 Task: Create a letterhead with orange abstract flowers.
Action: Mouse moved to (391, 114)
Screenshot: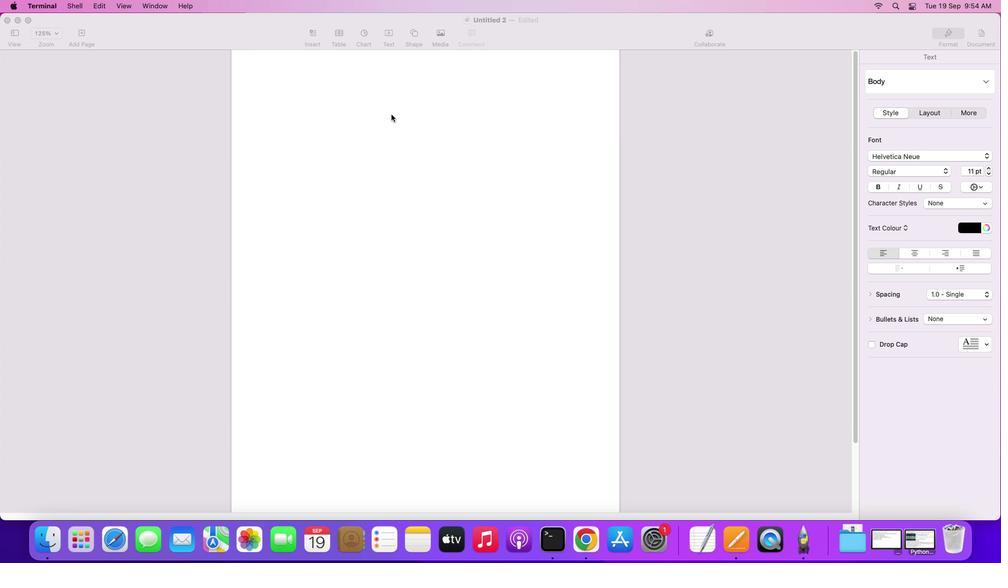 
Action: Mouse pressed left at (391, 114)
Screenshot: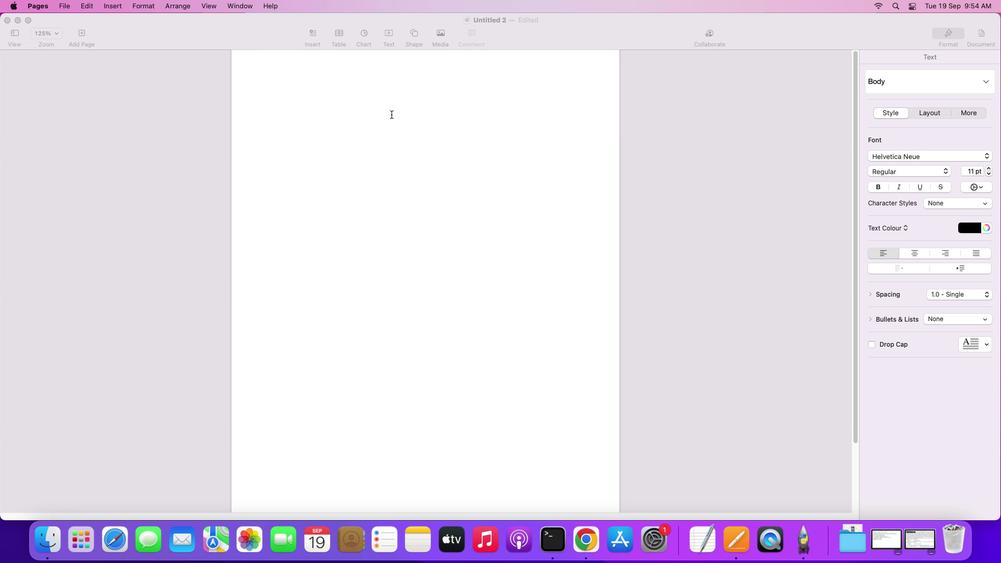 
Action: Mouse moved to (412, 34)
Screenshot: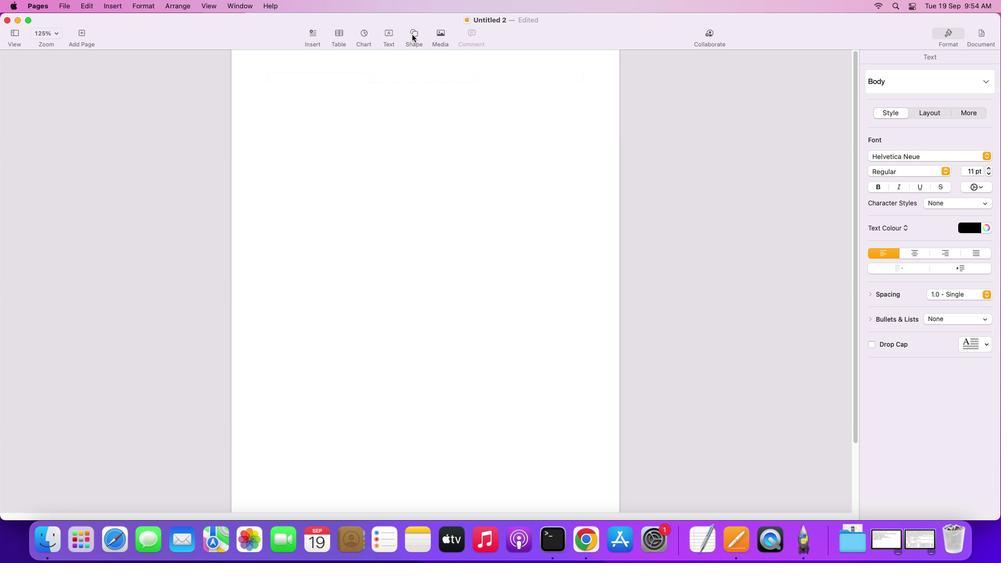 
Action: Mouse pressed left at (412, 34)
Screenshot: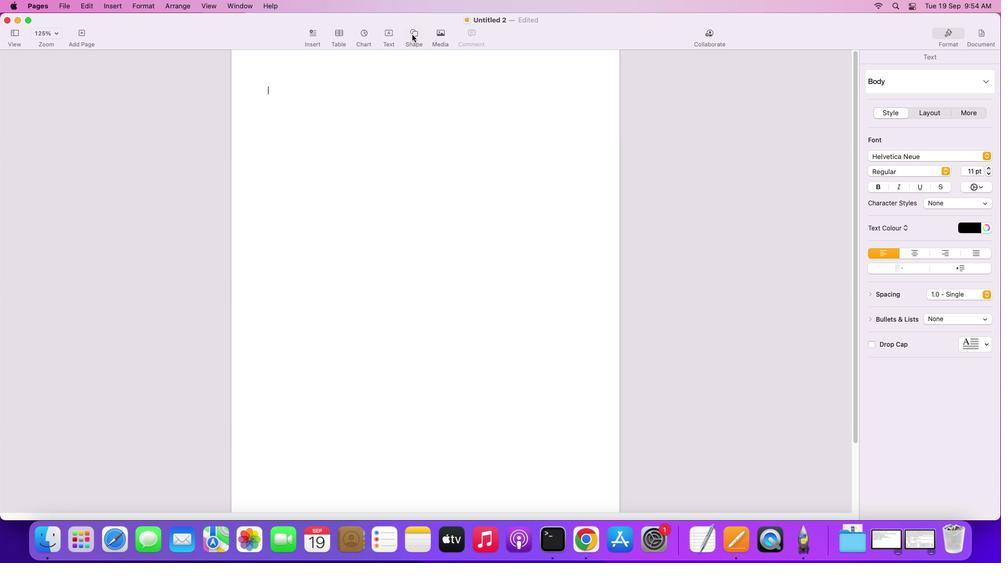 
Action: Mouse moved to (412, 115)
Screenshot: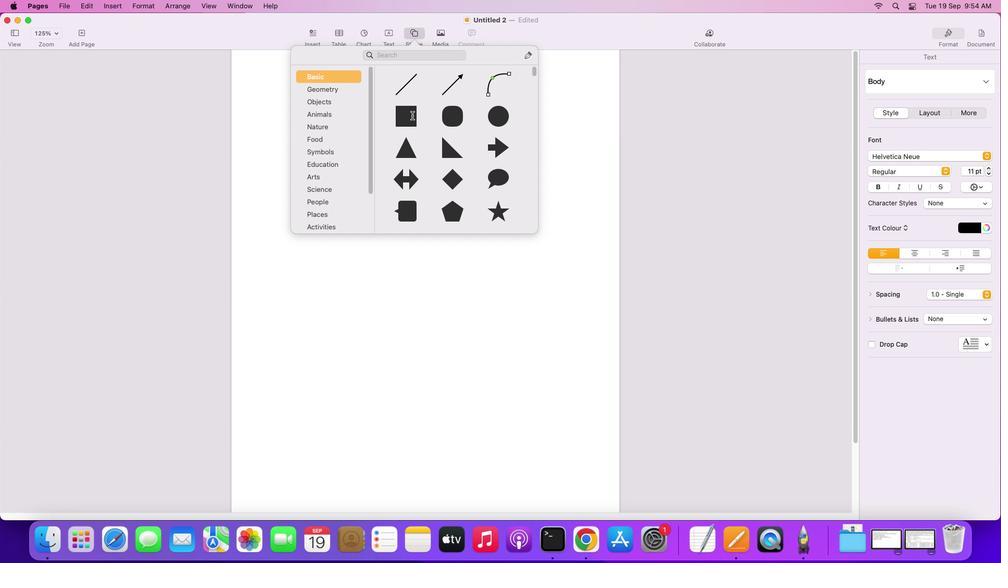 
Action: Mouse pressed left at (412, 115)
Screenshot: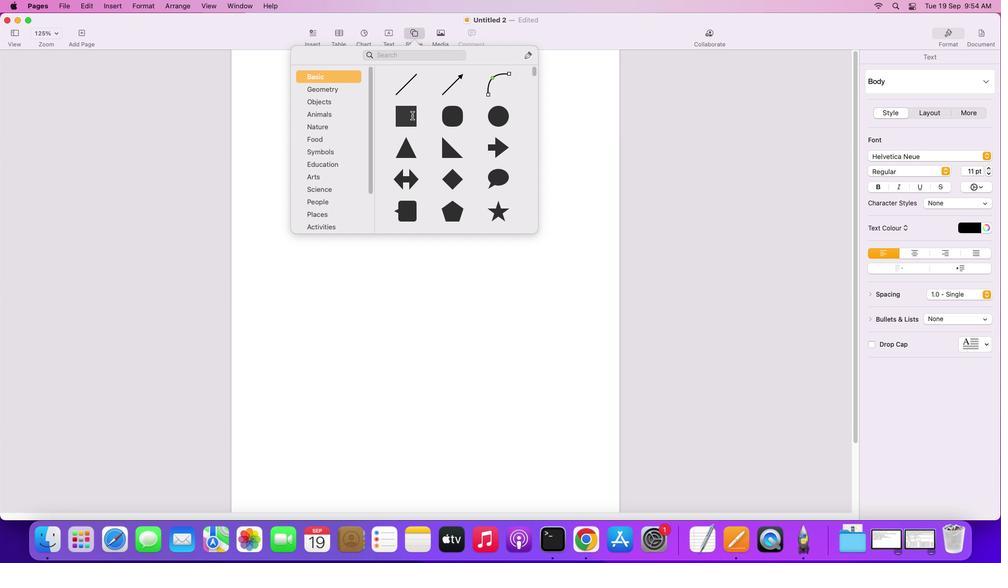 
Action: Mouse moved to (434, 134)
Screenshot: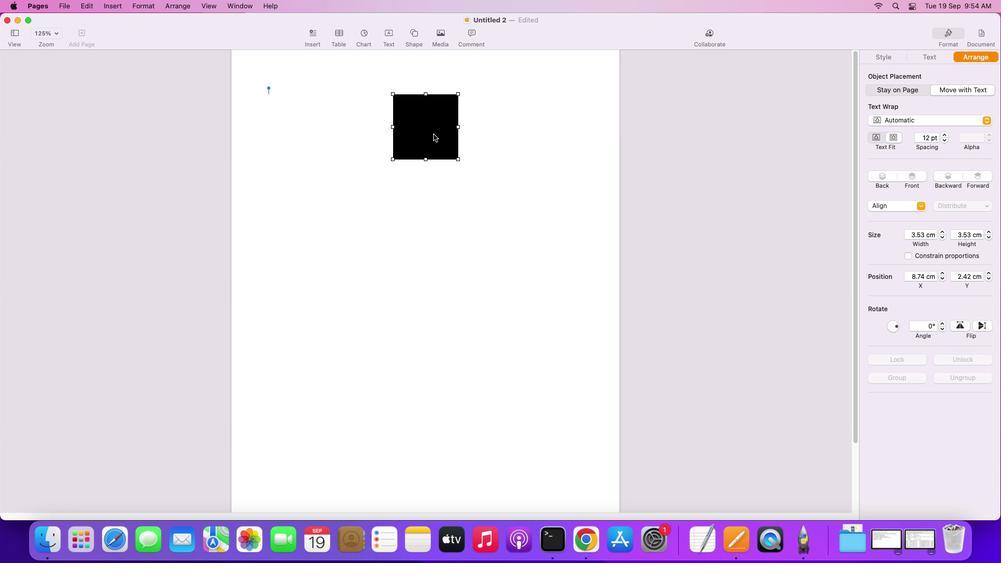
Action: Mouse pressed left at (434, 134)
Screenshot: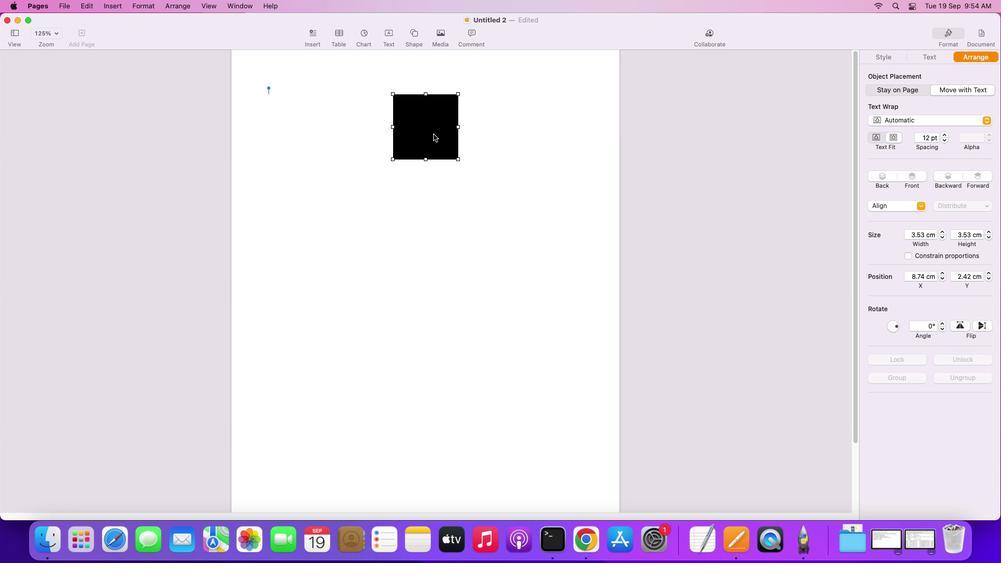 
Action: Mouse moved to (412, 350)
Screenshot: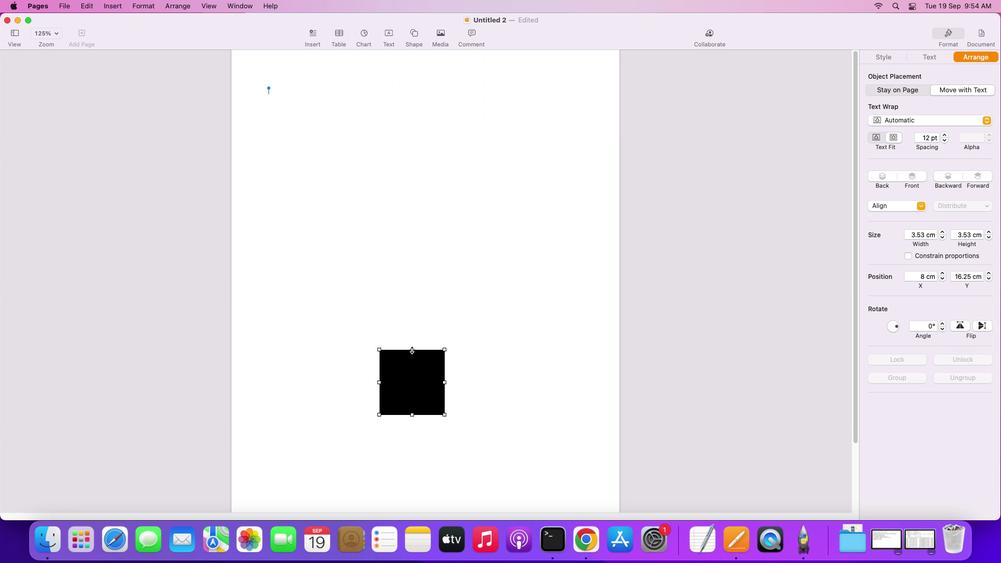 
Action: Mouse pressed left at (412, 350)
Screenshot: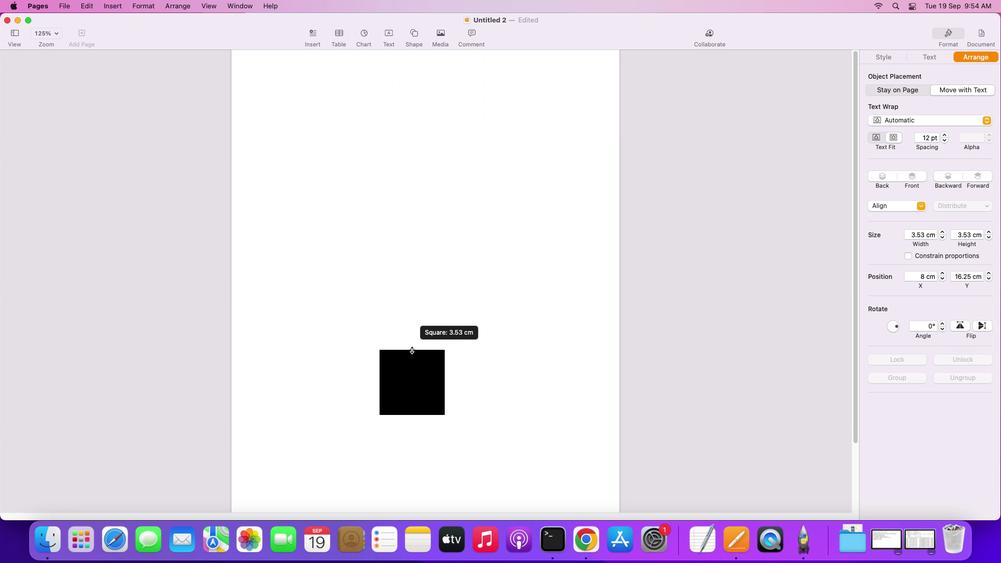 
Action: Mouse moved to (410, 369)
Screenshot: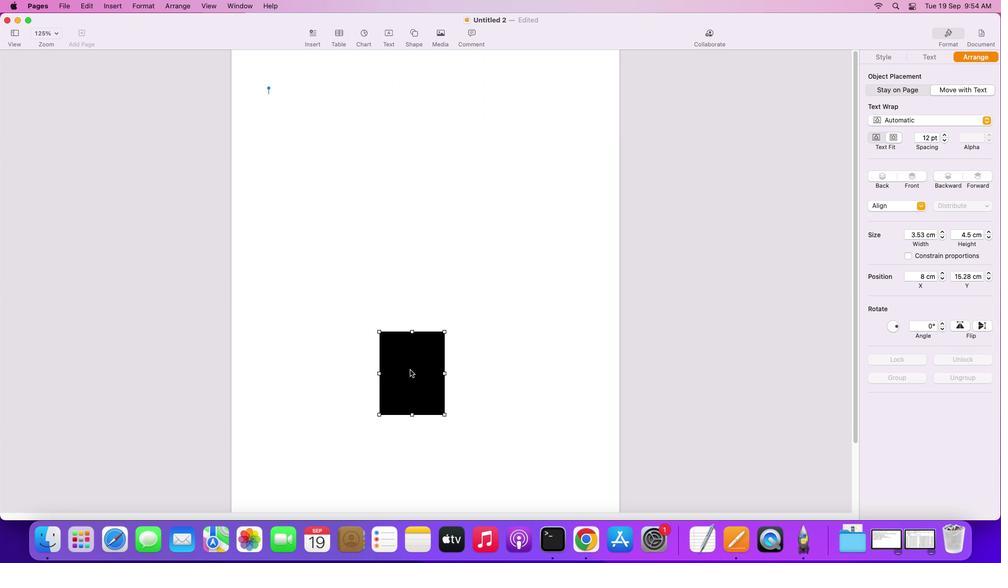 
Action: Mouse pressed right at (410, 369)
Screenshot: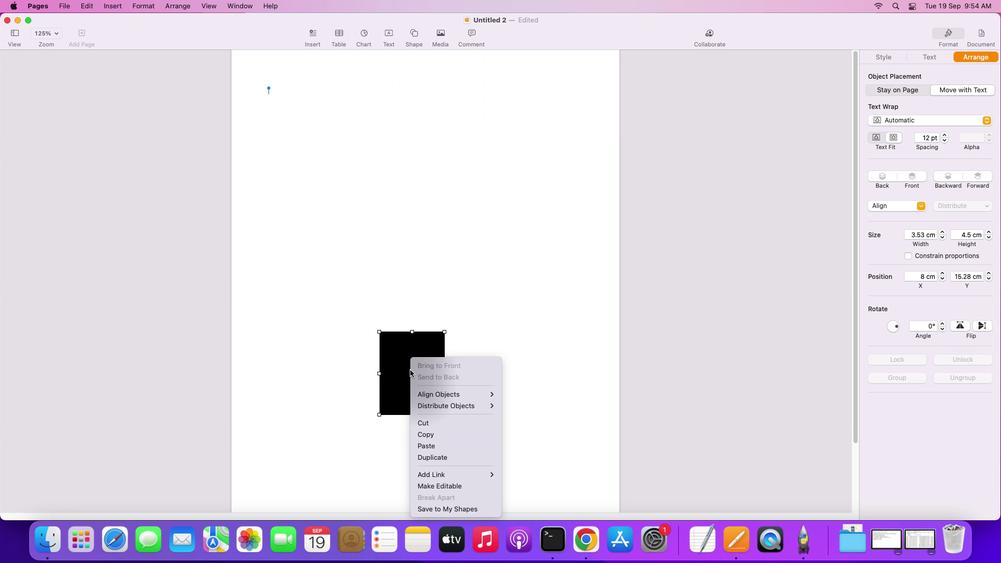 
Action: Mouse moved to (445, 487)
Screenshot: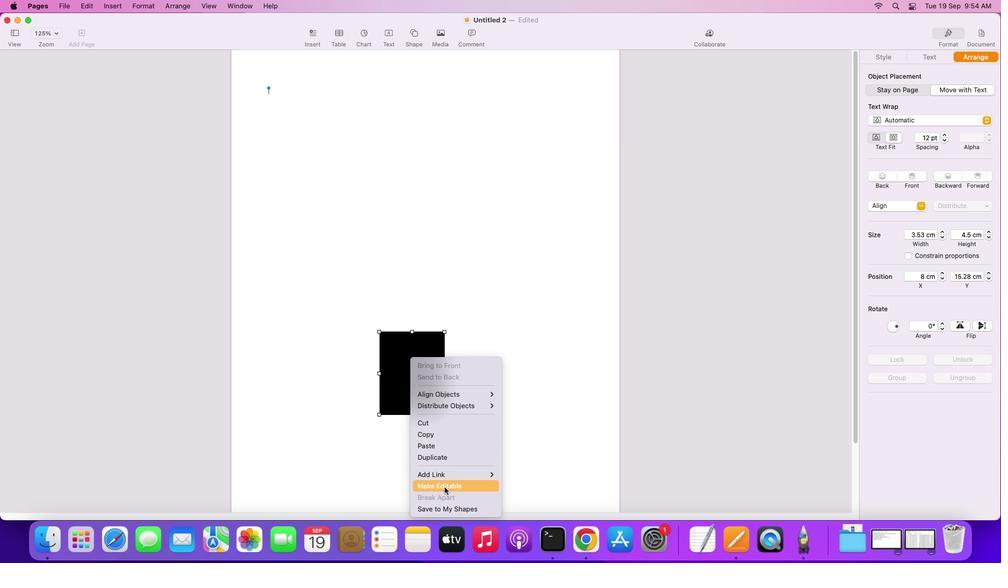 
Action: Mouse pressed left at (445, 487)
Screenshot: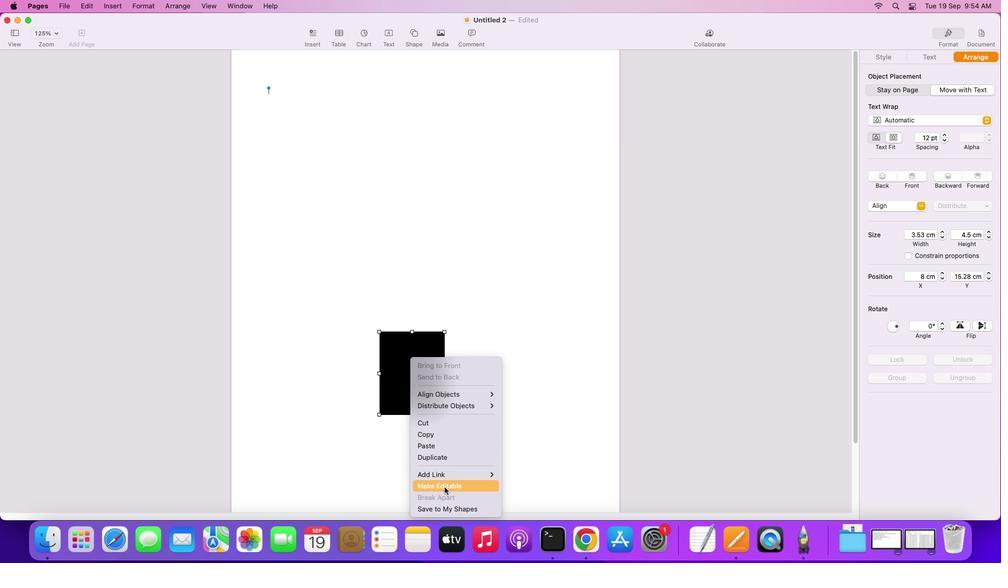 
Action: Mouse moved to (380, 331)
Screenshot: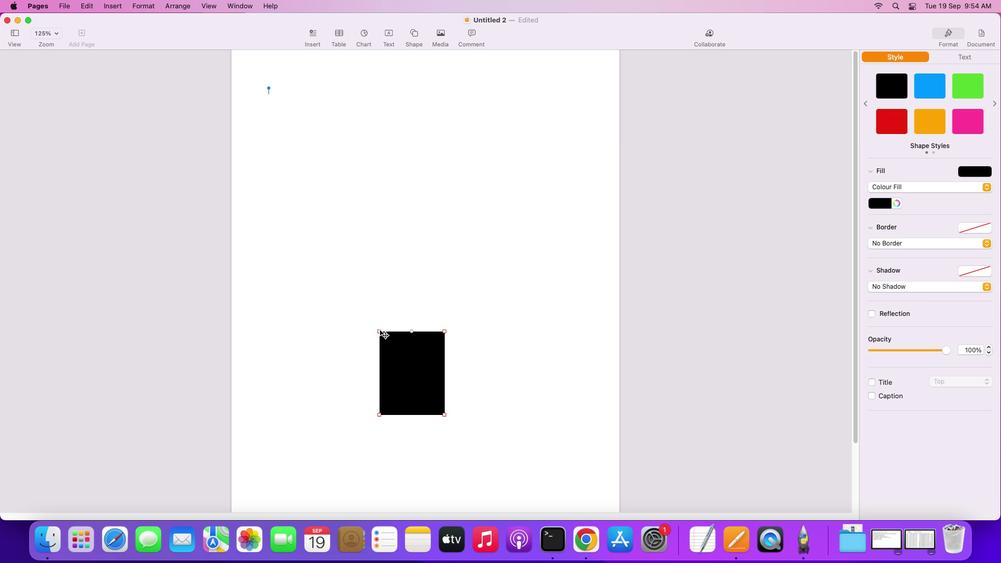 
Action: Mouse pressed left at (380, 331)
Screenshot: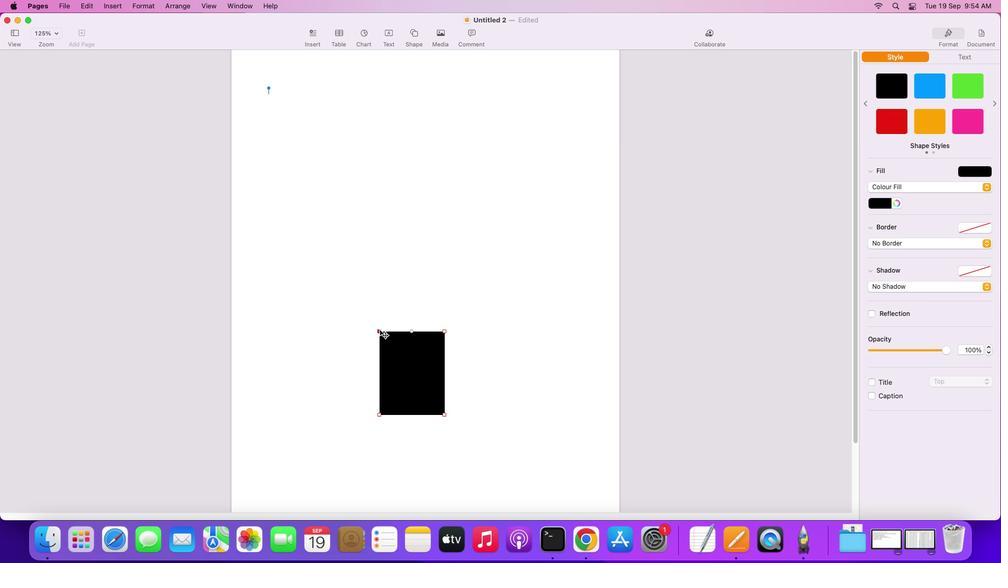 
Action: Mouse moved to (445, 332)
Screenshot: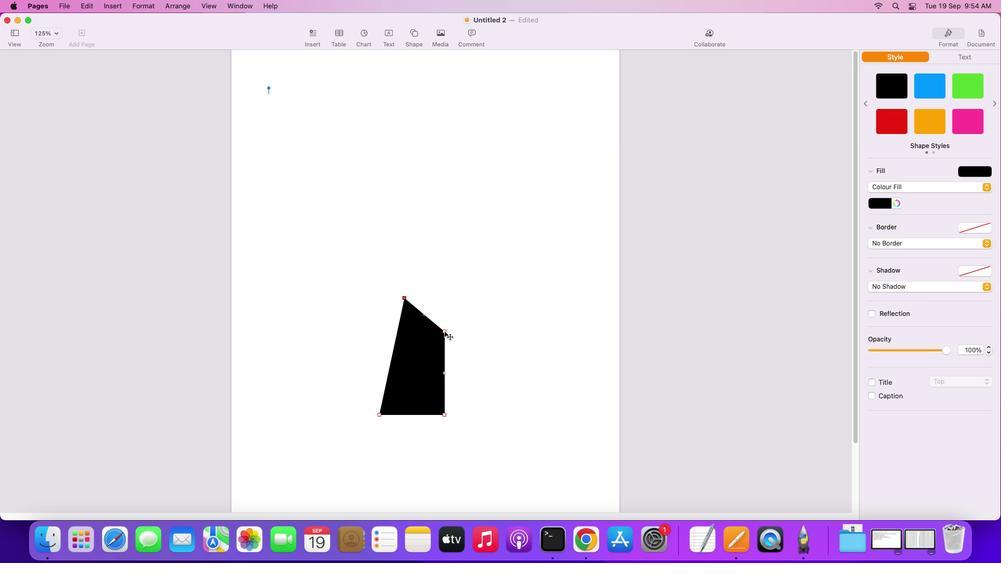 
Action: Mouse pressed left at (445, 332)
Screenshot: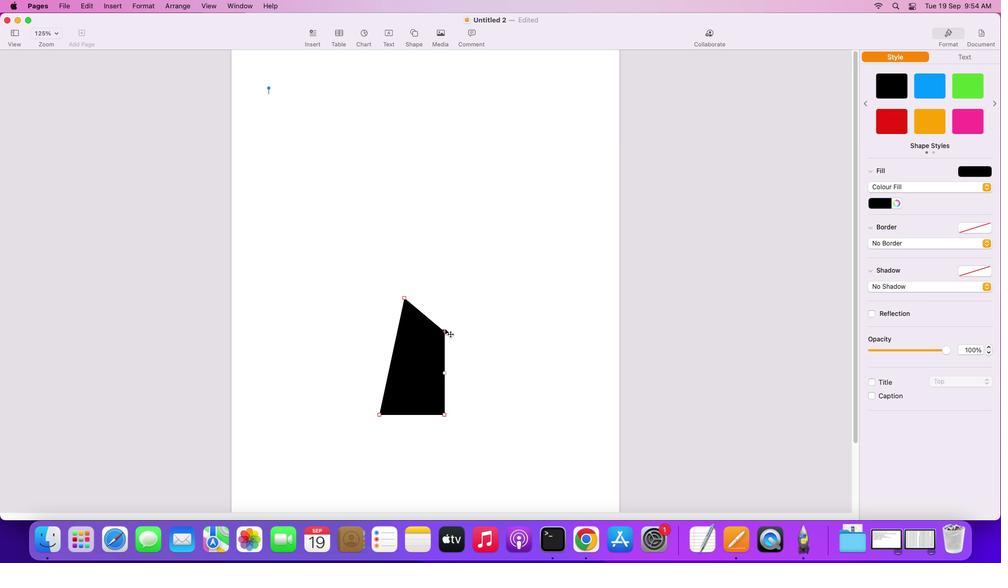 
Action: Mouse moved to (425, 357)
Screenshot: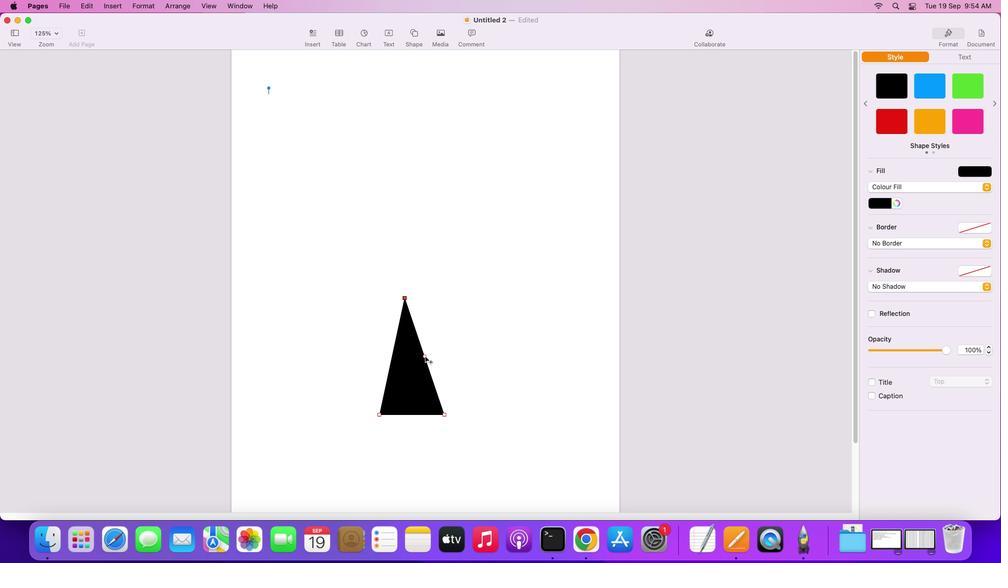 
Action: Mouse pressed left at (425, 357)
Screenshot: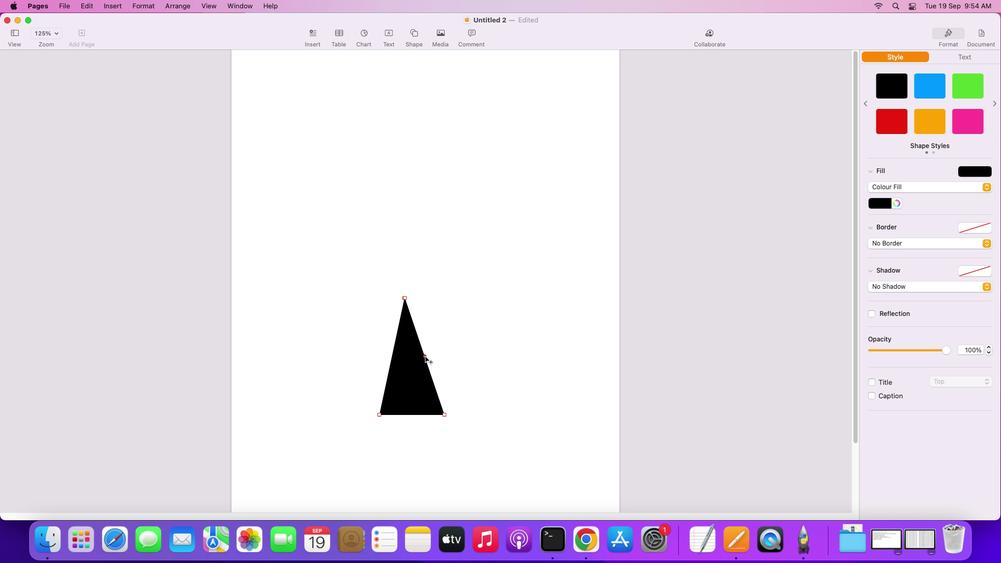 
Action: Mouse moved to (392, 357)
Screenshot: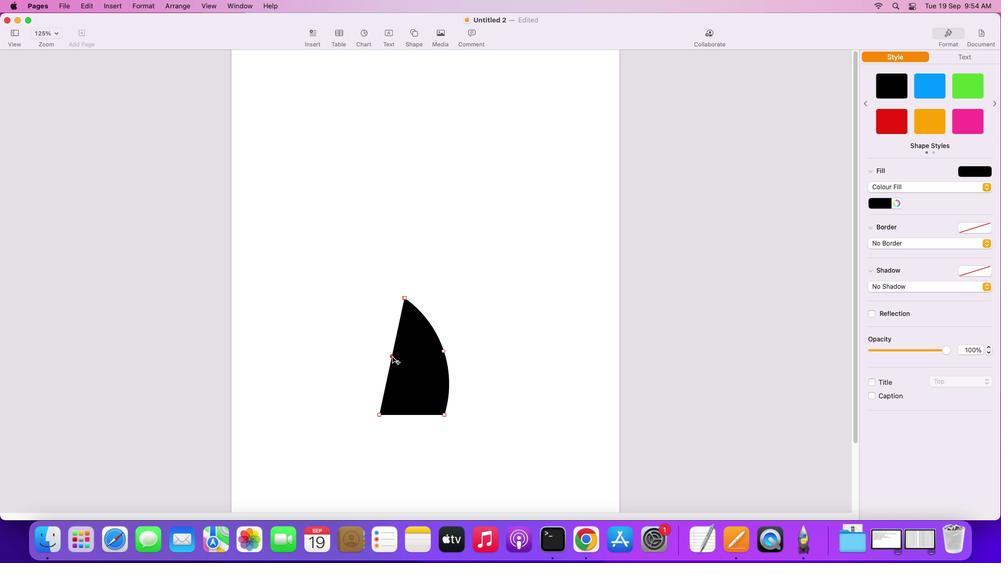 
Action: Mouse pressed left at (392, 357)
Screenshot: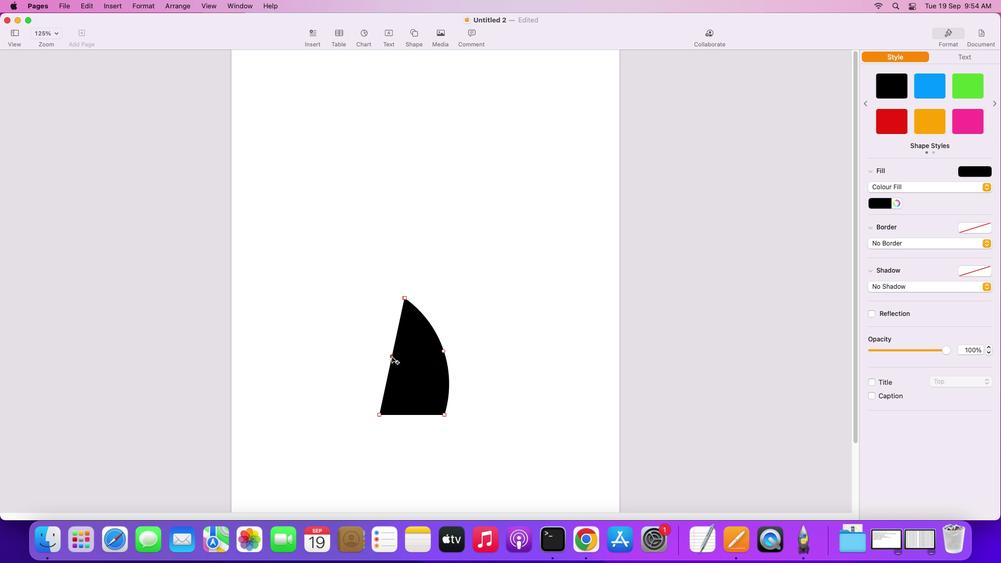 
Action: Mouse moved to (442, 352)
Screenshot: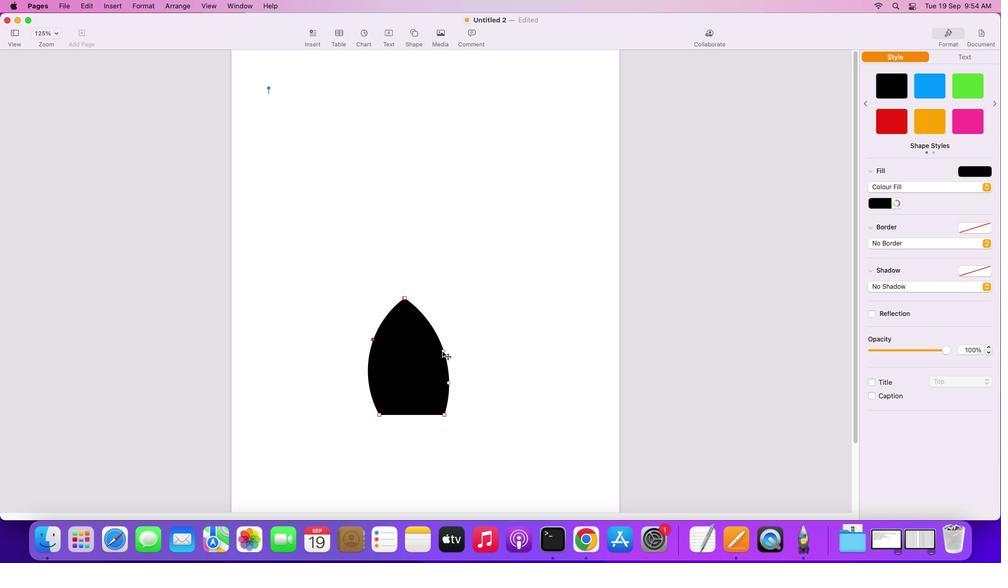 
Action: Mouse pressed left at (442, 352)
Screenshot: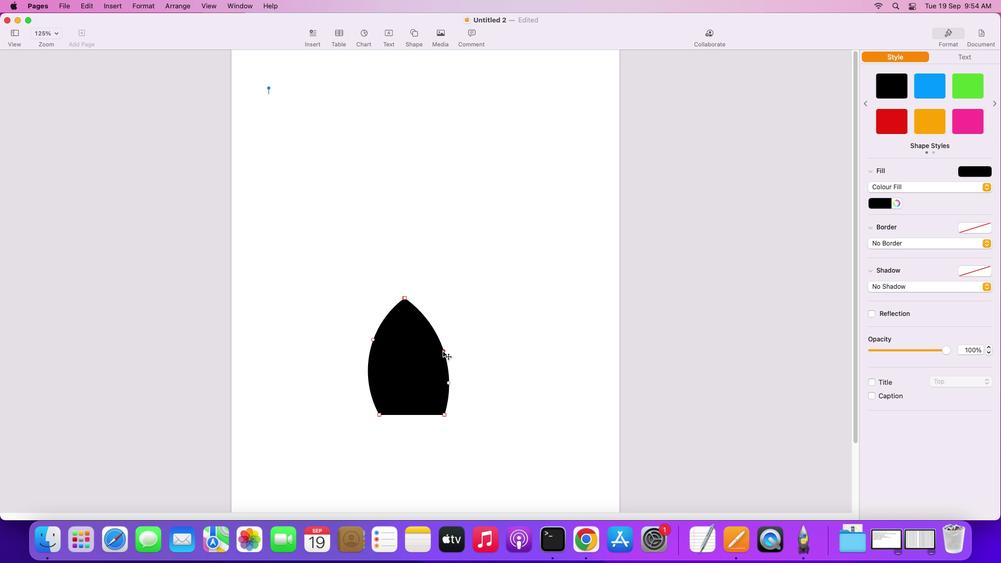 
Action: Mouse moved to (480, 339)
Screenshot: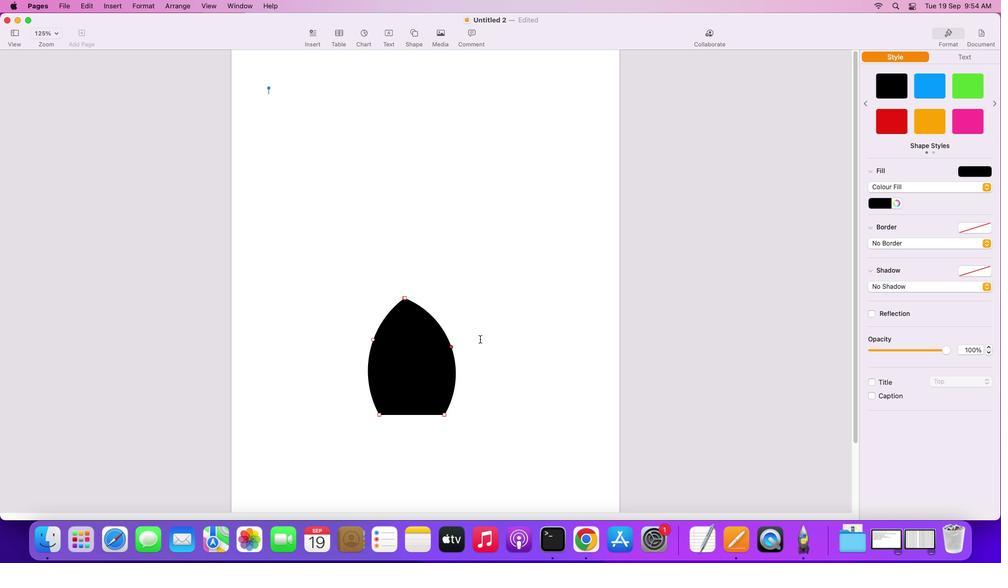 
Action: Mouse pressed left at (480, 339)
Screenshot: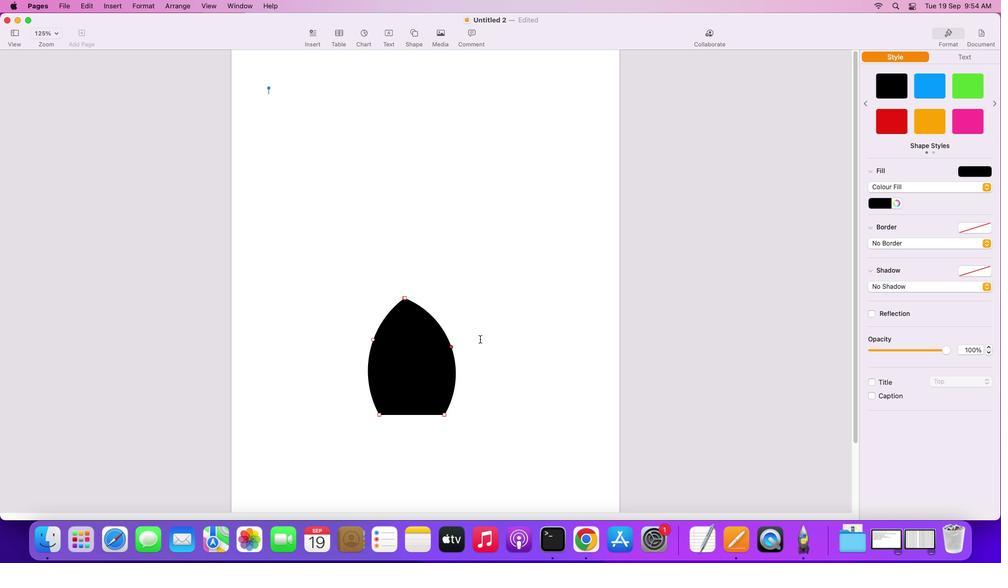 
Action: Mouse moved to (424, 340)
Screenshot: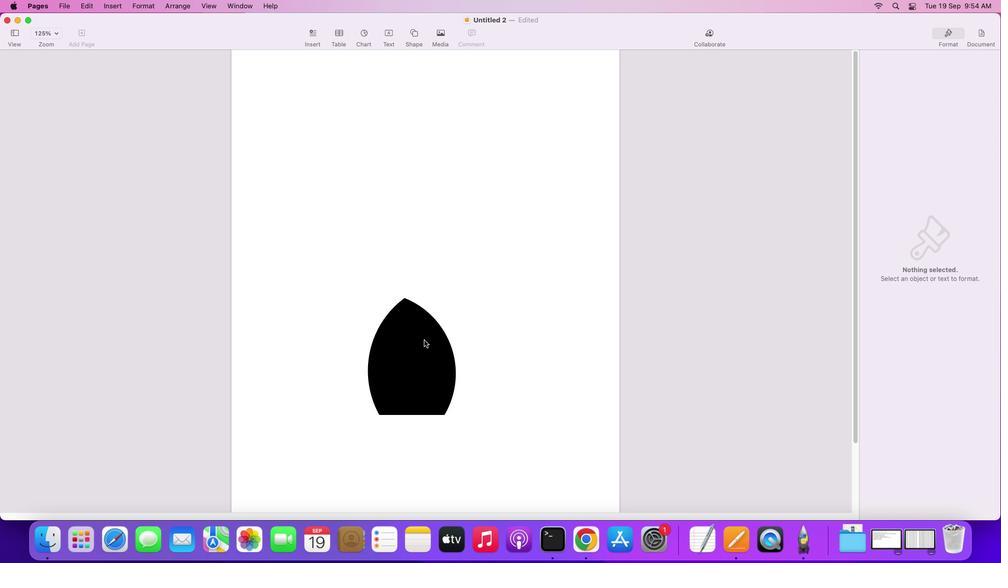 
Action: Mouse pressed left at (424, 340)
Screenshot: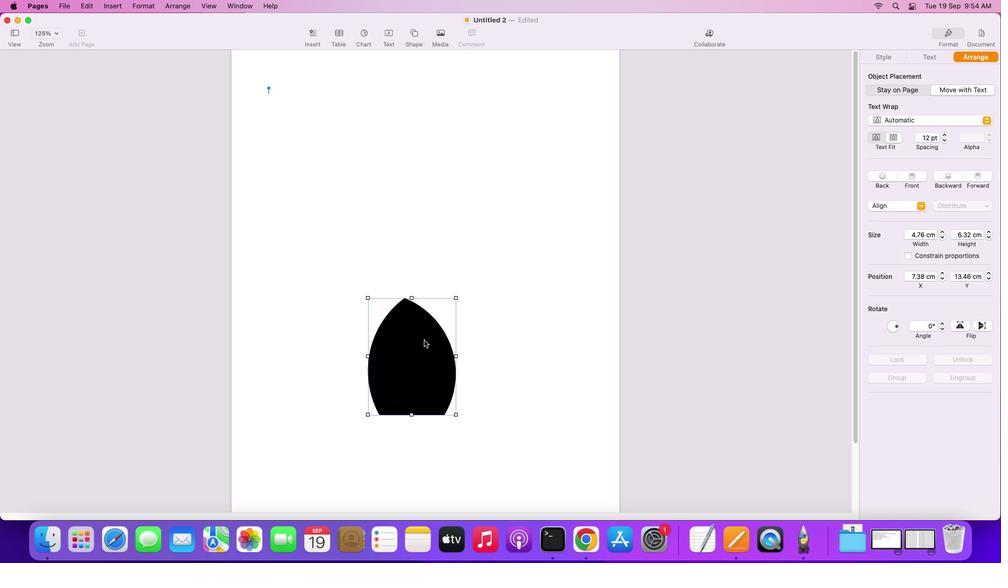 
Action: Mouse moved to (407, 344)
Screenshot: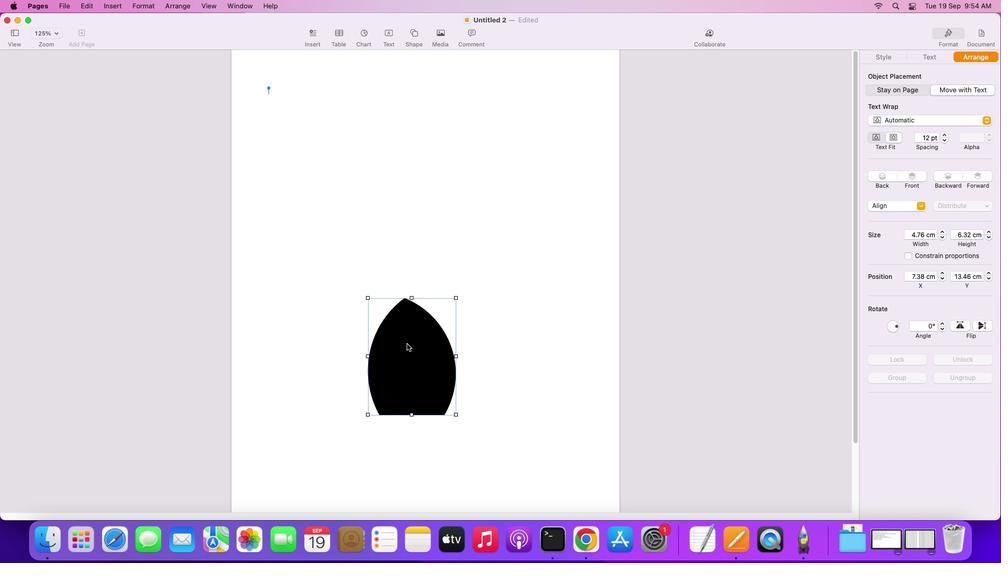 
Action: Mouse pressed right at (407, 344)
Screenshot: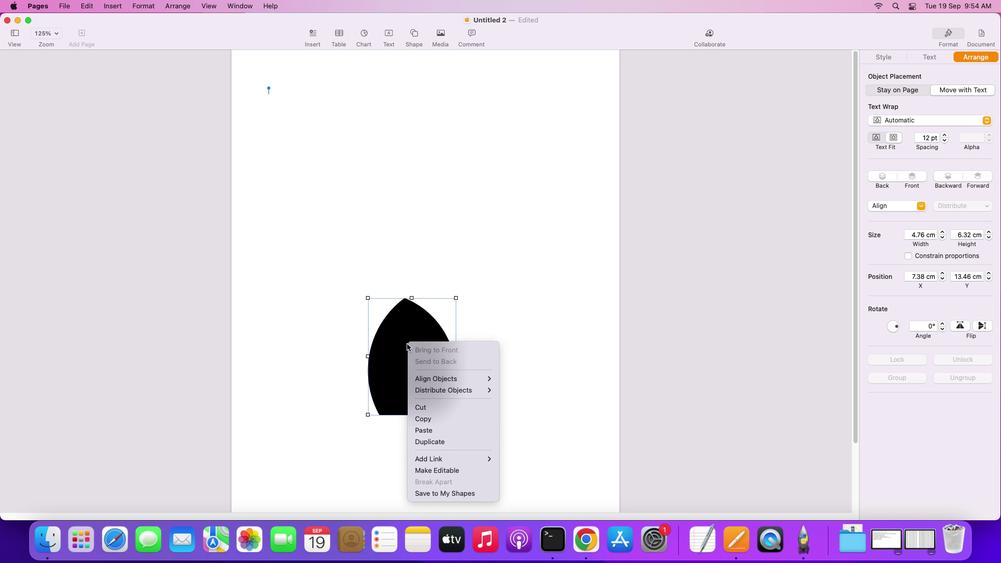 
Action: Mouse moved to (436, 469)
Screenshot: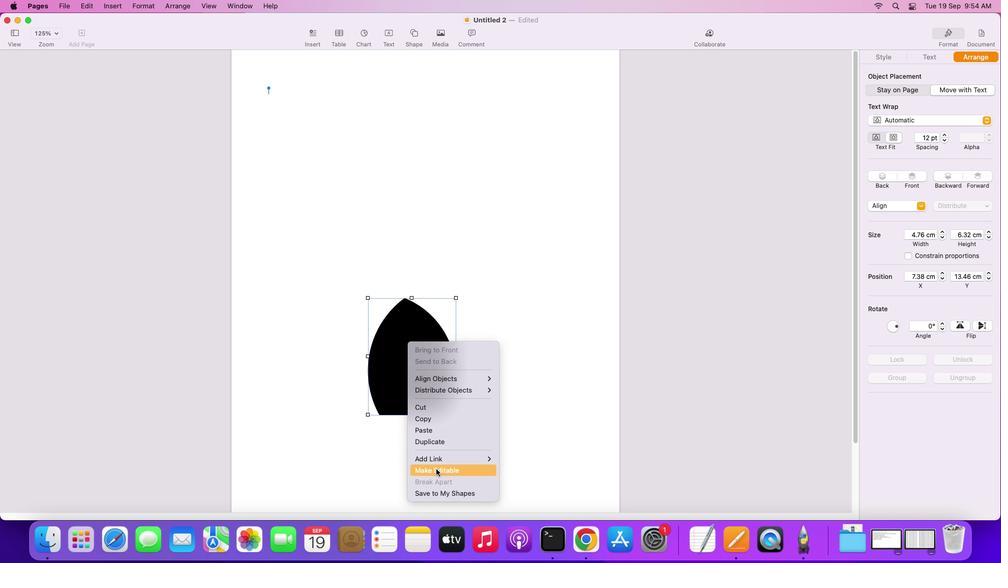 
Action: Mouse pressed left at (436, 469)
Screenshot: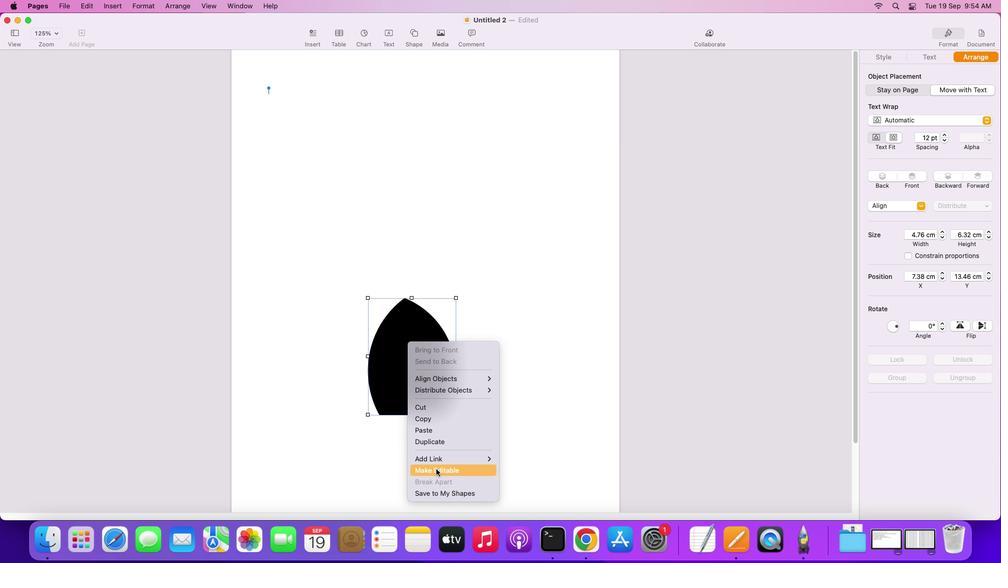 
Action: Mouse moved to (406, 299)
Screenshot: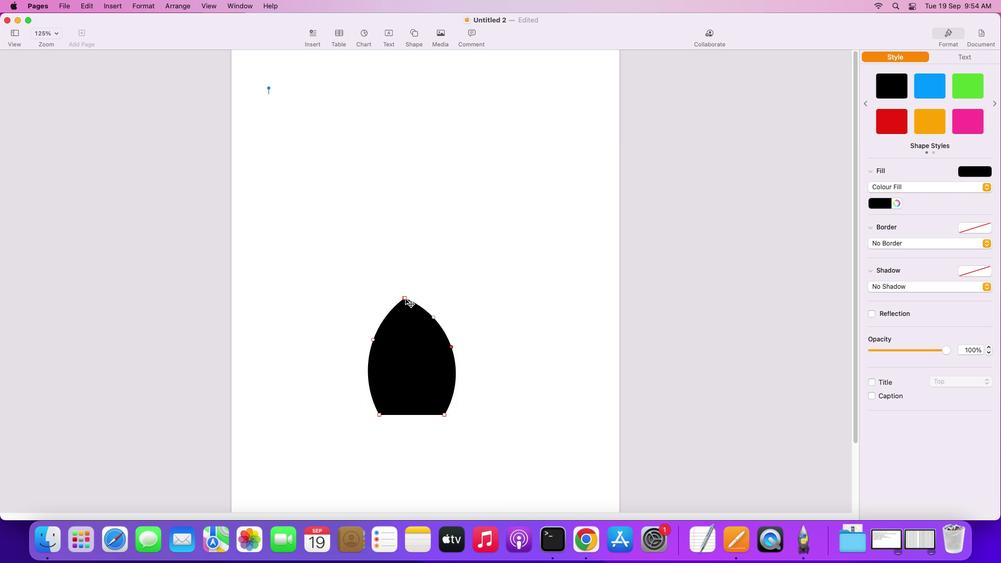 
Action: Mouse pressed left at (406, 299)
Screenshot: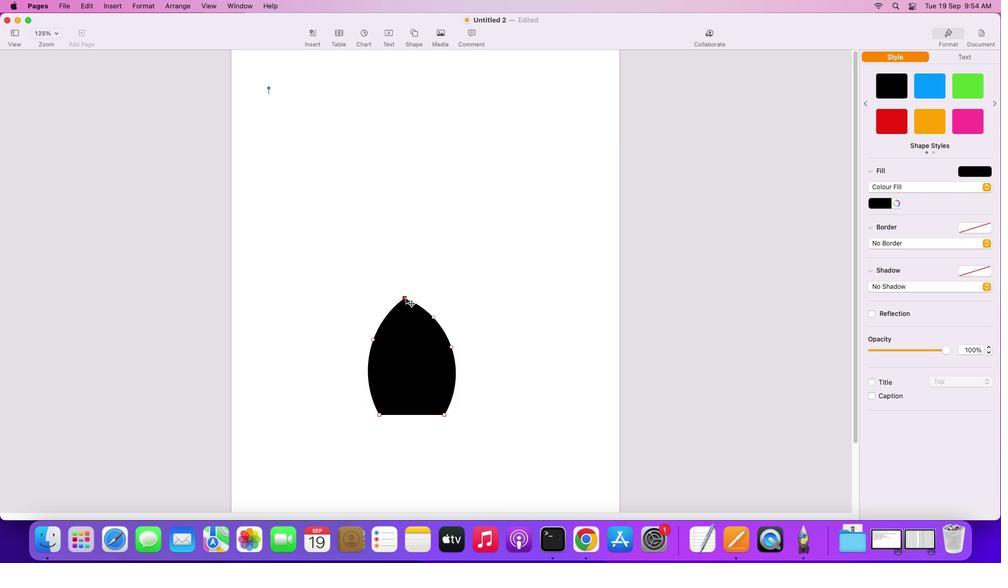 
Action: Mouse moved to (405, 299)
Screenshot: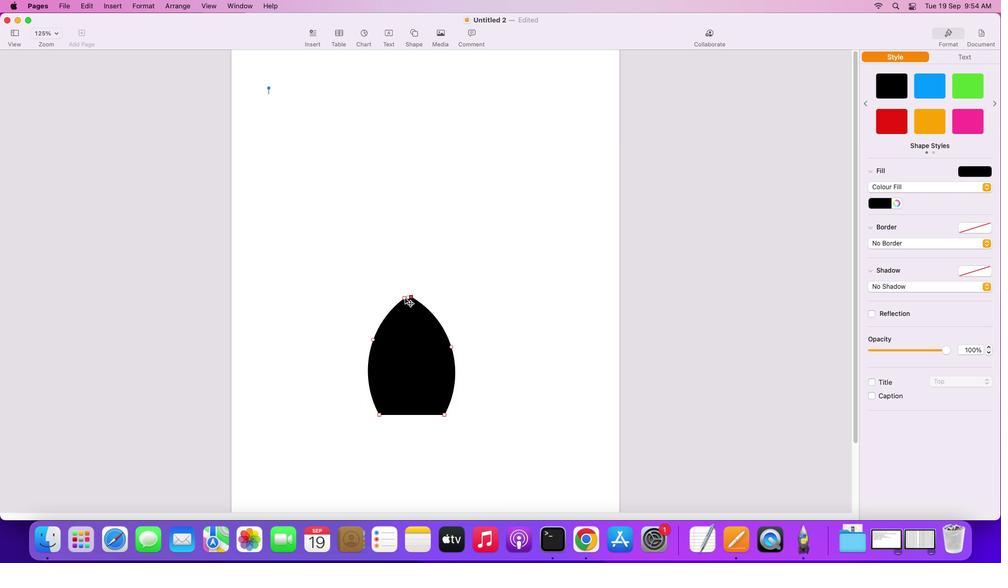 
Action: Mouse pressed left at (405, 299)
Screenshot: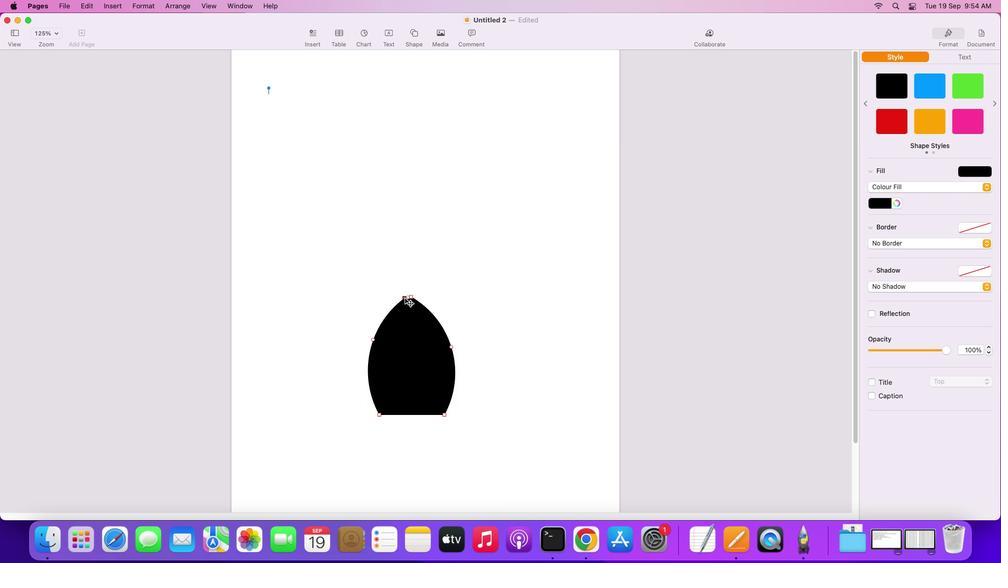 
Action: Mouse moved to (485, 301)
Screenshot: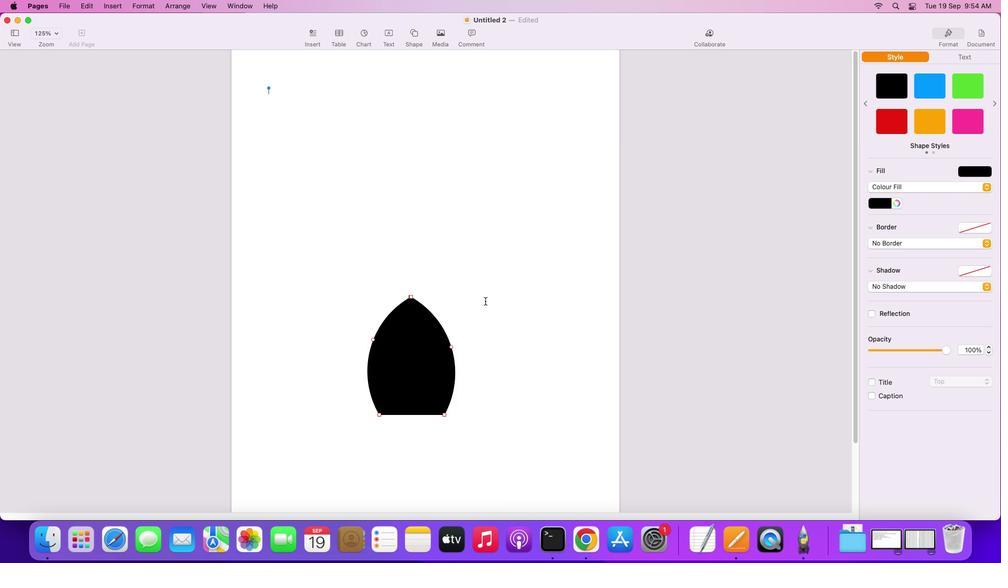 
Action: Mouse pressed left at (485, 301)
Screenshot: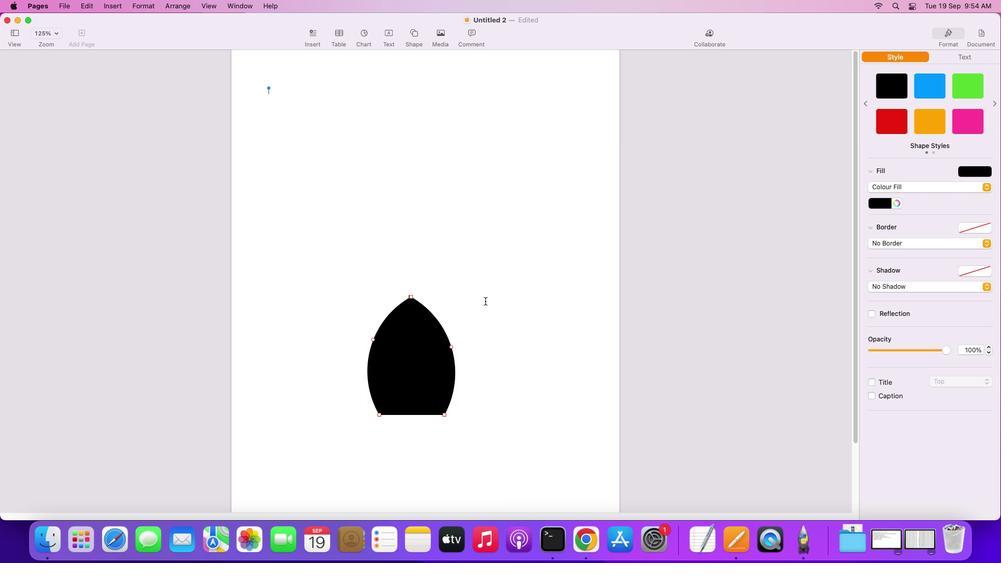 
Action: Mouse moved to (420, 361)
Screenshot: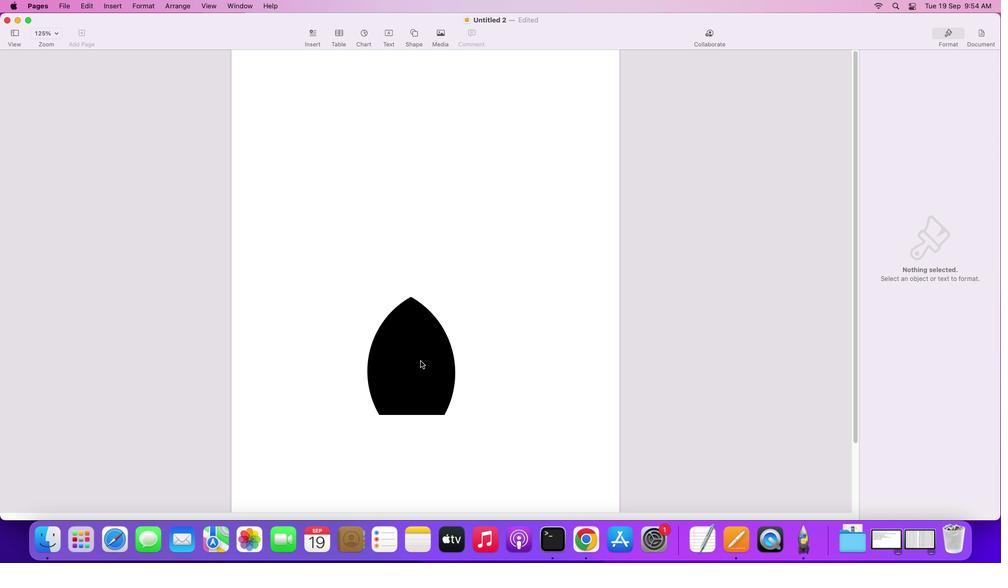 
Action: Mouse pressed left at (420, 361)
Screenshot: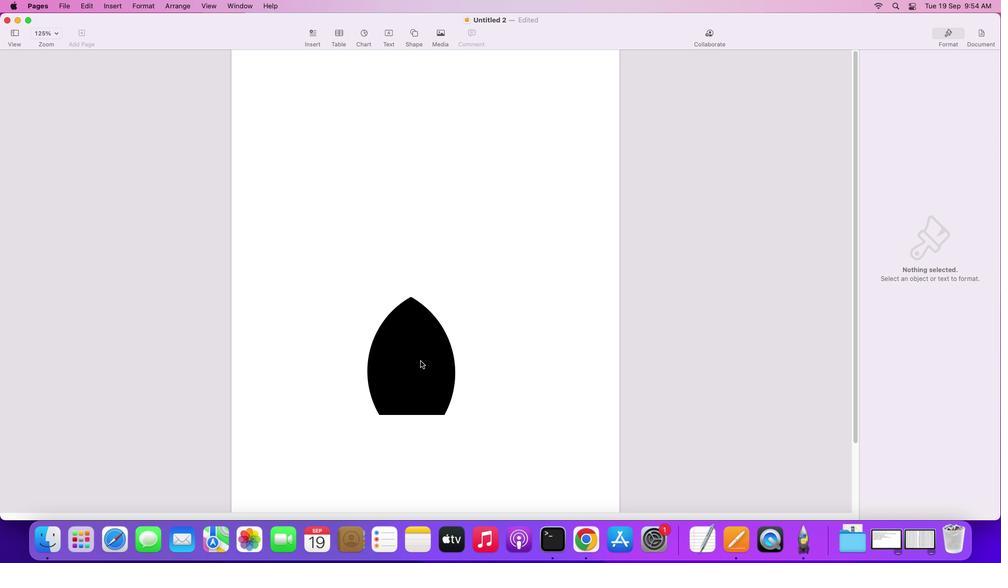 
Action: Key pressed Key.alt
Screenshot: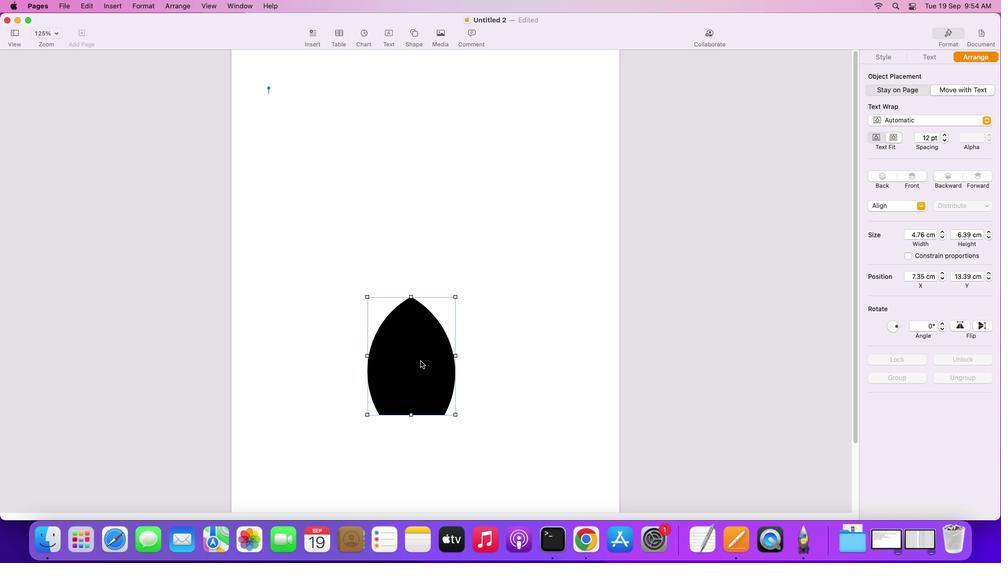
Action: Mouse pressed left at (420, 361)
Screenshot: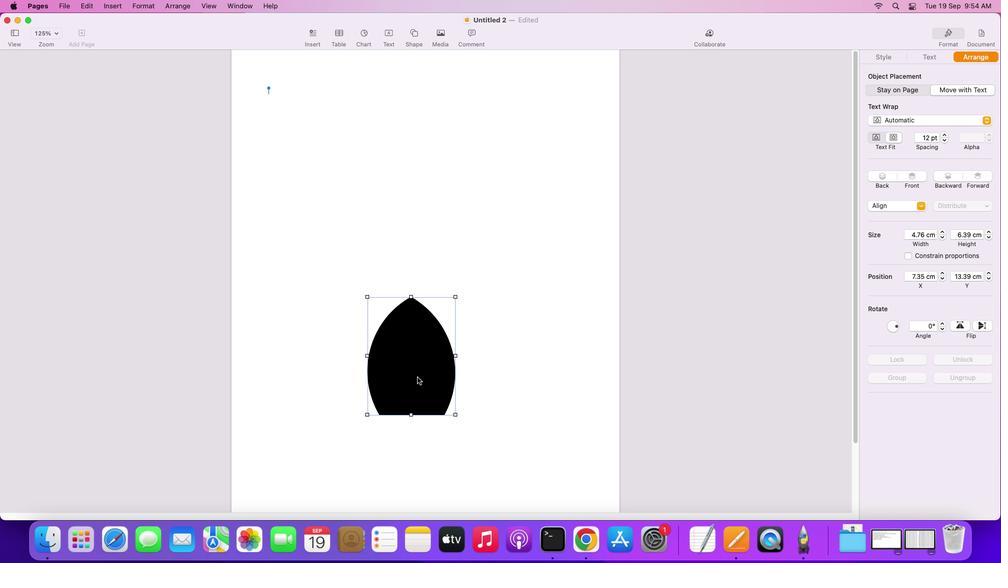 
Action: Mouse moved to (979, 324)
Screenshot: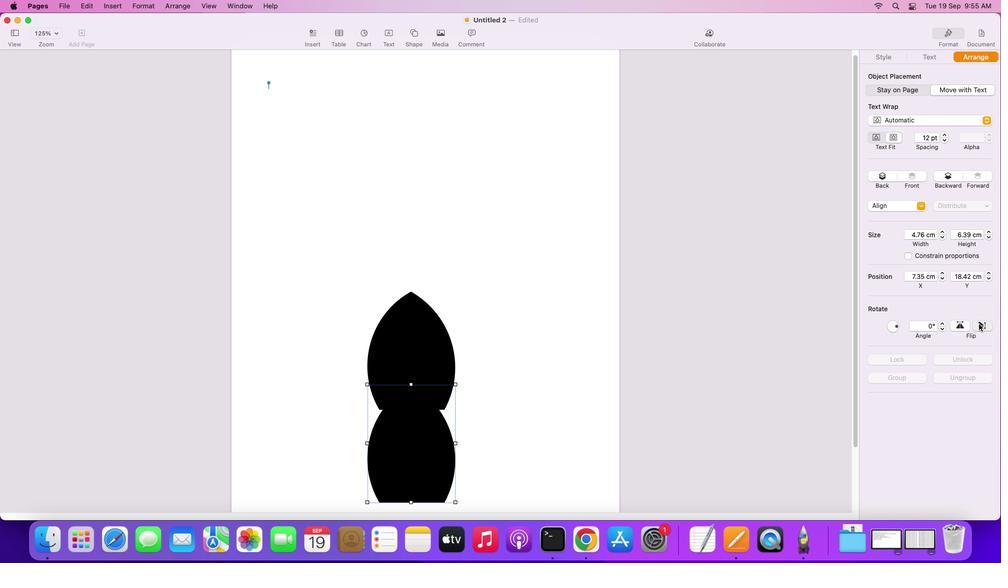 
Action: Mouse pressed left at (979, 324)
Screenshot: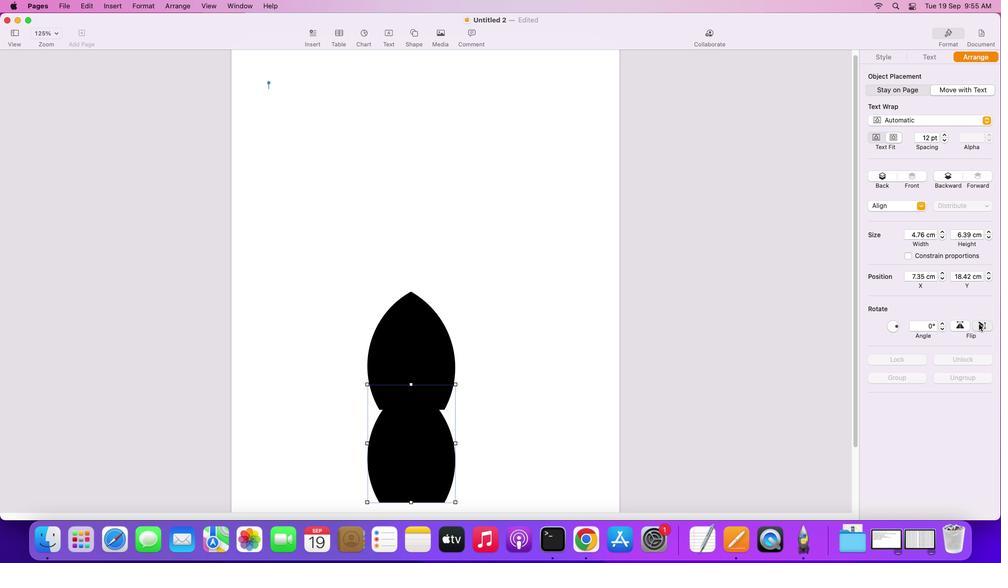 
Action: Mouse moved to (406, 435)
Screenshot: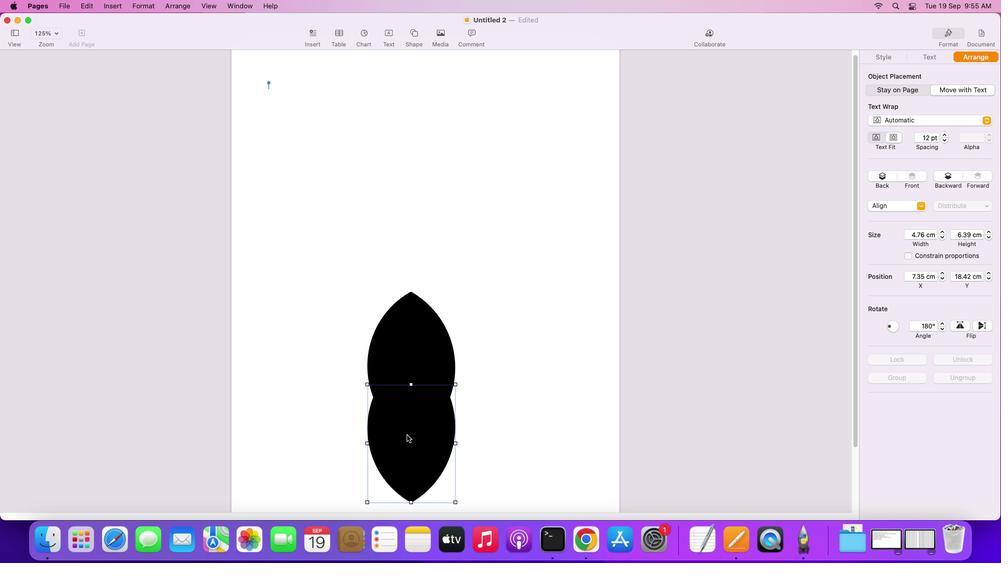
Action: Mouse pressed left at (406, 435)
Screenshot: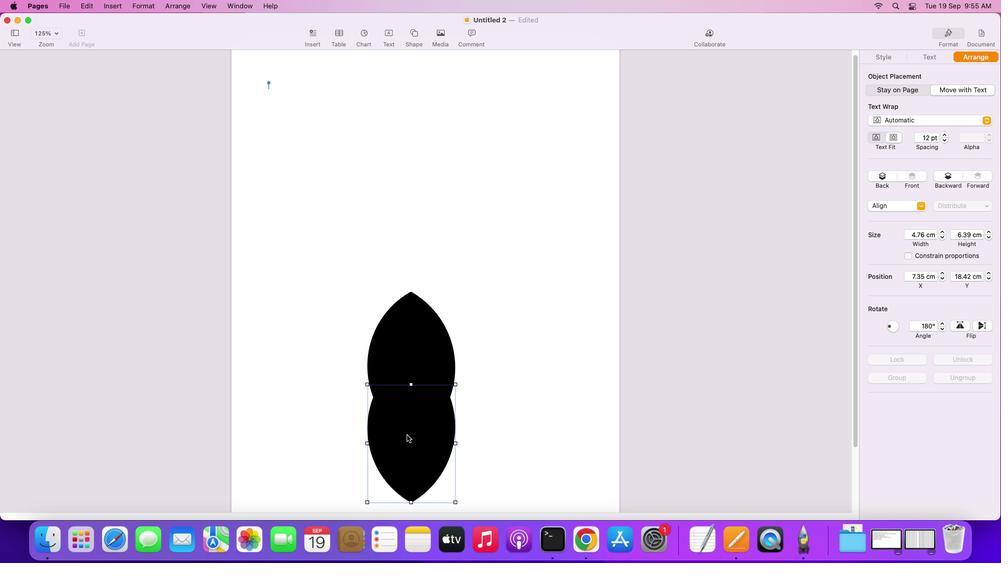
Action: Mouse moved to (417, 368)
Screenshot: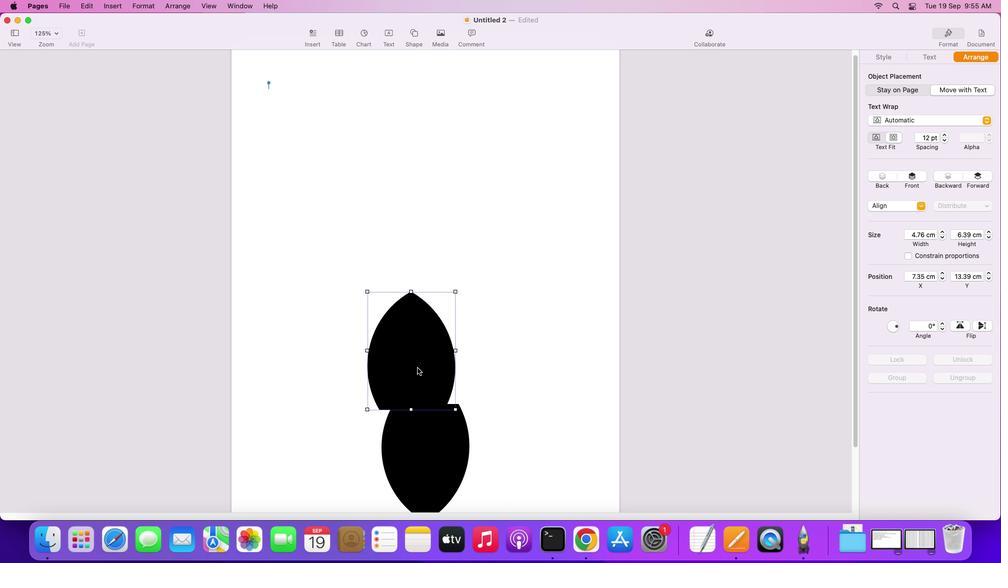 
Action: Mouse pressed left at (417, 368)
Screenshot: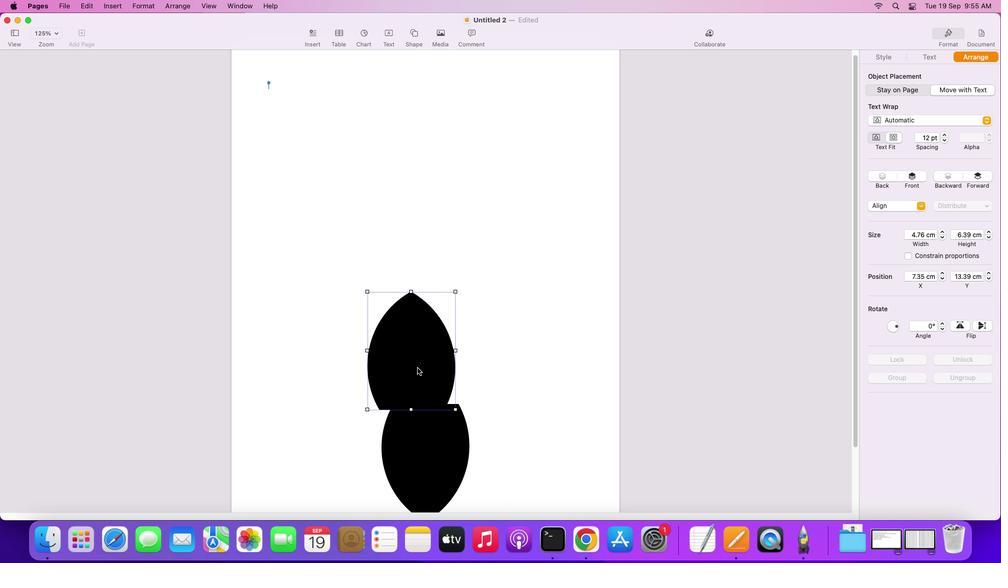 
Action: Mouse moved to (414, 175)
Screenshot: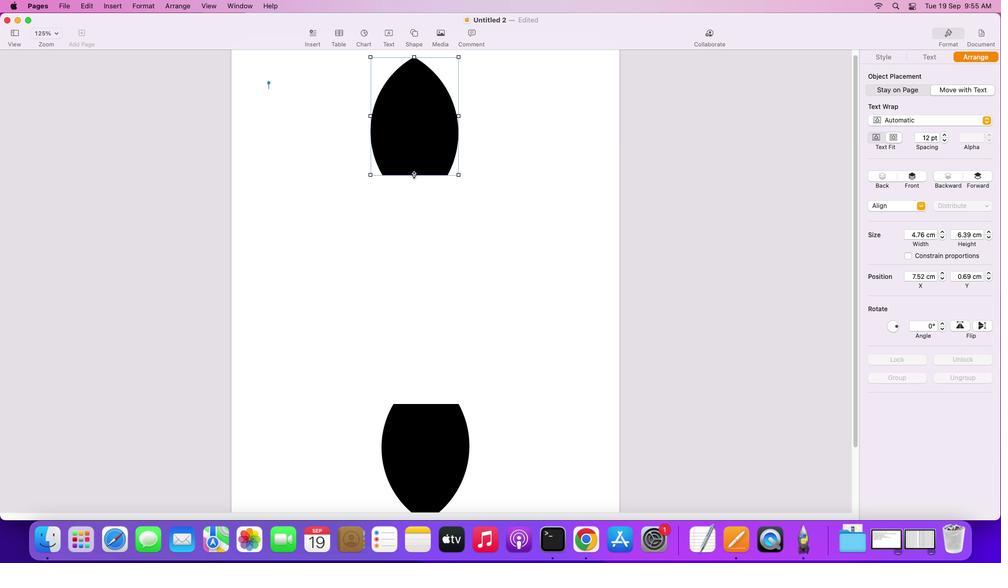 
Action: Mouse pressed left at (414, 175)
Screenshot: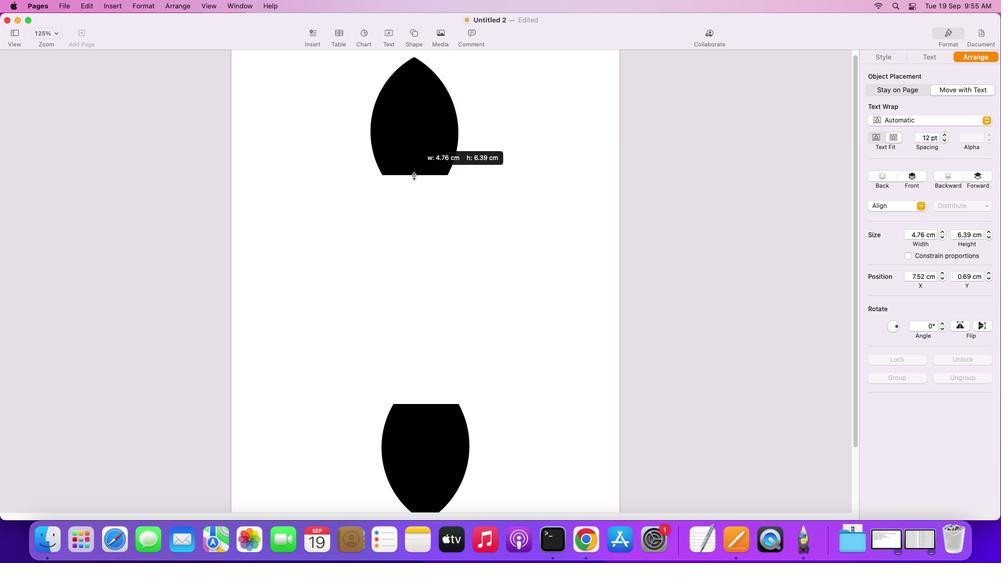 
Action: Mouse moved to (454, 438)
Screenshot: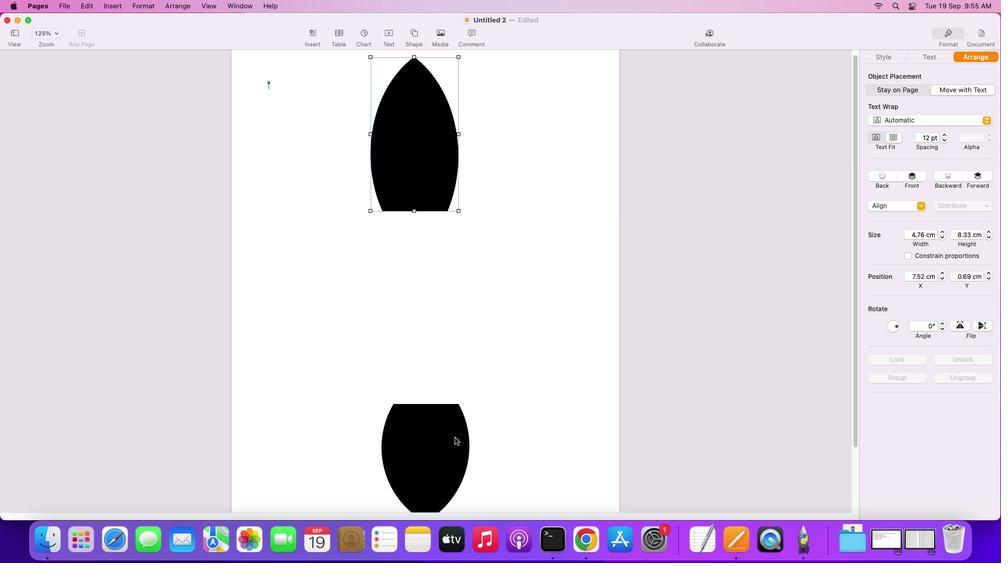 
Action: Mouse pressed left at (454, 438)
Screenshot: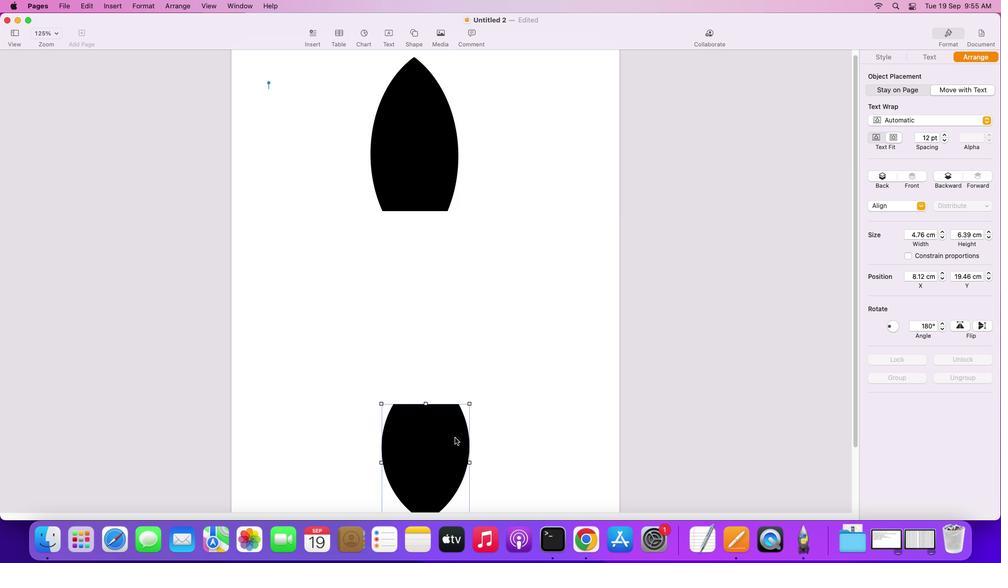 
Action: Mouse moved to (449, 435)
Screenshot: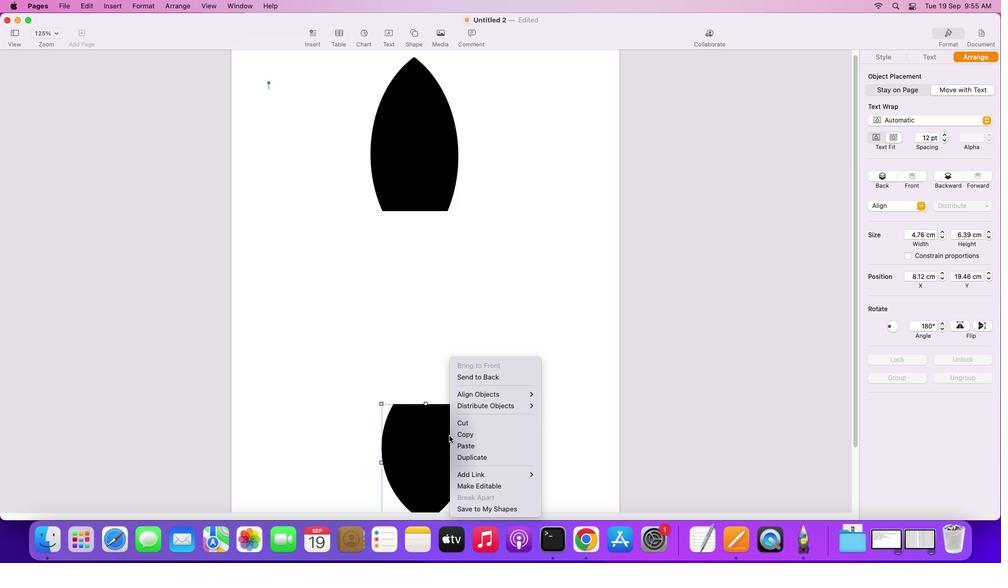 
Action: Mouse pressed right at (449, 435)
Screenshot: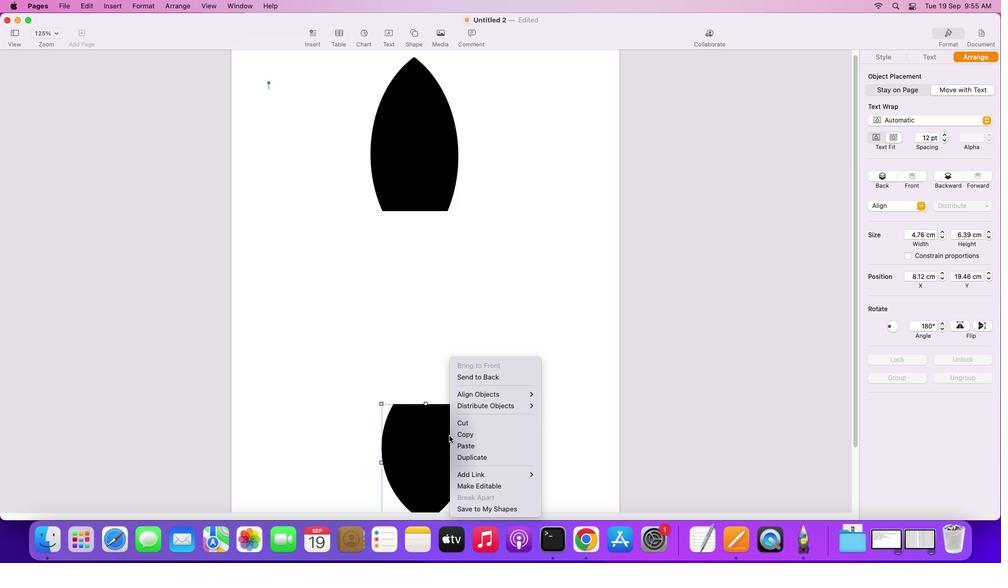 
Action: Mouse moved to (493, 421)
Screenshot: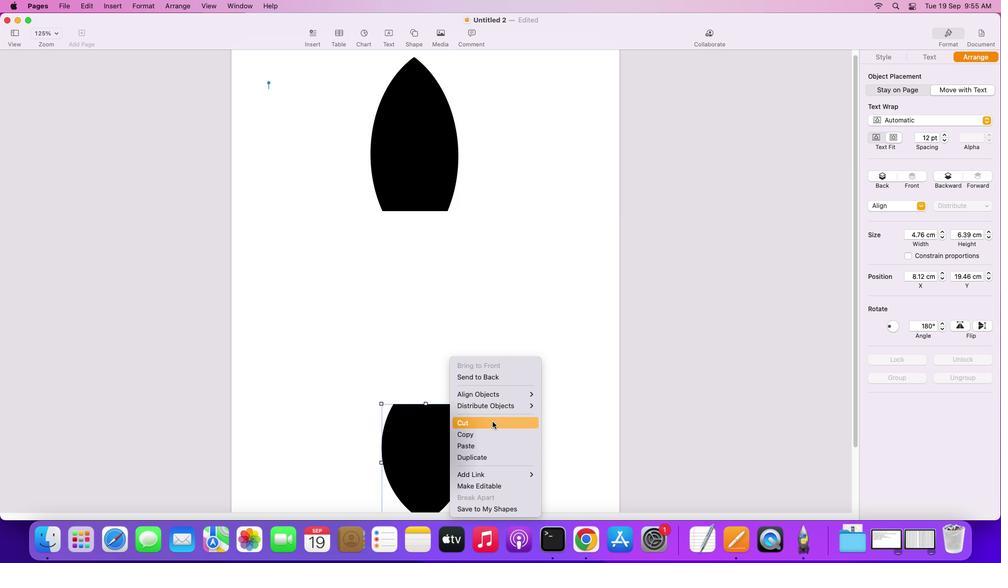 
Action: Mouse pressed left at (493, 421)
Screenshot: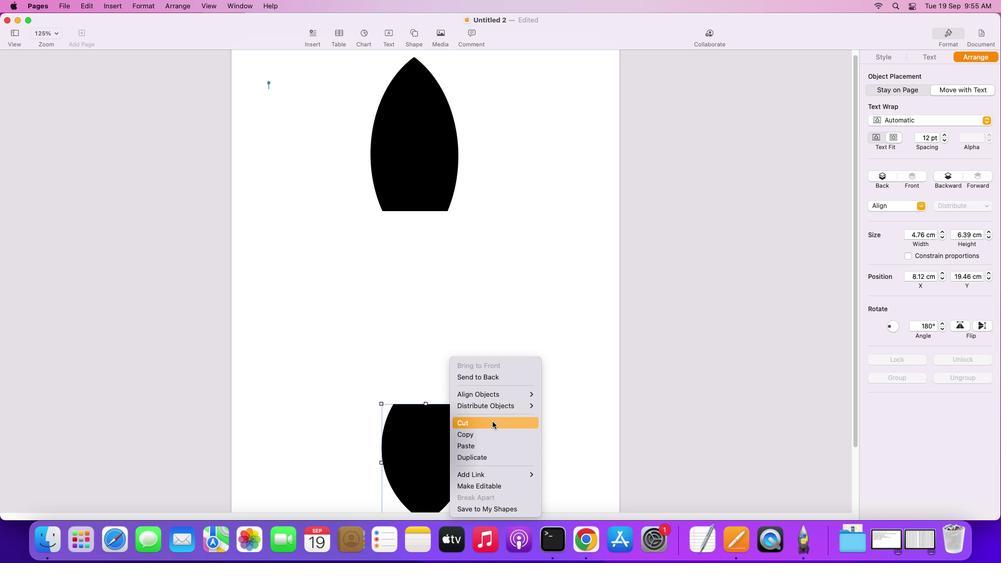 
Action: Mouse moved to (430, 165)
Screenshot: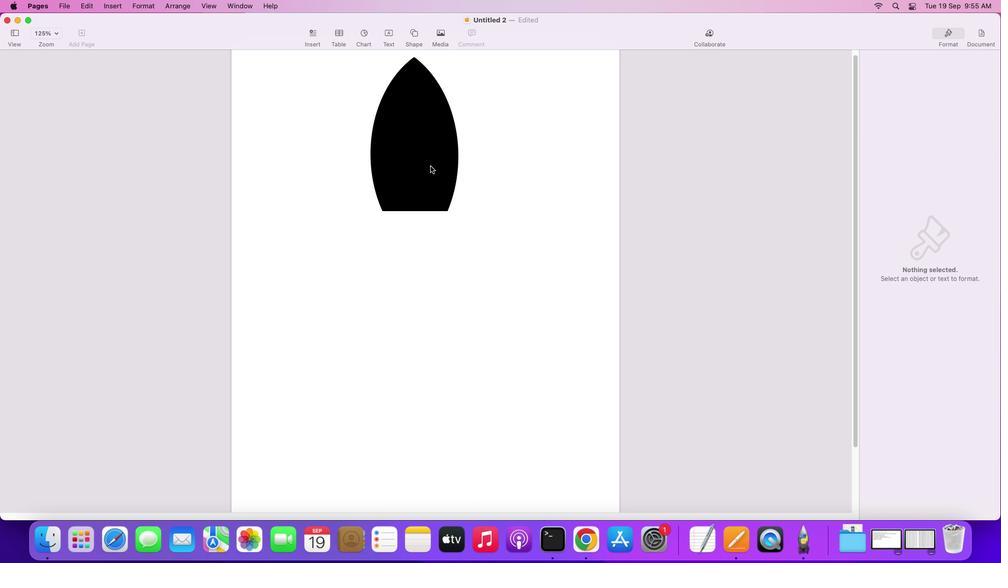 
Action: Mouse pressed left at (430, 165)
Screenshot: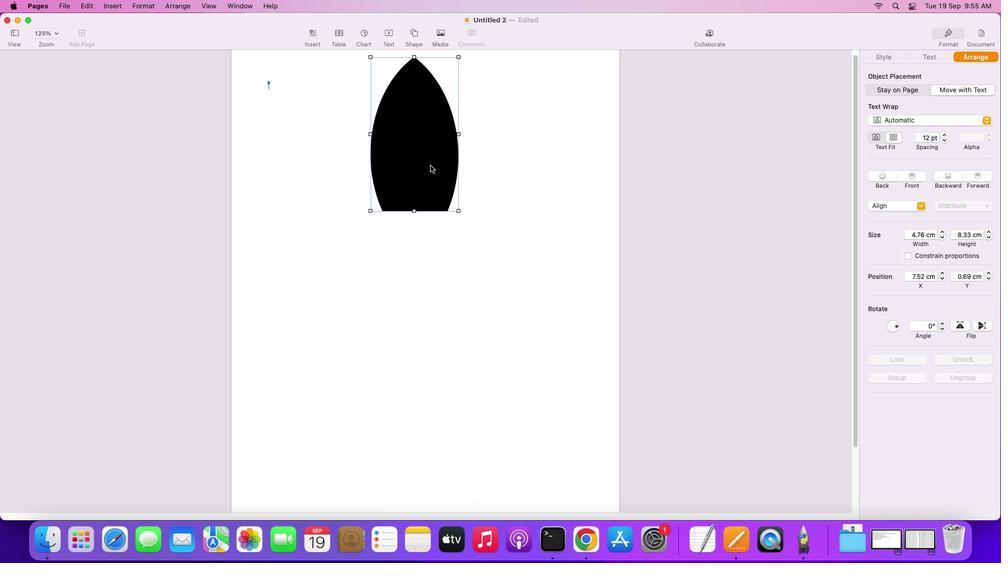 
Action: Mouse moved to (430, 165)
Screenshot: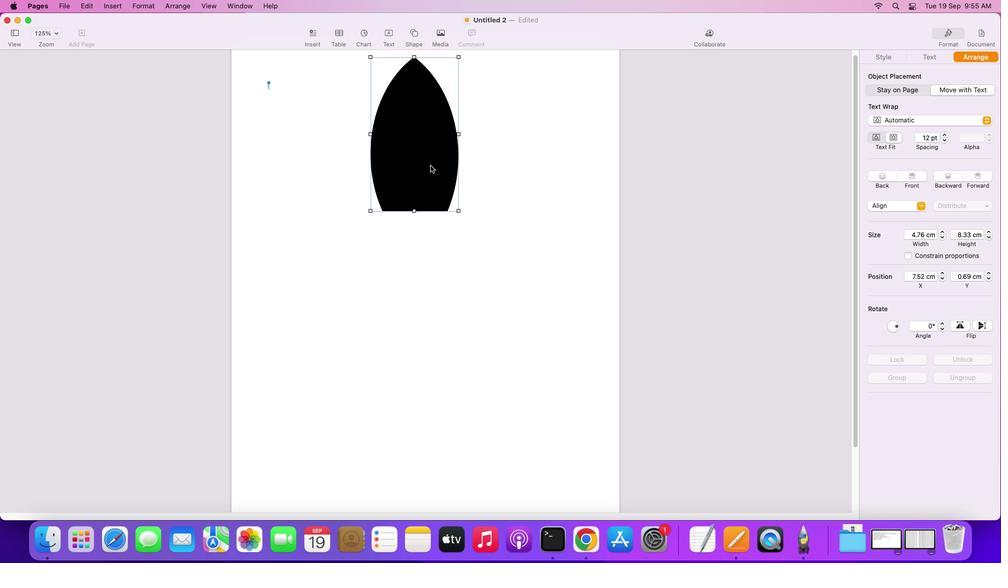 
Action: Key pressed Key.alt
Screenshot: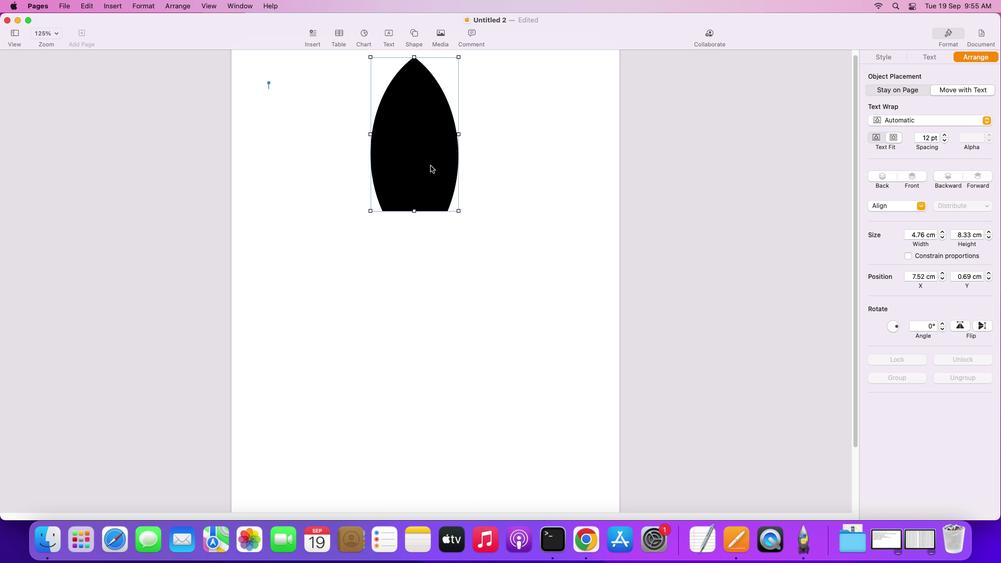 
Action: Mouse moved to (430, 165)
Screenshot: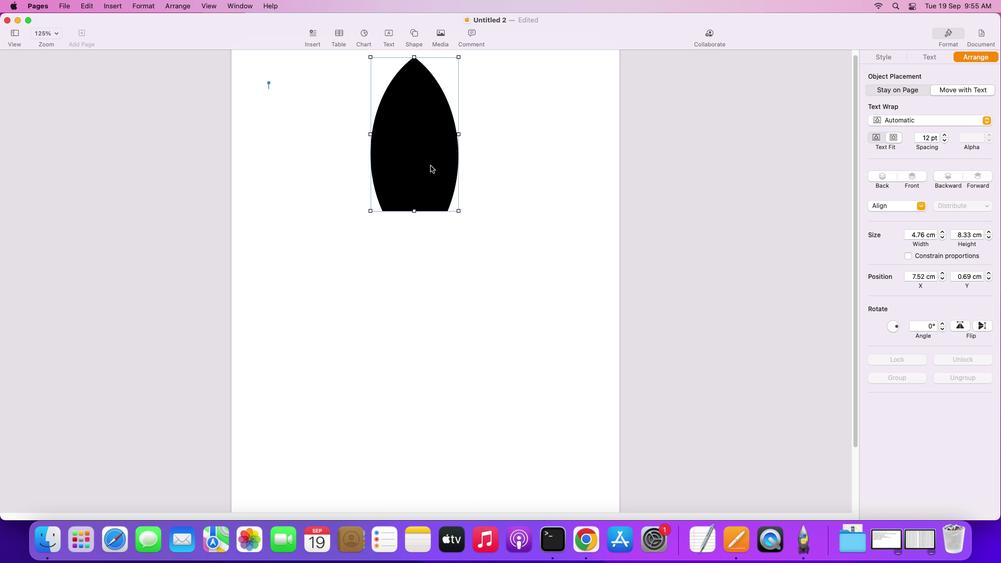 
Action: Mouse pressed left at (430, 165)
Screenshot: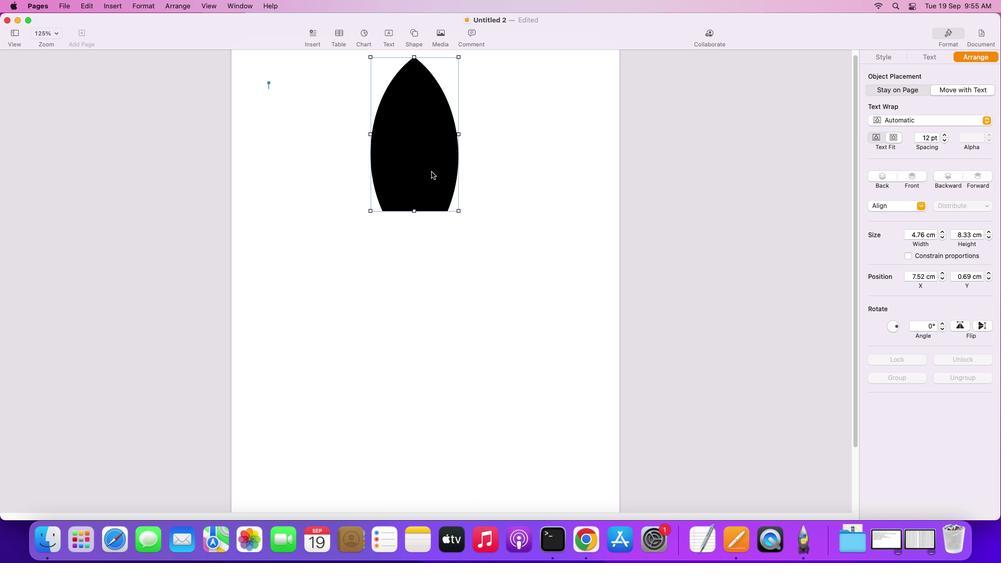 
Action: Mouse moved to (977, 322)
Screenshot: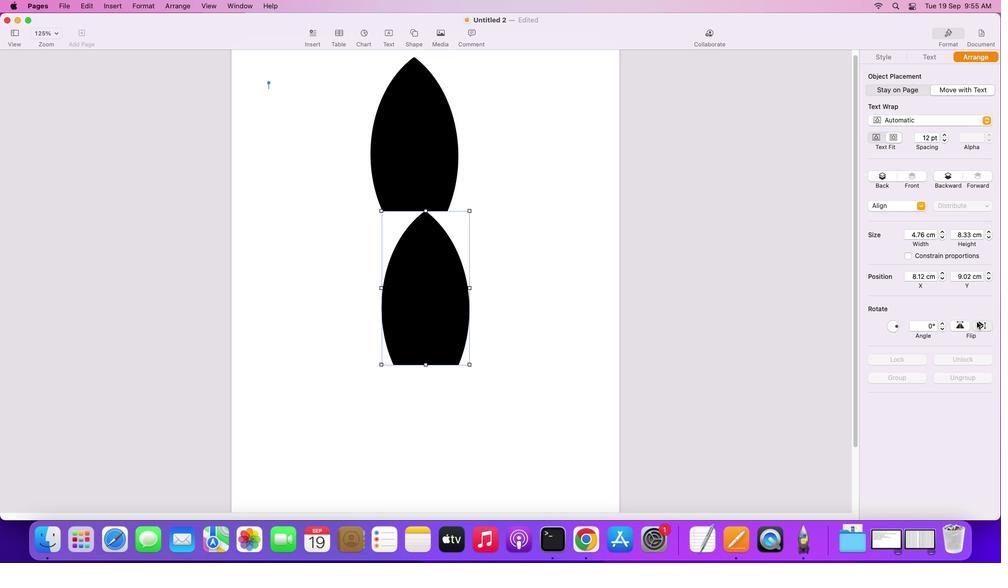 
Action: Mouse pressed left at (977, 322)
Screenshot: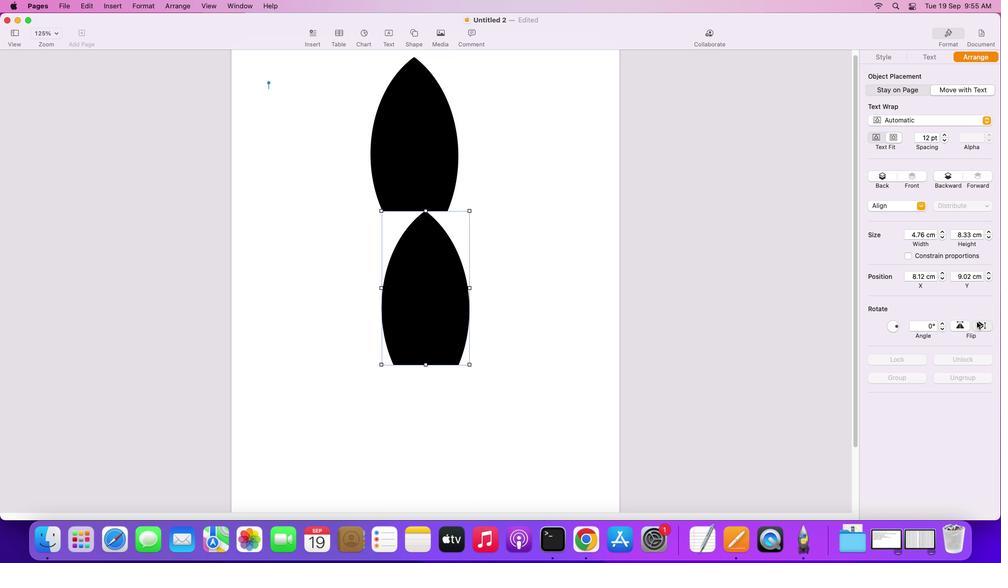 
Action: Mouse moved to (437, 273)
Screenshot: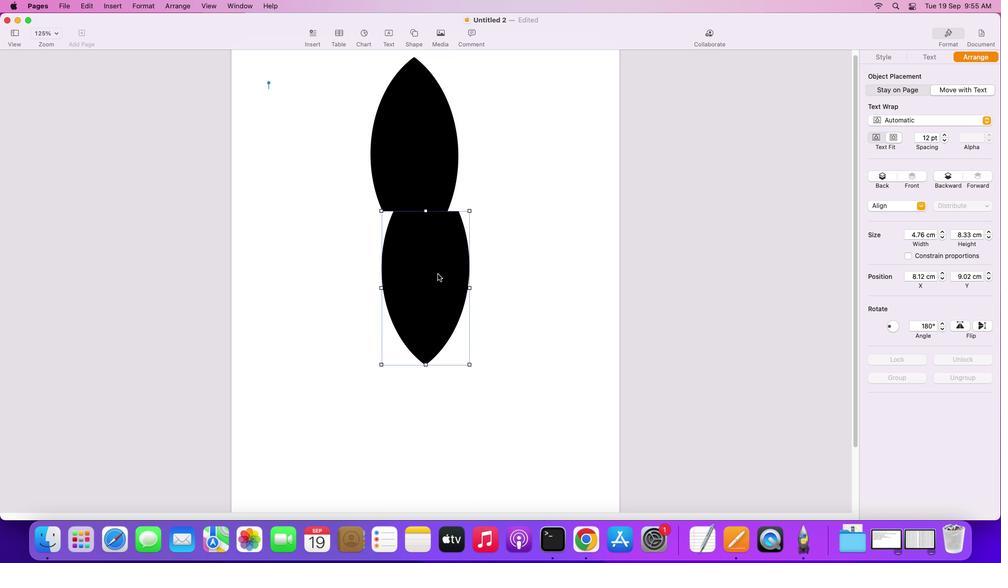 
Action: Mouse pressed left at (437, 273)
Screenshot: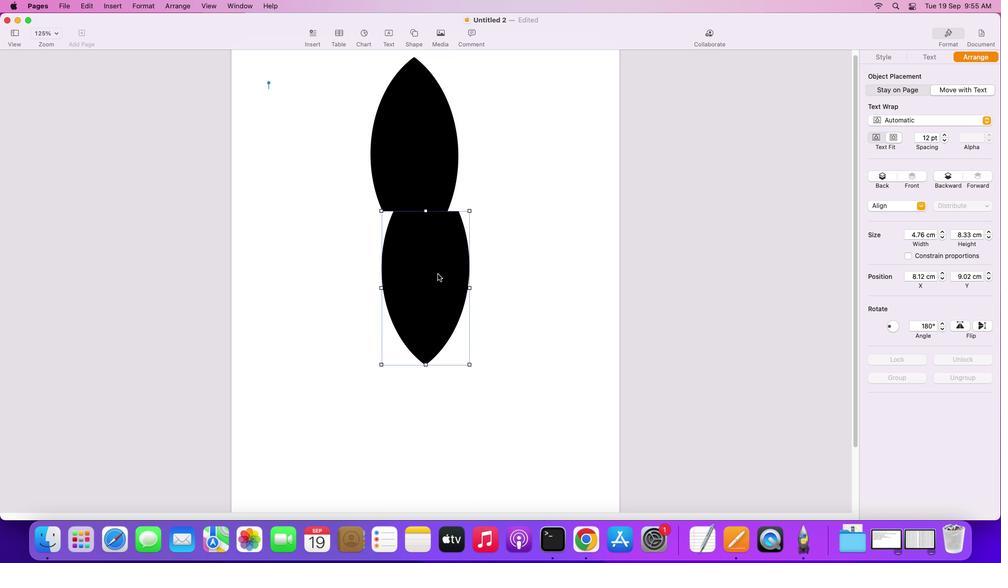 
Action: Mouse moved to (548, 144)
Screenshot: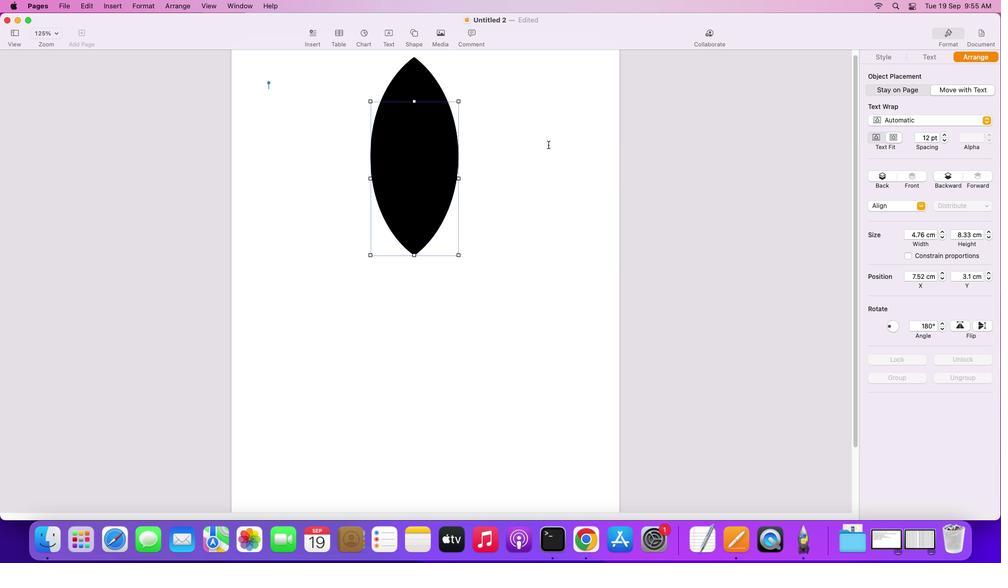 
Action: Mouse pressed left at (548, 144)
Screenshot: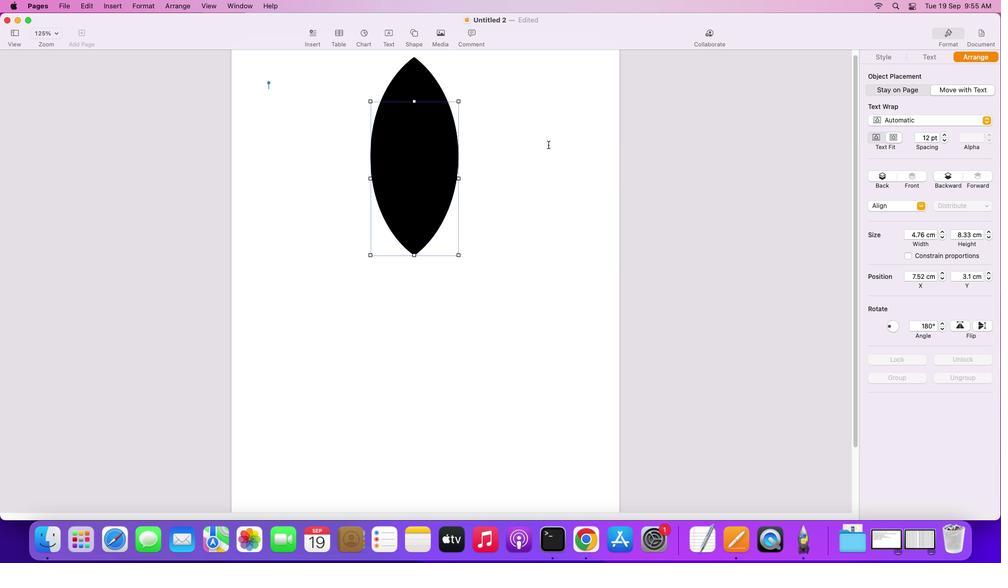 
Action: Mouse moved to (420, 159)
Screenshot: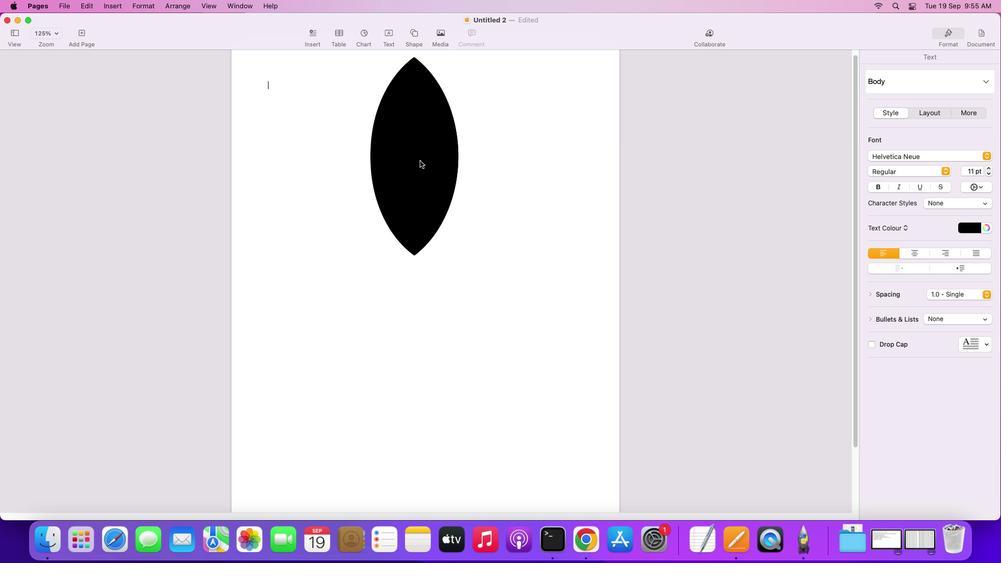 
Action: Key pressed Key.shift
Screenshot: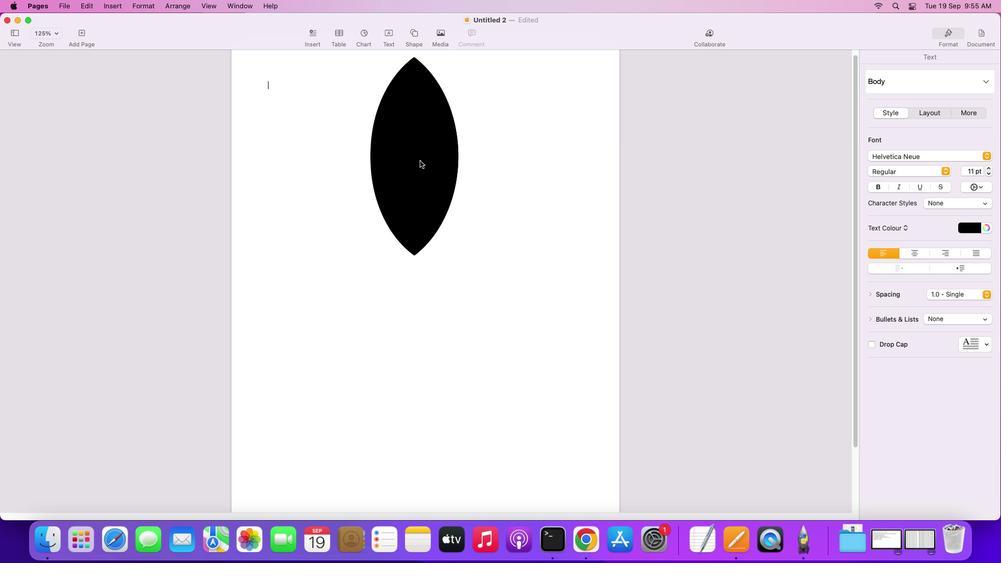 
Action: Mouse moved to (428, 187)
Screenshot: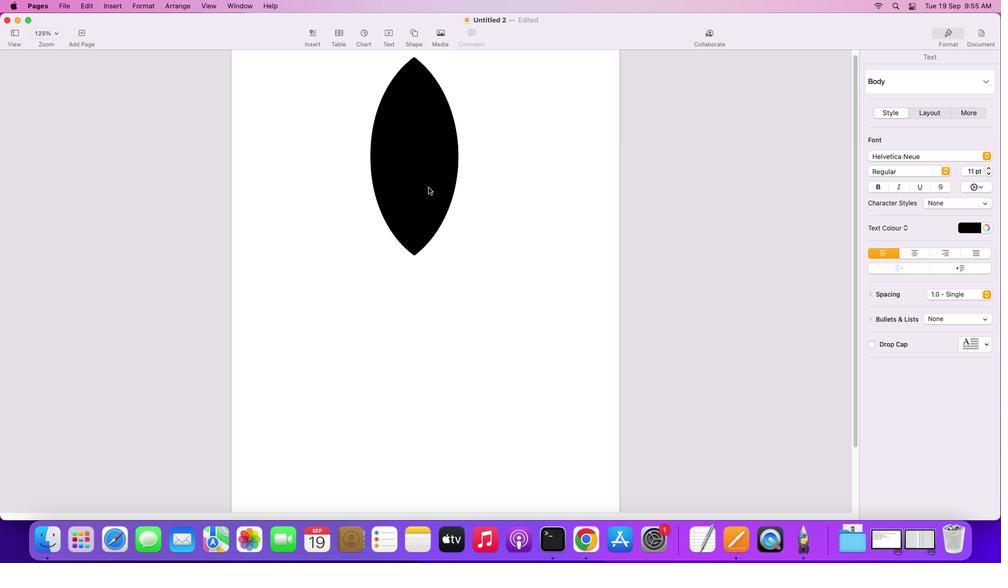 
Action: Key pressed Key.shift
Screenshot: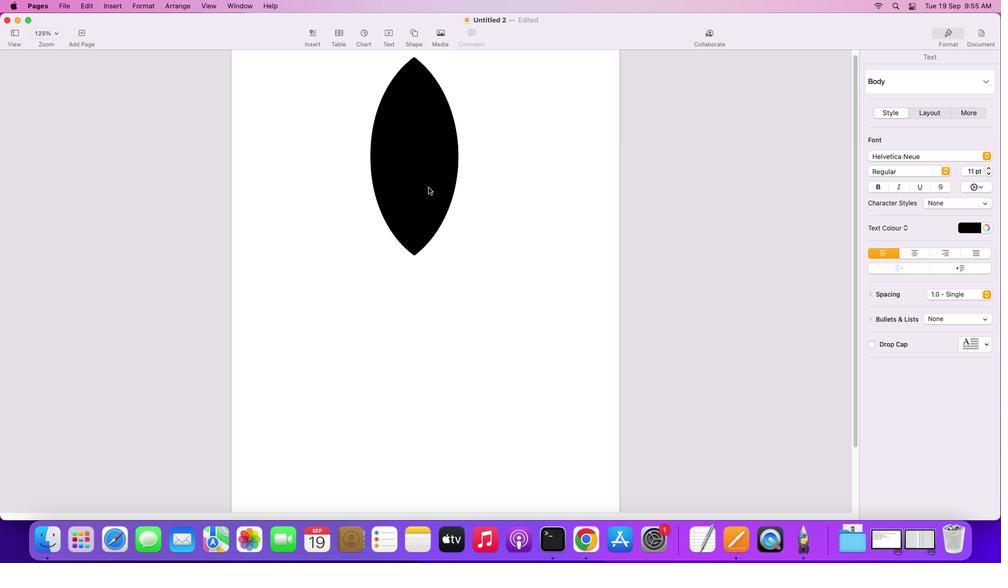 
Action: Mouse moved to (428, 187)
Screenshot: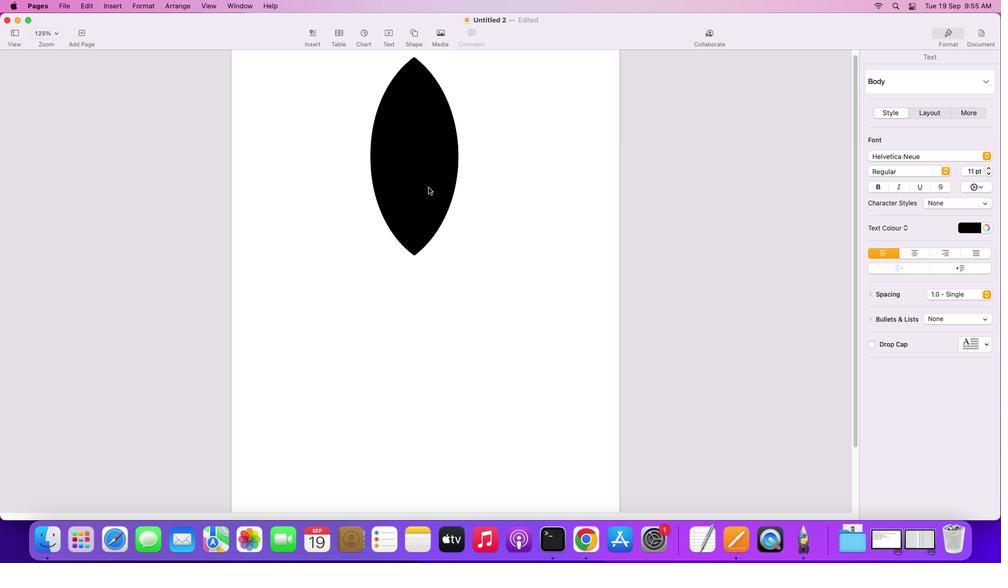 
Action: Mouse pressed left at (428, 187)
Screenshot: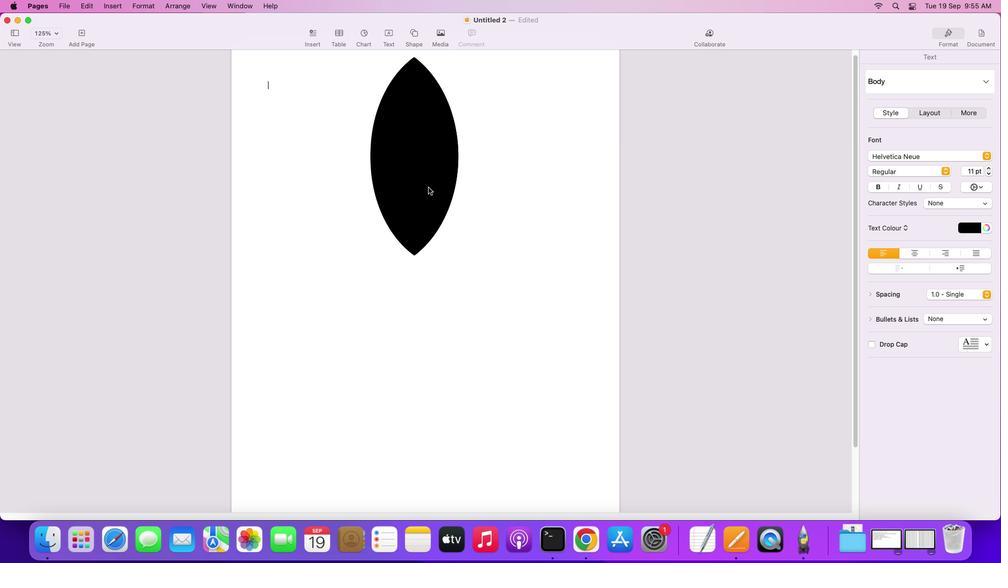 
Action: Mouse moved to (416, 77)
Screenshot: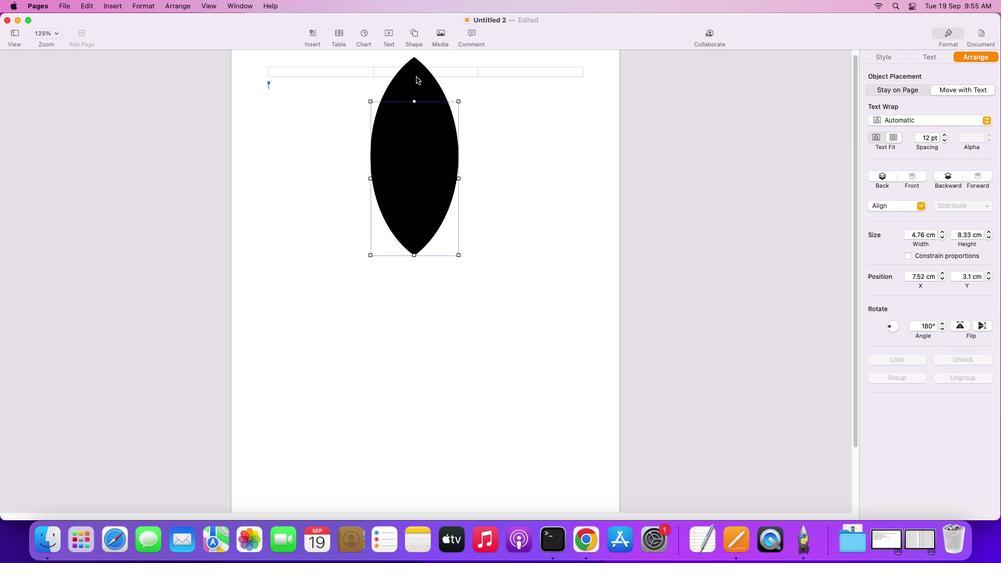 
Action: Mouse pressed left at (416, 77)
Screenshot: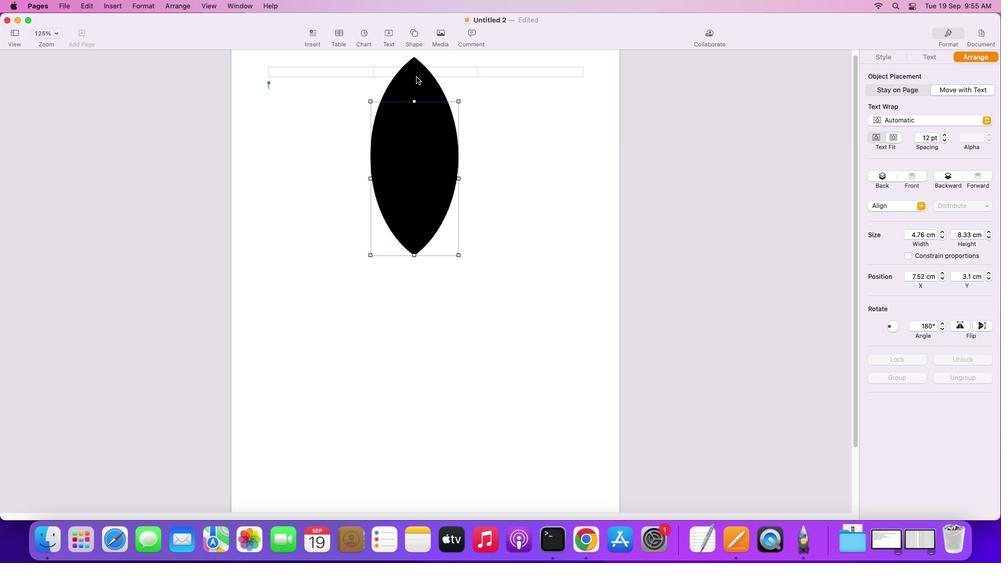
Action: Mouse moved to (913, 89)
Screenshot: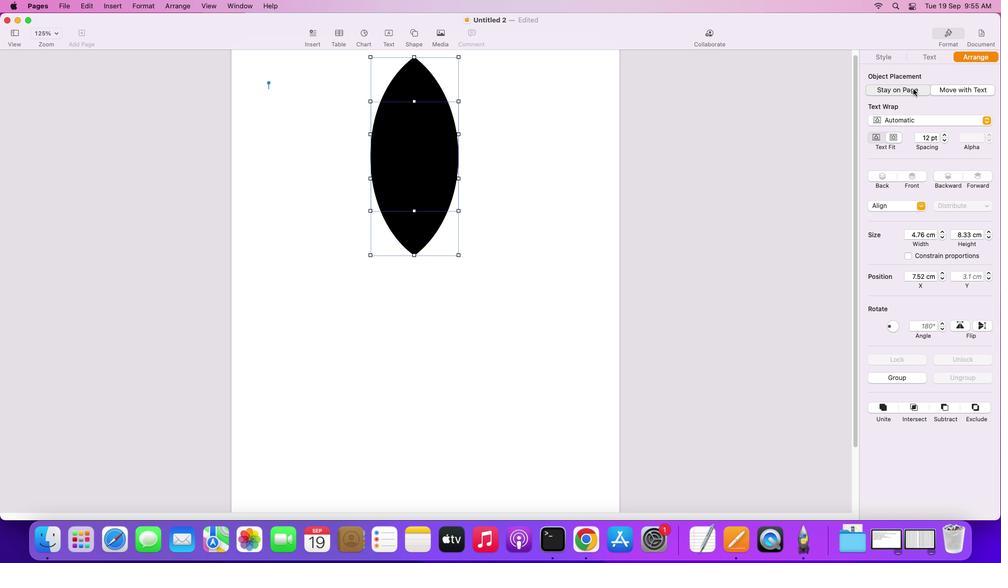
Action: Mouse pressed left at (913, 89)
Screenshot: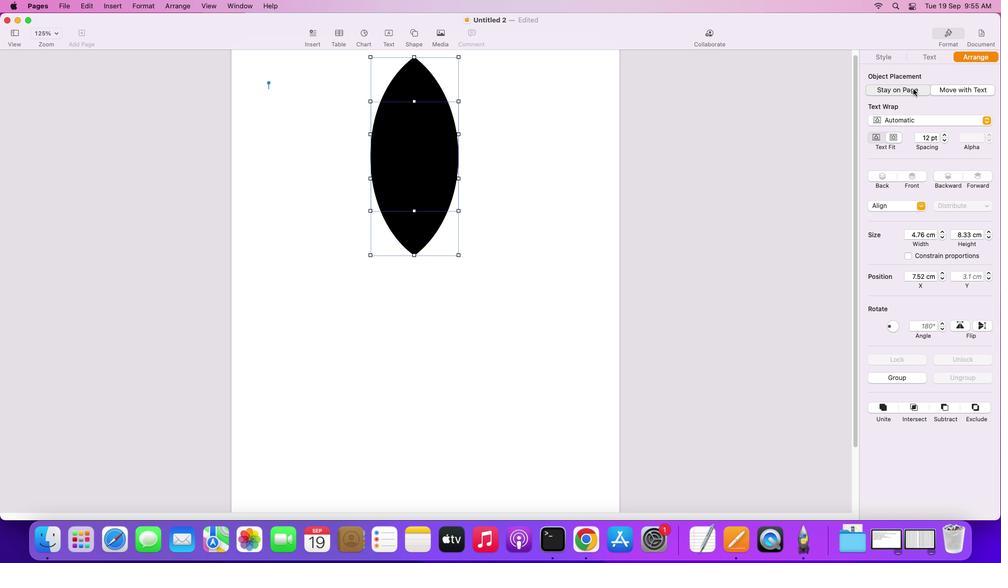 
Action: Mouse moved to (882, 55)
Screenshot: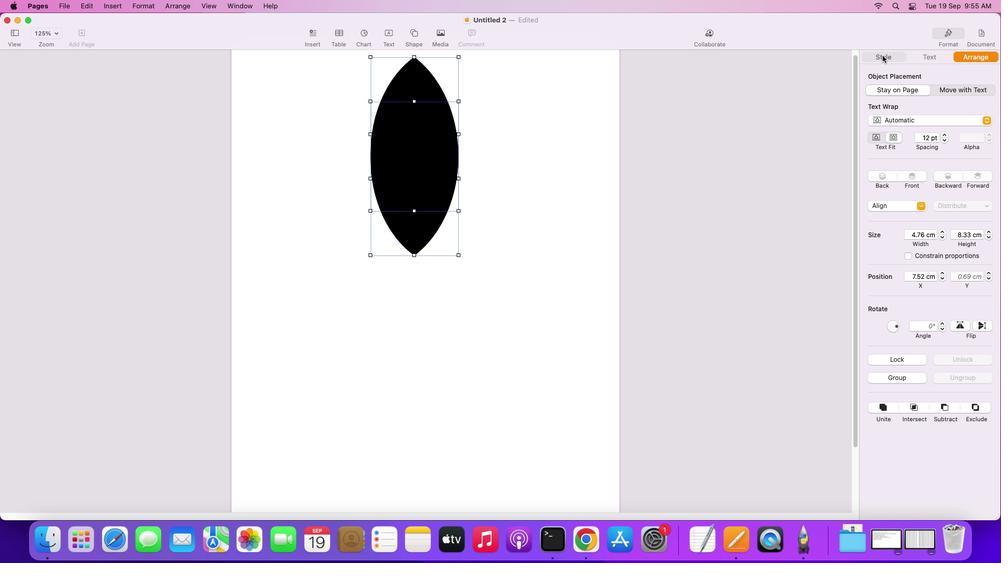 
Action: Mouse pressed left at (882, 55)
Screenshot: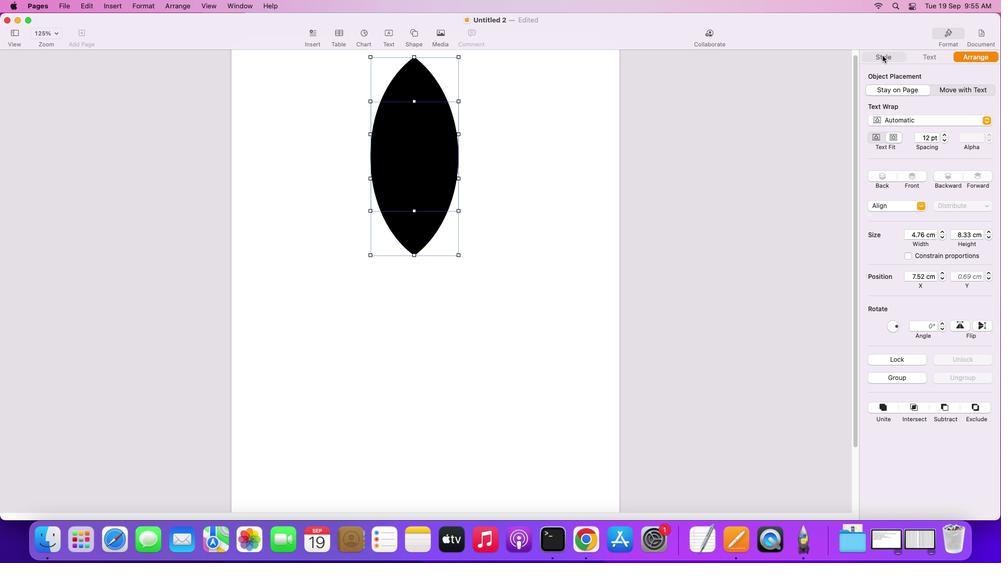 
Action: Mouse moved to (932, 120)
Screenshot: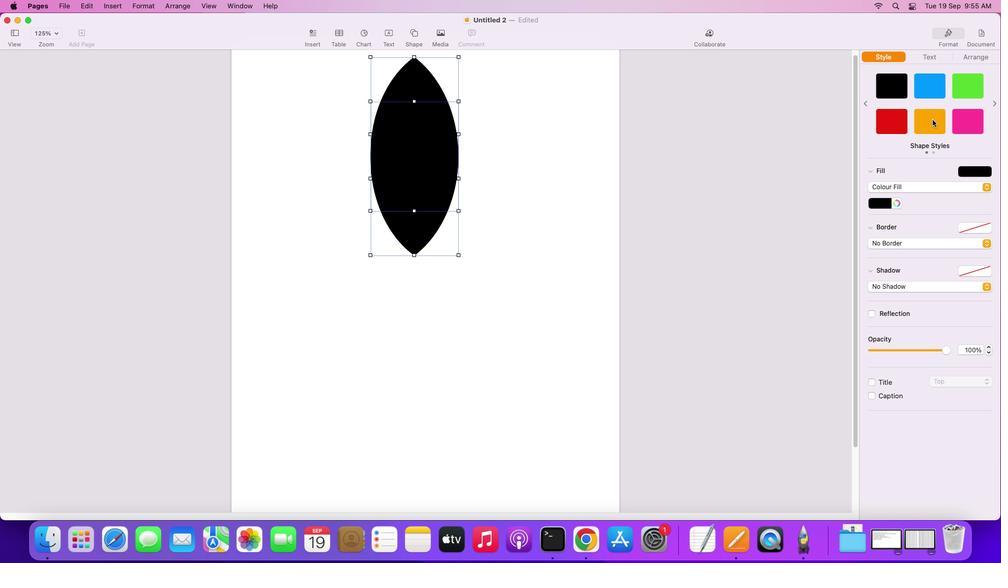 
Action: Mouse pressed left at (932, 120)
Screenshot: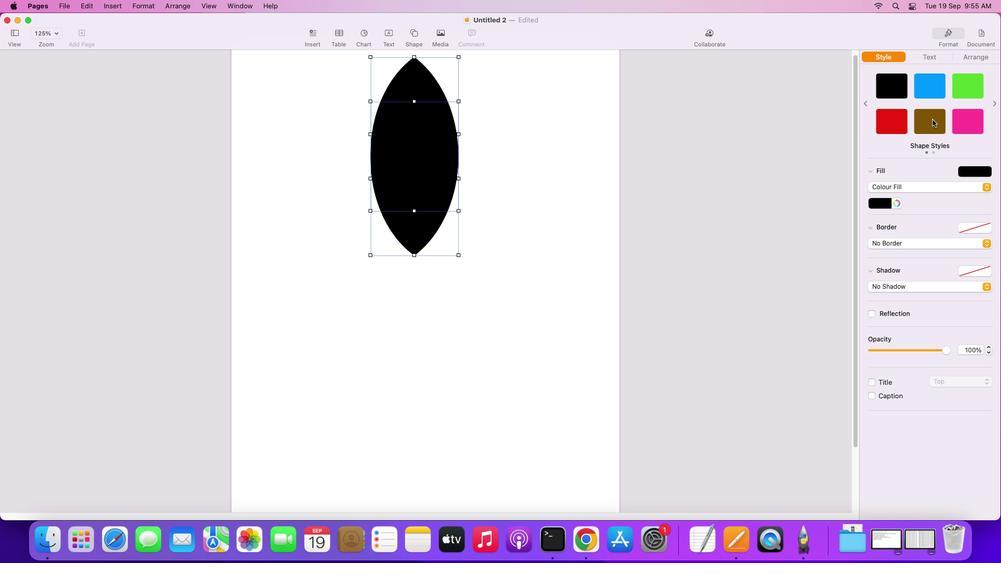
Action: Mouse moved to (414, 164)
Screenshot: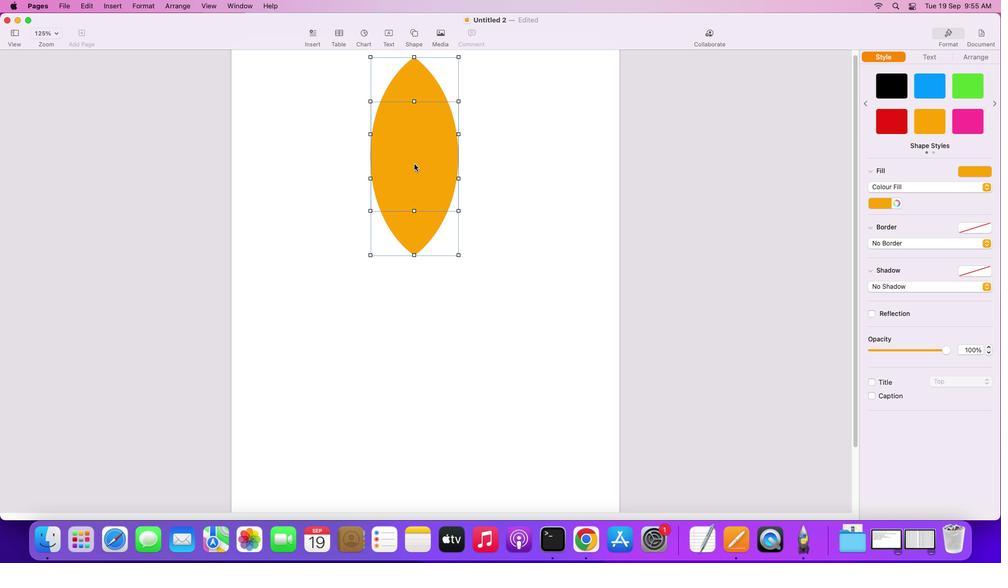 
Action: Mouse pressed right at (414, 164)
Screenshot: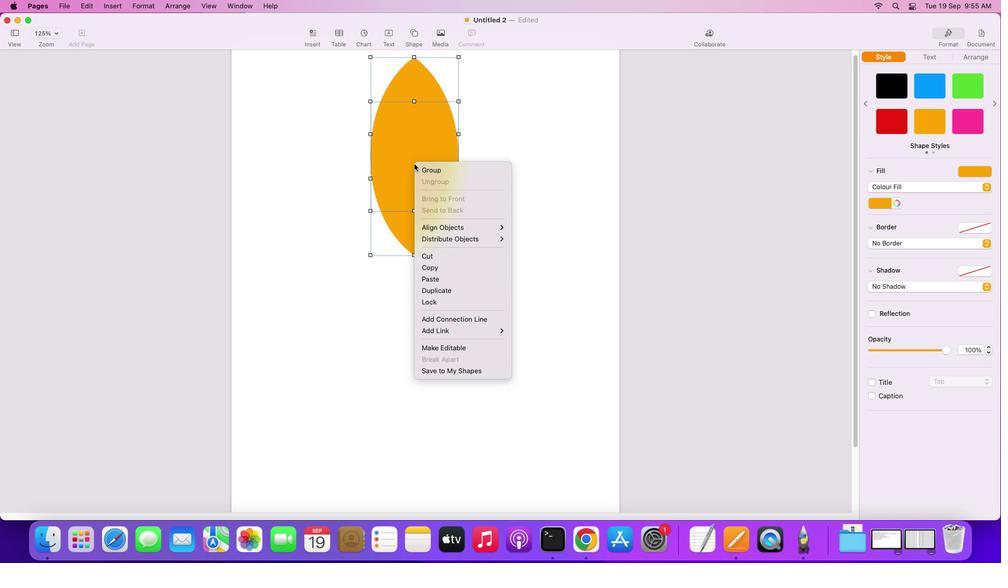 
Action: Mouse moved to (473, 170)
Screenshot: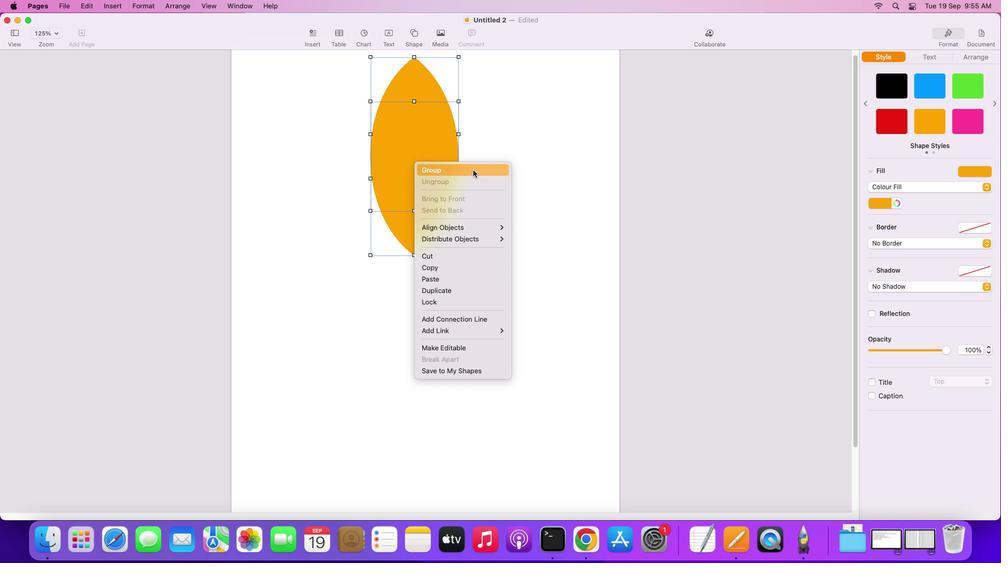 
Action: Mouse pressed left at (473, 170)
Screenshot: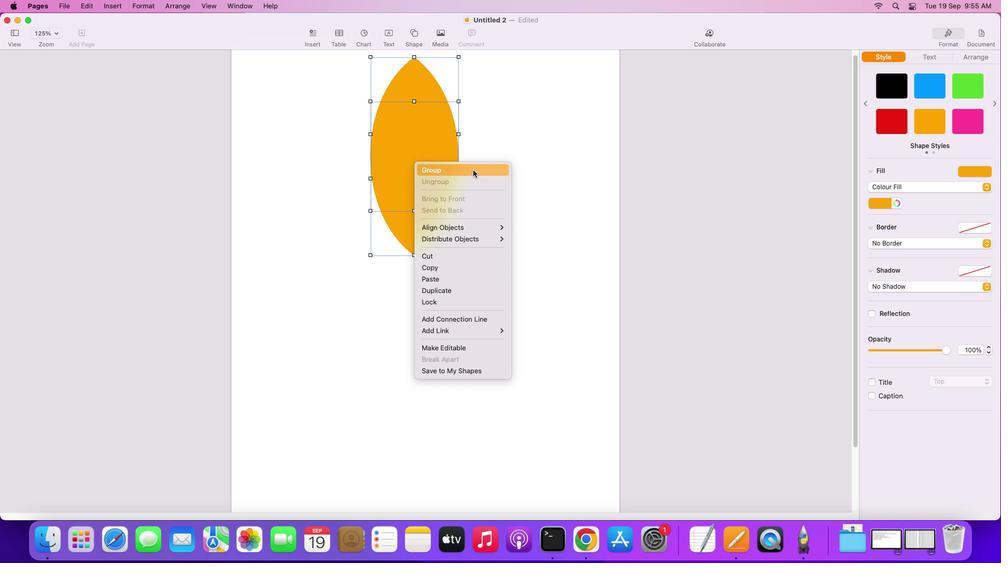 
Action: Mouse moved to (501, 171)
Screenshot: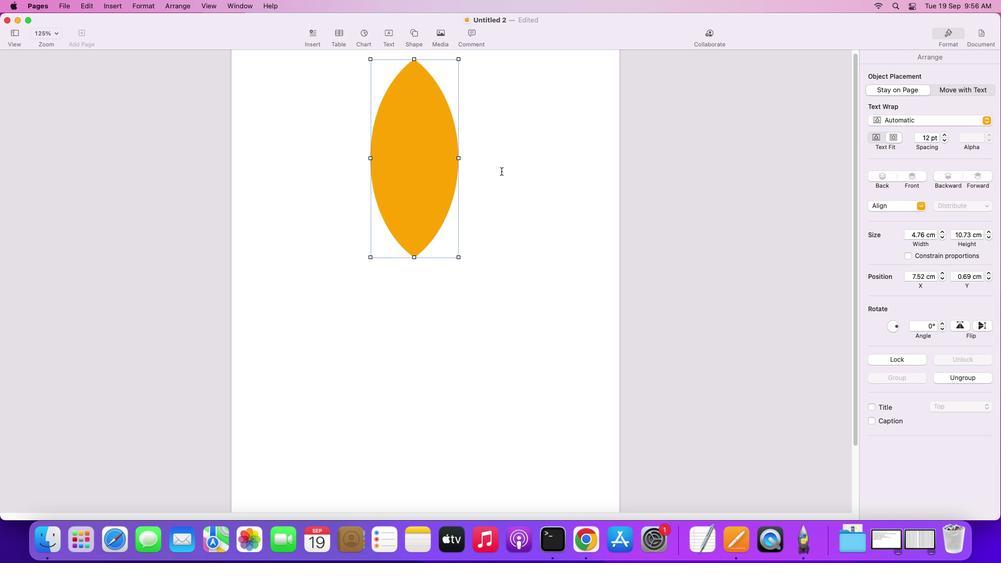
Action: Mouse pressed left at (501, 171)
Screenshot: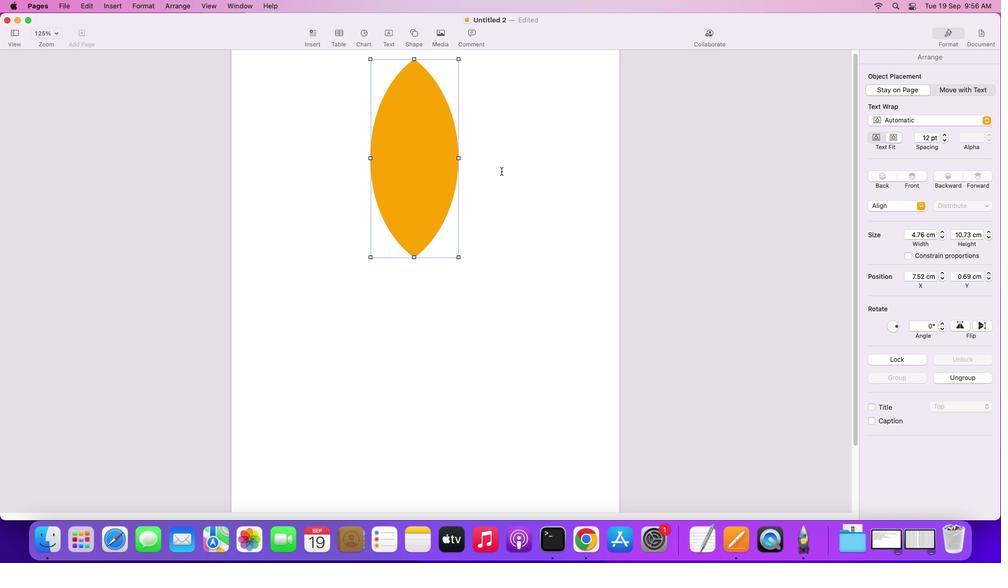 
Action: Mouse moved to (411, 173)
Screenshot: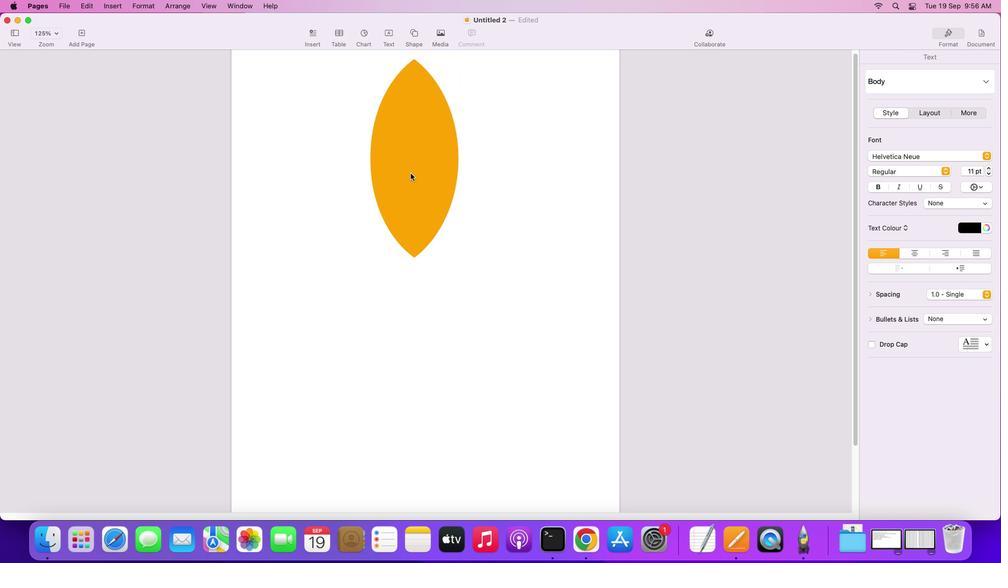
Action: Mouse pressed left at (411, 173)
Screenshot: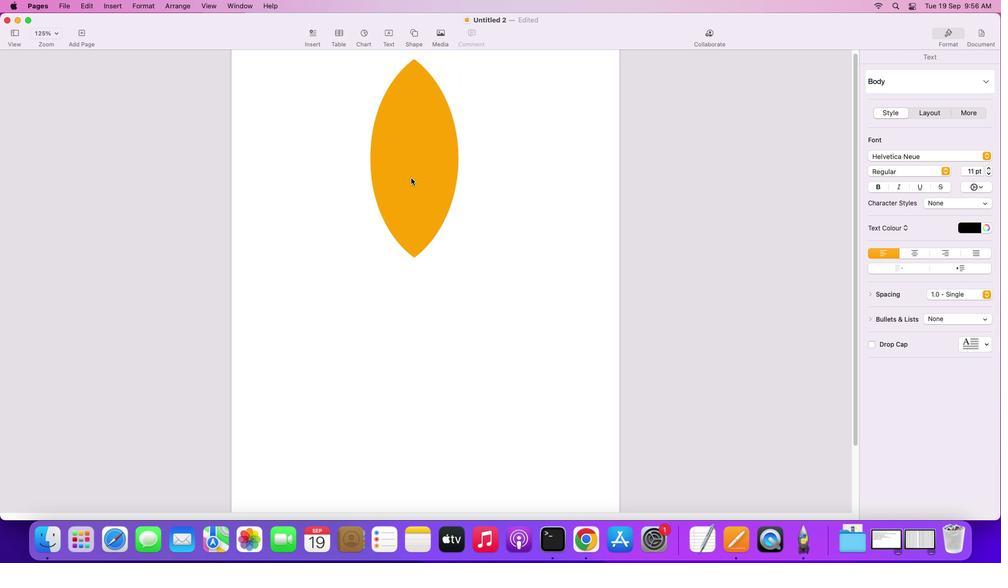 
Action: Mouse moved to (511, 400)
Screenshot: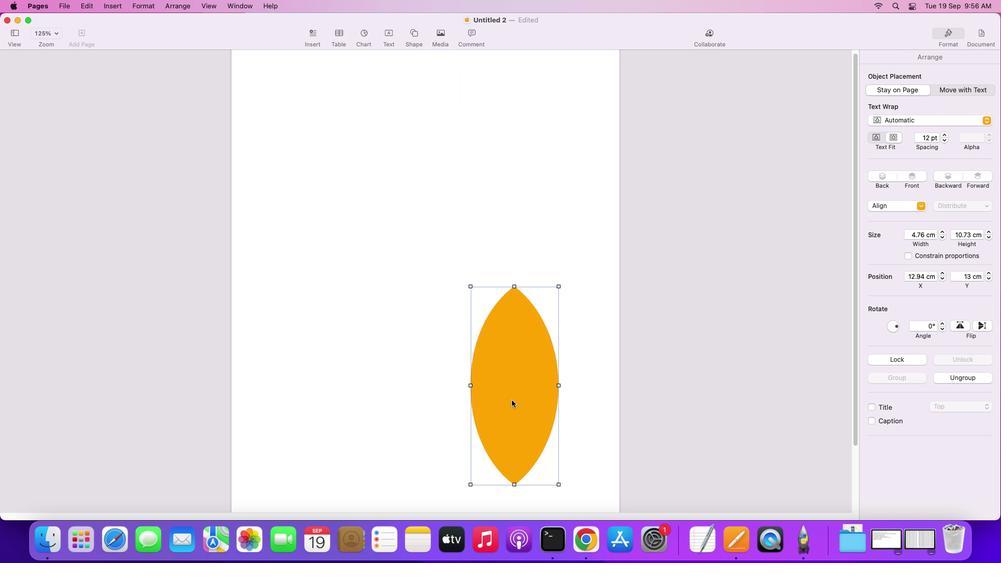 
Action: Mouse scrolled (511, 400) with delta (0, 0)
Screenshot: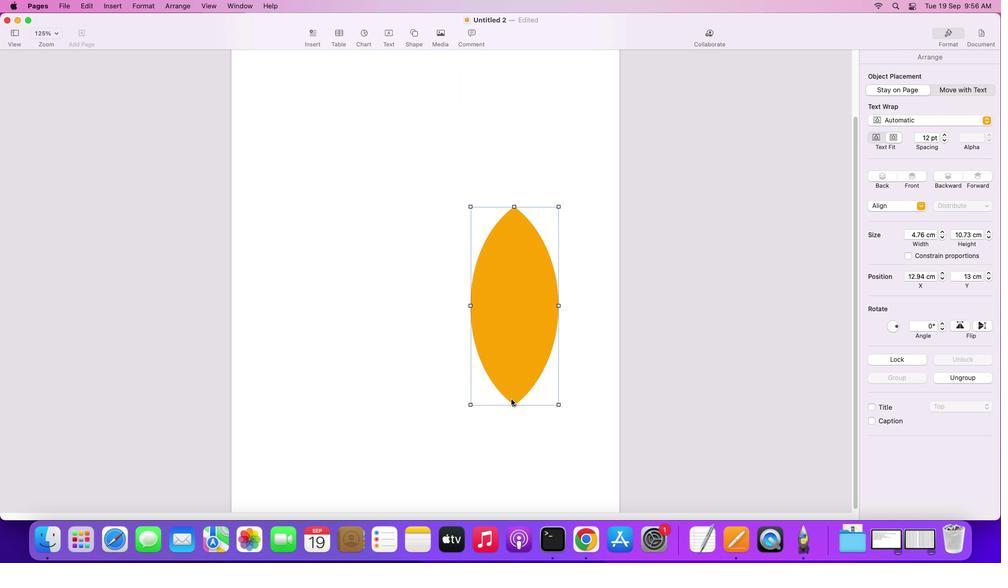 
Action: Mouse scrolled (511, 400) with delta (0, 0)
Screenshot: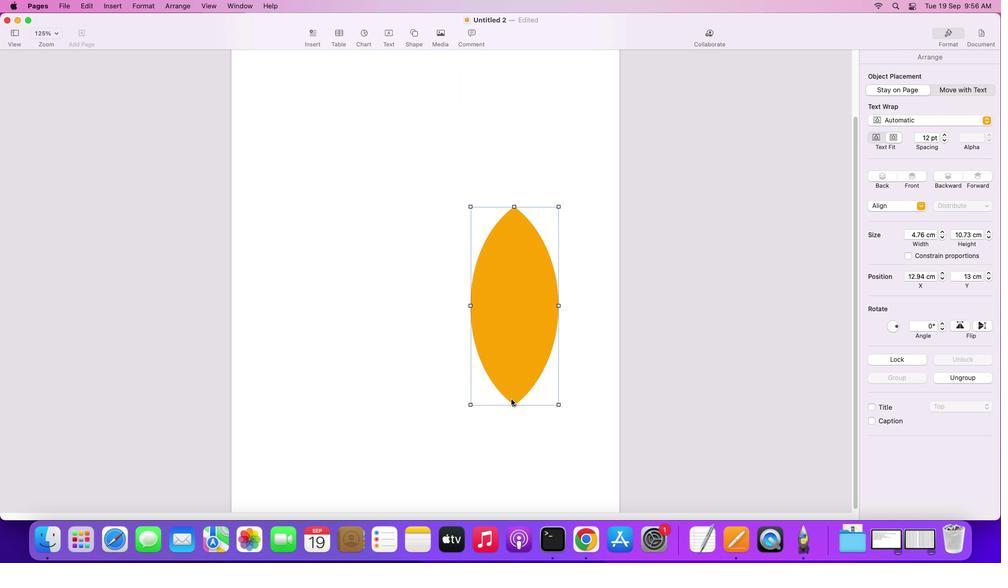 
Action: Mouse scrolled (511, 400) with delta (0, -2)
Screenshot: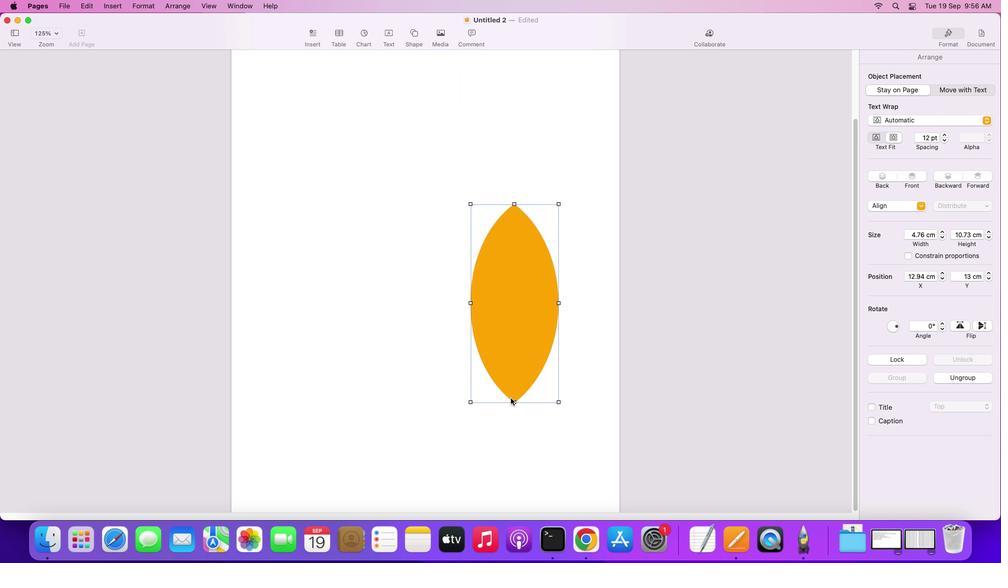
Action: Mouse scrolled (511, 400) with delta (0, -2)
Screenshot: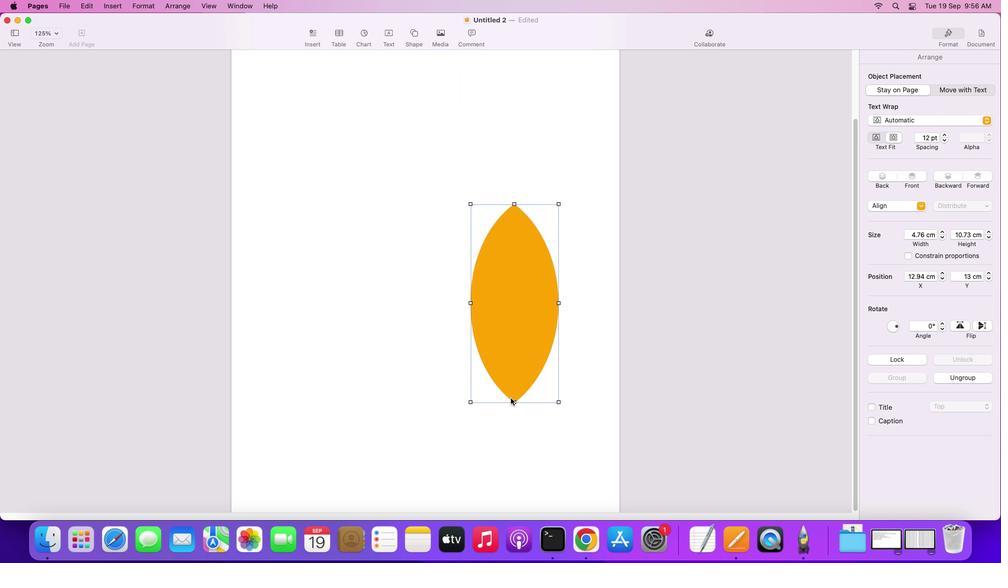 
Action: Mouse scrolled (511, 400) with delta (0, -3)
Screenshot: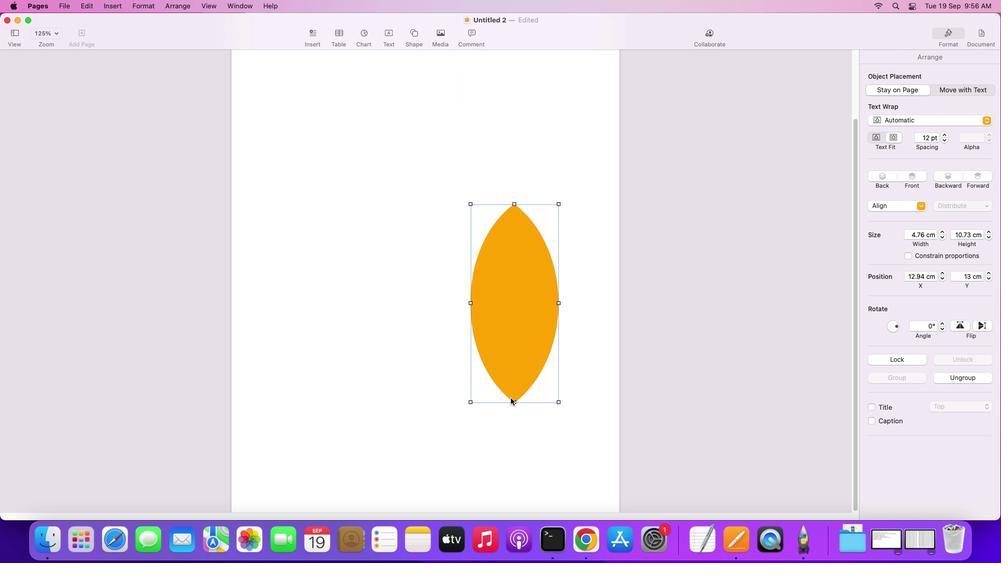 
Action: Mouse scrolled (511, 400) with delta (0, -3)
Screenshot: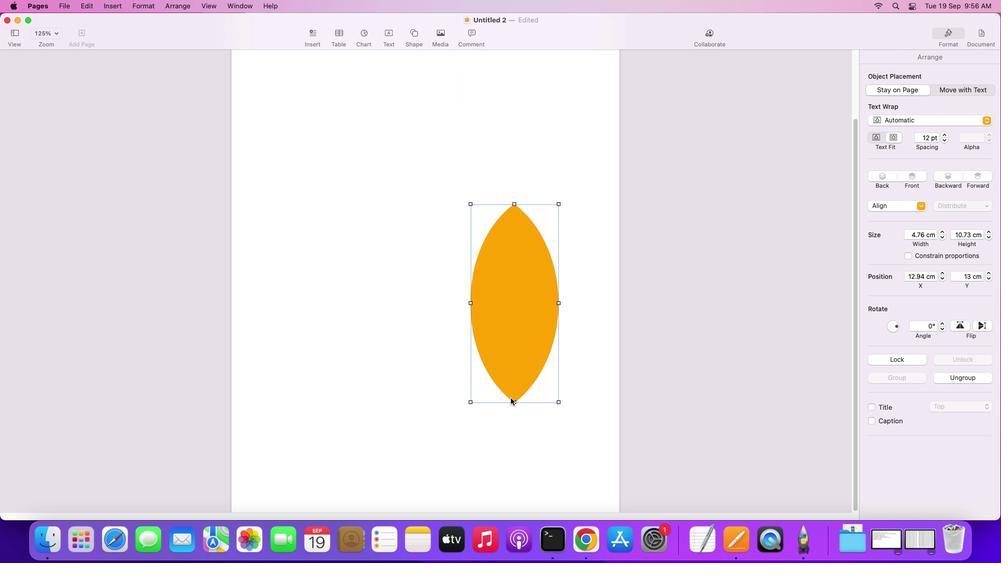 
Action: Mouse moved to (511, 398)
Screenshot: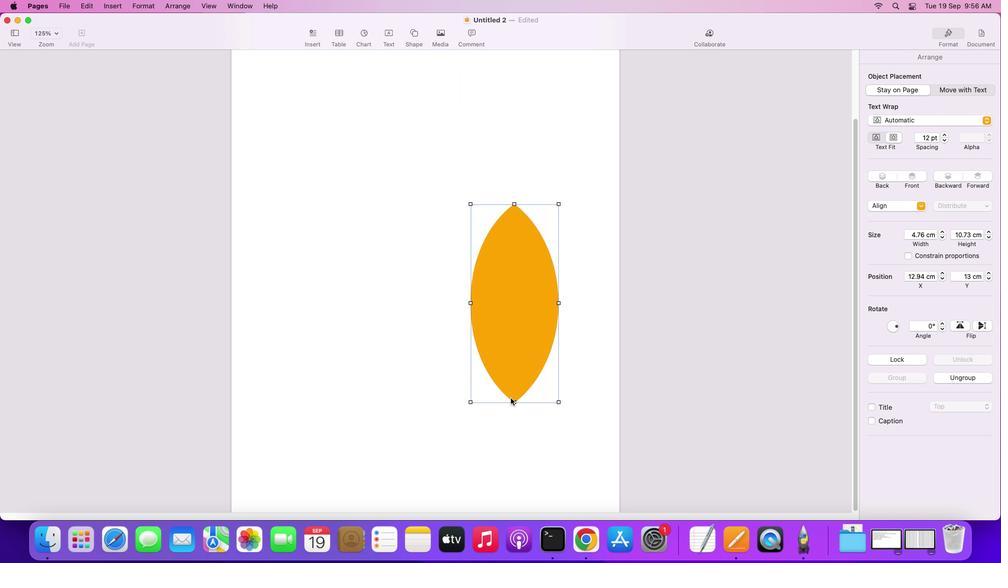
Action: Mouse scrolled (511, 398) with delta (0, -3)
Screenshot: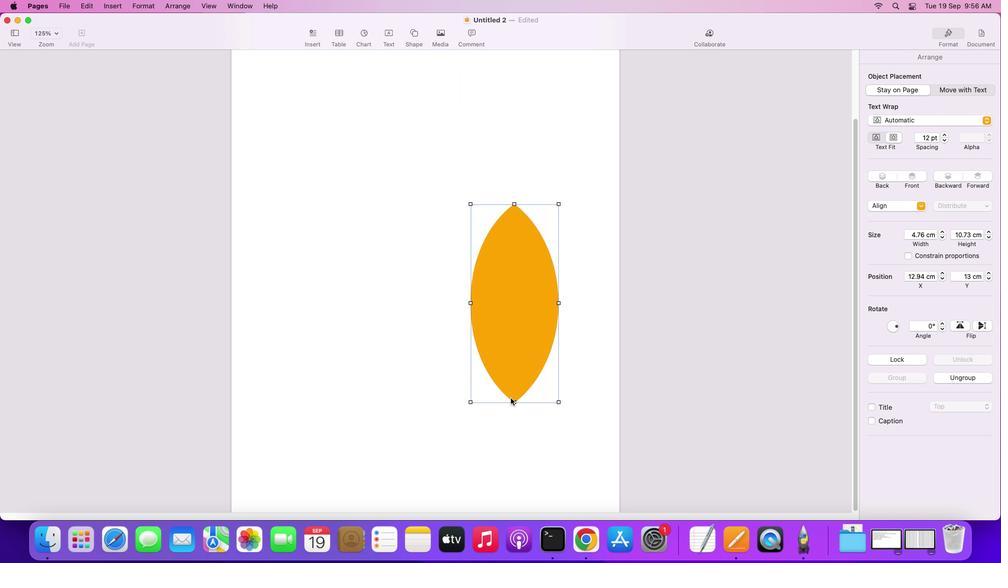 
Action: Mouse moved to (522, 417)
Screenshot: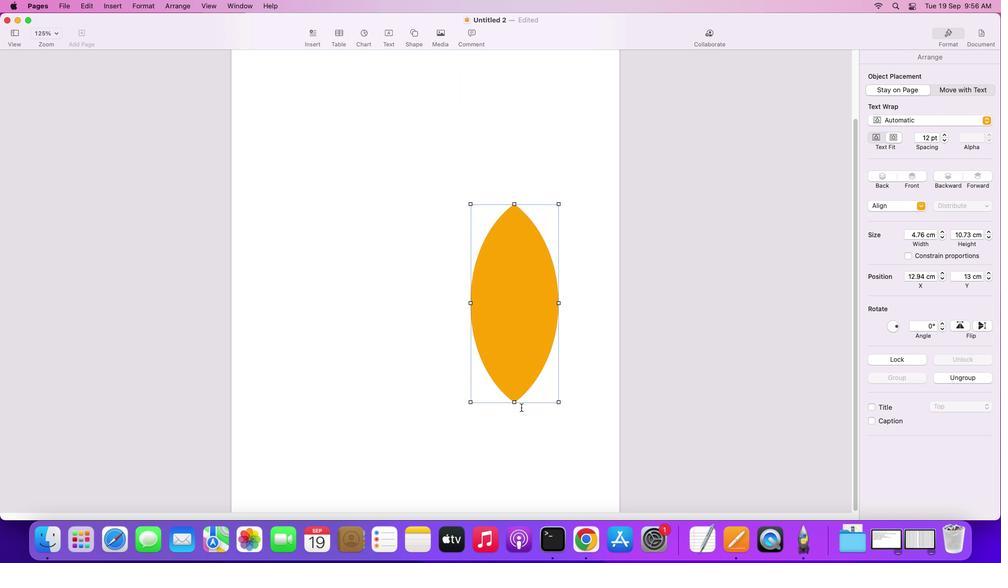 
Action: Mouse scrolled (522, 417) with delta (0, 0)
Screenshot: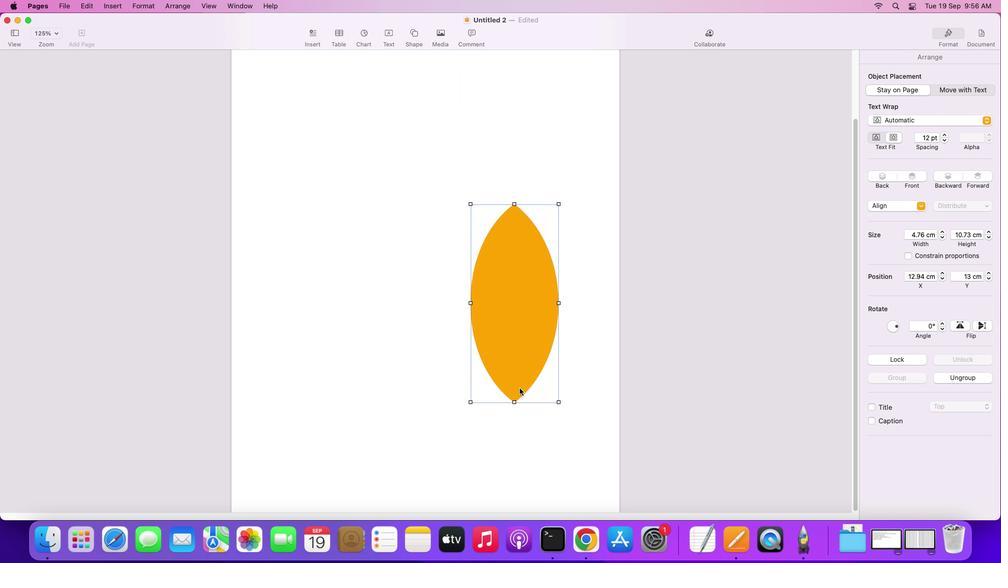 
Action: Mouse scrolled (522, 417) with delta (0, 0)
Screenshot: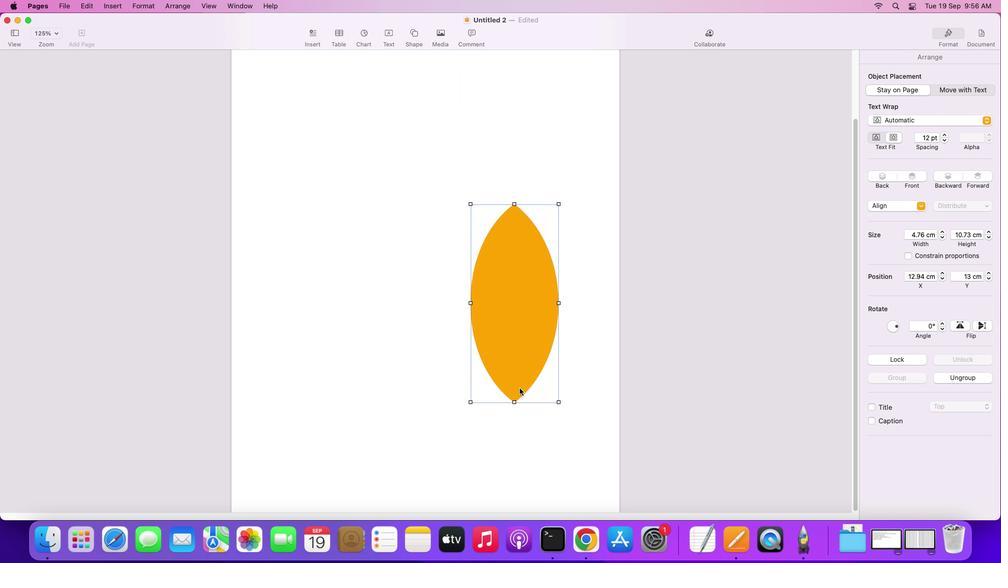 
Action: Mouse scrolled (522, 417) with delta (0, -2)
Screenshot: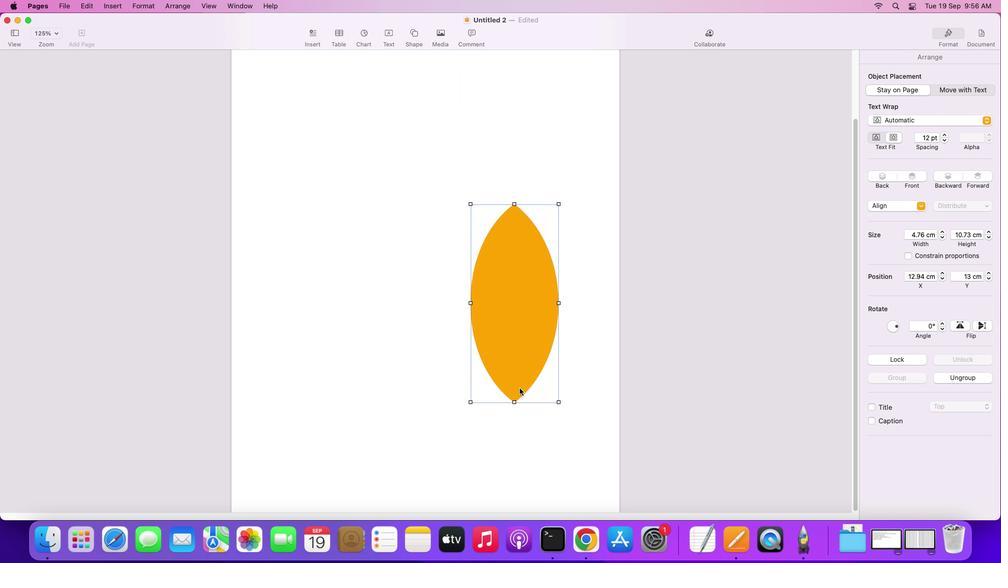 
Action: Mouse scrolled (522, 417) with delta (0, -2)
Screenshot: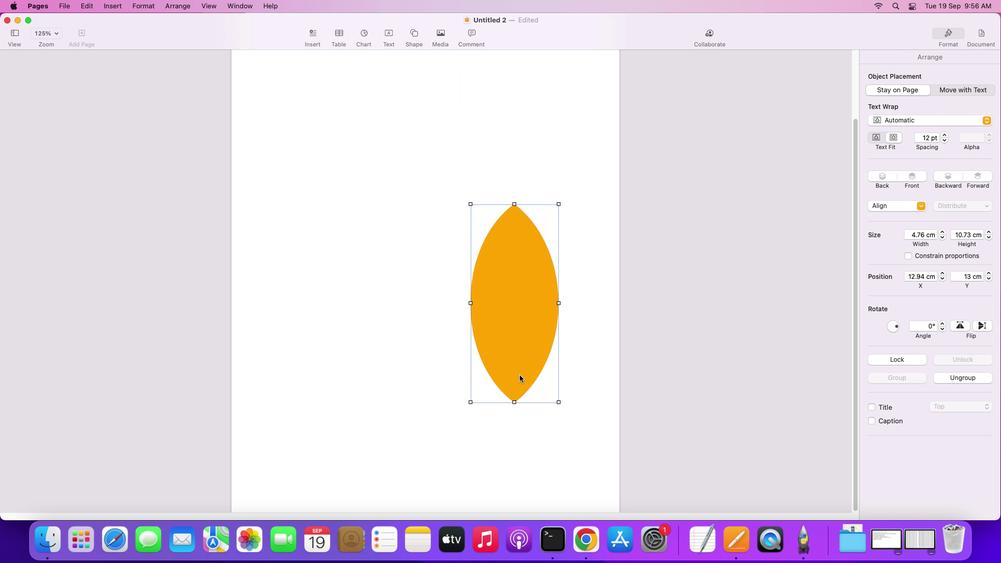 
Action: Mouse scrolled (522, 417) with delta (0, -3)
Screenshot: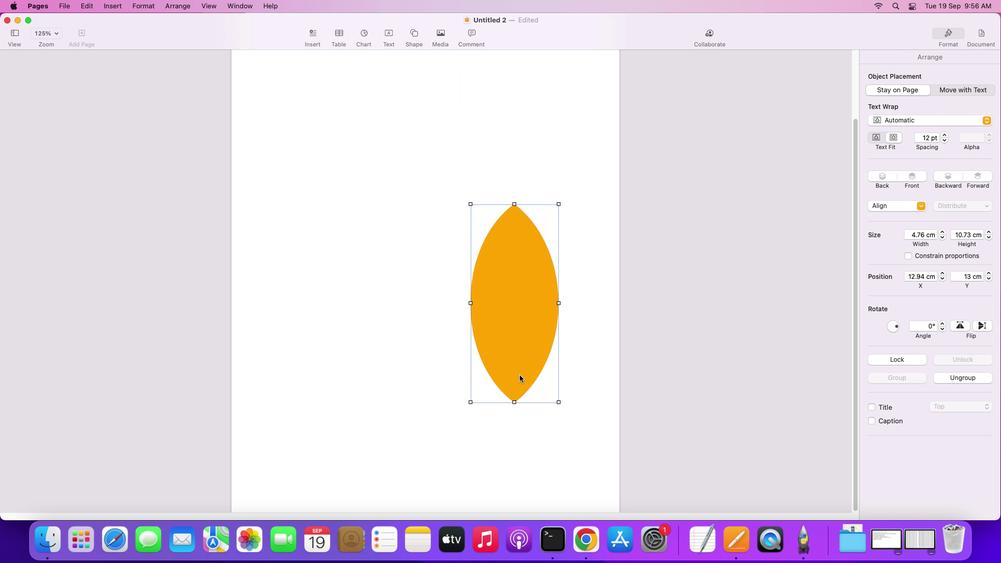 
Action: Mouse moved to (515, 341)
Screenshot: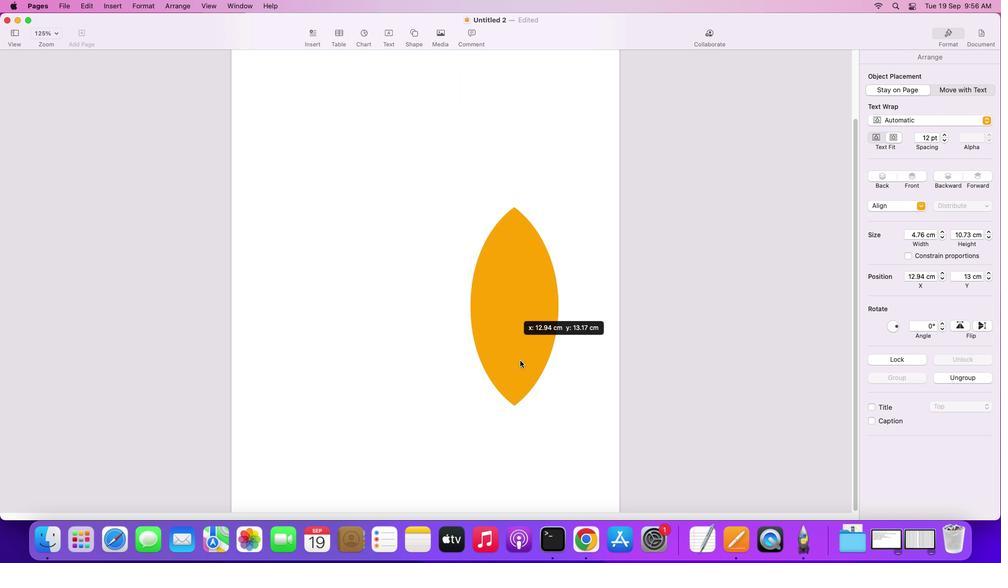 
Action: Mouse pressed left at (515, 341)
Screenshot: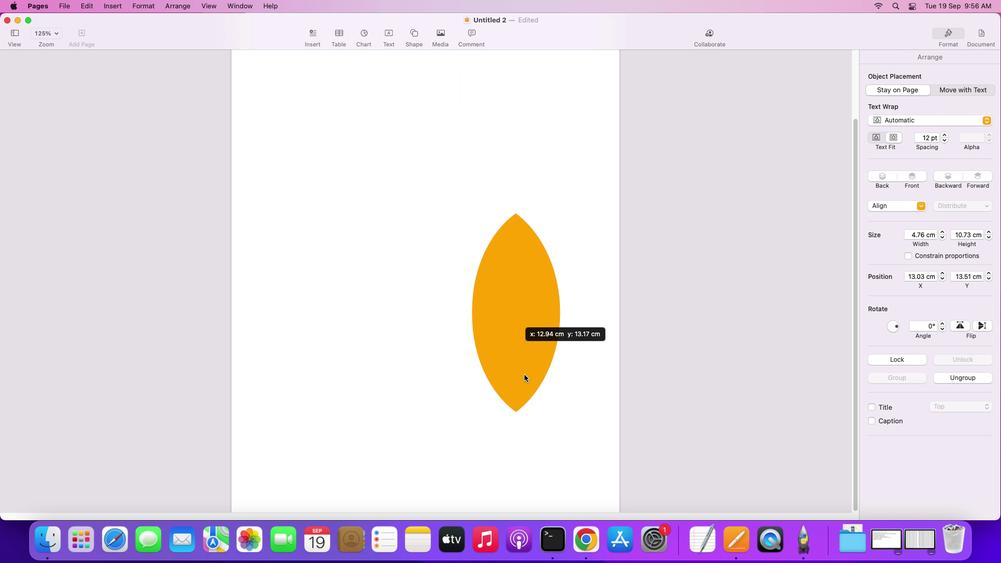 
Action: Mouse moved to (984, 323)
Screenshot: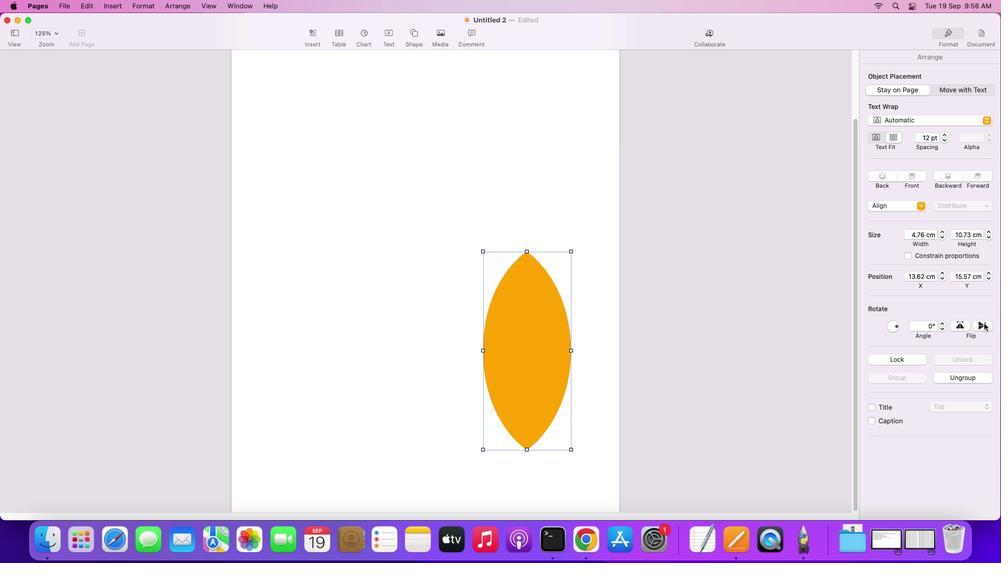 
Action: Mouse pressed left at (984, 323)
Screenshot: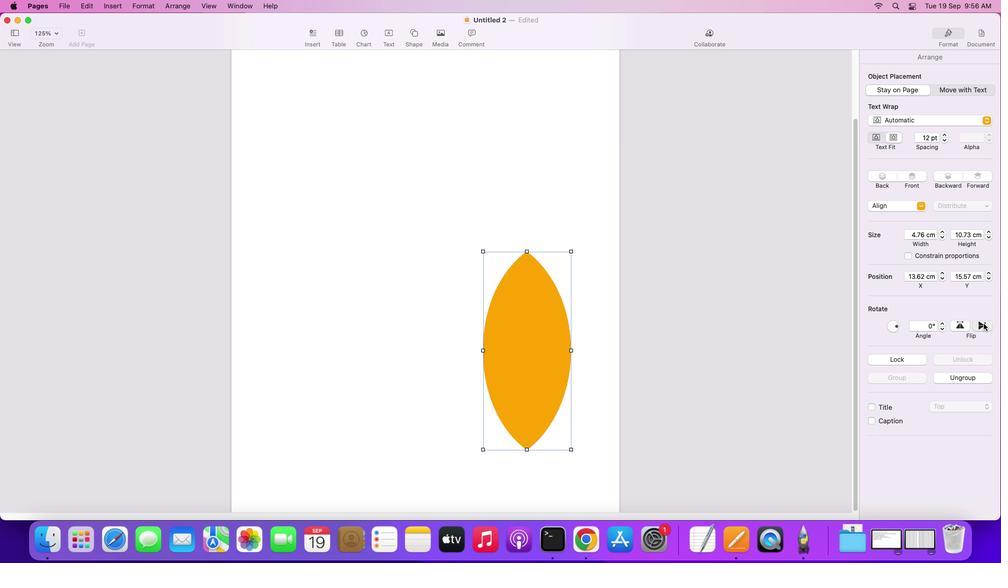 
Action: Mouse moved to (933, 325)
Screenshot: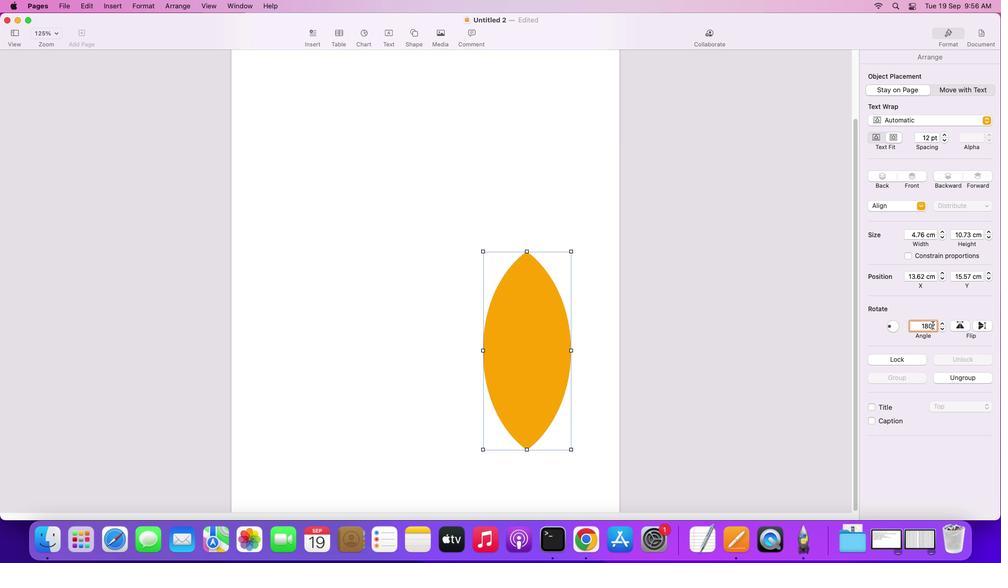 
Action: Mouse pressed left at (933, 325)
Screenshot: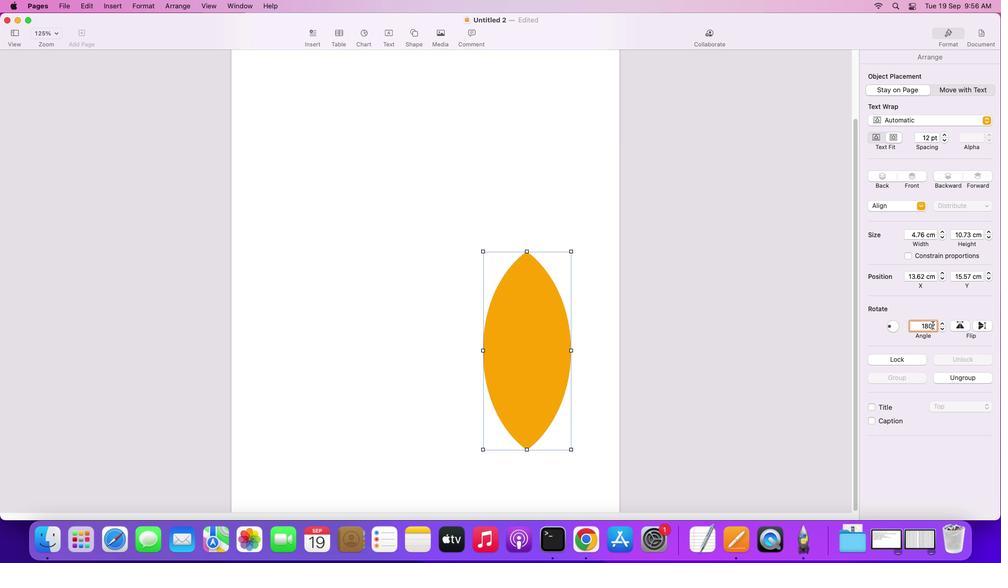 
Action: Mouse pressed left at (933, 325)
Screenshot: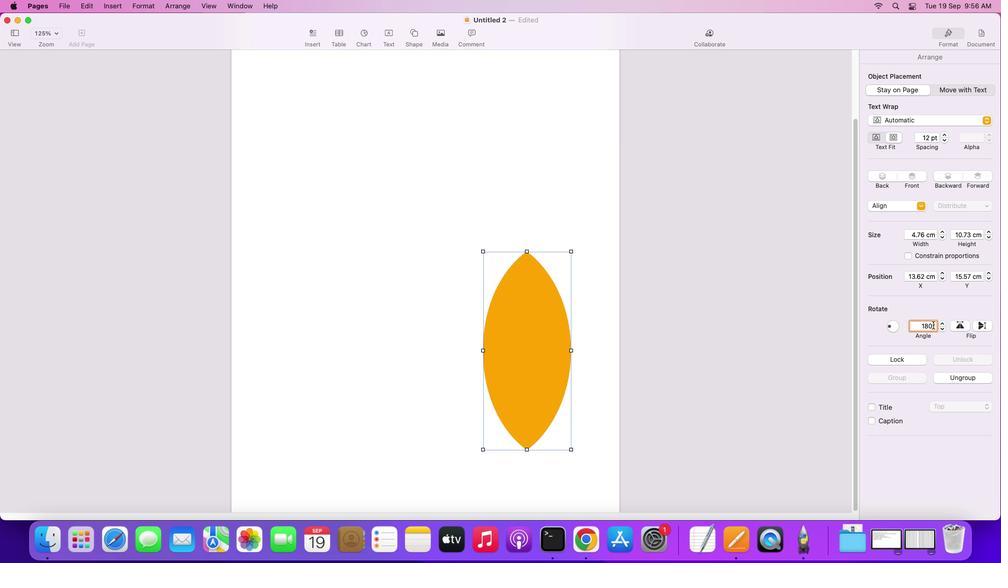 
Action: Mouse moved to (933, 325)
Screenshot: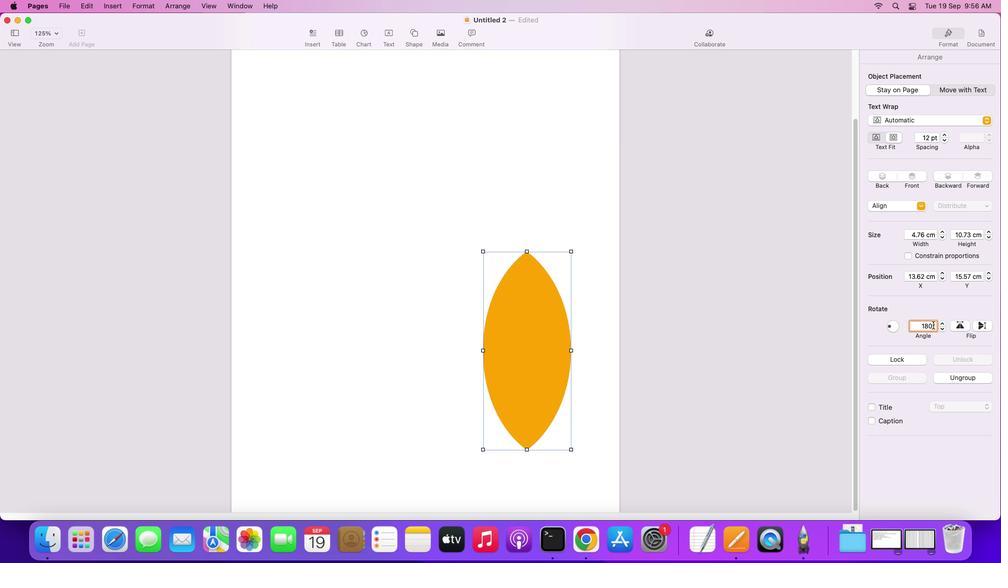 
Action: Key pressed Key.backspaceKey.backspaceKey.backspaceKey.backspaceKey.backspaceKey.backspace'4''5''\x03'
Screenshot: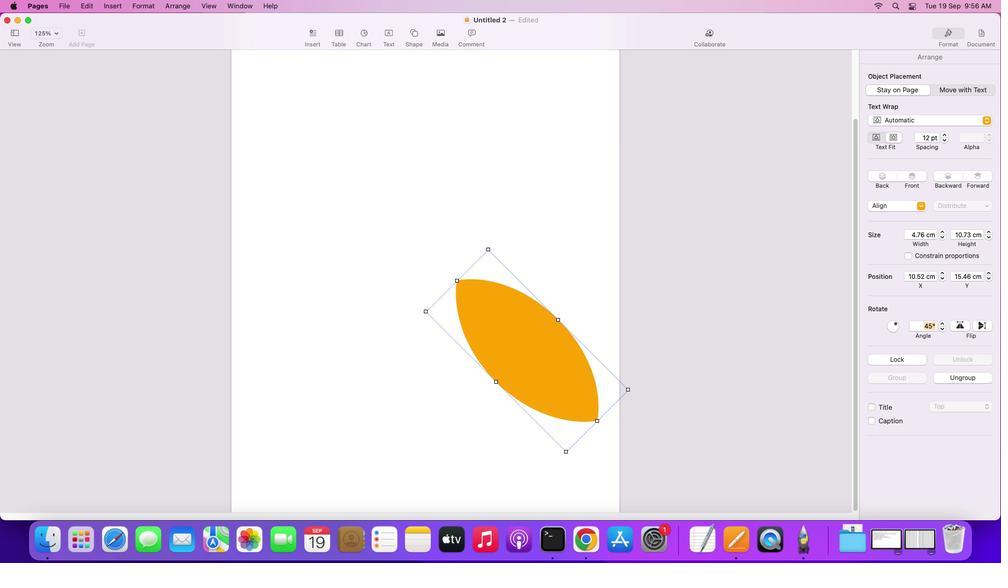 
Action: Mouse moved to (942, 321)
Screenshot: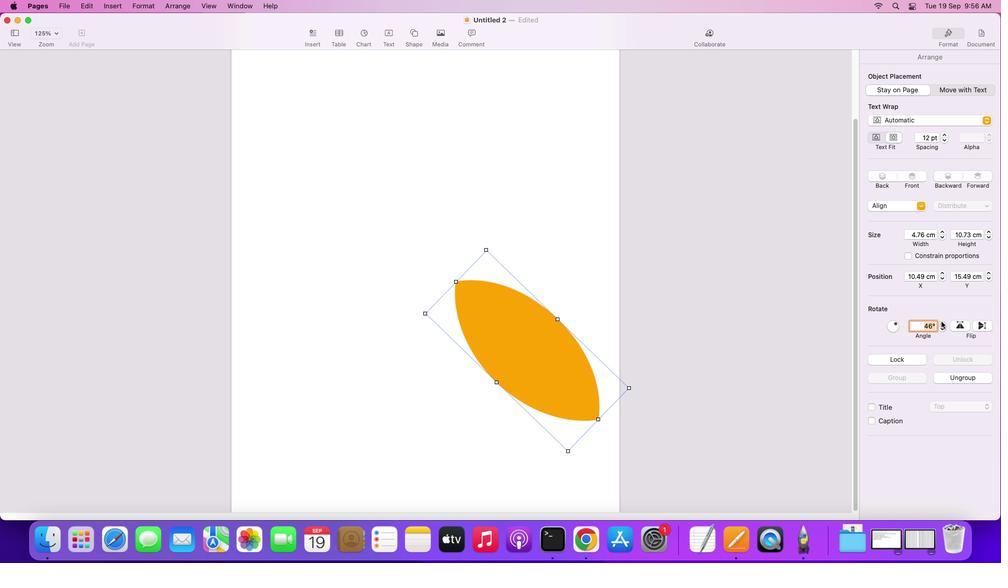 
Action: Mouse pressed left at (942, 321)
Screenshot: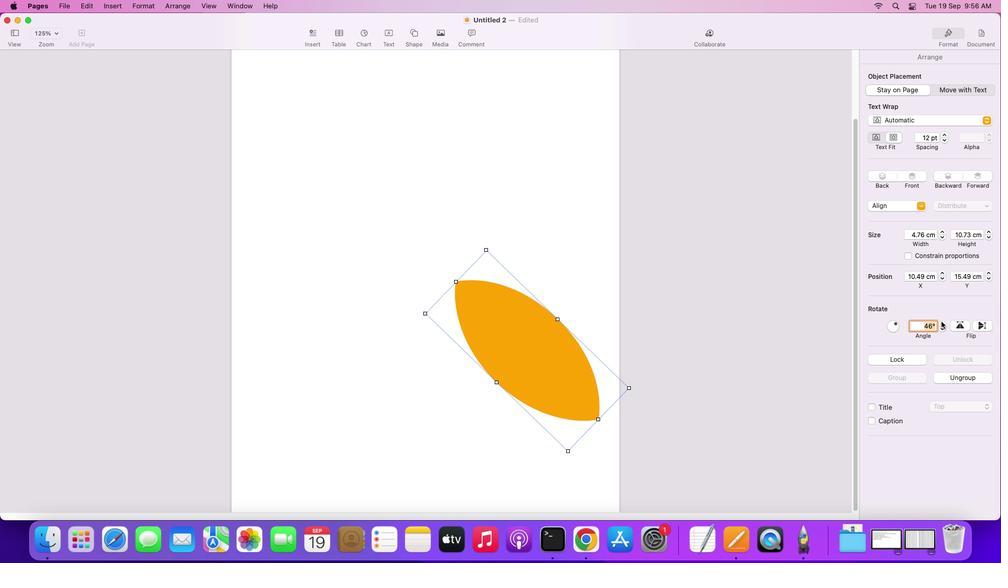 
Action: Mouse pressed left at (942, 321)
Screenshot: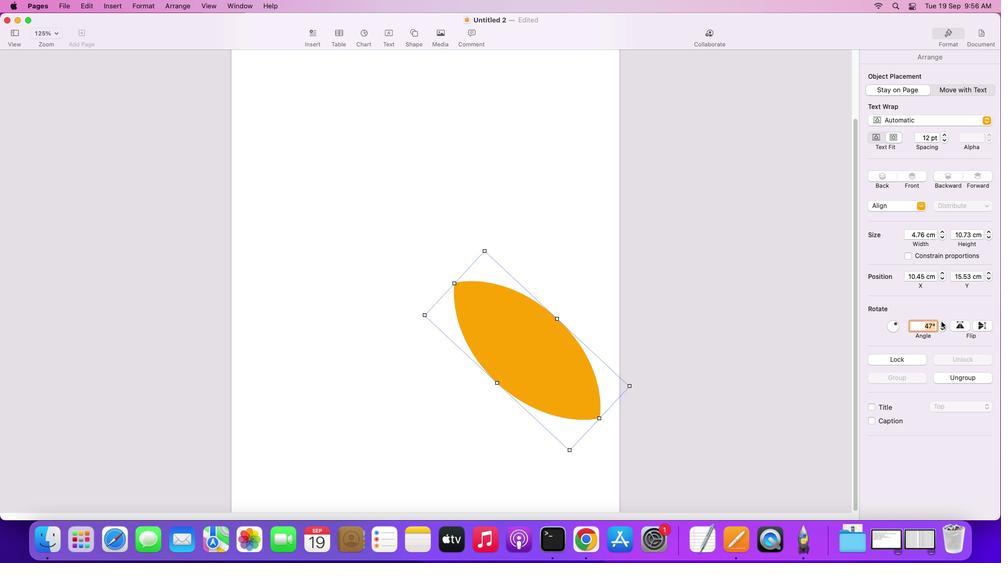 
Action: Mouse pressed left at (942, 321)
Screenshot: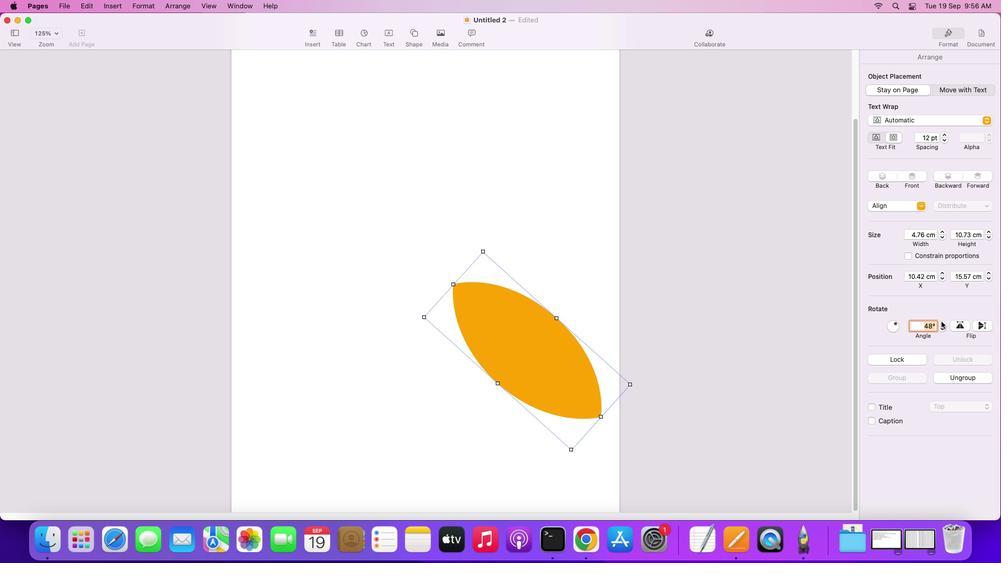 
Action: Mouse moved to (569, 270)
Screenshot: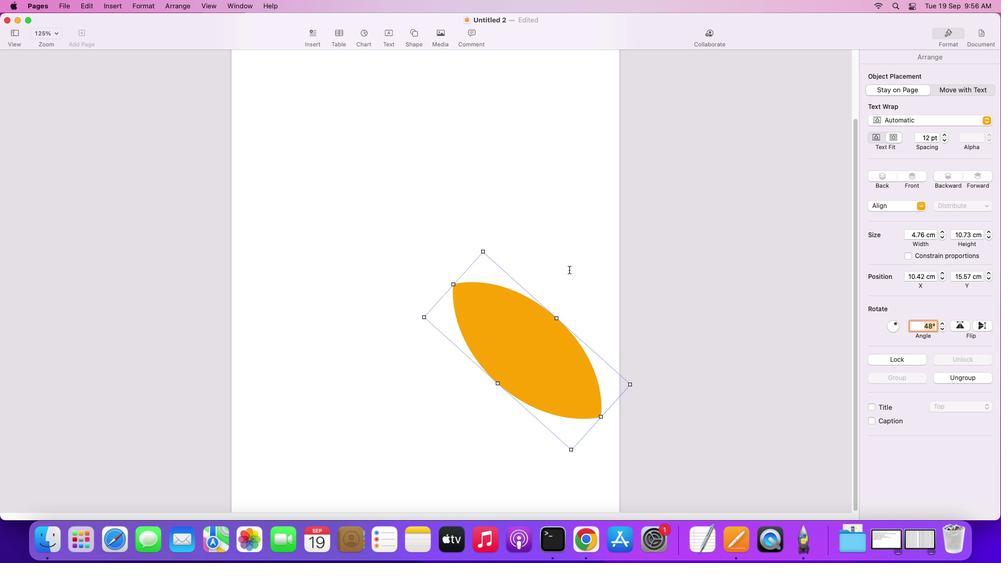 
Action: Mouse pressed left at (569, 270)
Screenshot: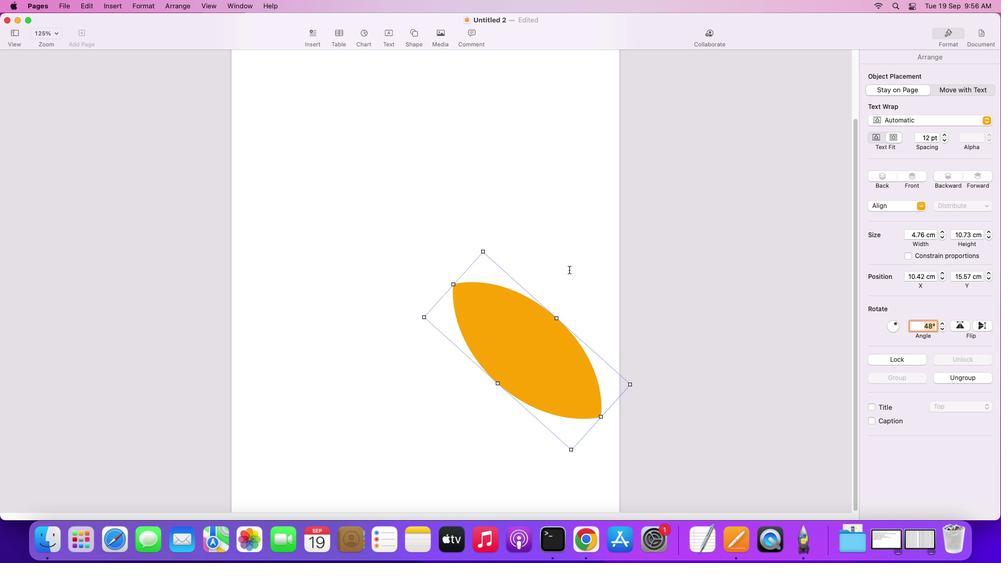 
Action: Mouse moved to (544, 358)
Screenshot: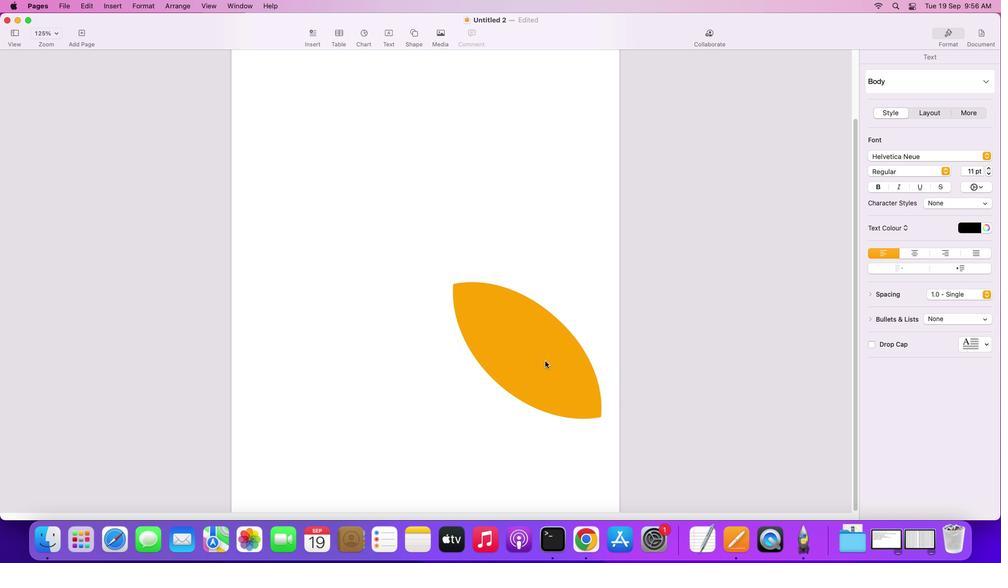 
Action: Mouse pressed left at (544, 358)
Screenshot: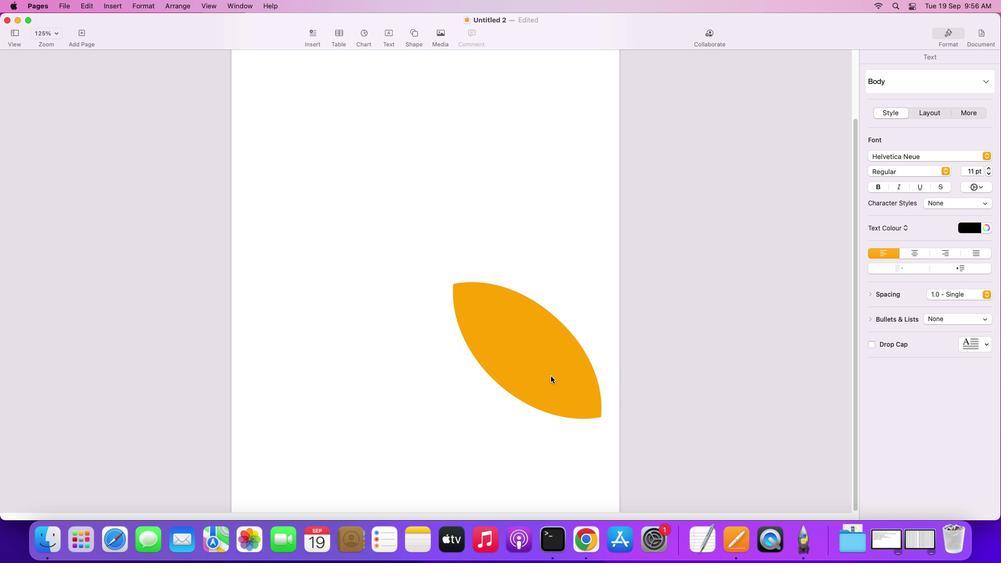
Action: Mouse moved to (583, 458)
Screenshot: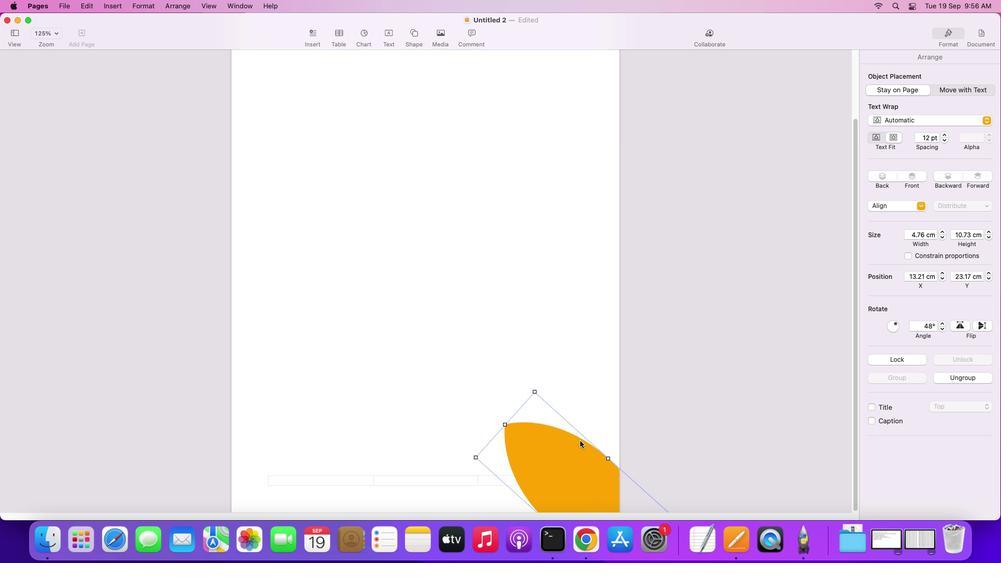 
Action: Mouse scrolled (583, 458) with delta (0, 0)
Screenshot: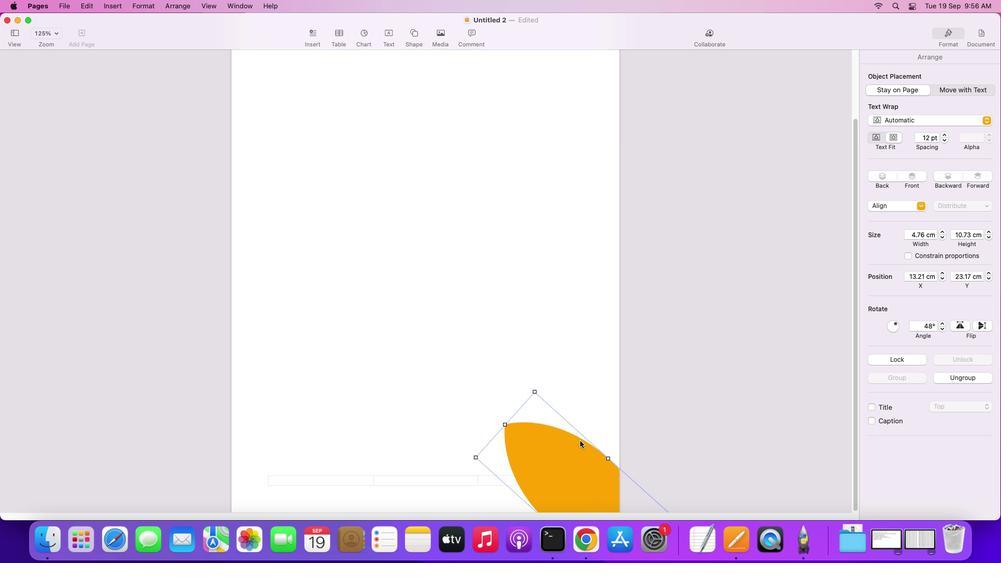 
Action: Mouse moved to (583, 452)
Screenshot: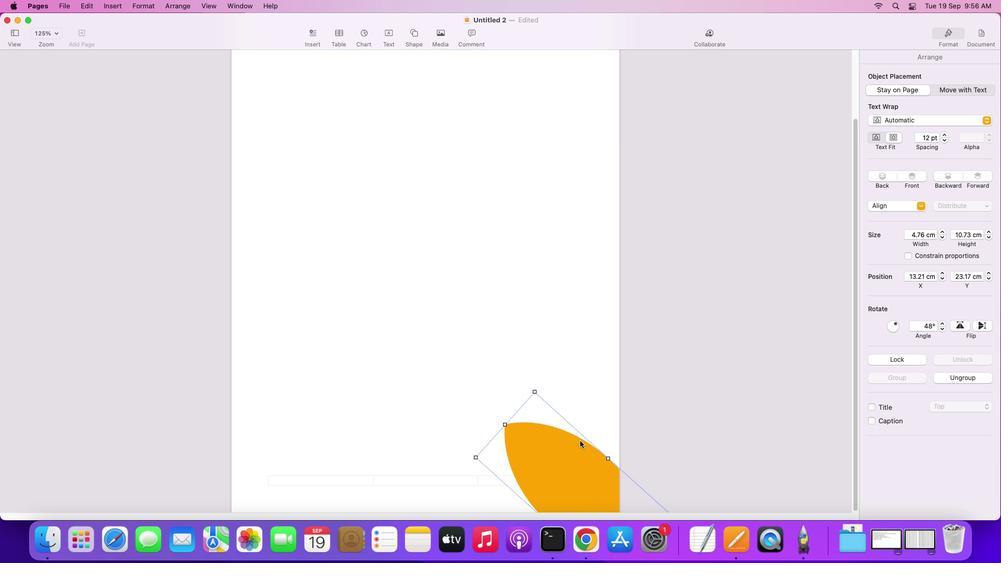 
Action: Mouse scrolled (583, 452) with delta (0, 0)
Screenshot: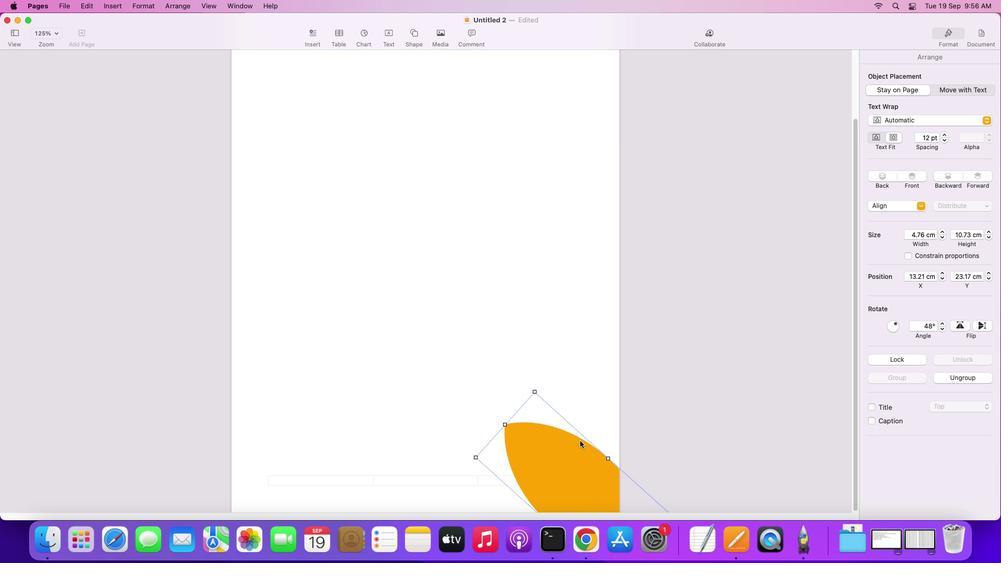 
Action: Mouse moved to (582, 450)
Screenshot: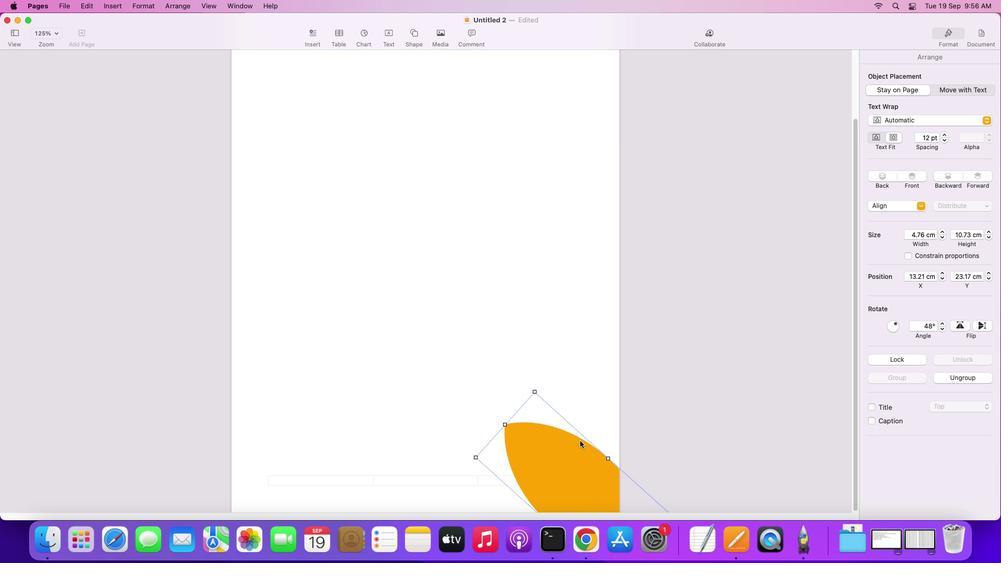 
Action: Mouse scrolled (582, 450) with delta (0, -2)
Screenshot: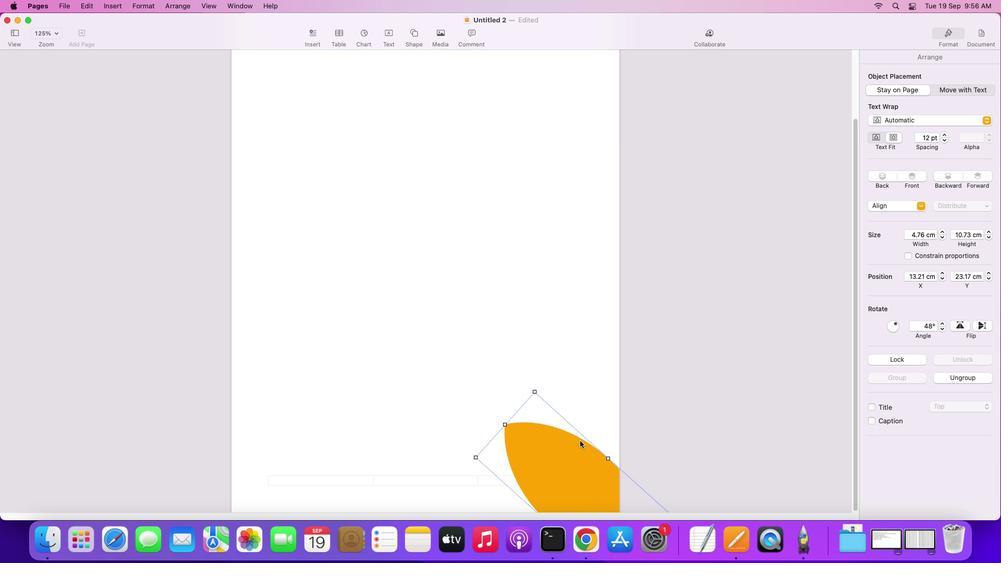 
Action: Mouse moved to (581, 446)
Screenshot: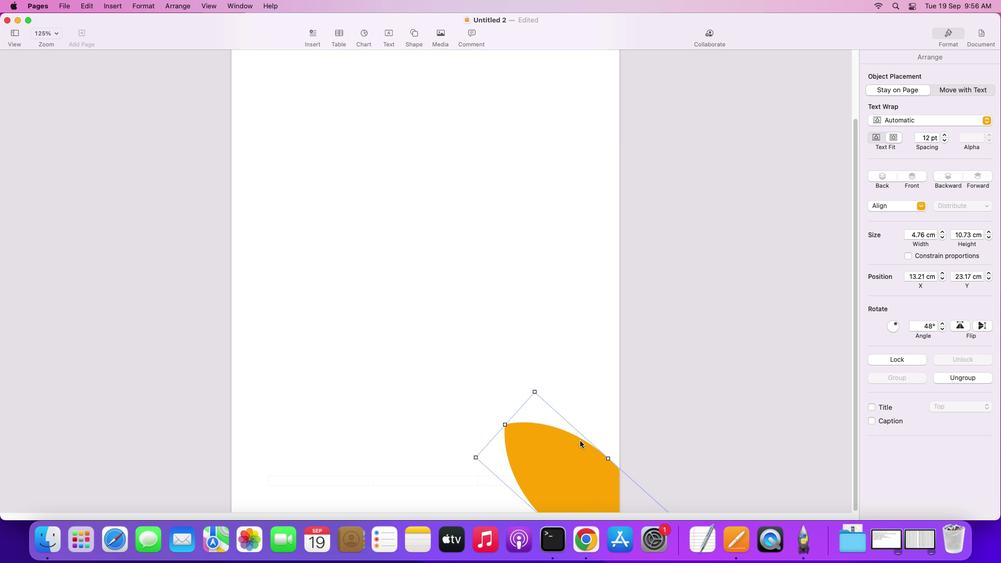
Action: Mouse scrolled (581, 446) with delta (0, -2)
Screenshot: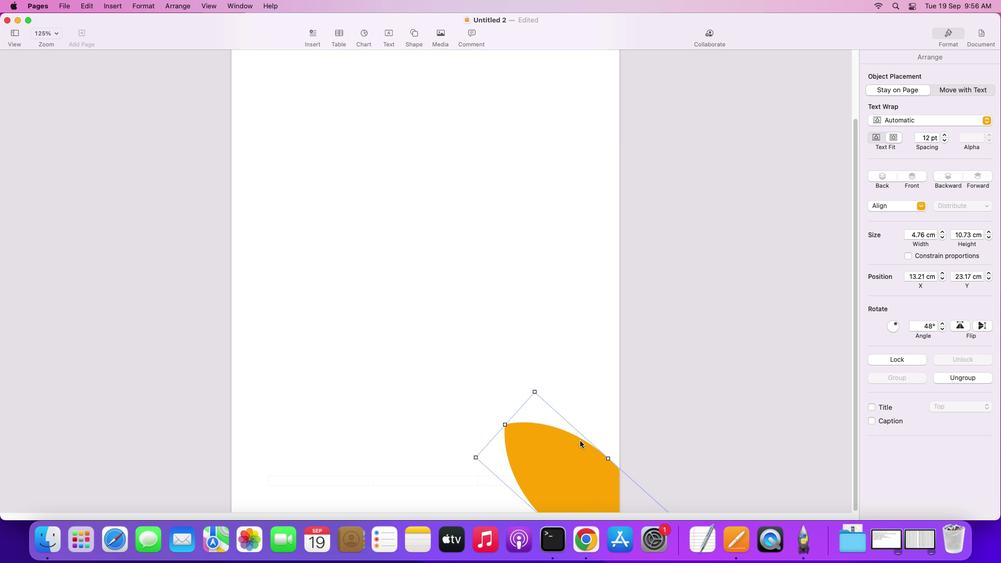 
Action: Mouse moved to (580, 444)
Screenshot: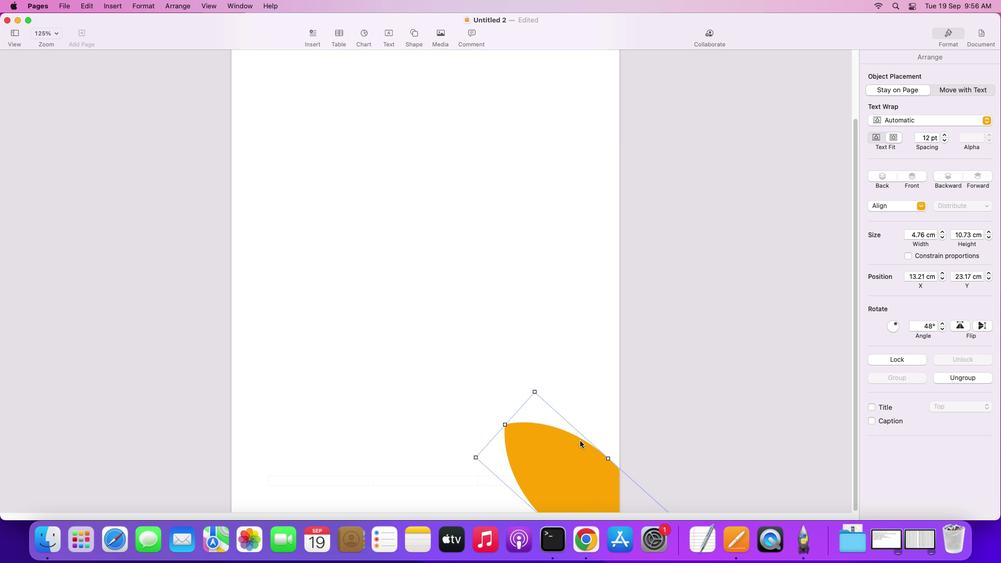 
Action: Mouse scrolled (580, 444) with delta (0, -3)
Screenshot: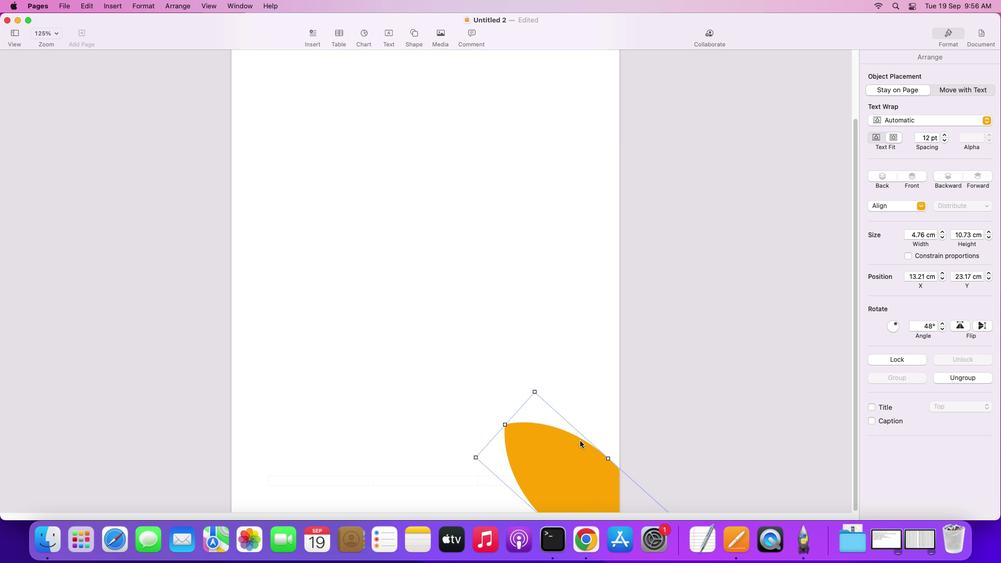 
Action: Mouse moved to (580, 442)
Screenshot: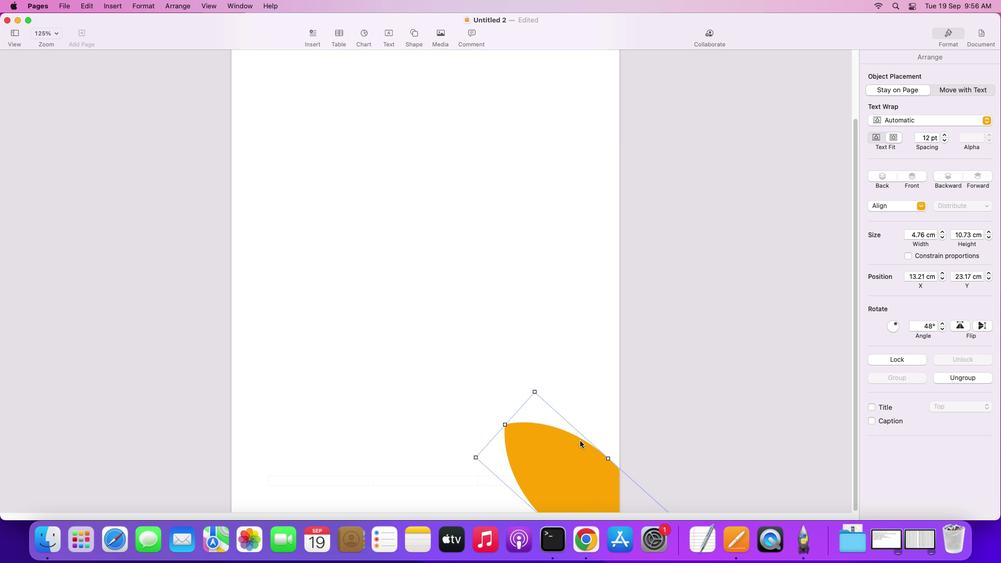 
Action: Mouse scrolled (580, 442) with delta (0, -3)
Screenshot: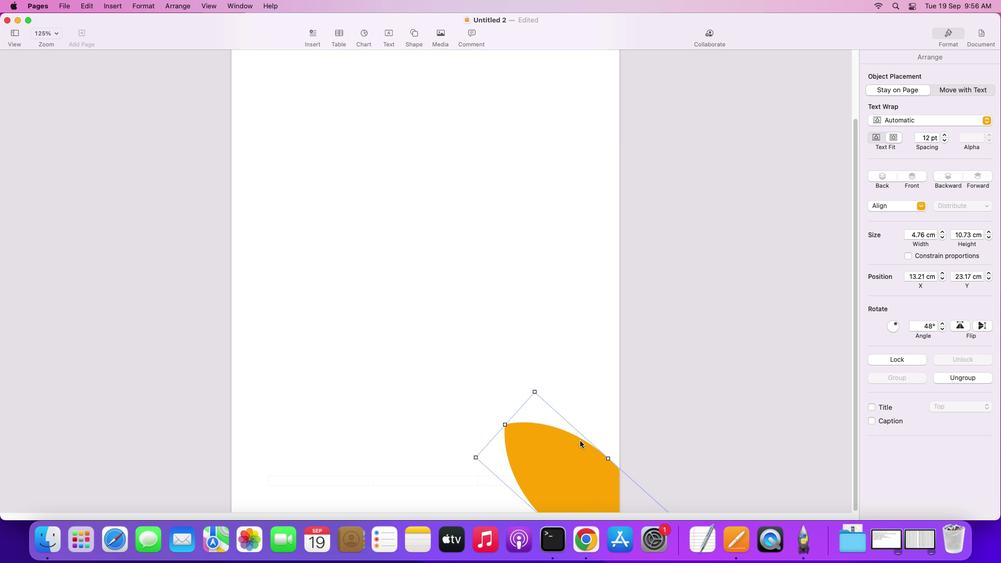 
Action: Mouse moved to (580, 440)
Screenshot: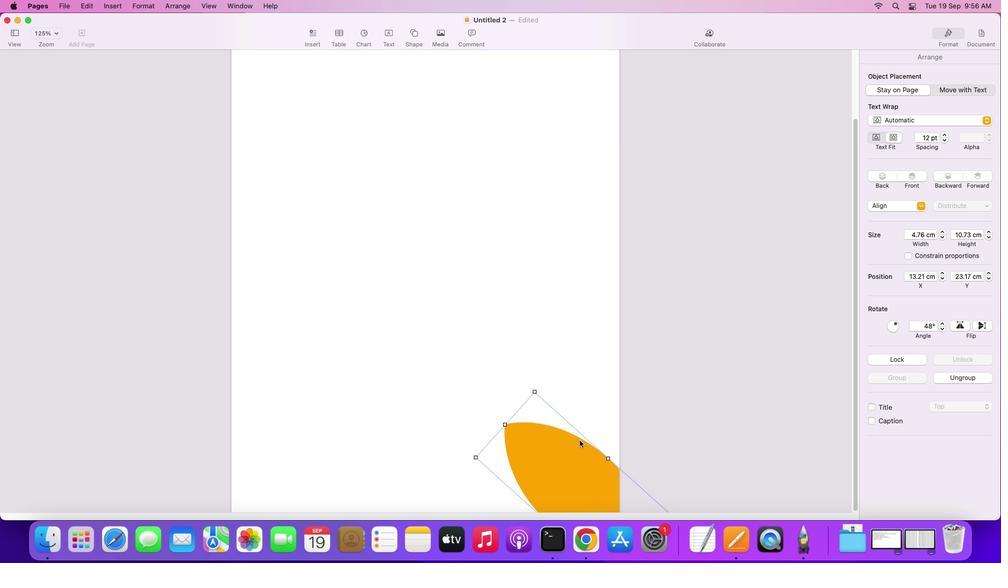 
Action: Mouse scrolled (580, 440) with delta (0, 0)
Screenshot: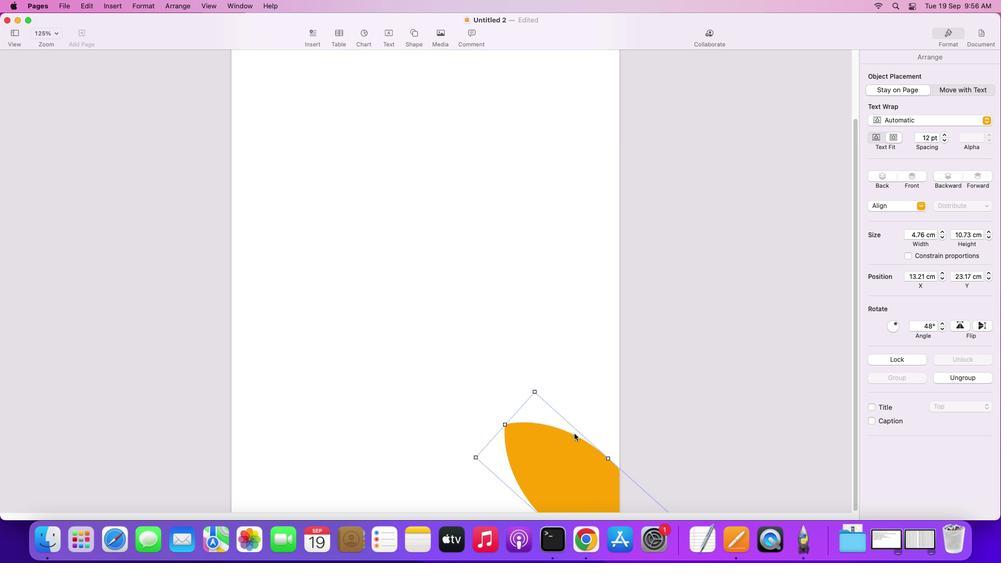 
Action: Mouse scrolled (580, 440) with delta (0, 0)
Screenshot: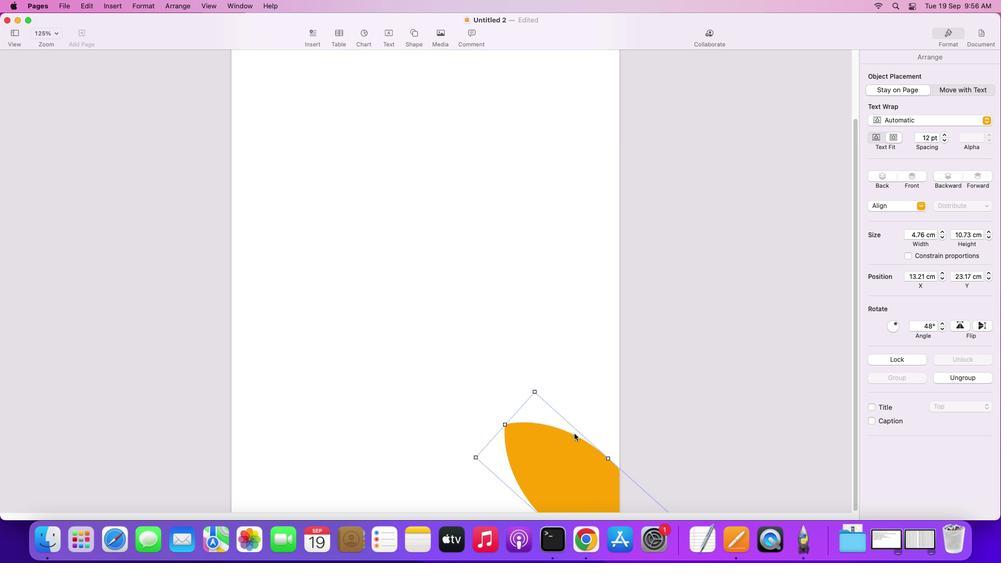 
Action: Mouse scrolled (580, 440) with delta (0, -1)
Screenshot: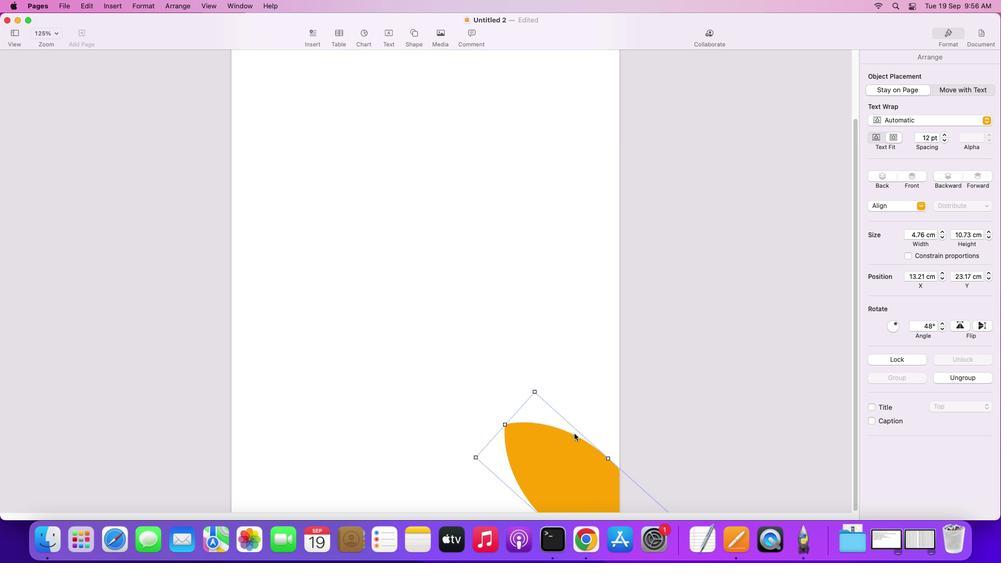 
Action: Mouse scrolled (580, 440) with delta (0, -2)
Screenshot: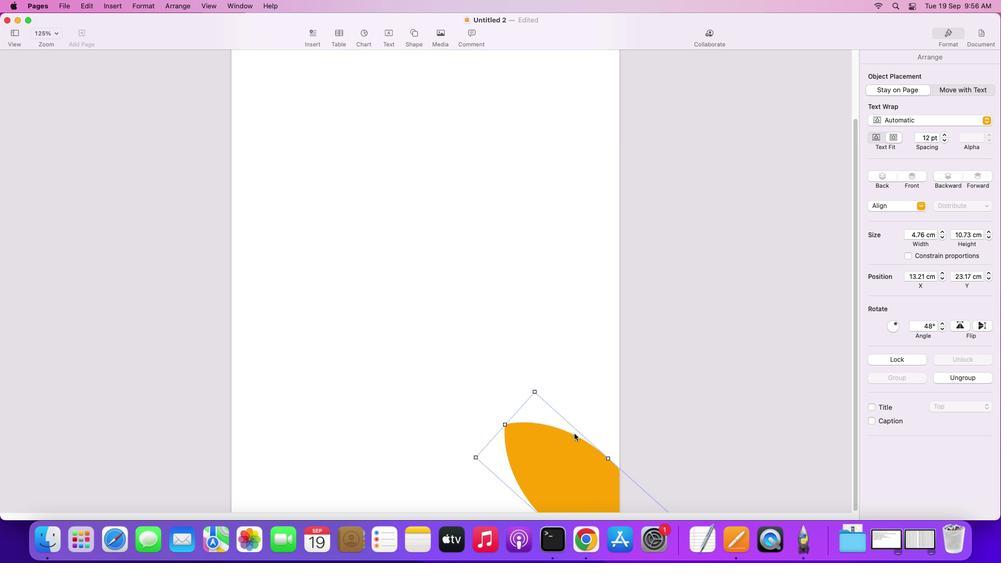 
Action: Mouse scrolled (580, 440) with delta (0, -3)
Screenshot: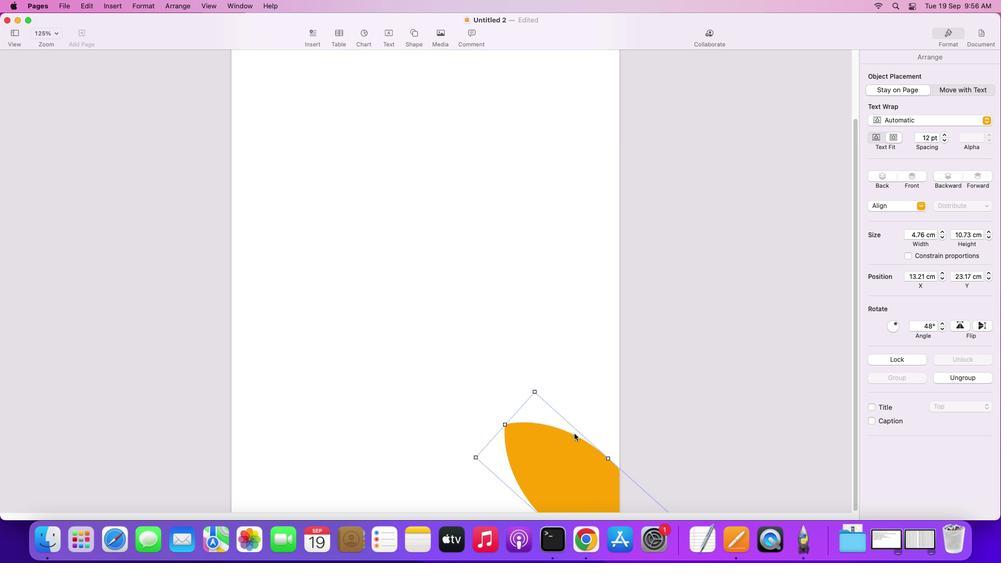 
Action: Mouse moved to (568, 470)
Screenshot: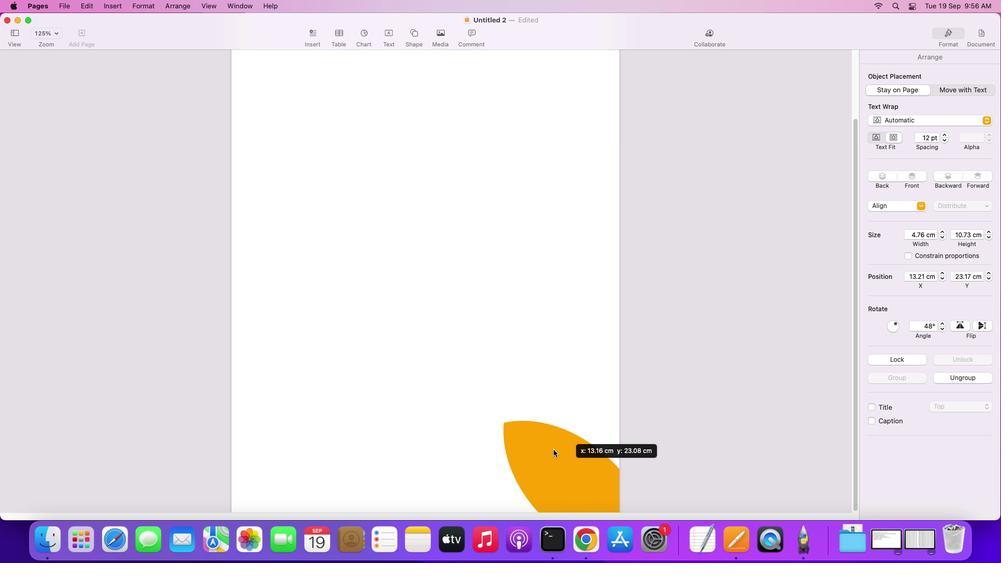 
Action: Mouse pressed left at (568, 470)
Screenshot: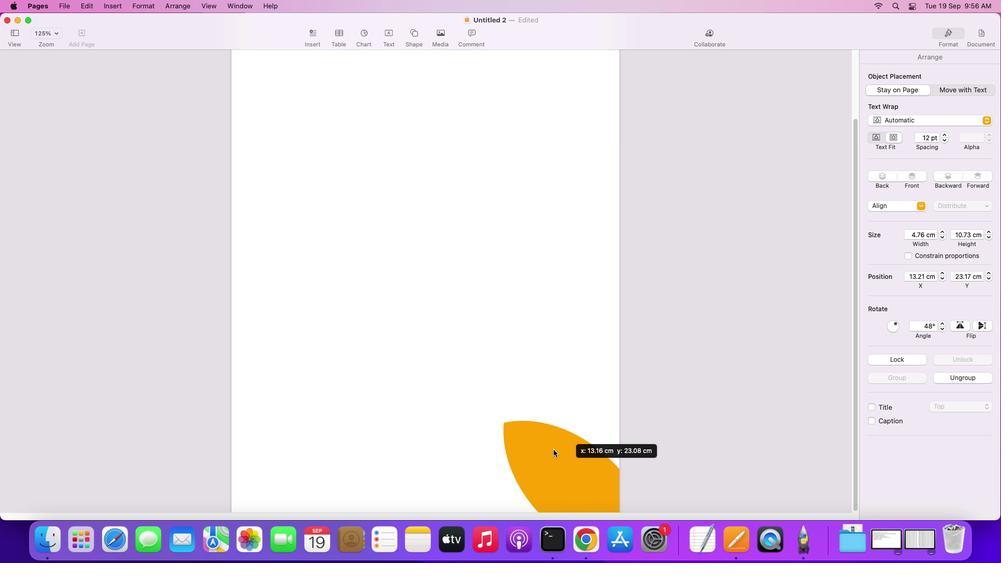 
Action: Mouse moved to (566, 320)
Screenshot: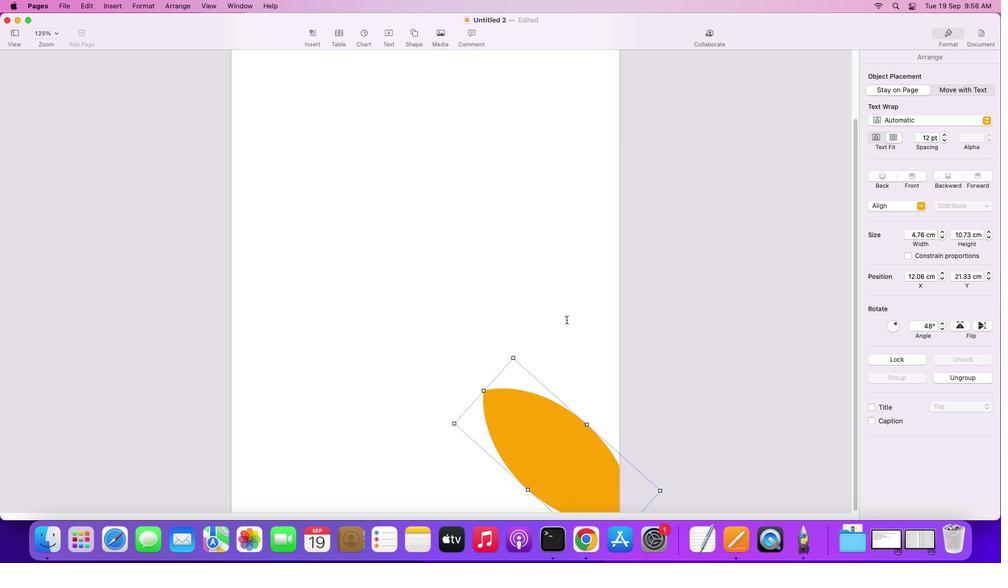 
Action: Mouse pressed left at (566, 320)
Screenshot: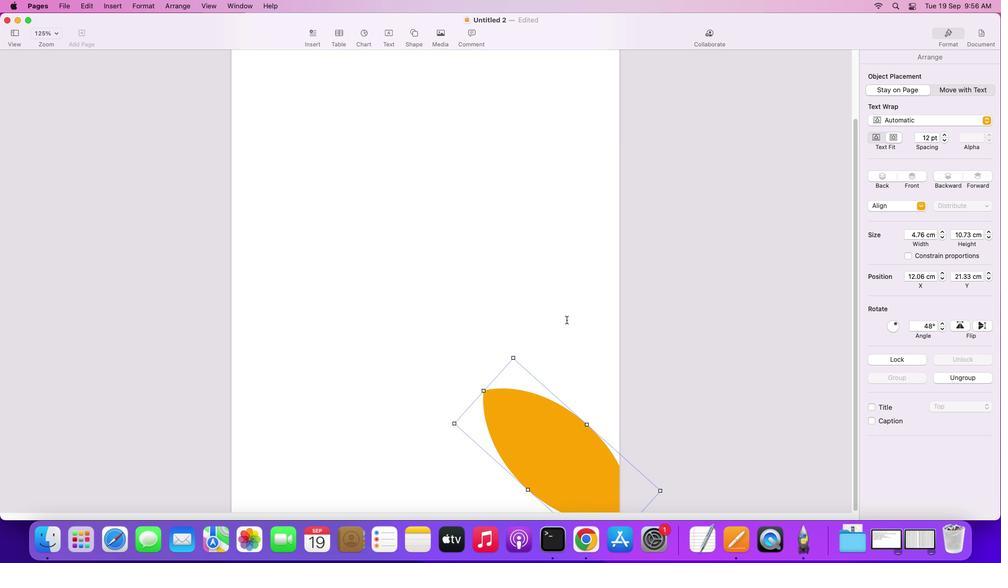 
Action: Mouse moved to (549, 446)
Screenshot: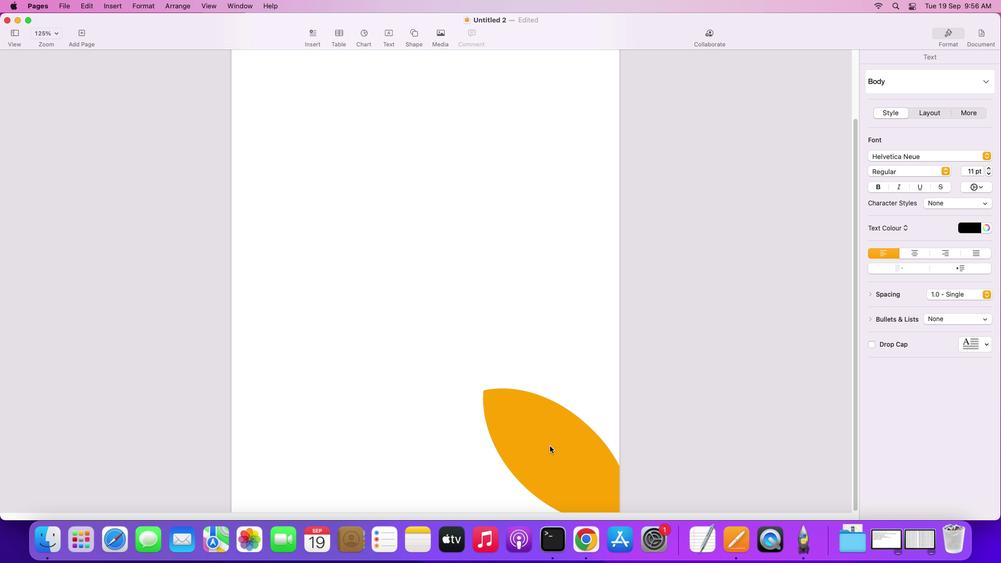 
Action: Mouse pressed left at (549, 446)
Screenshot: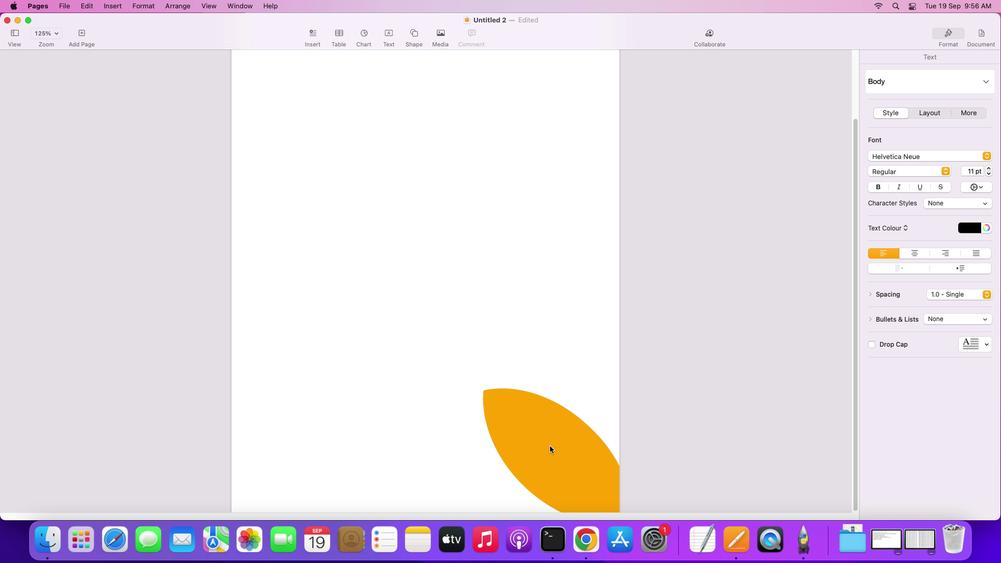 
Action: Key pressed Key.alt
Screenshot: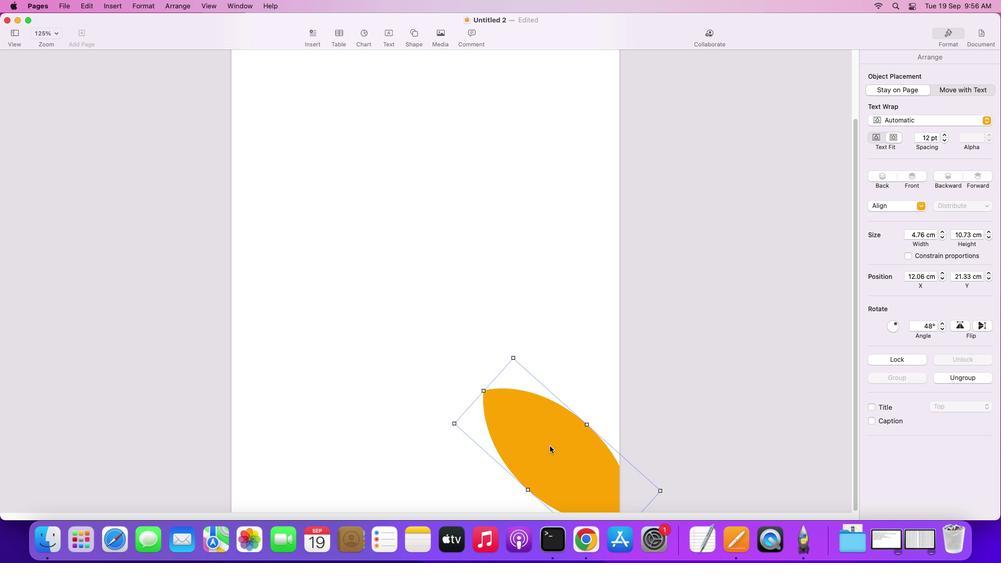 
Action: Mouse pressed left at (549, 446)
Screenshot: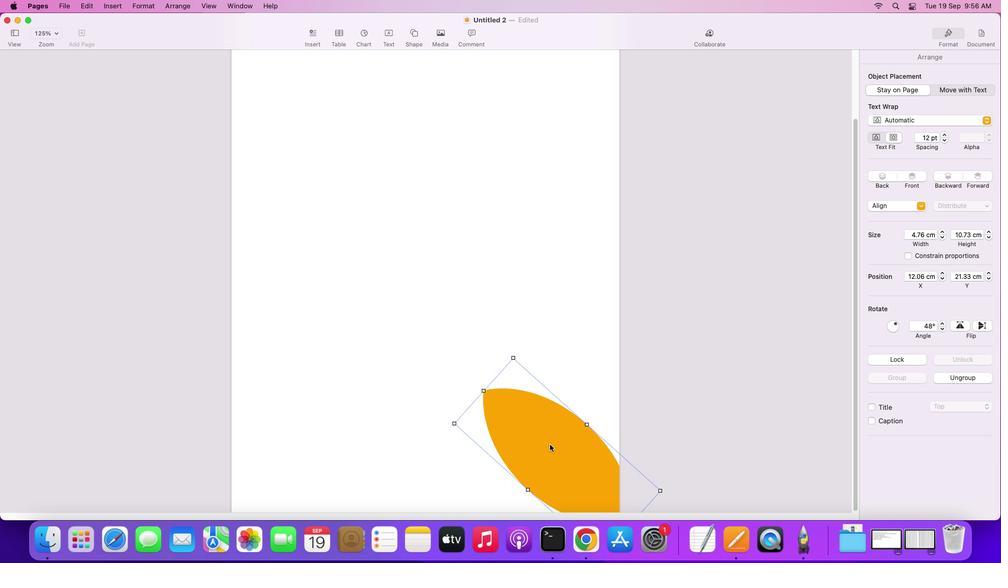 
Action: Mouse moved to (554, 470)
Screenshot: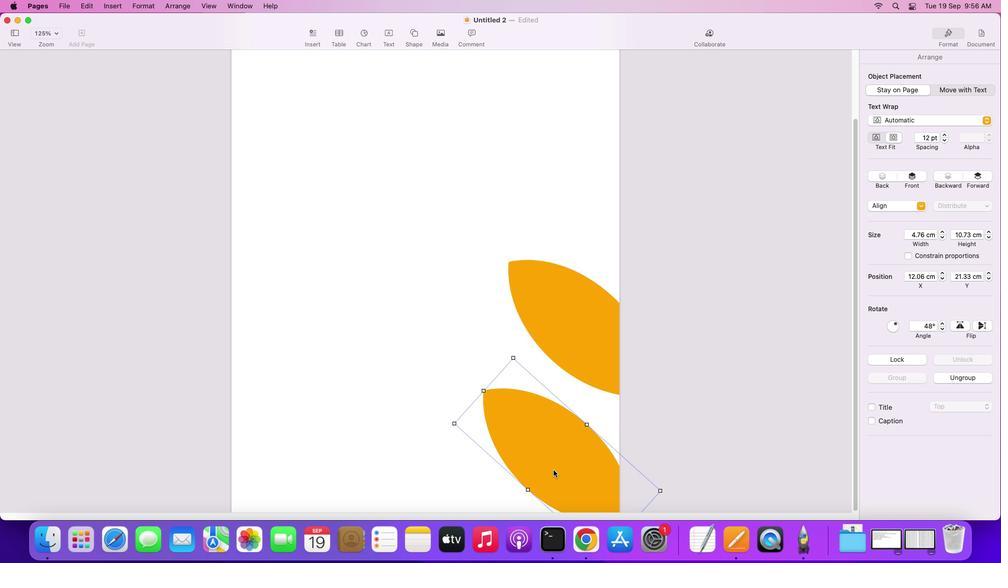 
Action: Key pressed Key.alt
Screenshot: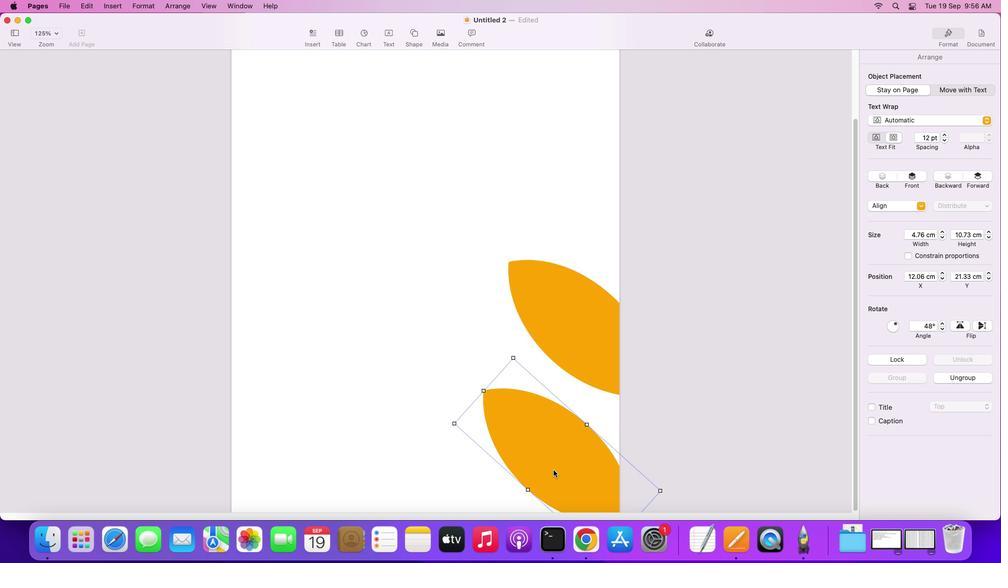
Action: Mouse pressed left at (554, 470)
Screenshot: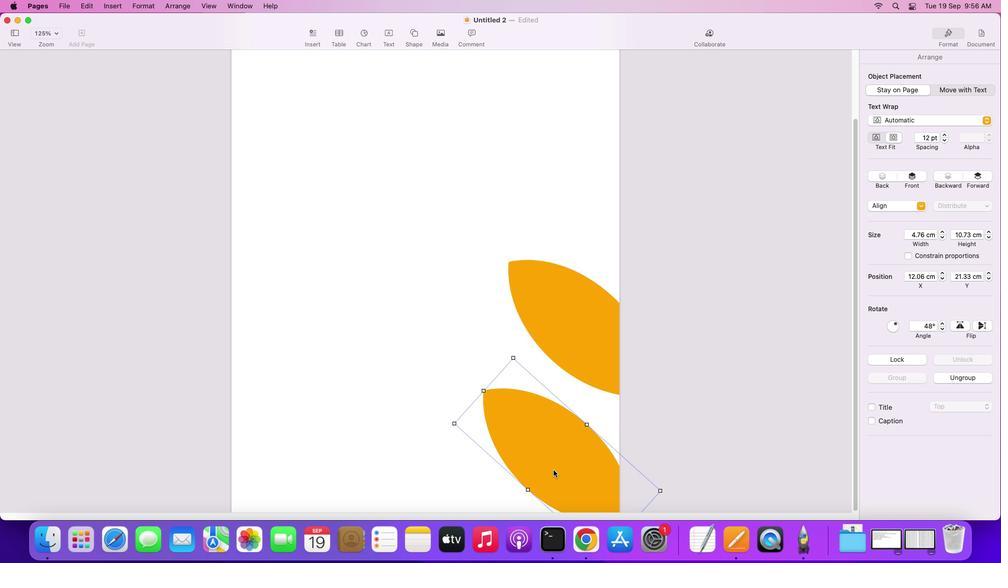 
Action: Mouse moved to (570, 465)
Screenshot: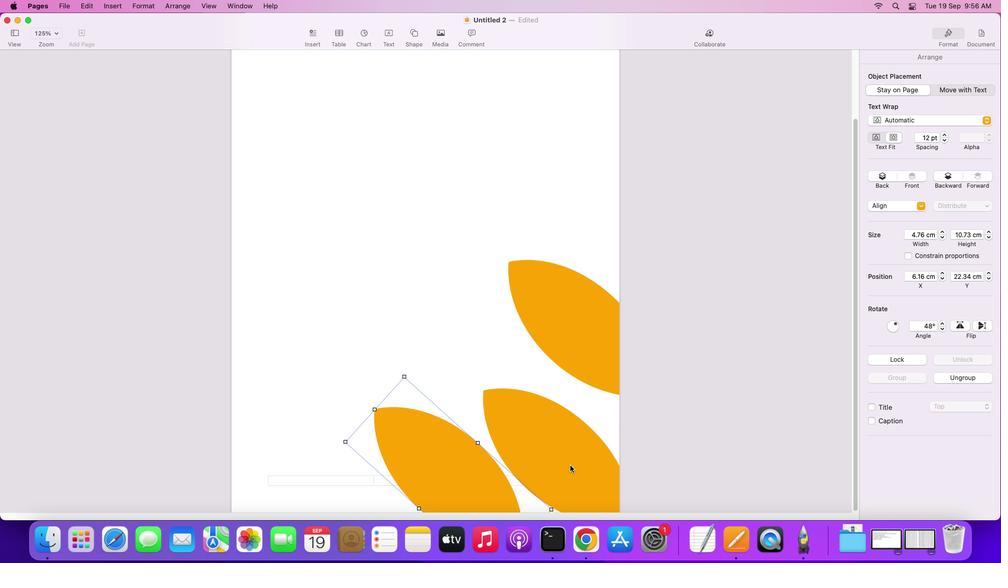 
Action: Mouse pressed left at (570, 465)
Screenshot: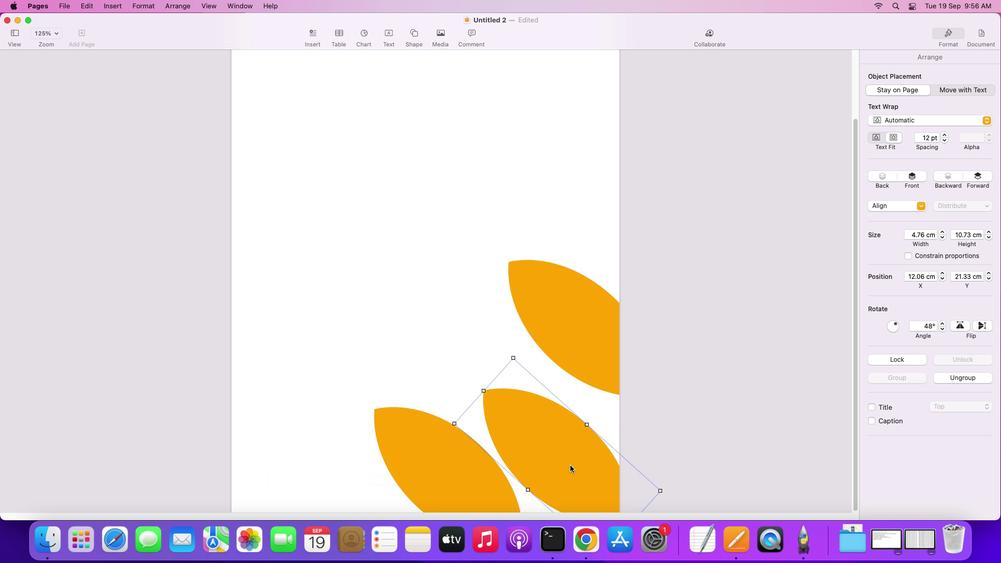 
Action: Mouse moved to (484, 496)
Screenshot: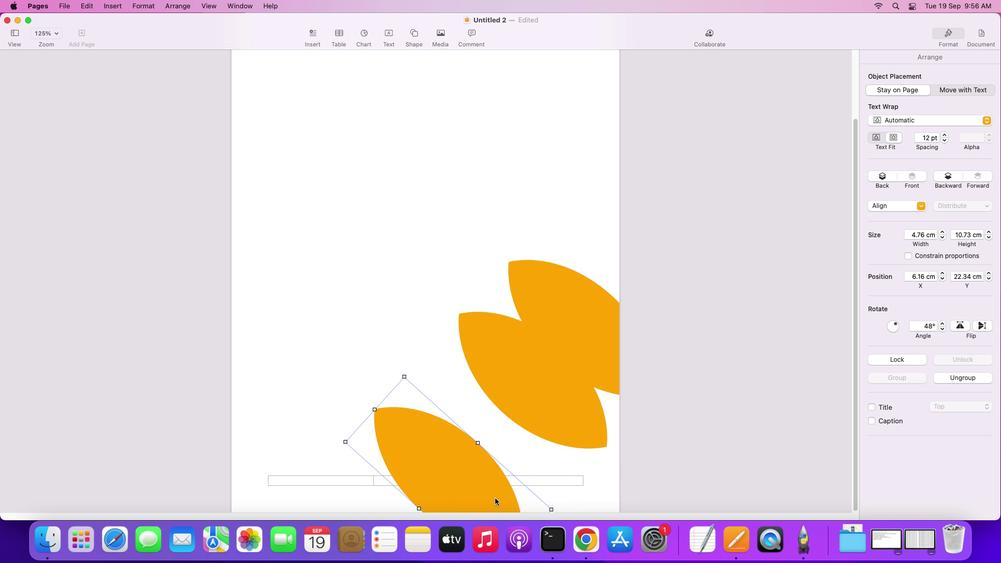 
Action: Mouse pressed left at (484, 496)
Screenshot: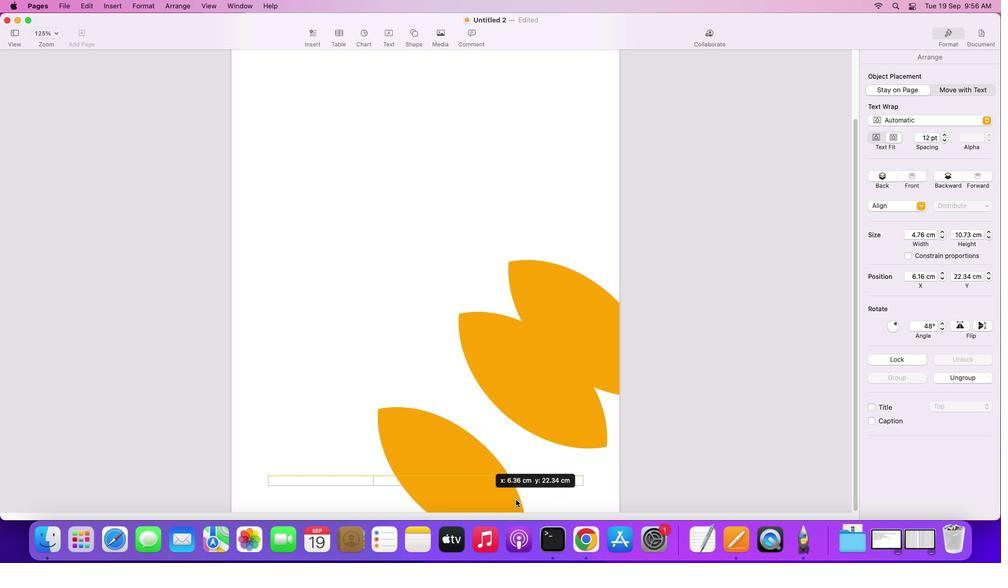 
Action: Mouse moved to (943, 322)
Screenshot: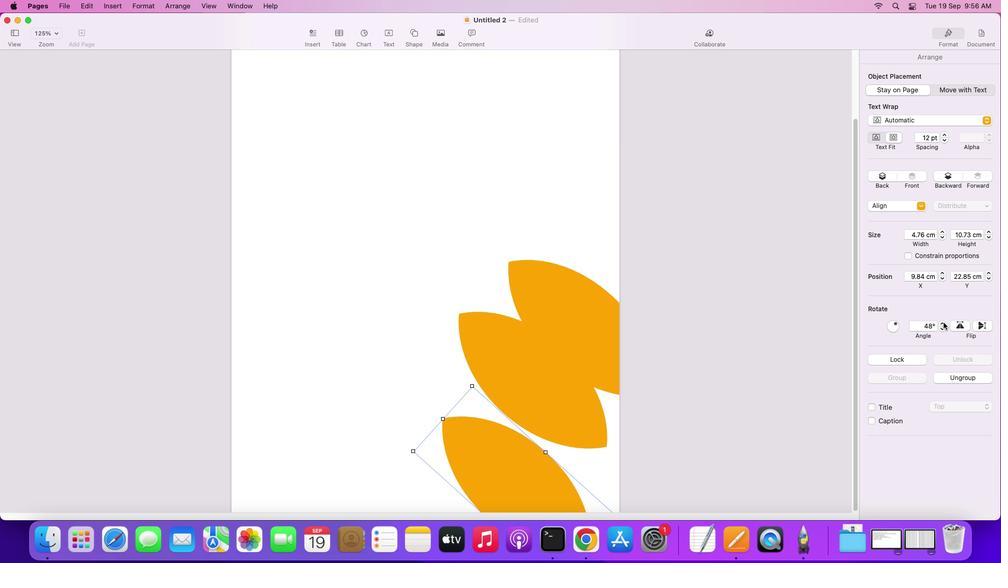 
Action: Mouse pressed left at (943, 322)
Screenshot: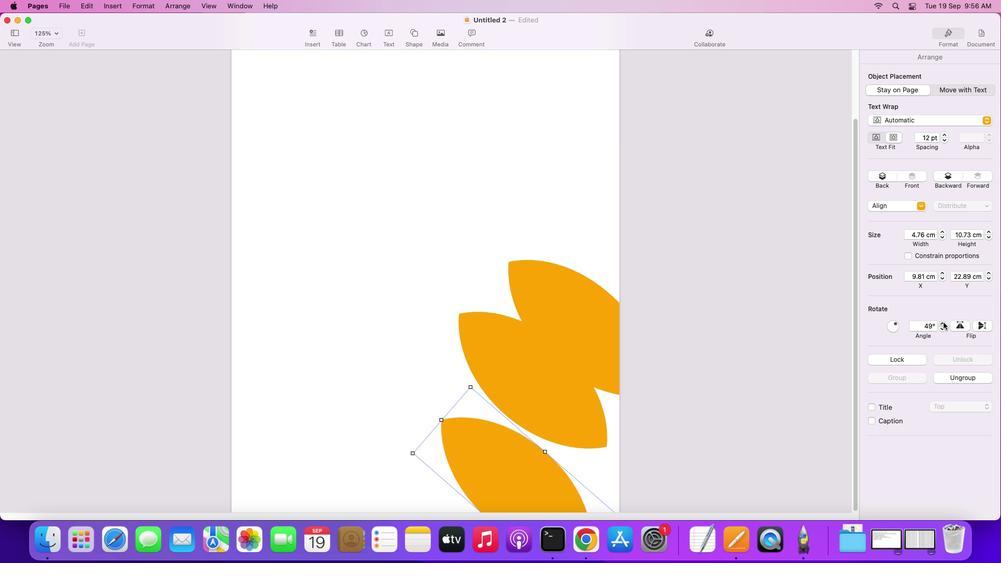
Action: Mouse pressed left at (943, 322)
Screenshot: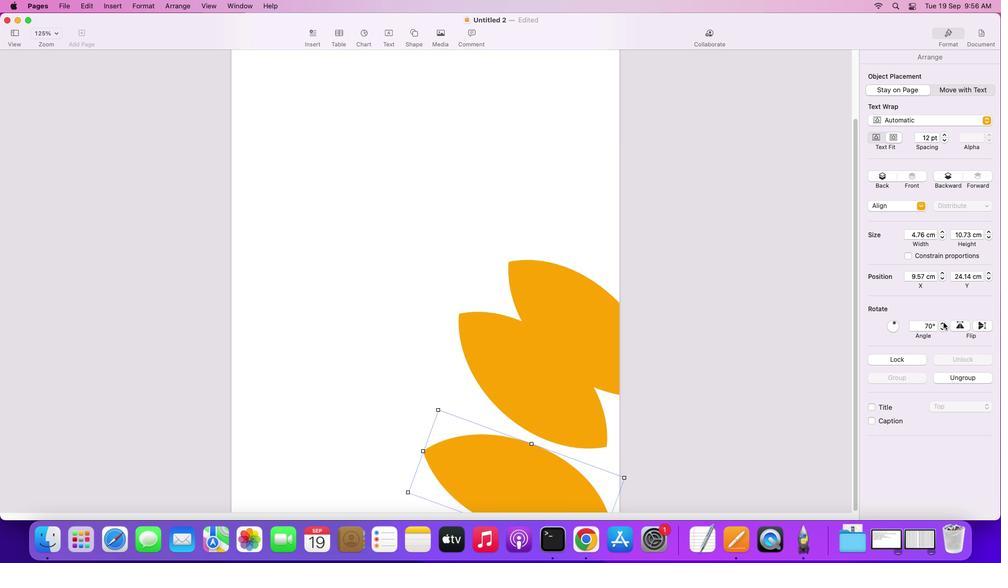 
Action: Mouse pressed left at (943, 322)
Screenshot: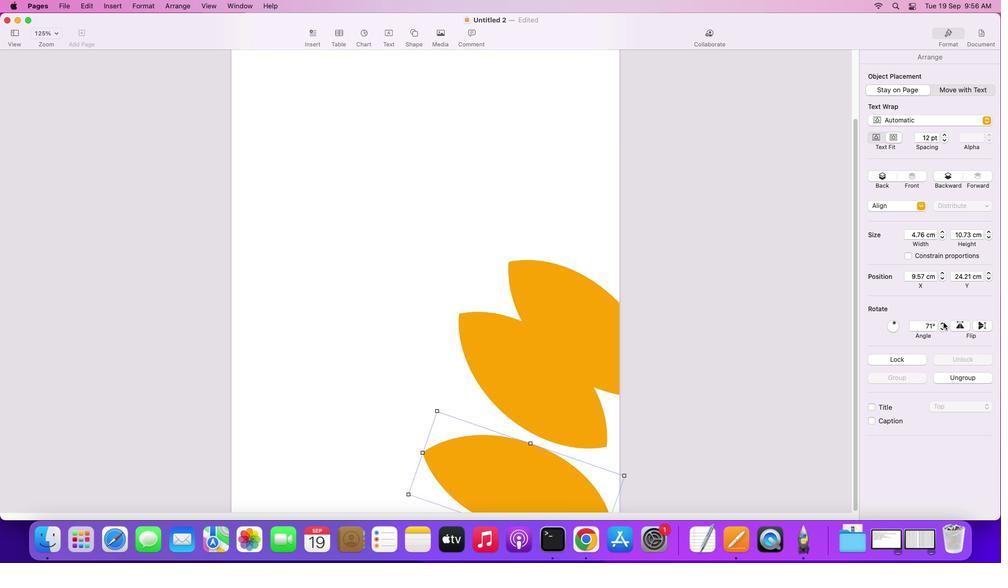 
Action: Mouse pressed left at (943, 322)
Screenshot: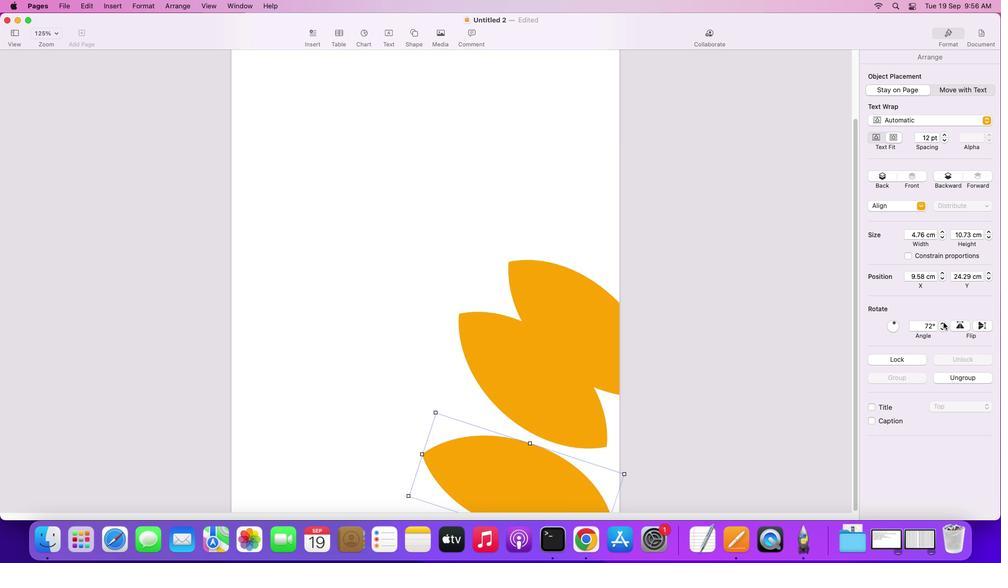 
Action: Mouse pressed left at (943, 322)
Screenshot: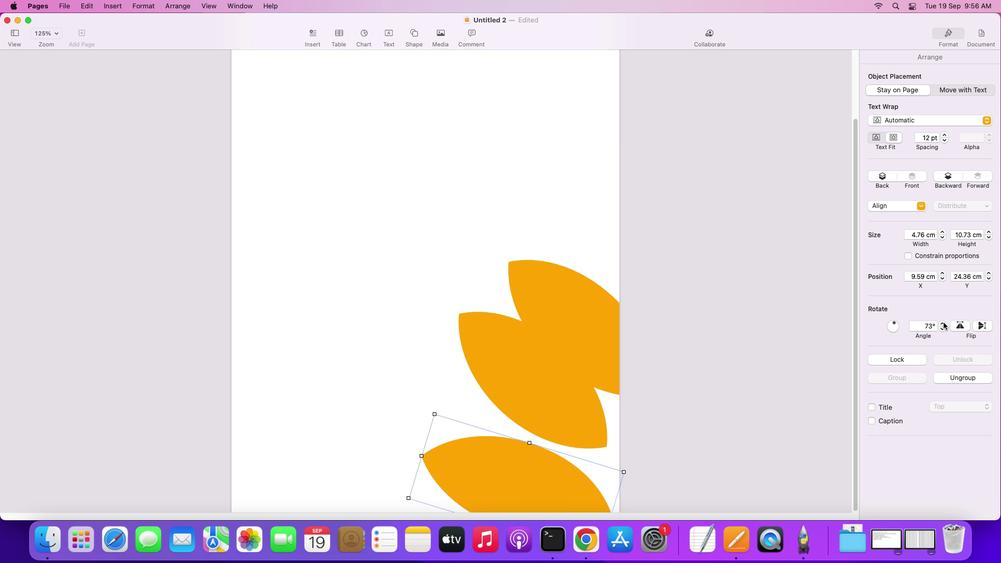
Action: Mouse pressed left at (943, 322)
Screenshot: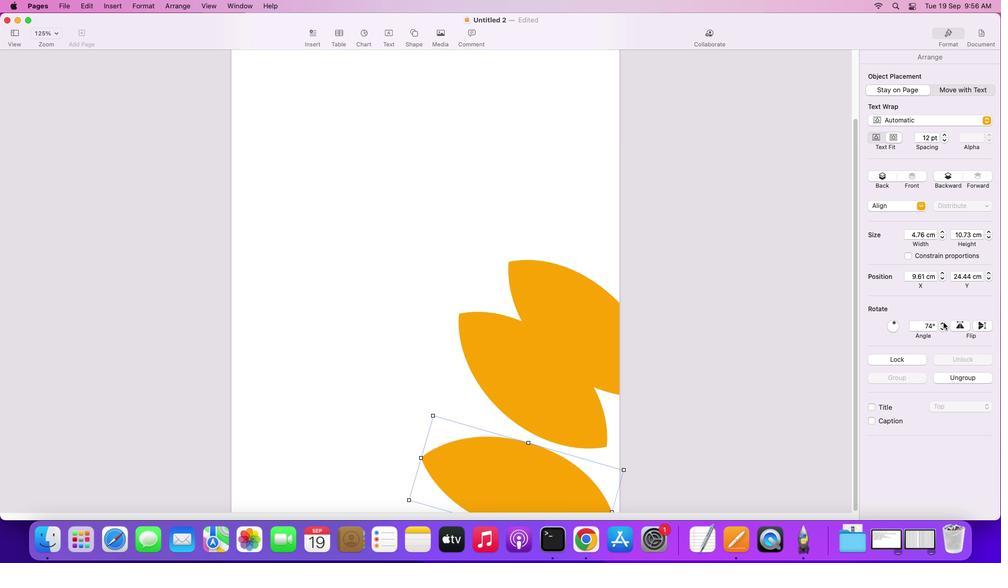 
Action: Mouse pressed left at (943, 322)
Screenshot: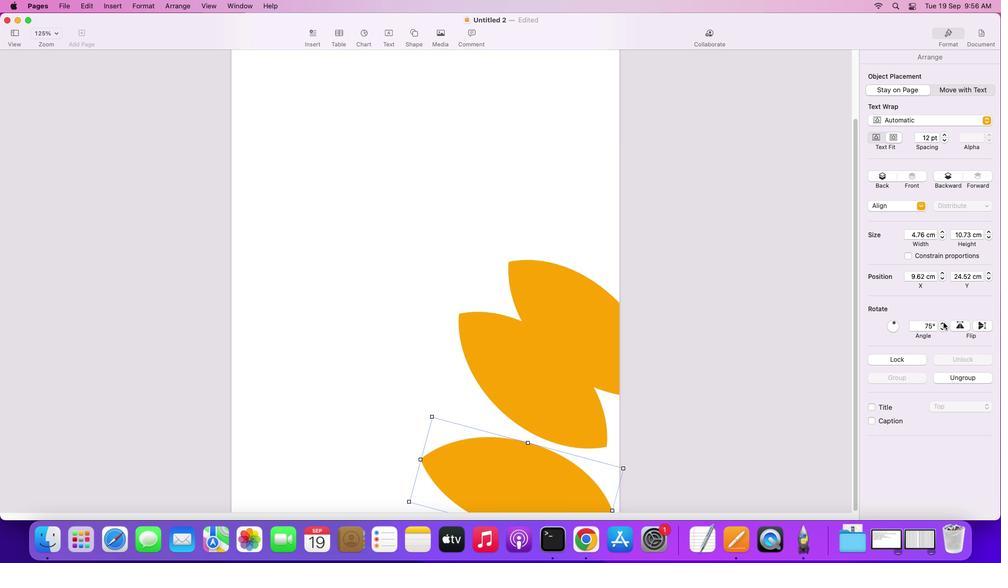 
Action: Mouse pressed left at (943, 322)
Screenshot: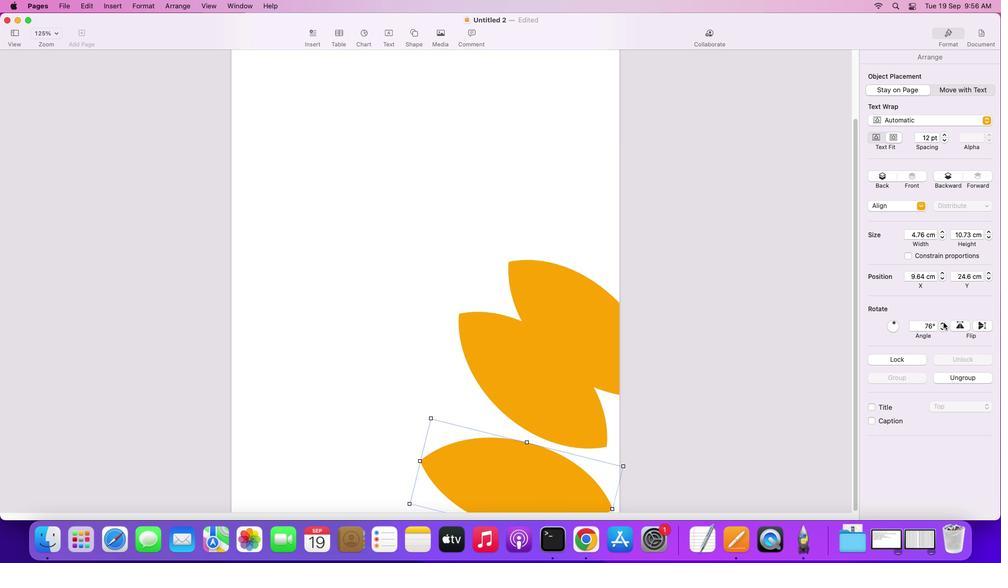 
Action: Mouse pressed left at (943, 322)
Screenshot: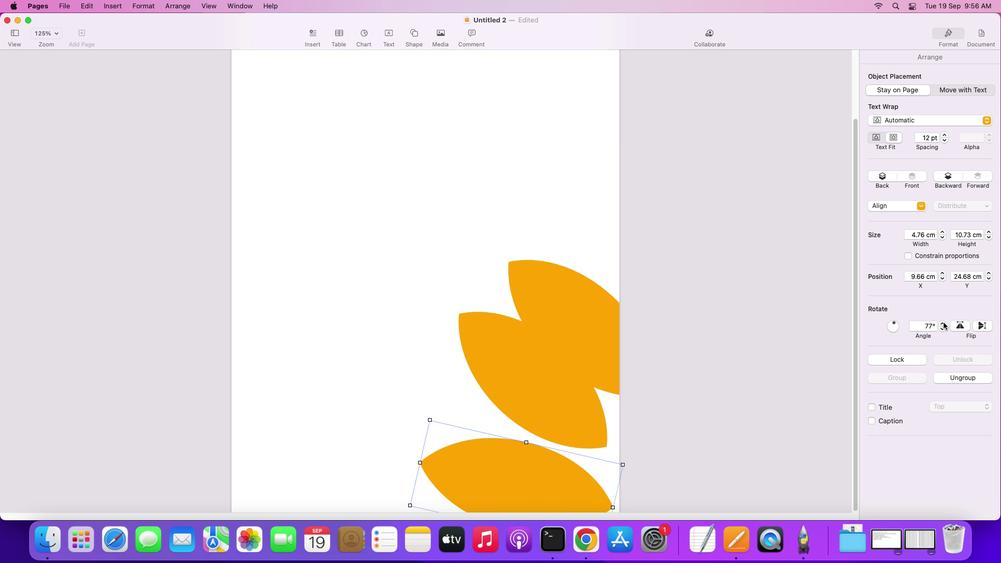 
Action: Mouse pressed left at (943, 322)
Screenshot: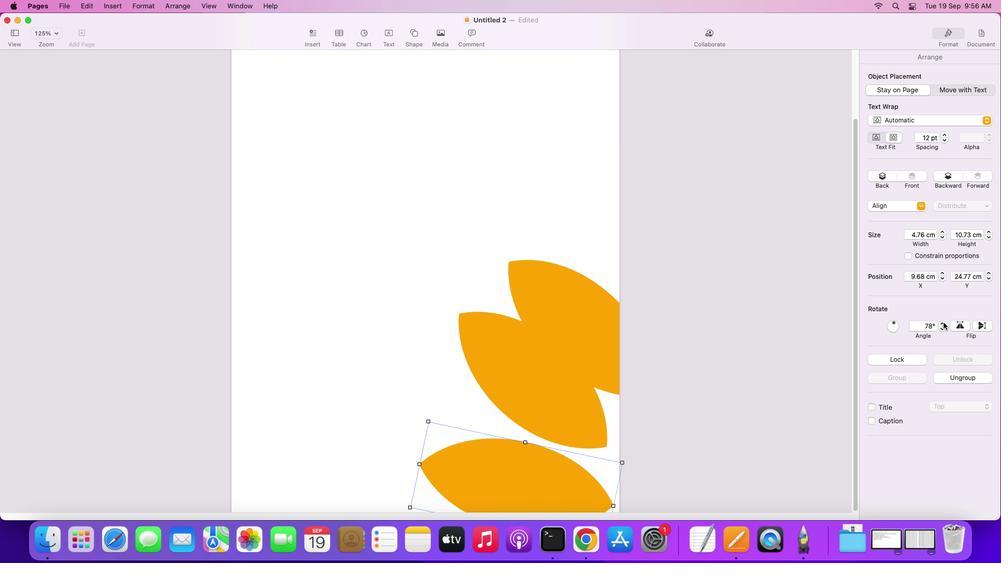 
Action: Mouse pressed left at (943, 322)
Screenshot: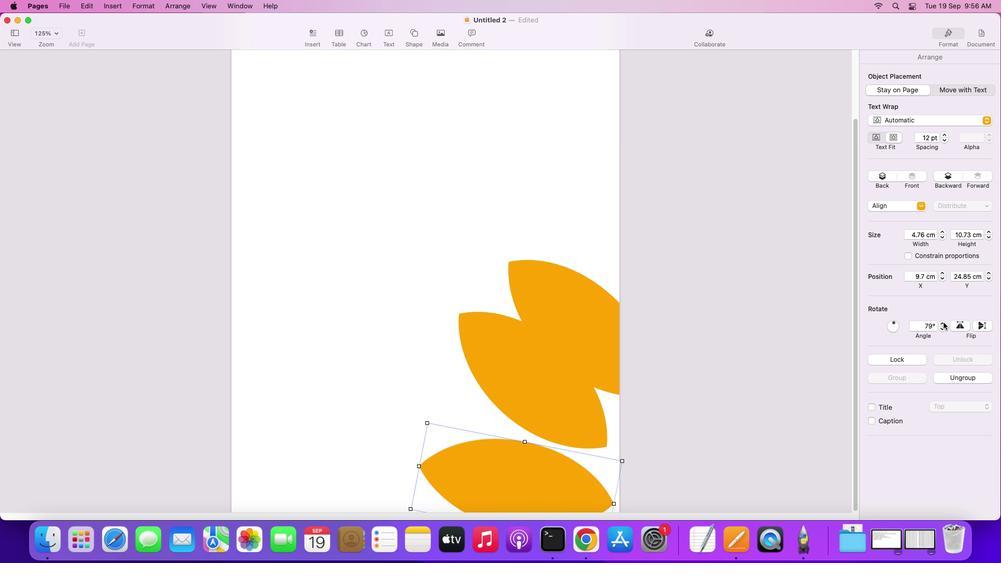 
Action: Mouse moved to (543, 505)
Screenshot: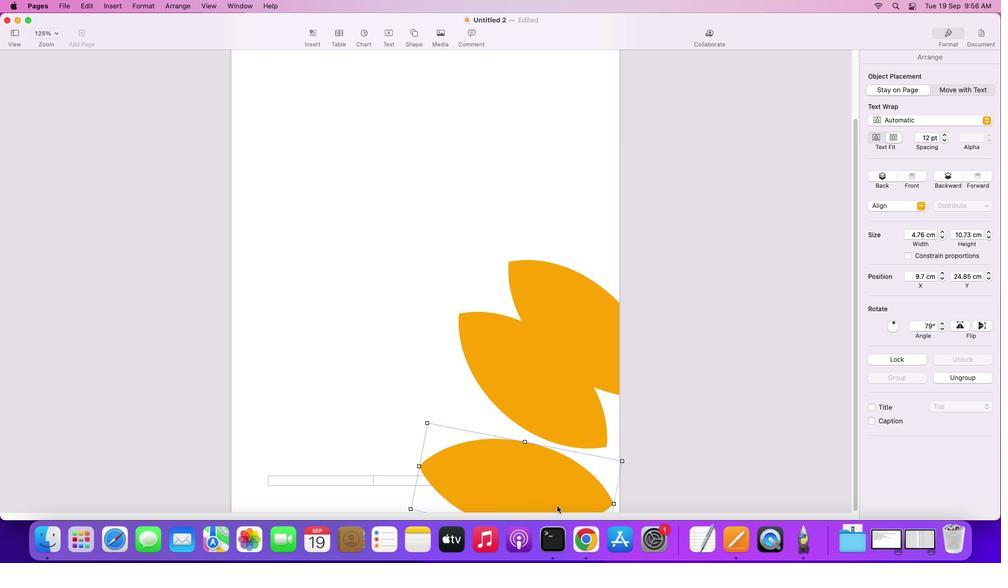 
Action: Mouse pressed left at (543, 505)
Screenshot: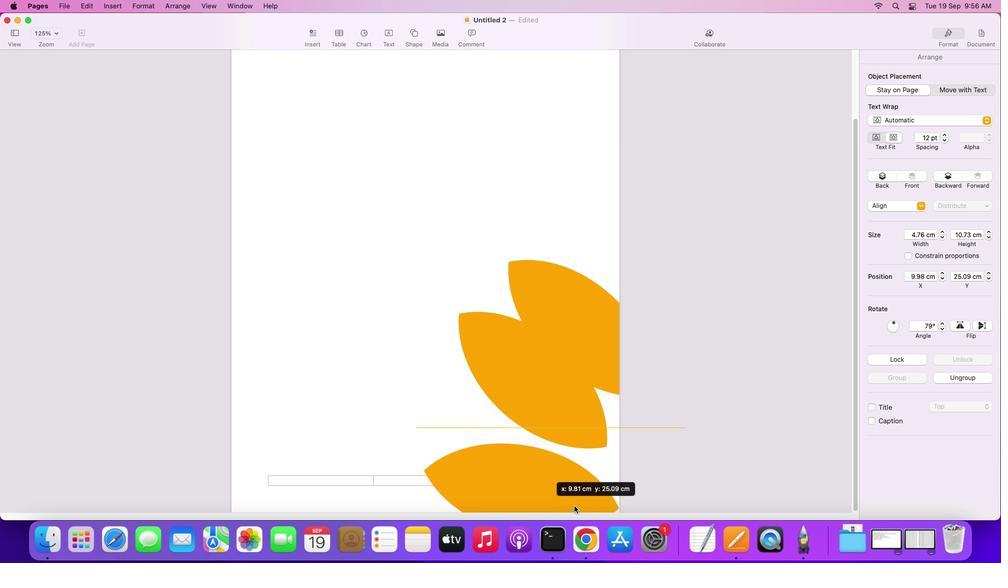 
Action: Mouse moved to (941, 323)
Screenshot: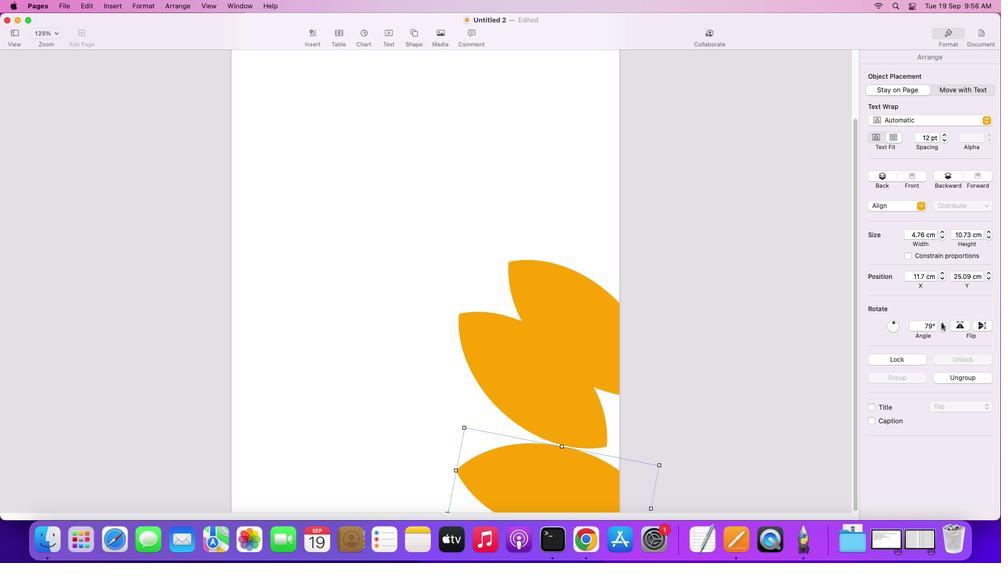 
Action: Mouse pressed left at (941, 323)
Screenshot: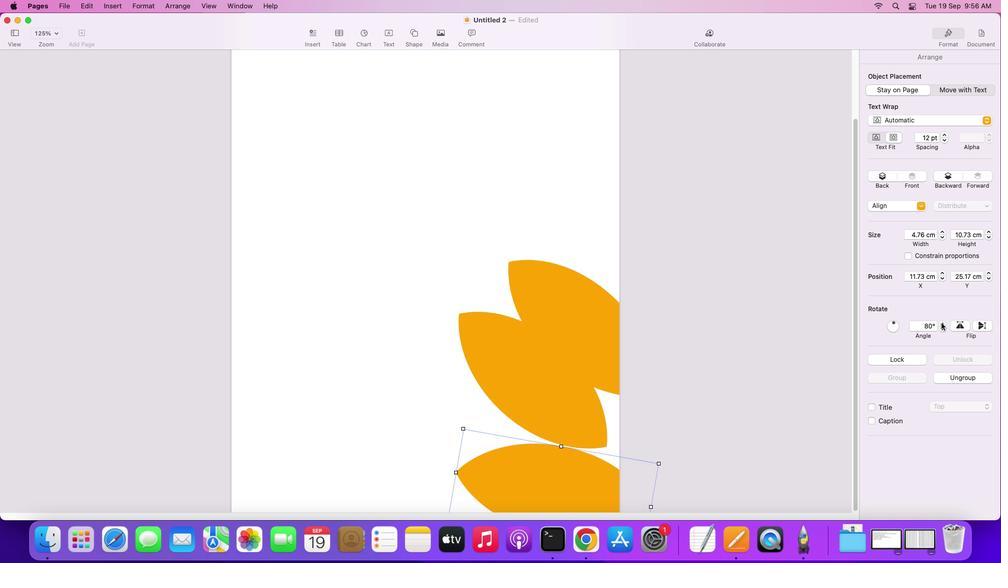 
Action: Mouse pressed left at (941, 323)
Screenshot: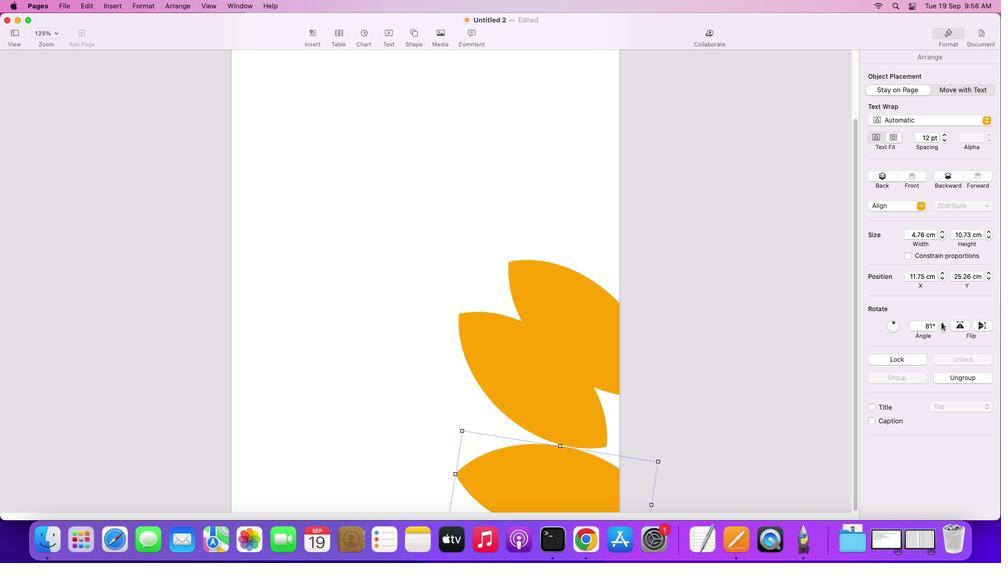 
Action: Mouse pressed left at (941, 323)
Screenshot: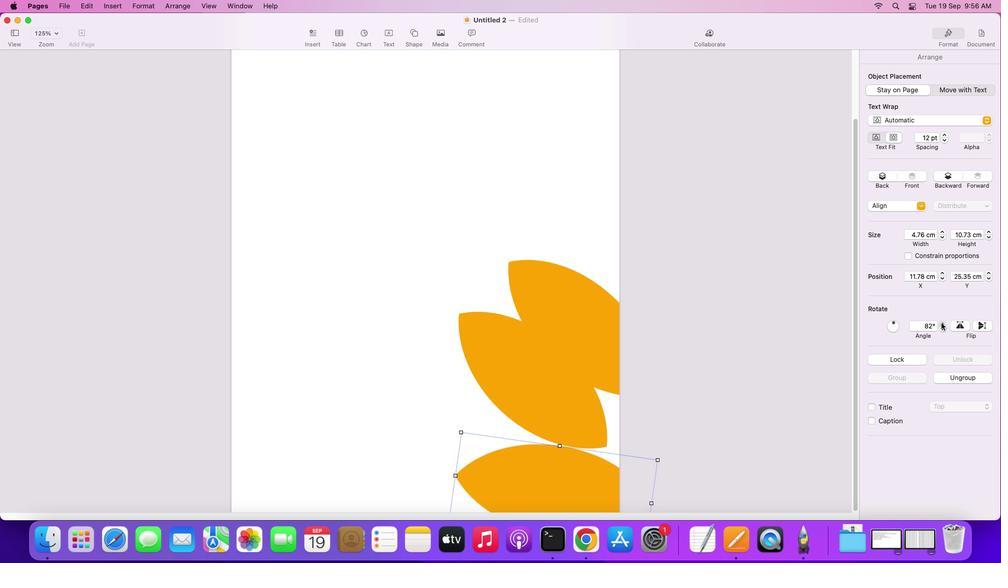 
Action: Mouse pressed left at (941, 323)
Screenshot: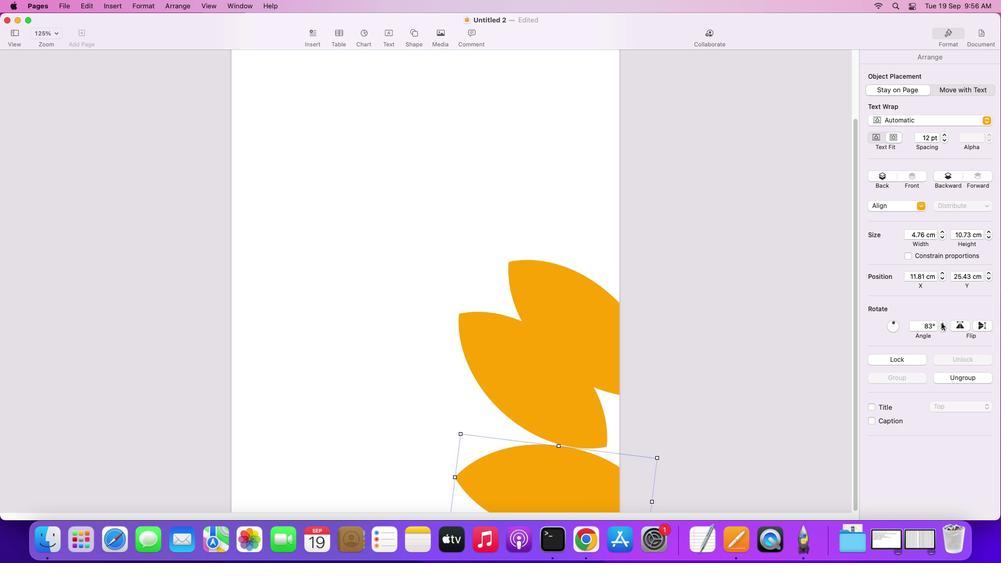
Action: Mouse pressed left at (941, 323)
Screenshot: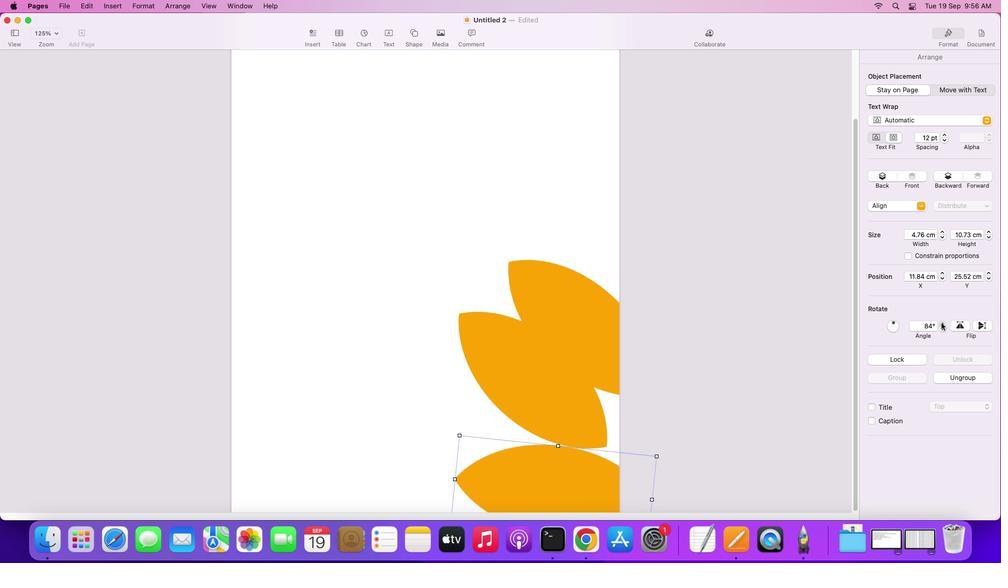 
Action: Mouse pressed left at (941, 323)
Screenshot: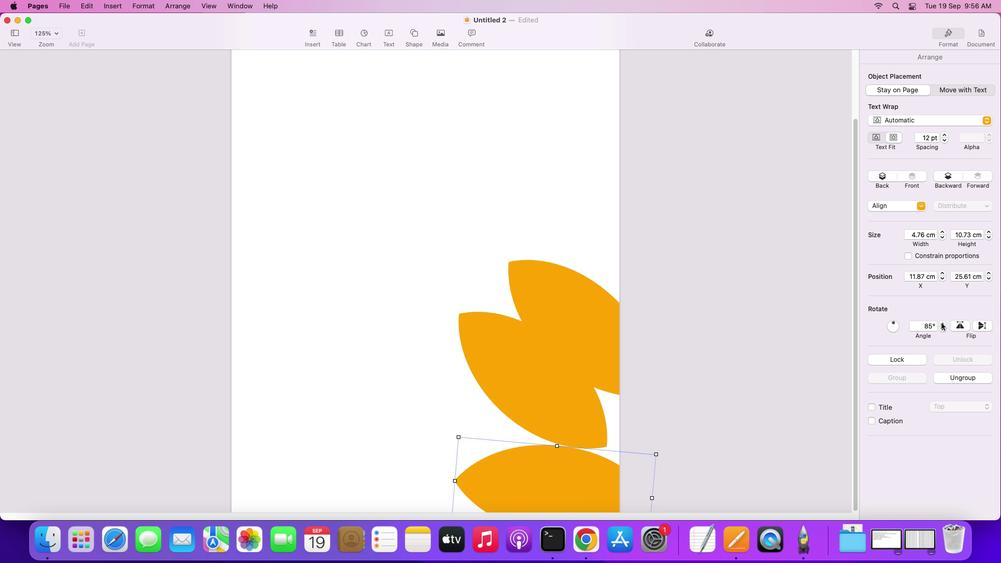 
Action: Mouse pressed left at (941, 323)
Screenshot: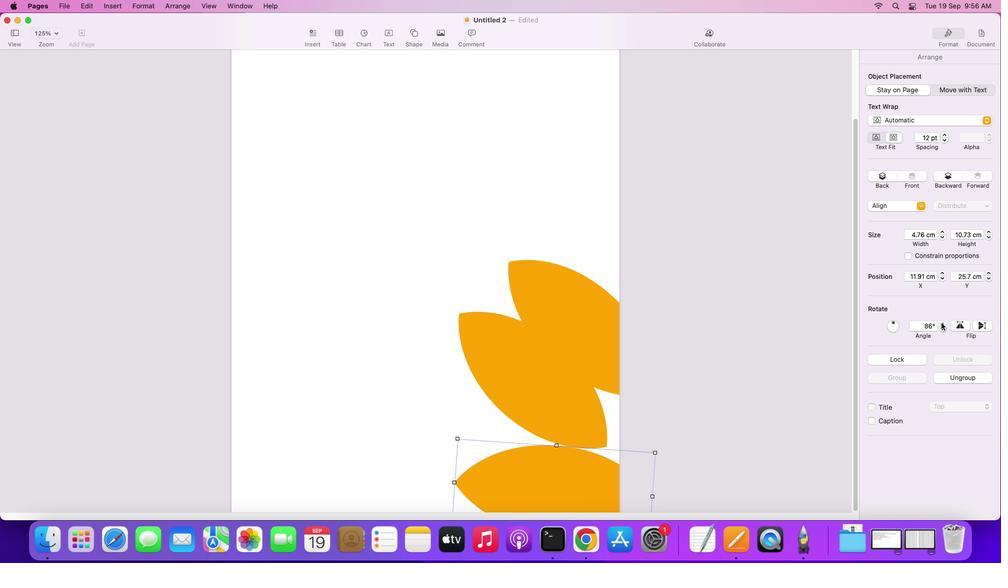 
Action: Mouse pressed left at (941, 323)
Screenshot: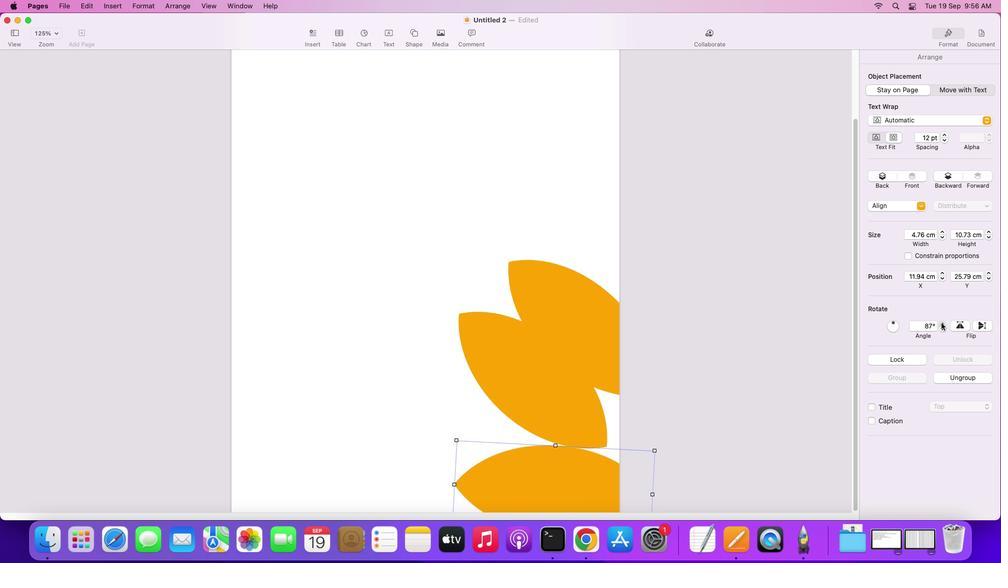 
Action: Mouse pressed left at (941, 323)
Screenshot: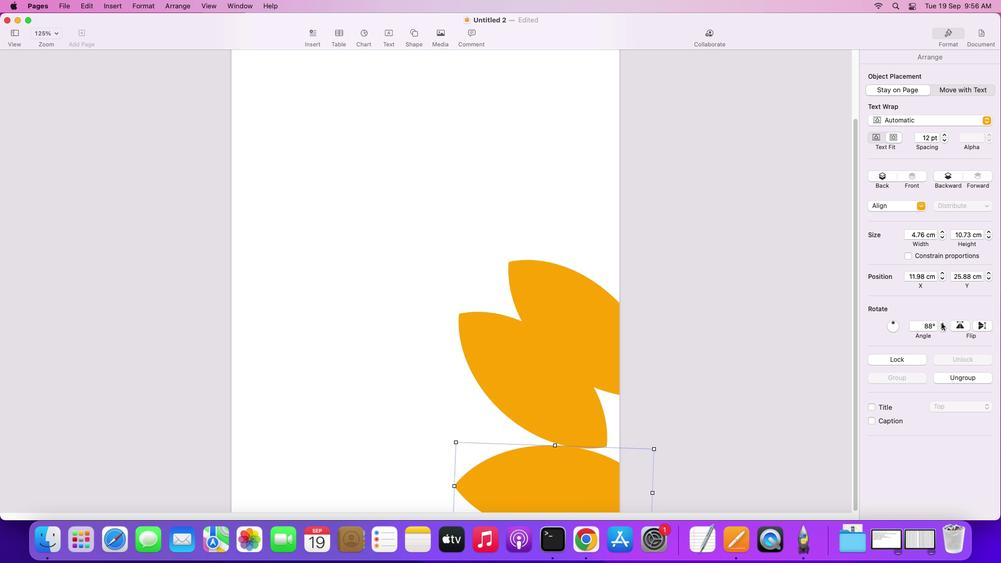 
Action: Mouse pressed left at (941, 323)
Screenshot: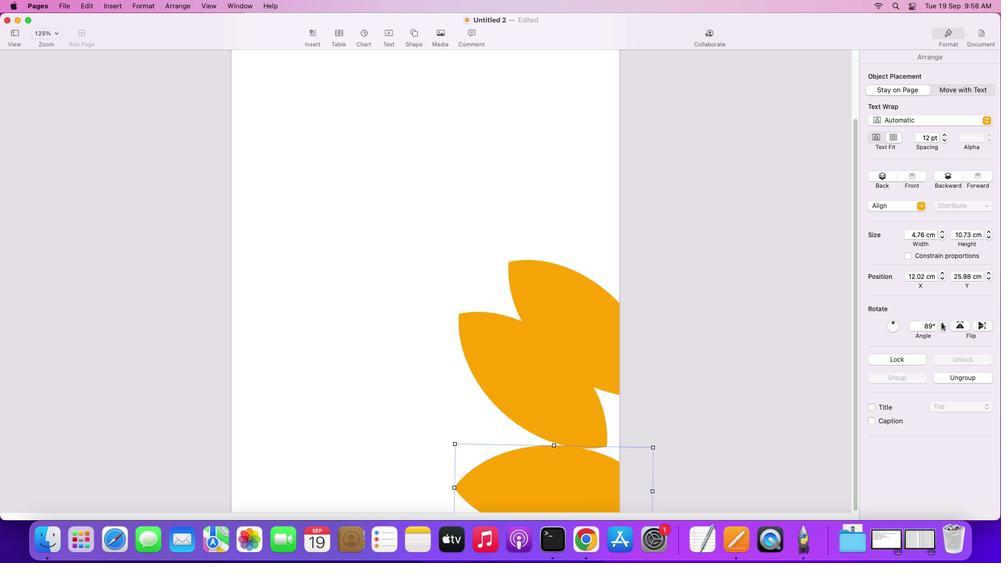 
Action: Mouse pressed left at (941, 323)
Screenshot: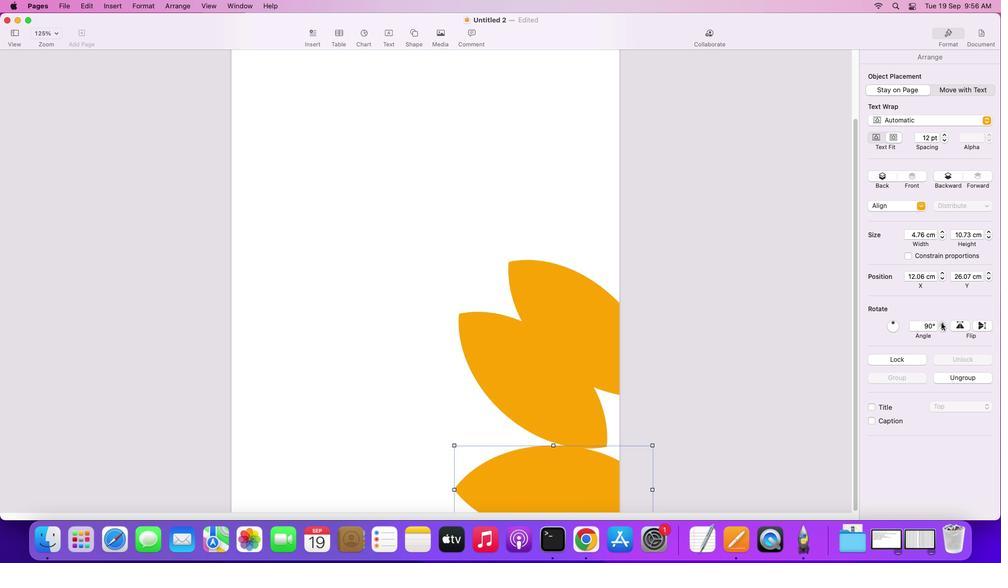 
Action: Mouse moved to (558, 491)
Screenshot: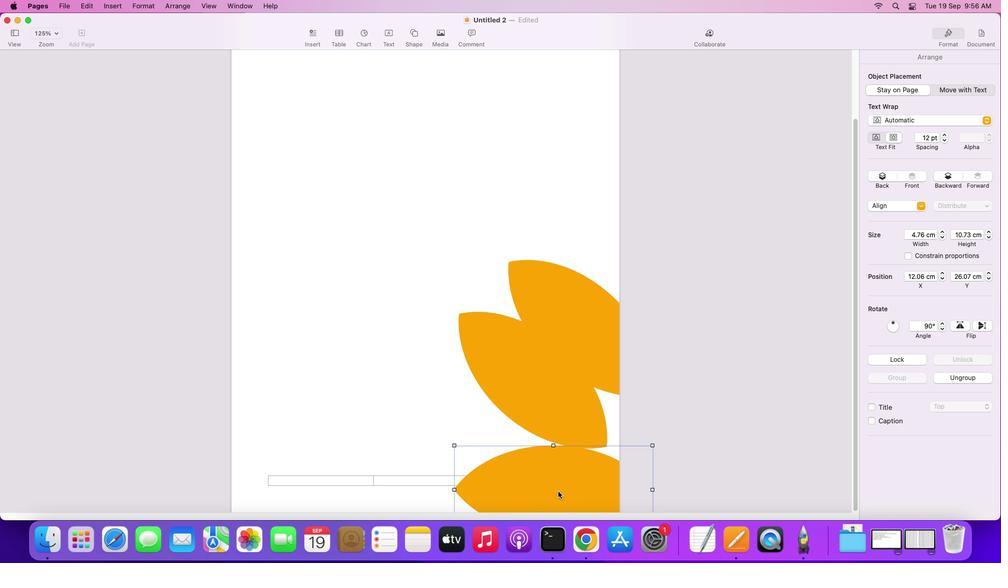 
Action: Mouse pressed left at (558, 491)
Screenshot: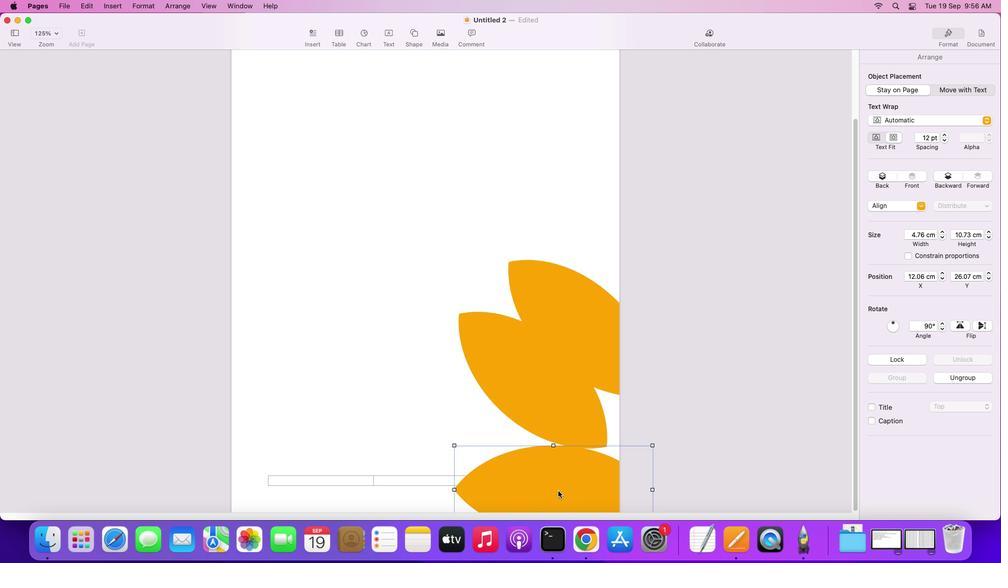 
Action: Mouse moved to (573, 401)
Screenshot: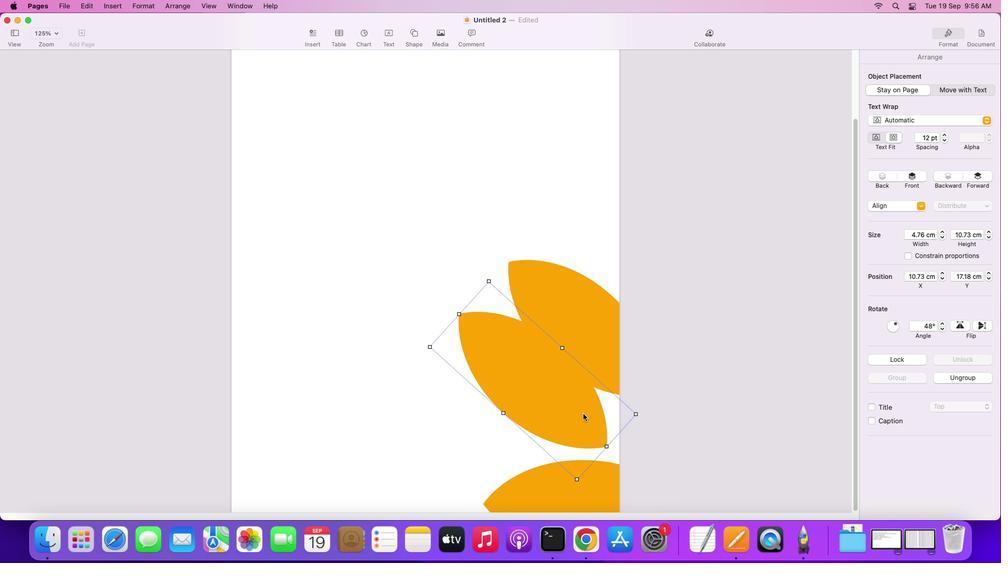 
Action: Mouse pressed left at (573, 401)
Screenshot: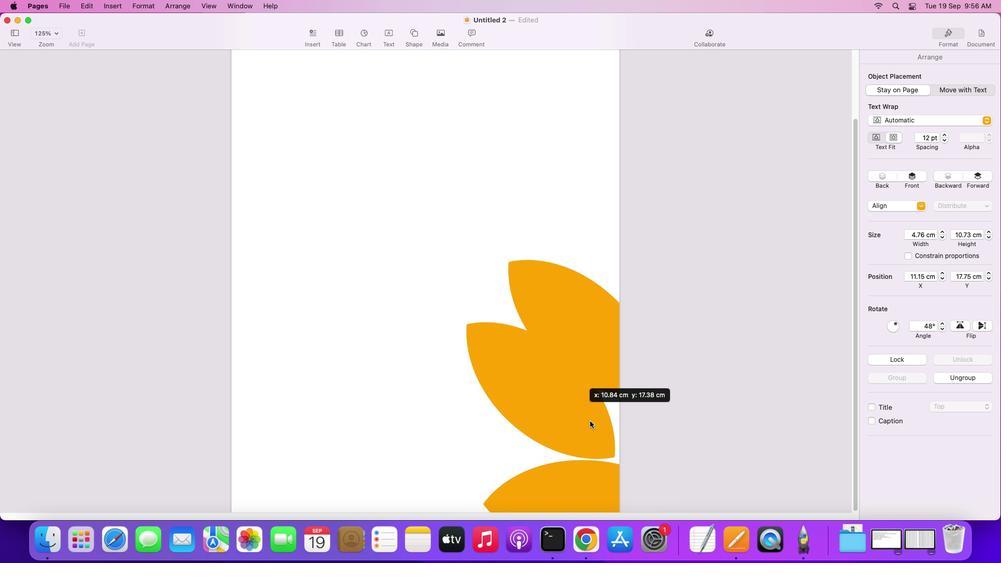 
Action: Mouse moved to (613, 331)
Screenshot: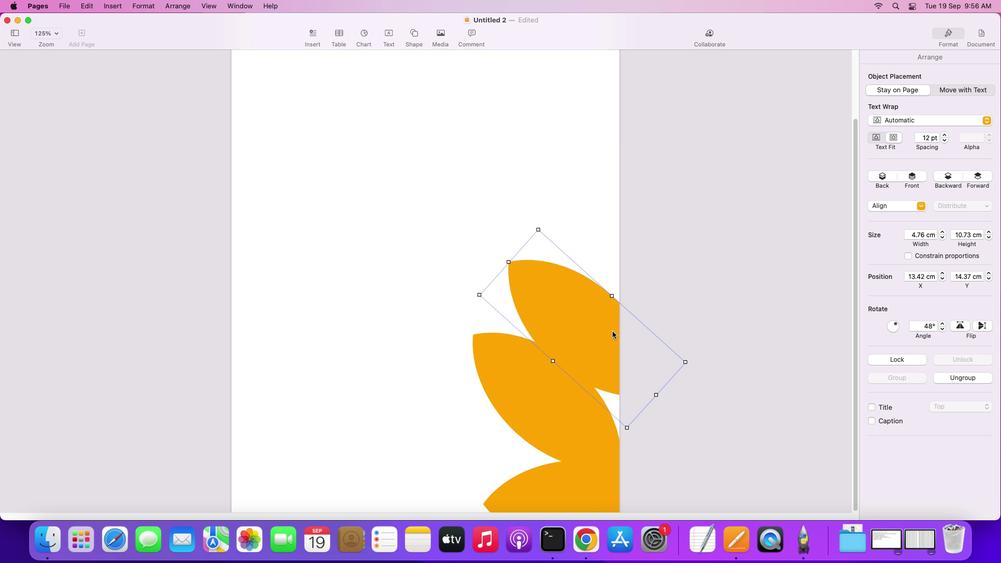 
Action: Mouse pressed left at (613, 331)
Screenshot: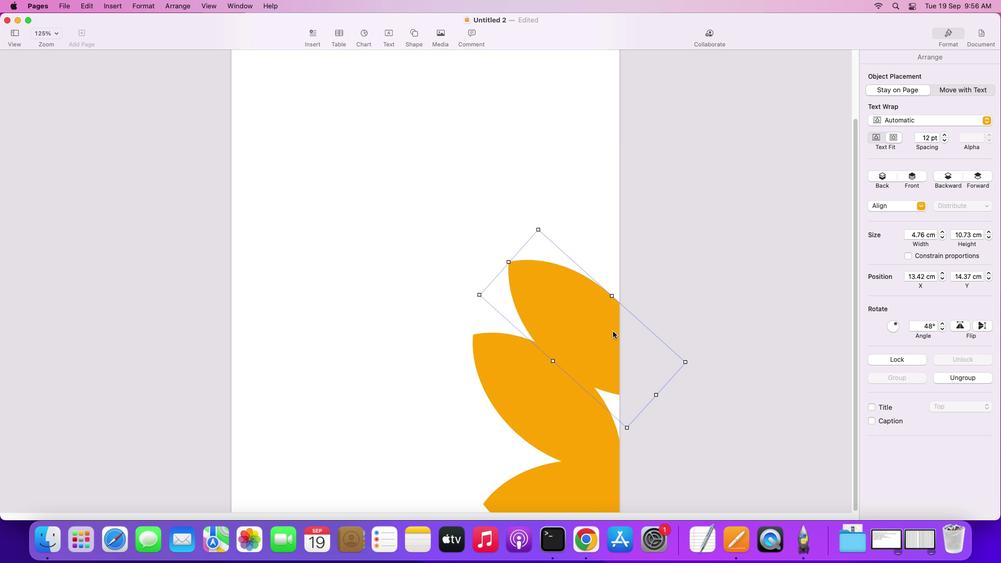 
Action: Mouse moved to (944, 324)
Screenshot: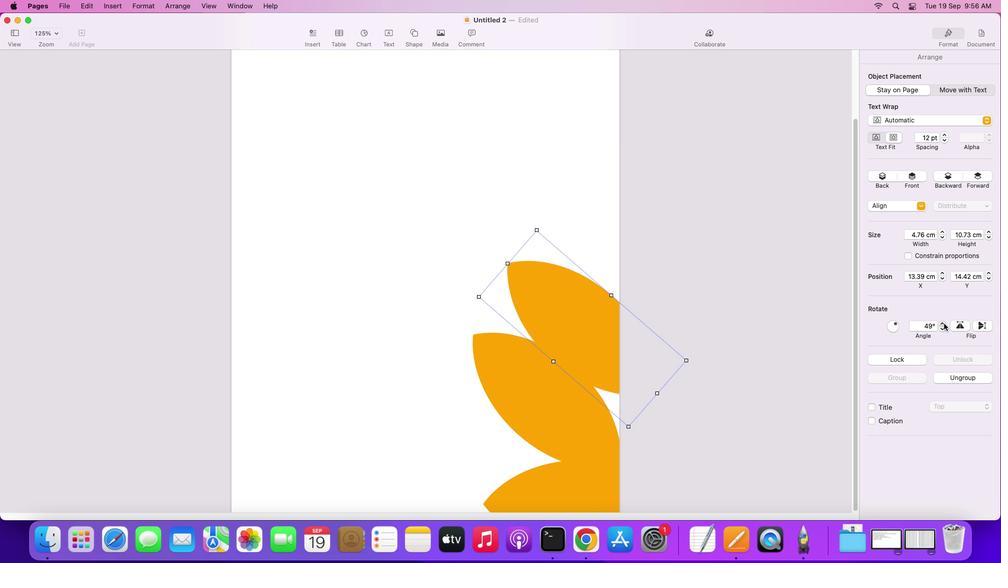 
Action: Mouse pressed left at (944, 324)
Screenshot: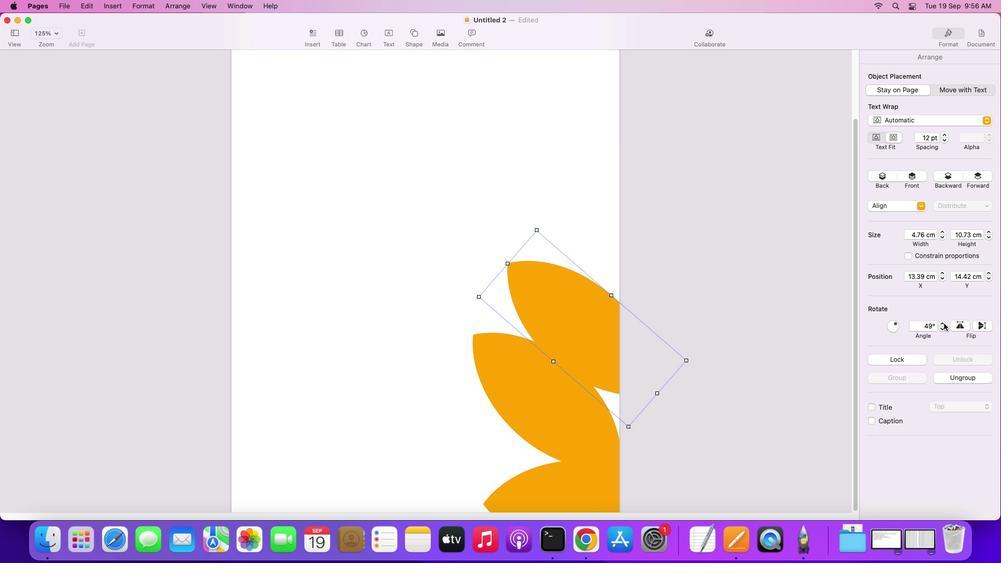 
Action: Mouse moved to (944, 328)
Screenshot: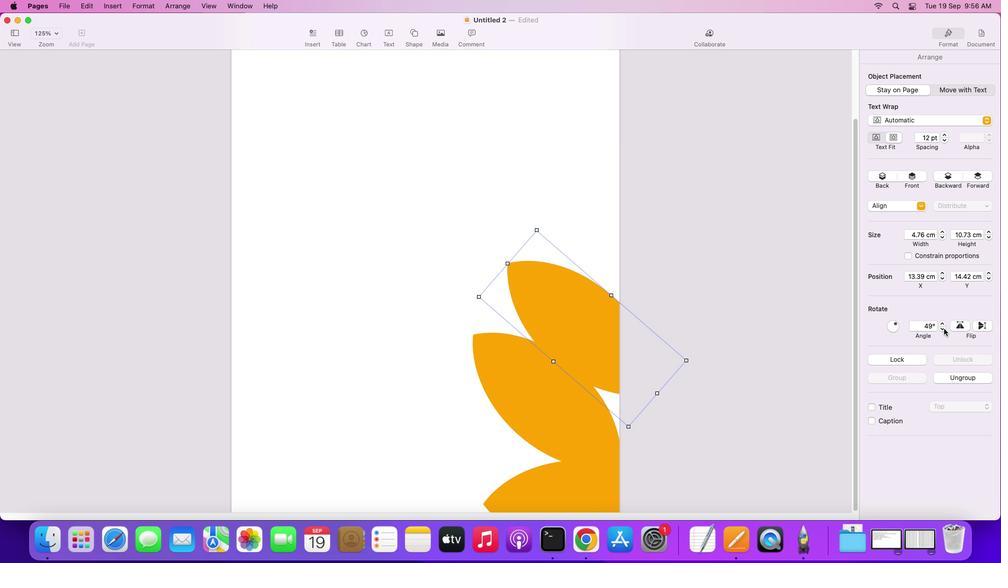 
Action: Mouse pressed left at (944, 328)
Screenshot: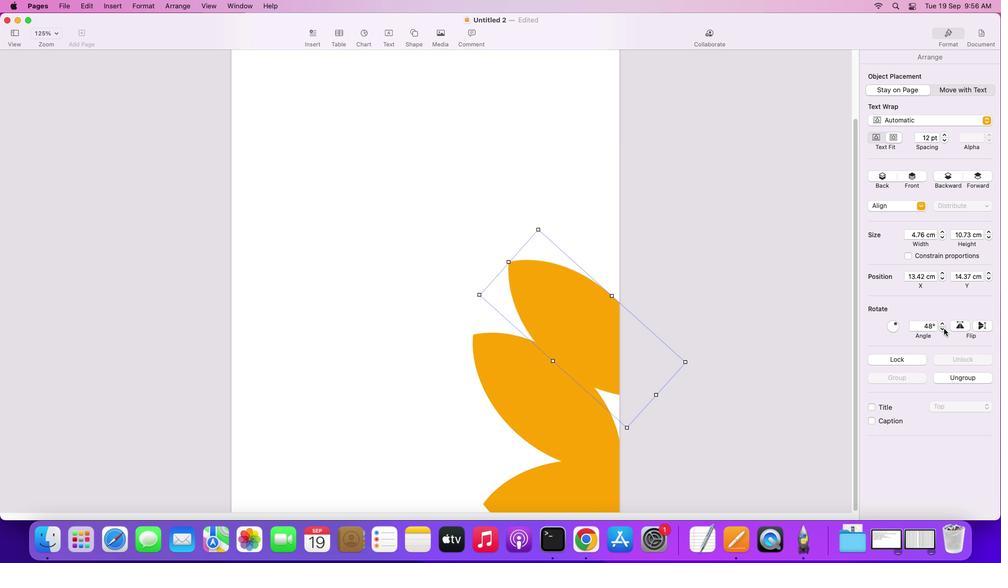 
Action: Mouse moved to (605, 330)
Screenshot: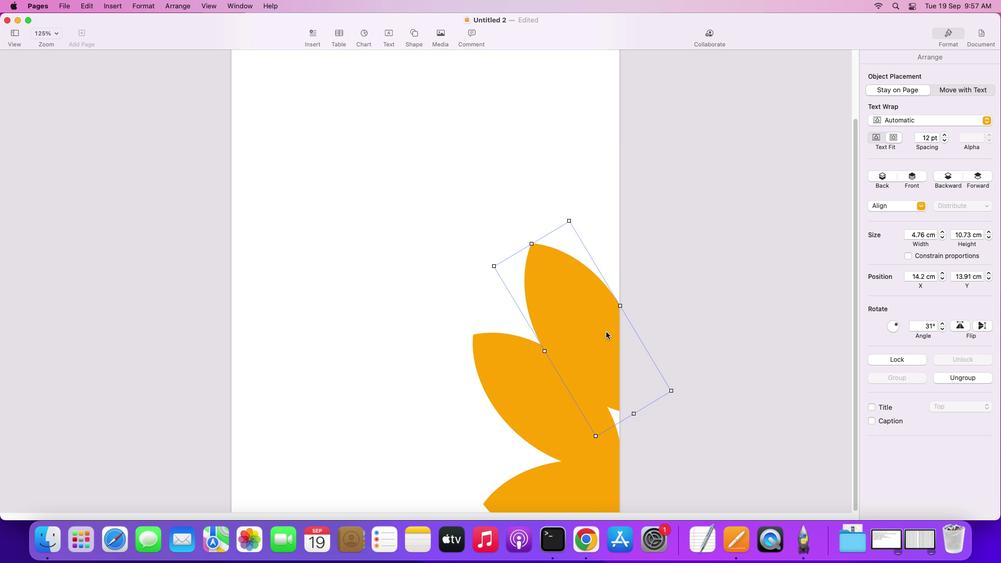 
Action: Mouse pressed left at (605, 330)
Screenshot: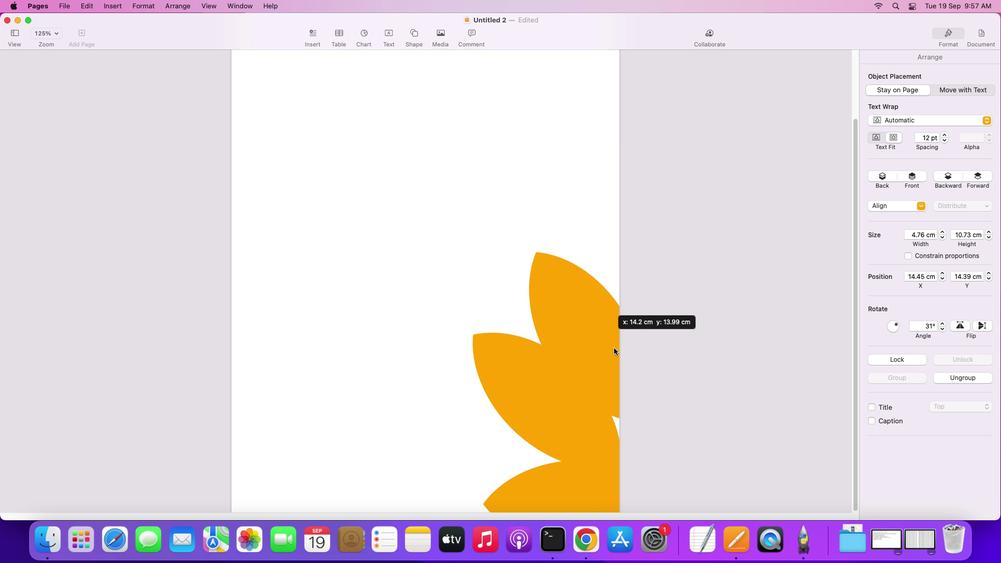 
Action: Mouse moved to (943, 331)
Screenshot: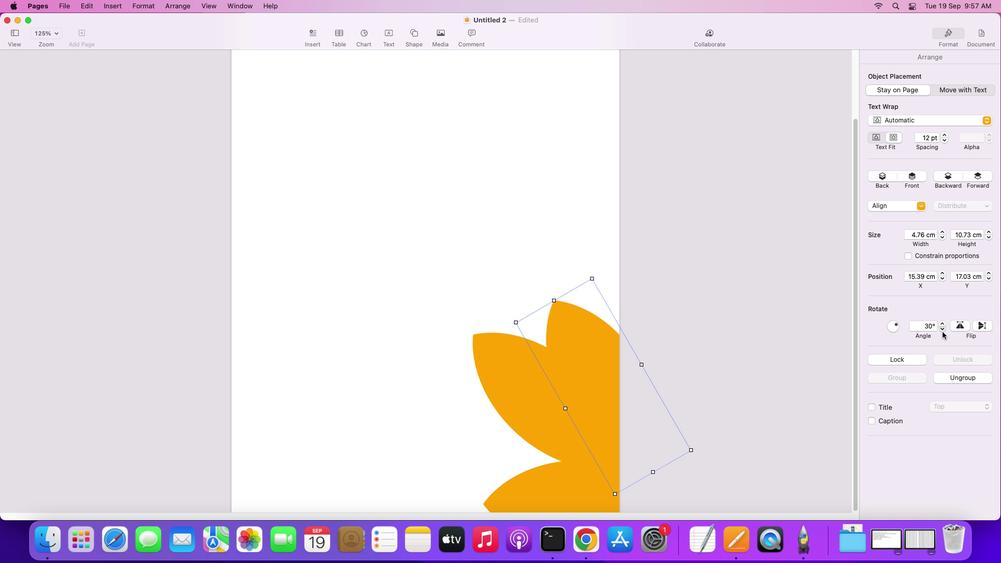
Action: Mouse pressed left at (943, 331)
Screenshot: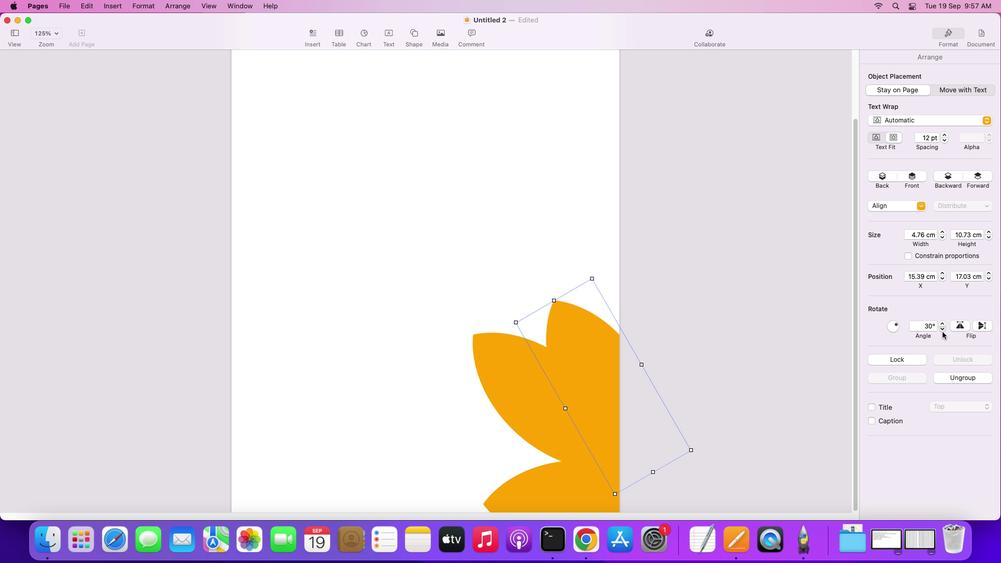 
Action: Mouse moved to (946, 332)
Screenshot: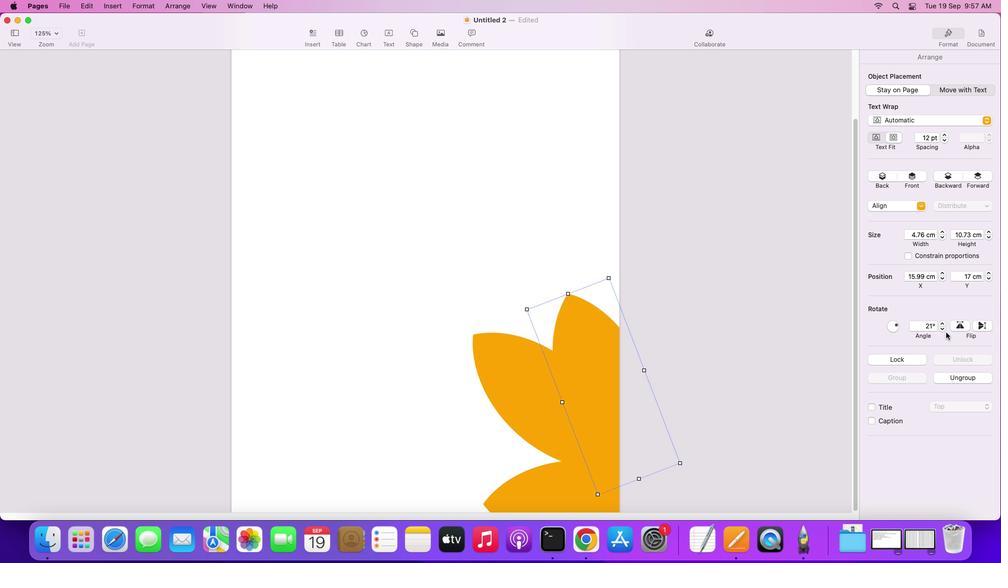 
Action: Mouse pressed left at (946, 332)
Screenshot: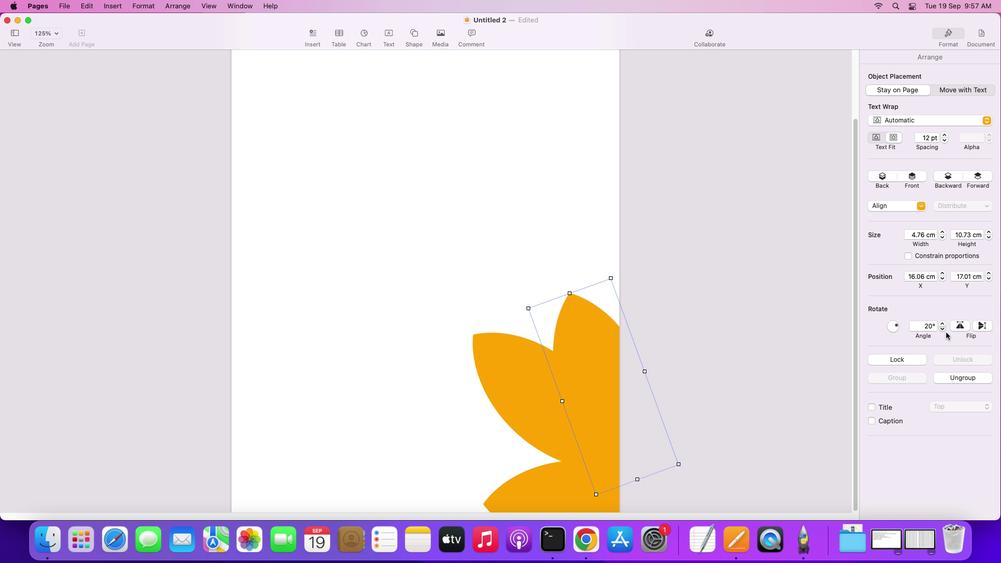 
Action: Mouse moved to (594, 363)
Screenshot: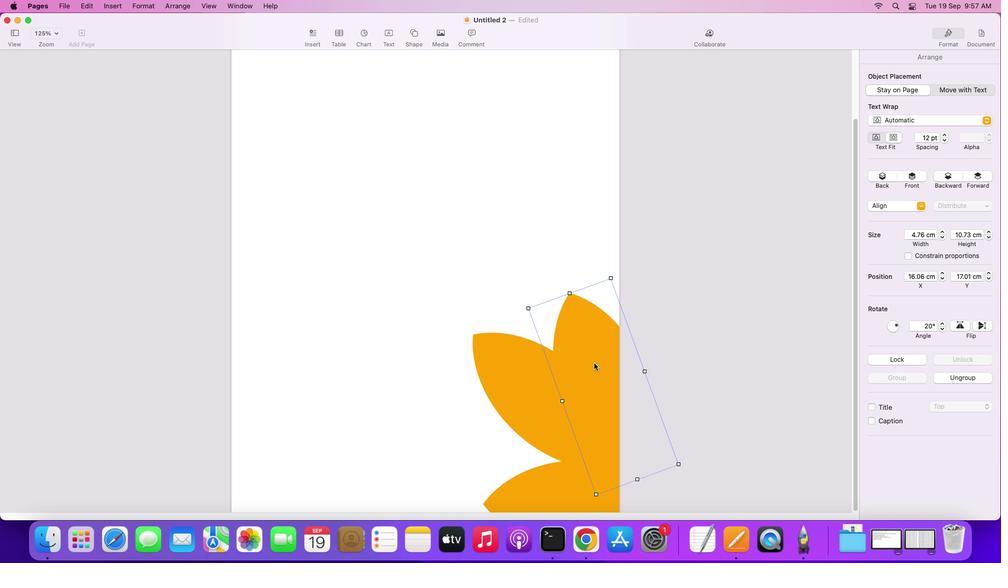 
Action: Mouse pressed left at (594, 363)
Screenshot: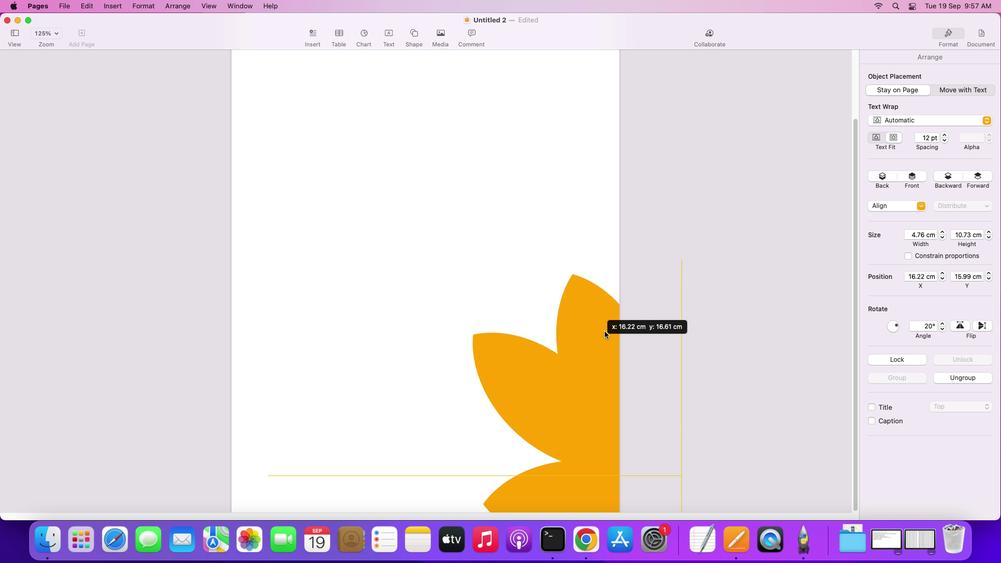 
Action: Mouse moved to (943, 328)
Screenshot: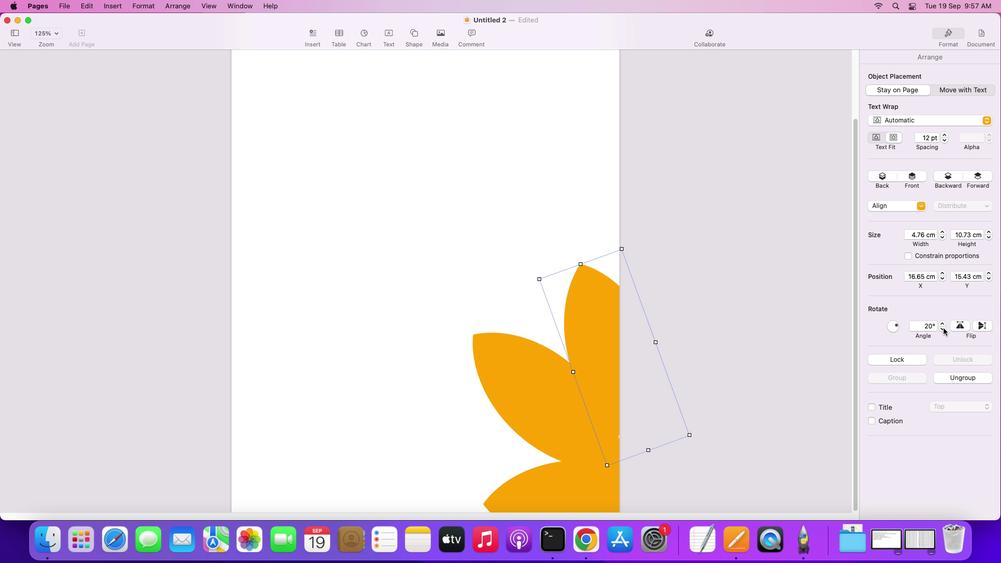 
Action: Mouse pressed left at (943, 328)
Screenshot: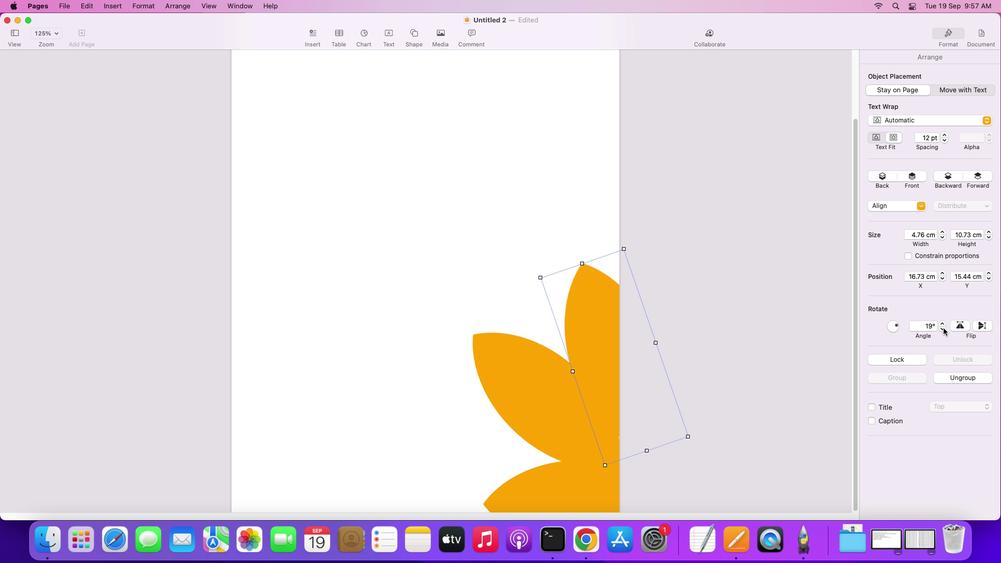 
Action: Mouse pressed left at (943, 328)
Screenshot: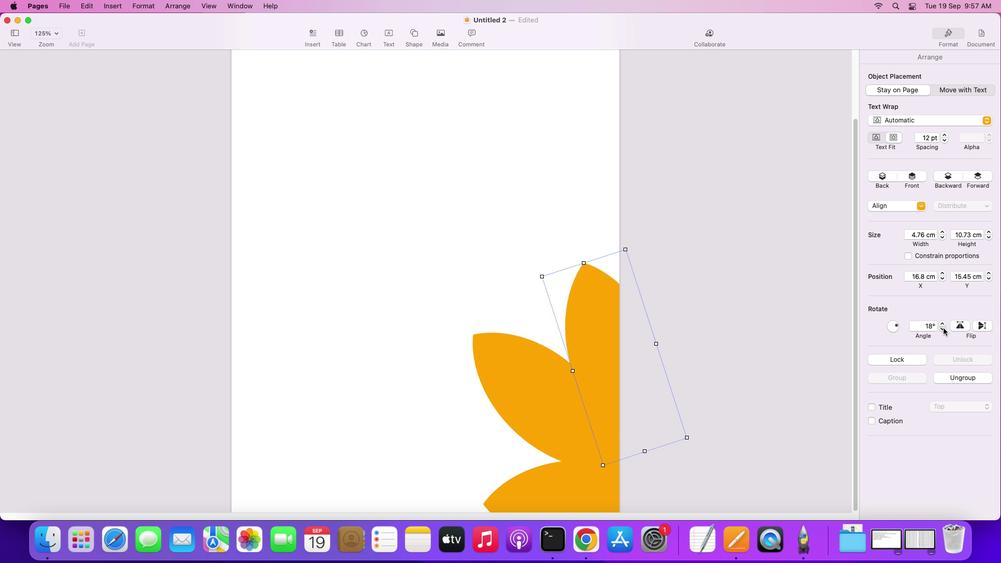 
Action: Mouse pressed left at (943, 328)
Screenshot: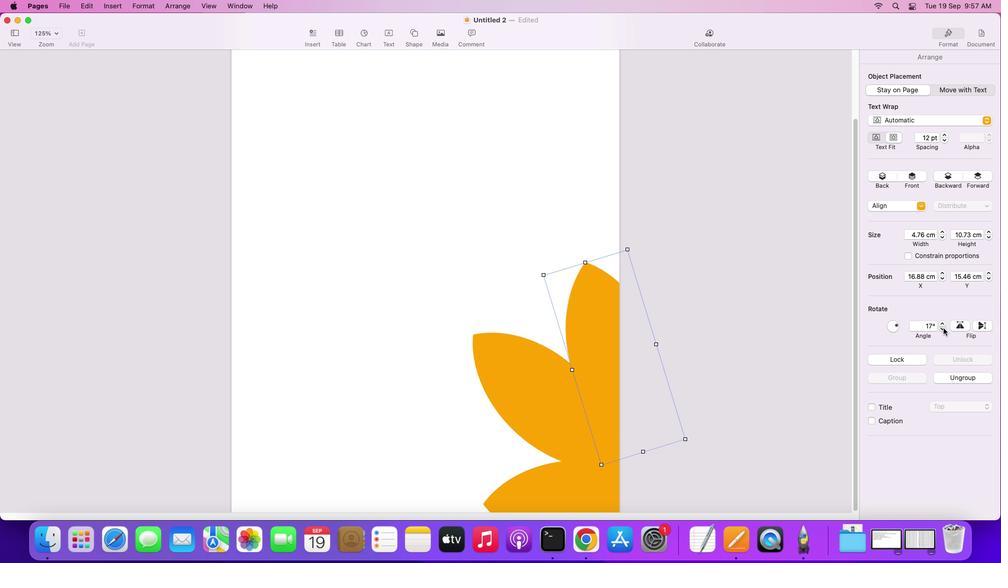 
Action: Mouse pressed left at (943, 328)
Screenshot: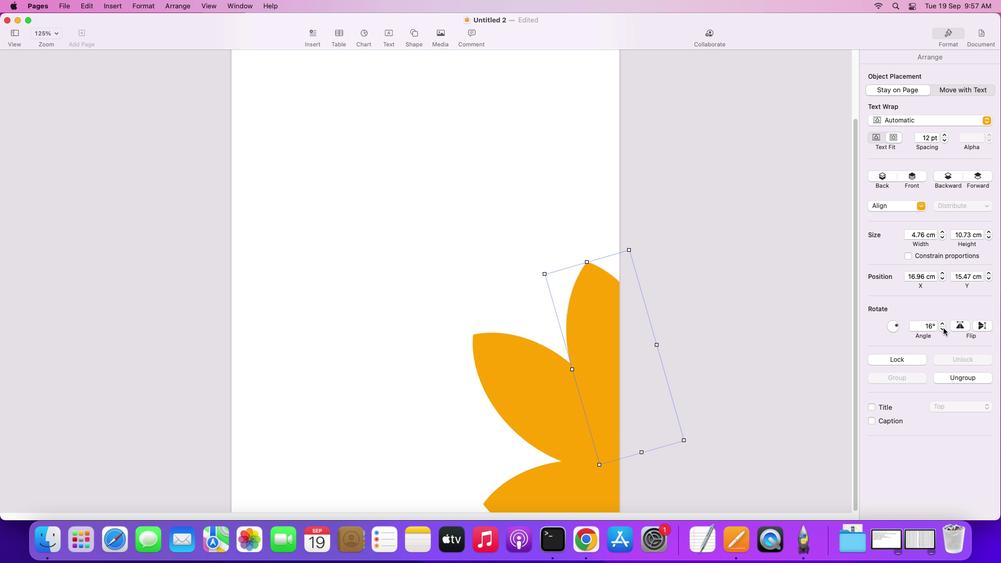 
Action: Mouse pressed left at (943, 328)
Screenshot: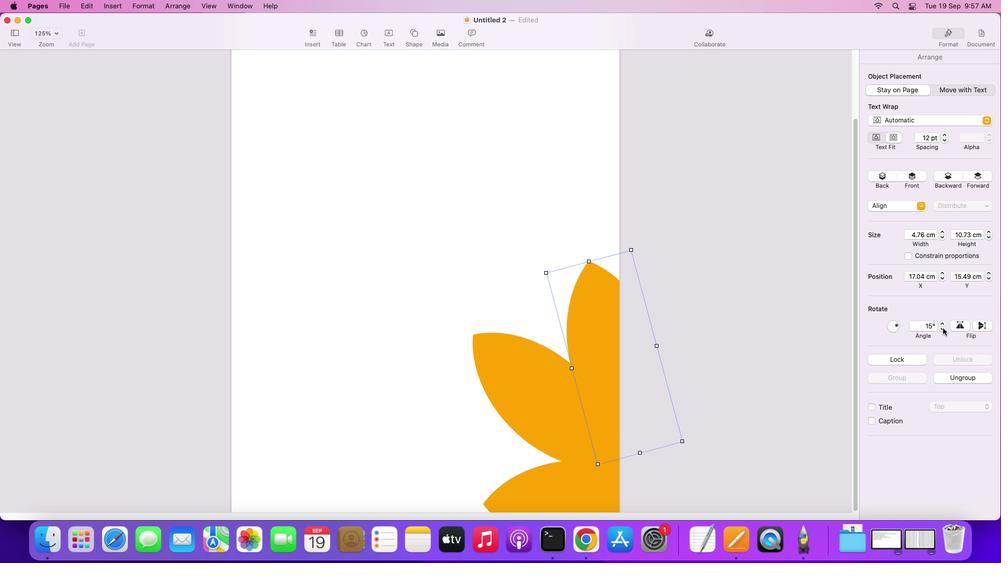 
Action: Mouse moved to (943, 328)
Screenshot: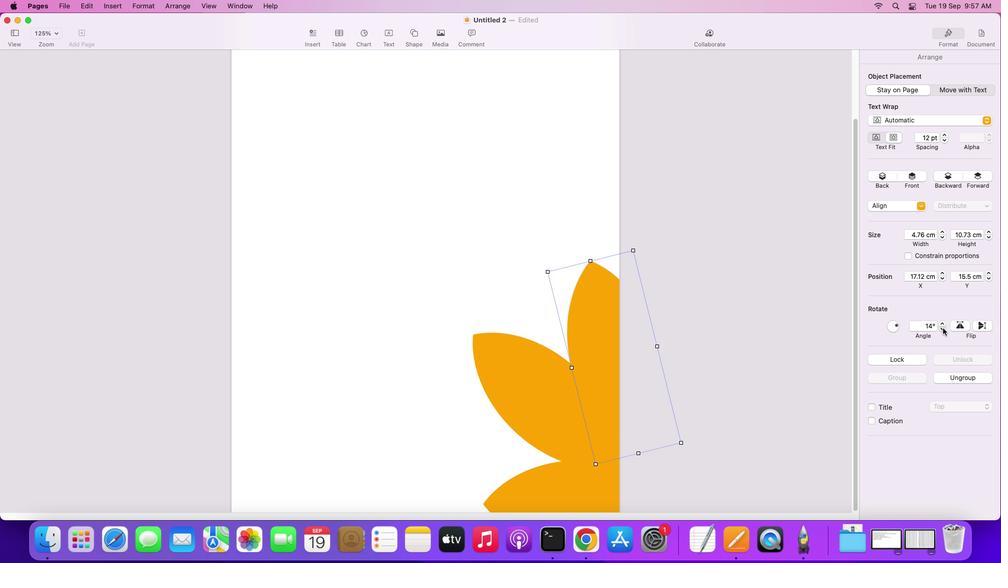 
Action: Mouse pressed left at (943, 328)
Screenshot: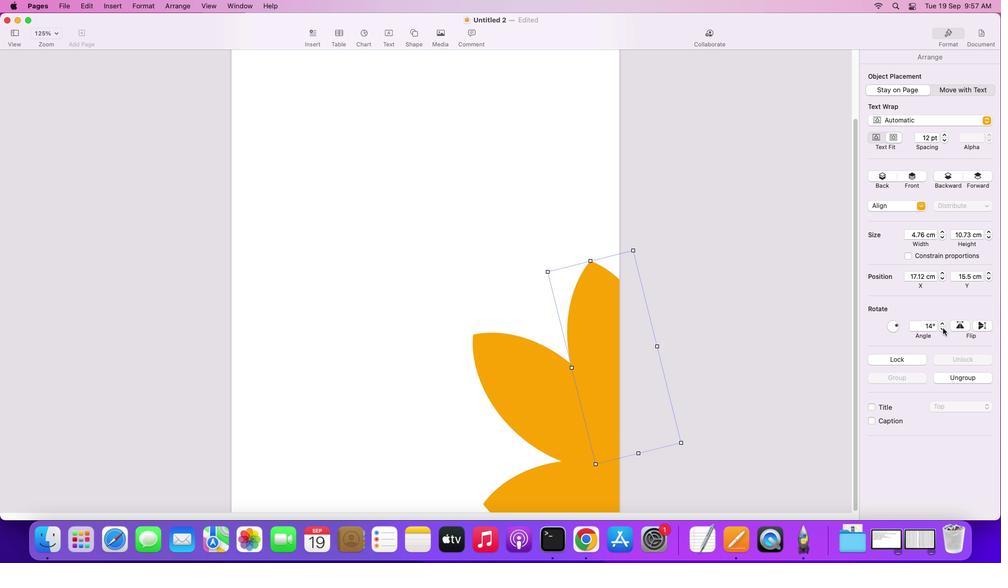 
Action: Mouse moved to (592, 336)
Screenshot: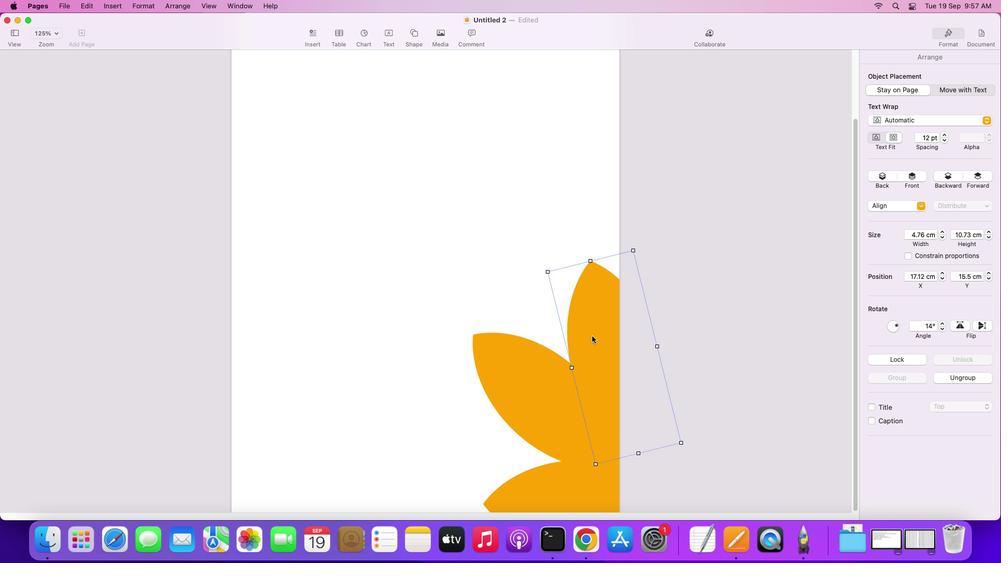 
Action: Mouse pressed left at (592, 336)
Screenshot: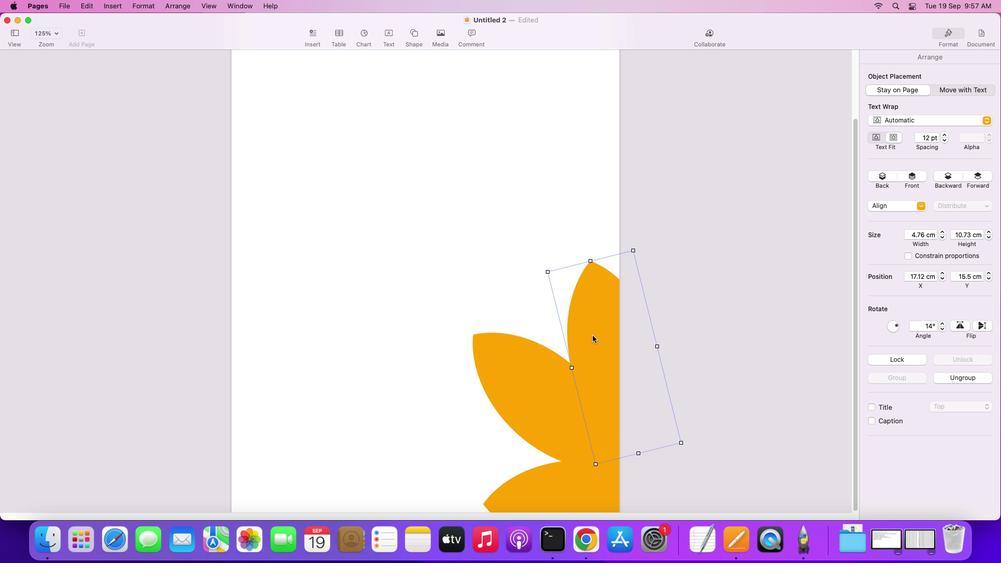 
Action: Mouse moved to (941, 327)
Screenshot: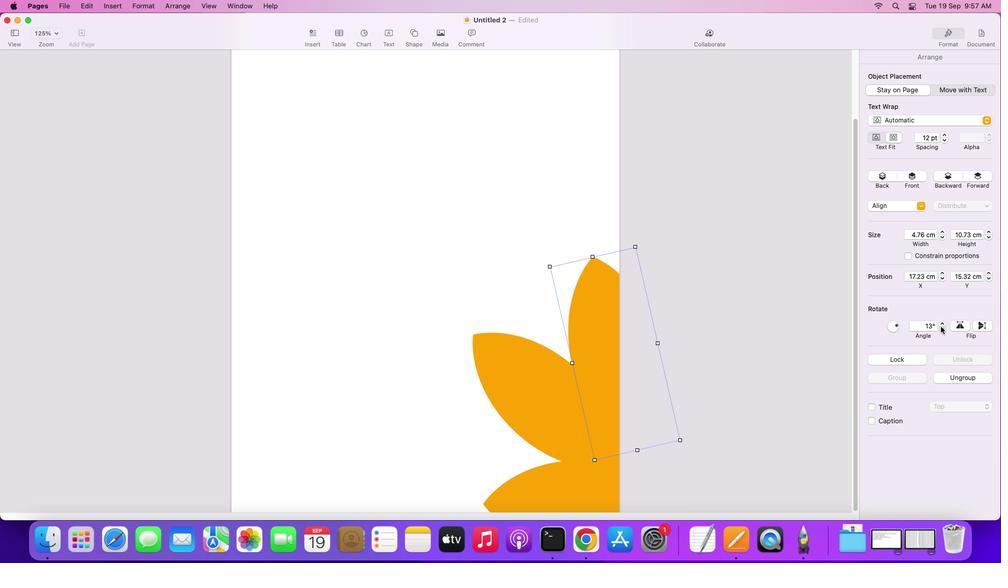 
Action: Mouse pressed left at (941, 327)
Screenshot: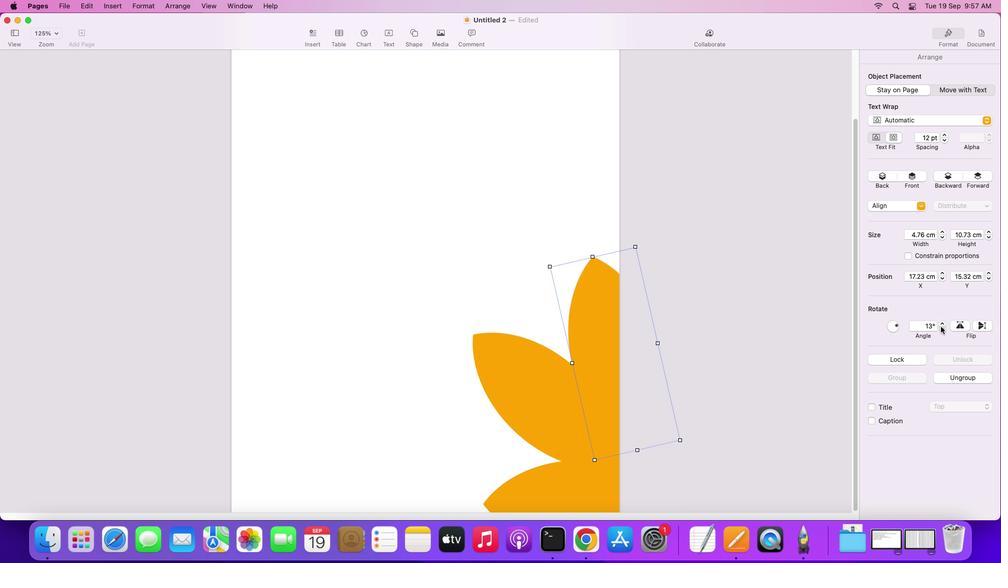 
Action: Mouse moved to (941, 321)
Screenshot: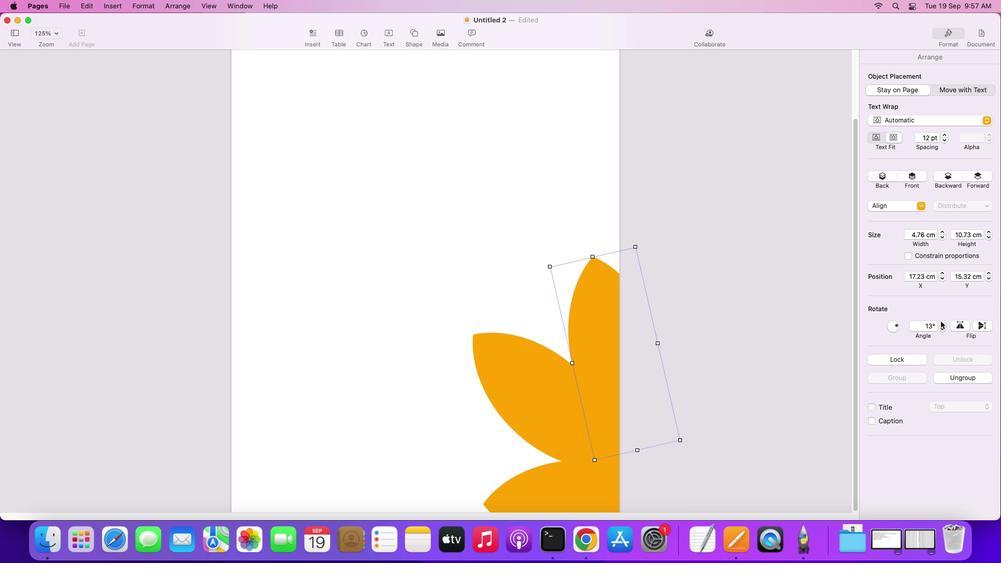 
Action: Mouse pressed left at (941, 321)
Screenshot: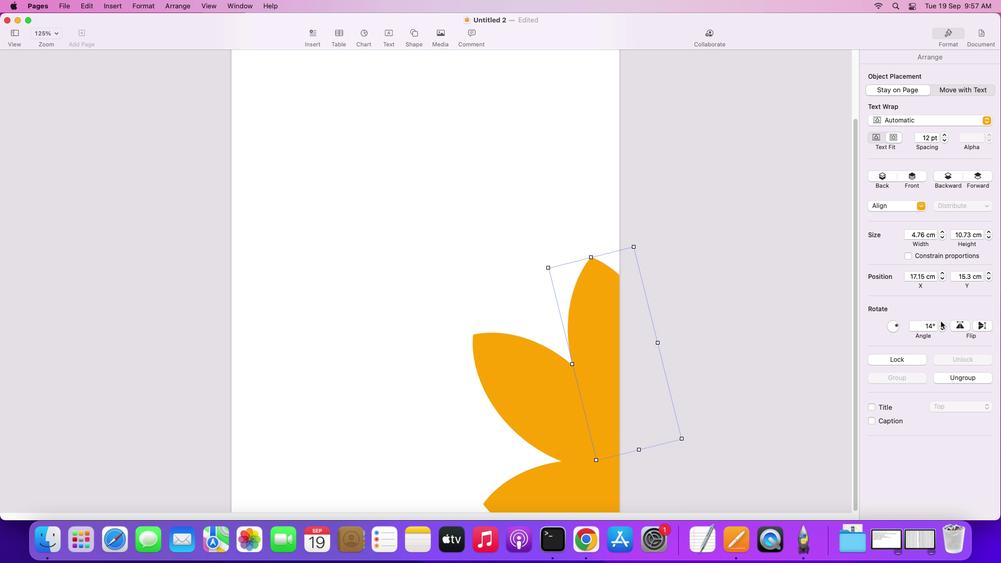 
Action: Mouse pressed left at (941, 321)
Screenshot: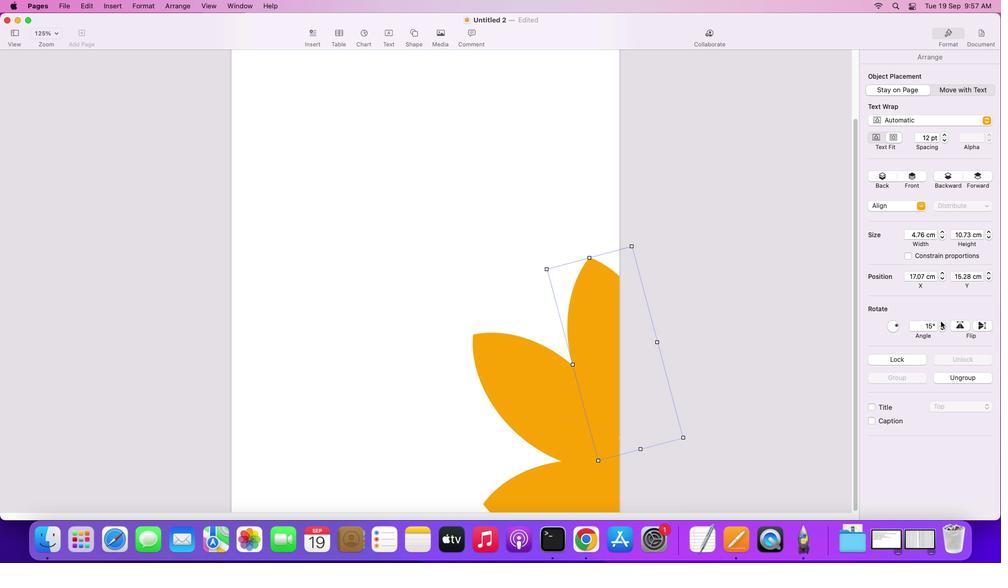 
Action: Mouse pressed left at (941, 321)
Screenshot: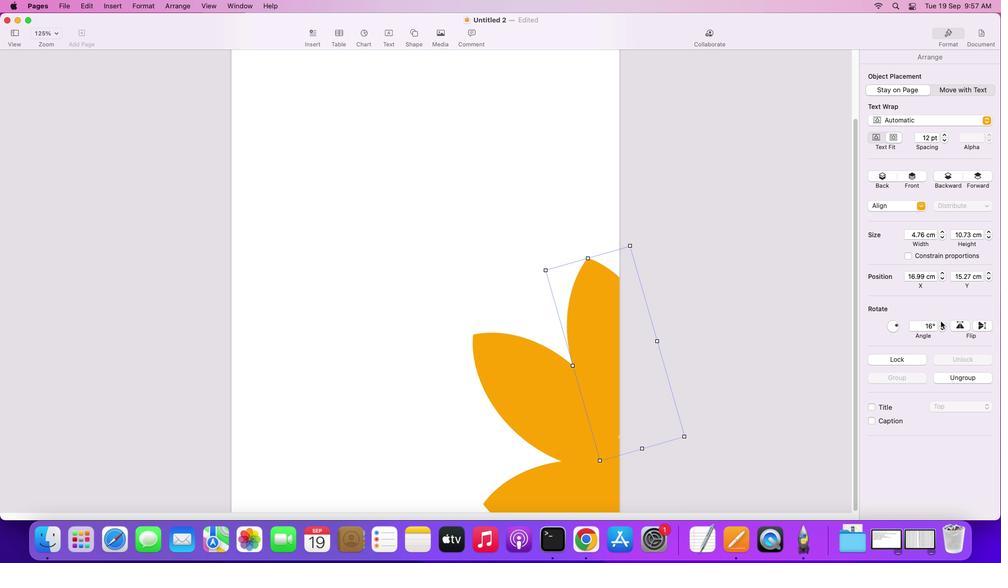 
Action: Mouse pressed left at (941, 321)
Screenshot: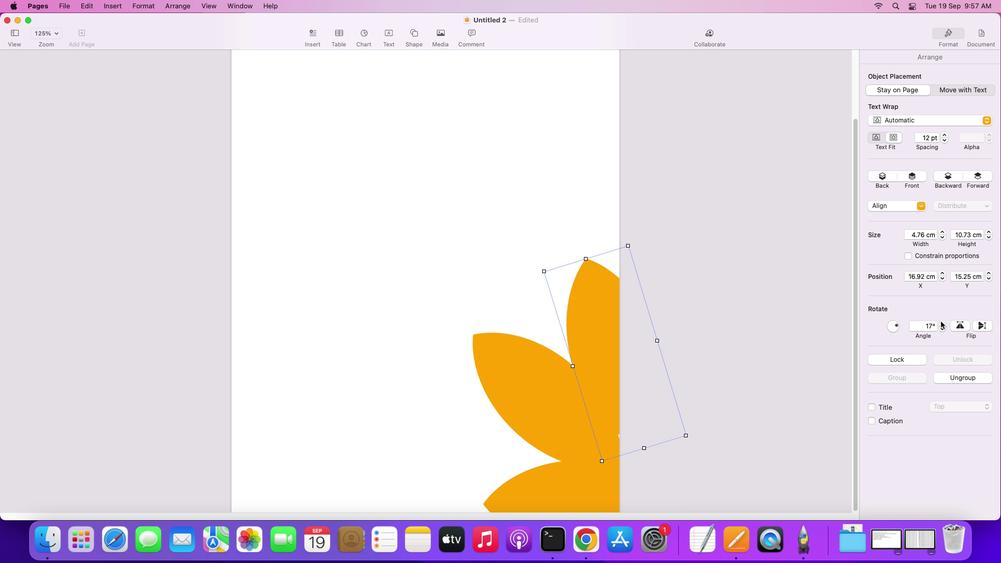 
Action: Mouse moved to (597, 366)
Screenshot: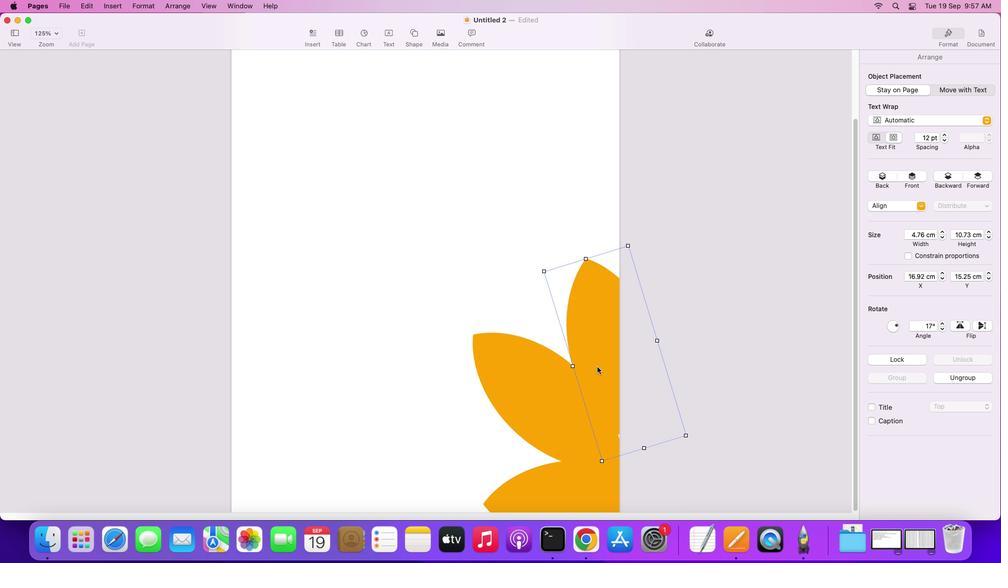 
Action: Mouse pressed left at (597, 366)
Screenshot: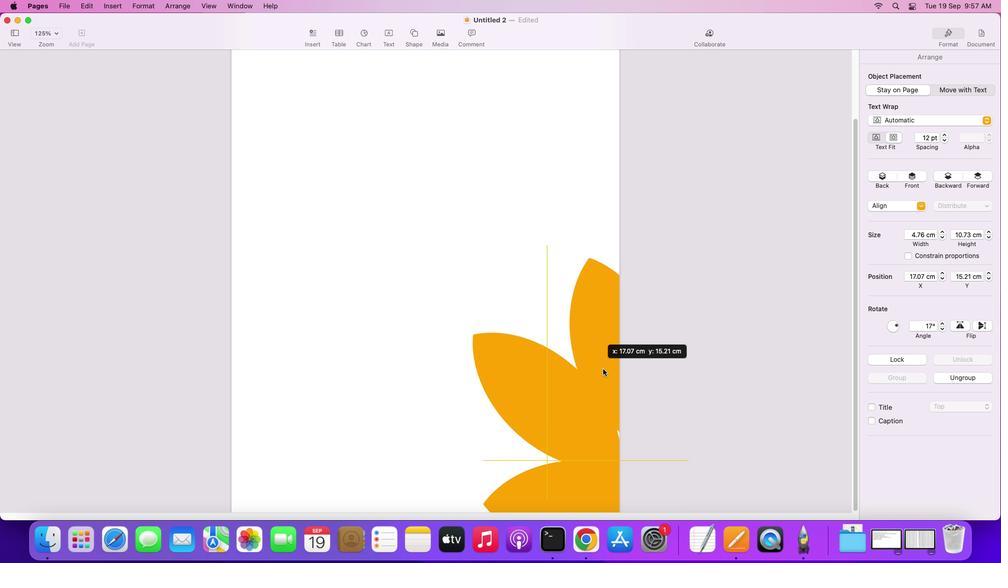 
Action: Mouse moved to (531, 258)
Screenshot: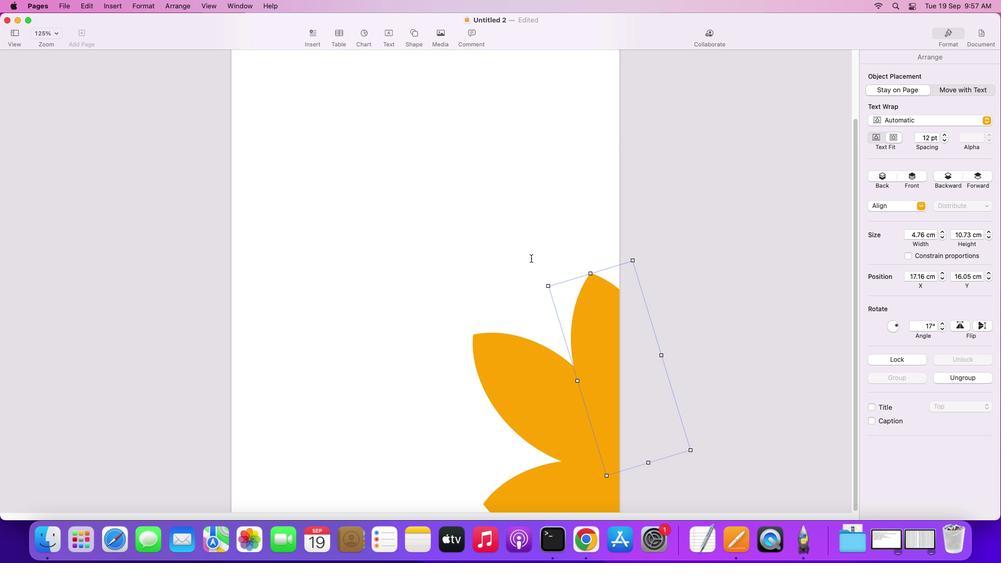 
Action: Mouse pressed left at (531, 258)
Screenshot: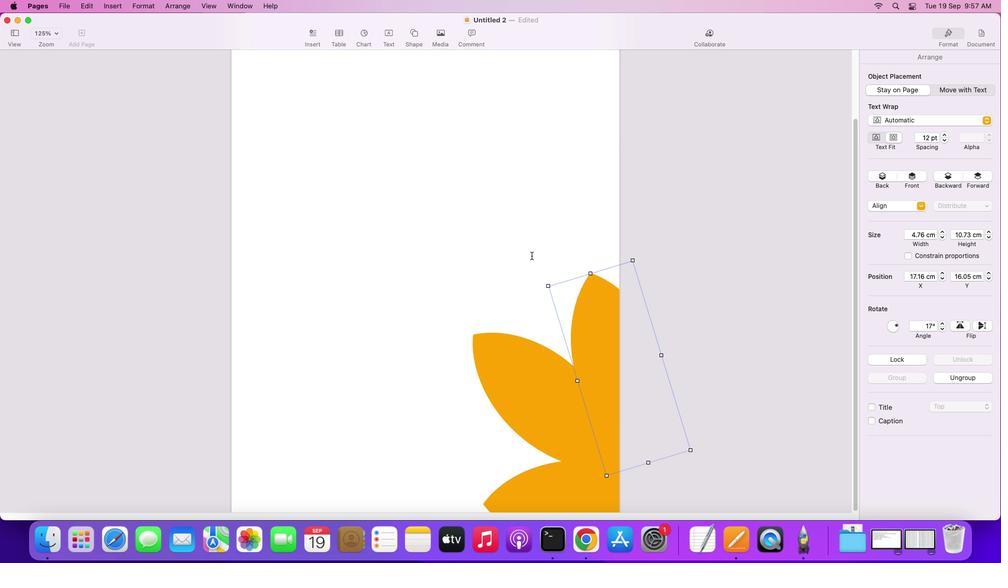 
Action: Mouse moved to (529, 380)
Screenshot: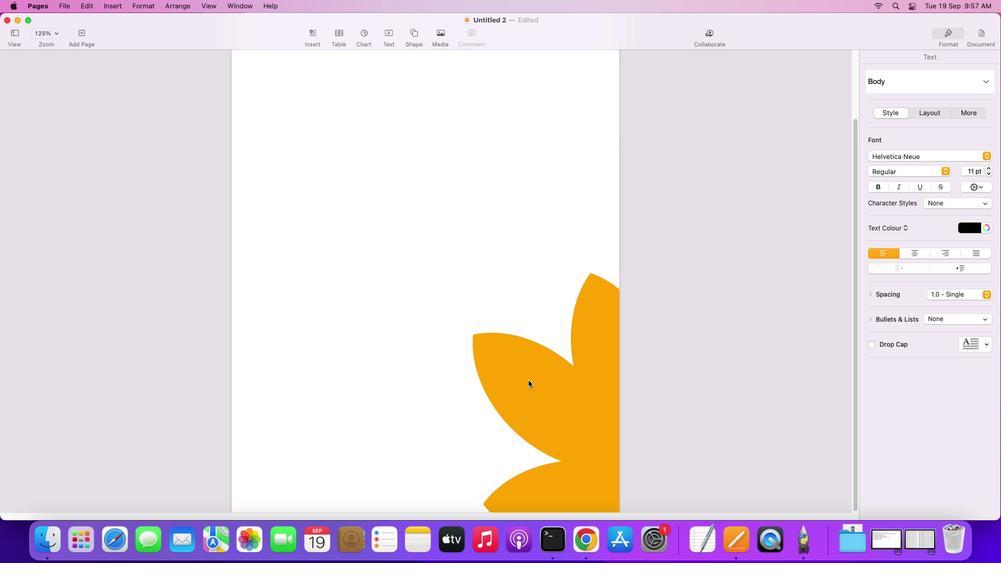 
Action: Mouse pressed left at (529, 380)
Screenshot: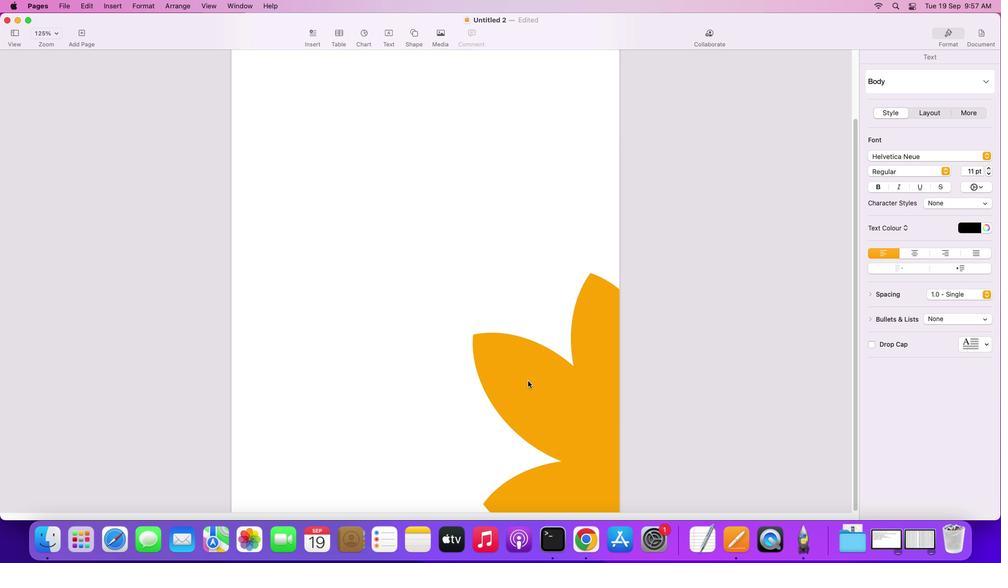 
Action: Mouse moved to (599, 343)
Screenshot: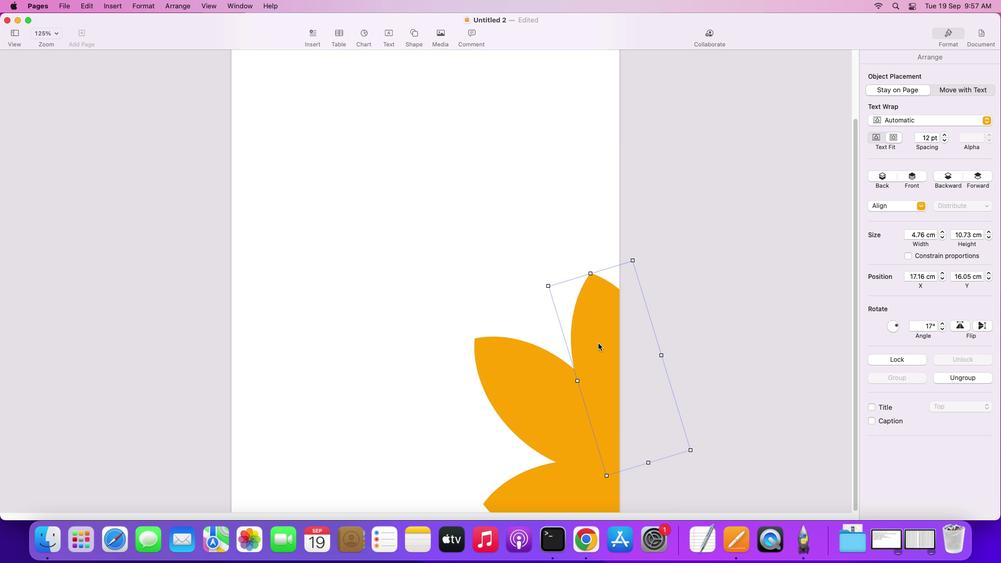 
Action: Mouse pressed left at (599, 343)
Screenshot: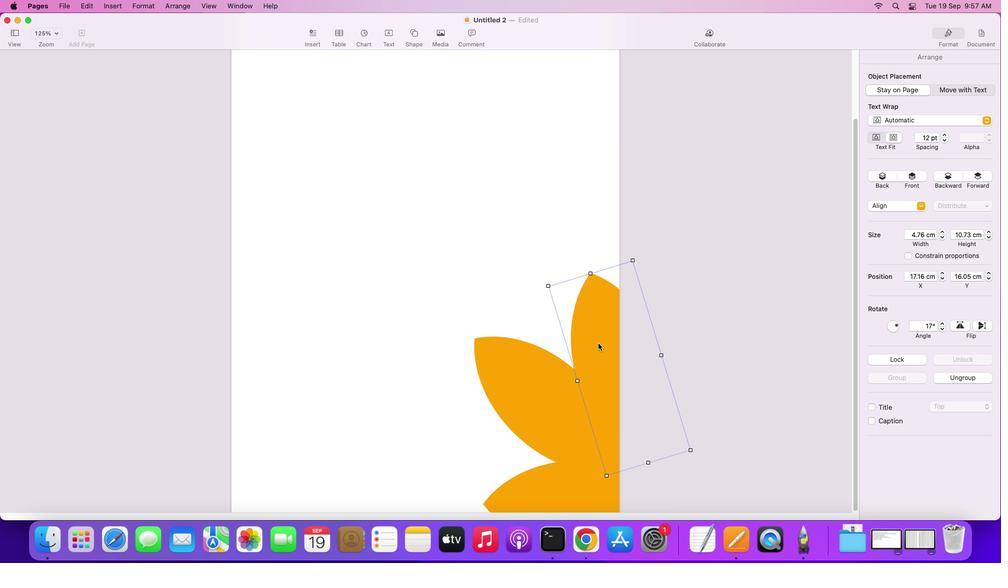 
Action: Mouse moved to (599, 344)
Screenshot: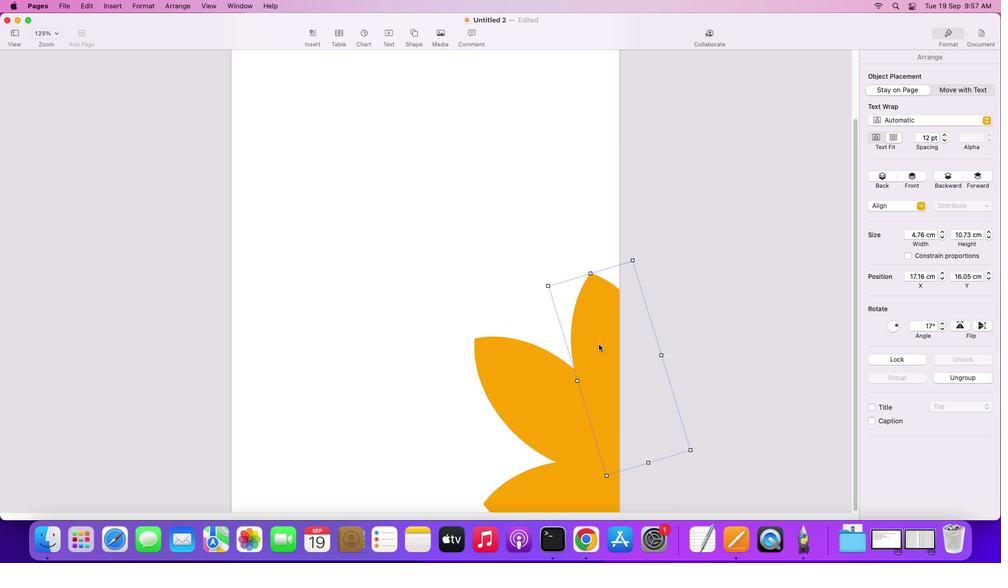 
Action: Mouse pressed left at (599, 344)
Screenshot: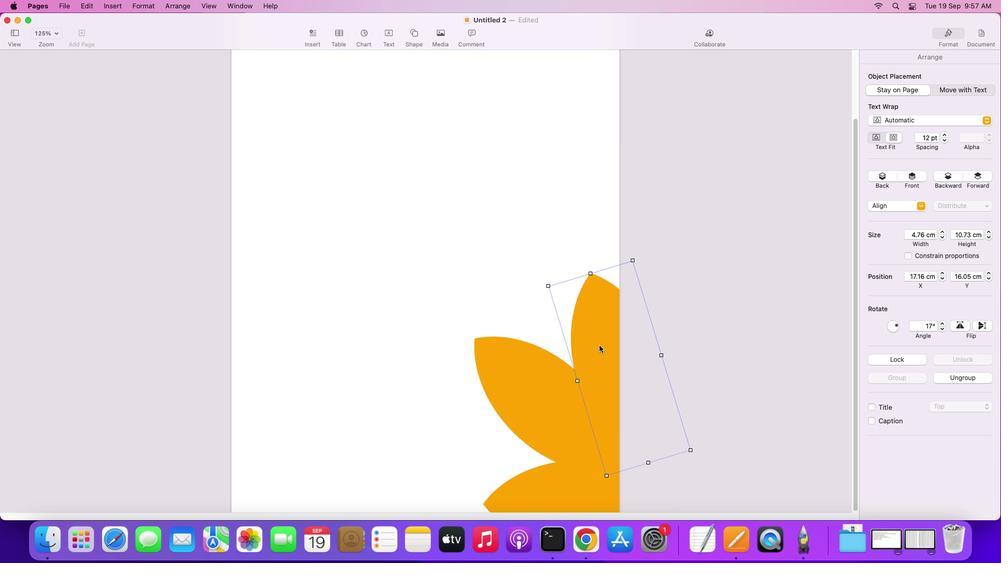 
Action: Mouse moved to (942, 324)
Screenshot: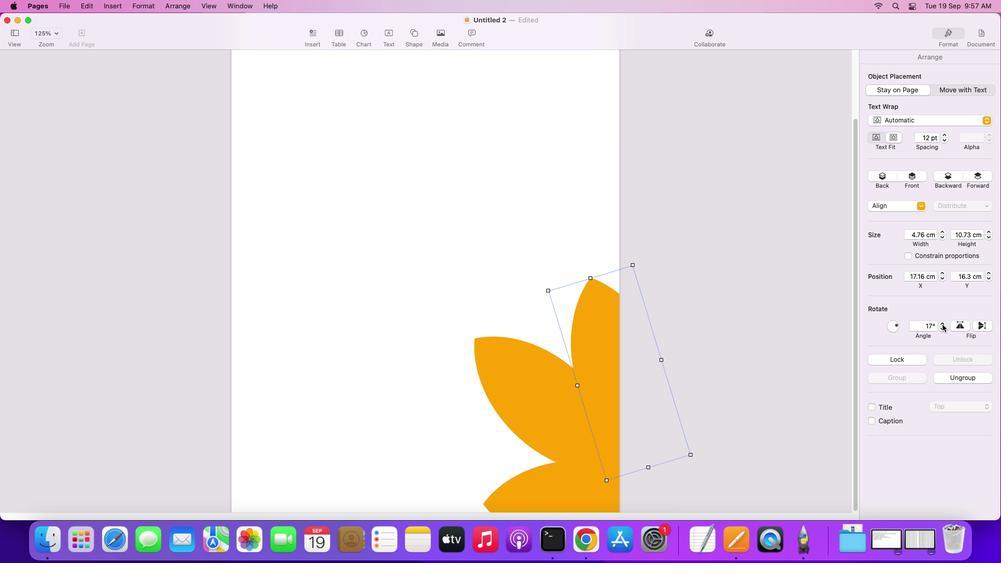 
Action: Mouse pressed left at (942, 324)
Screenshot: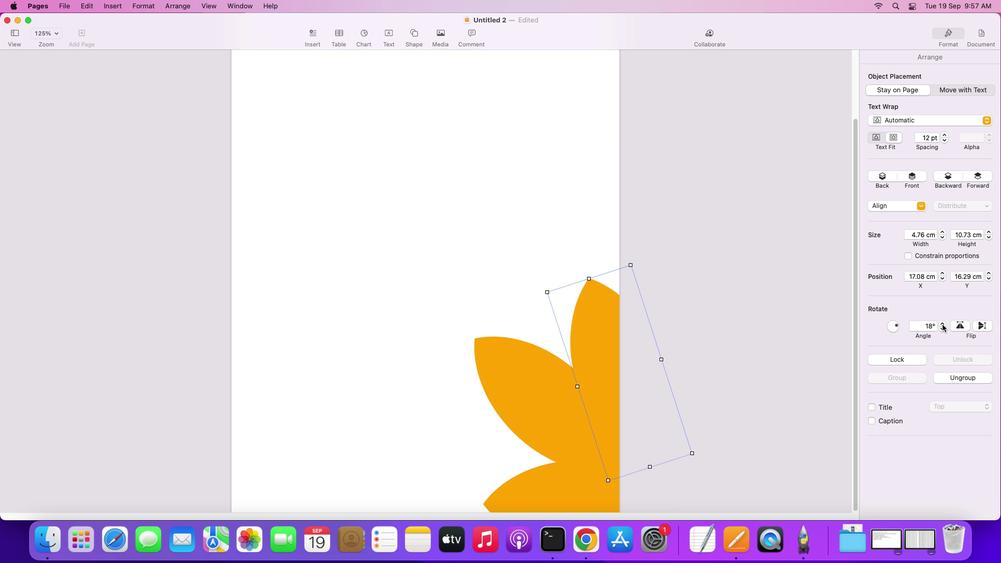 
Action: Mouse moved to (942, 324)
Screenshot: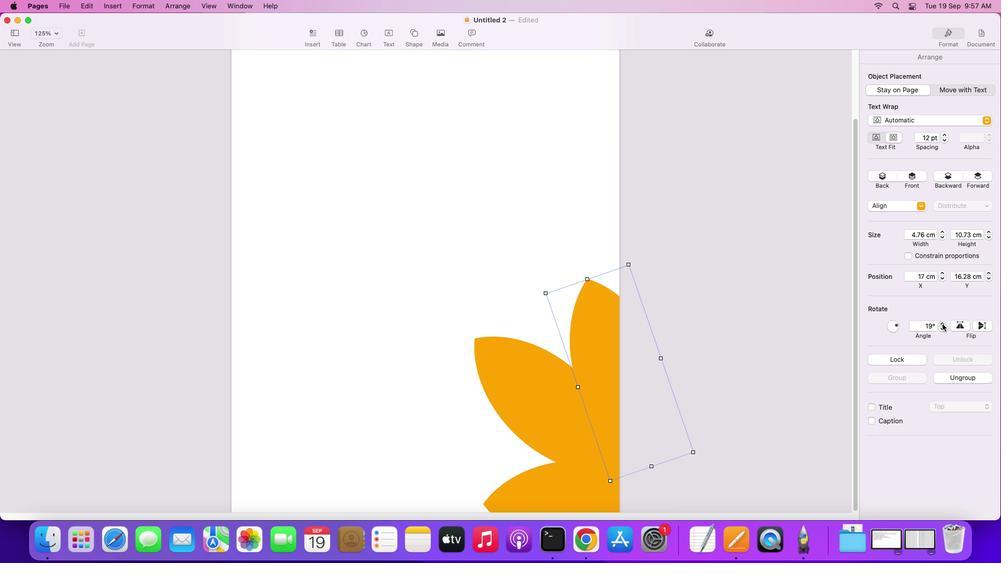 
Action: Mouse pressed left at (942, 324)
Screenshot: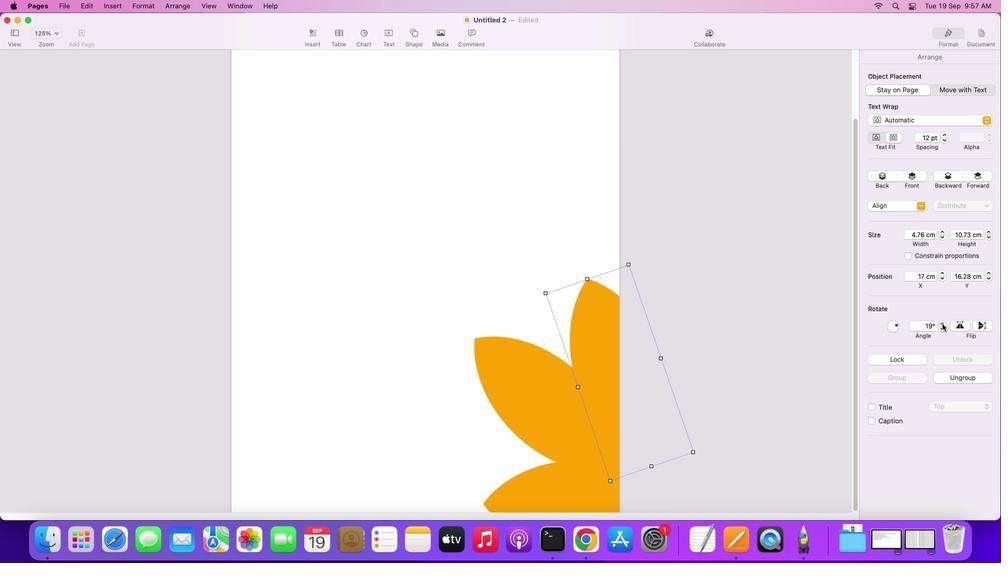 
Action: Mouse pressed left at (942, 324)
Screenshot: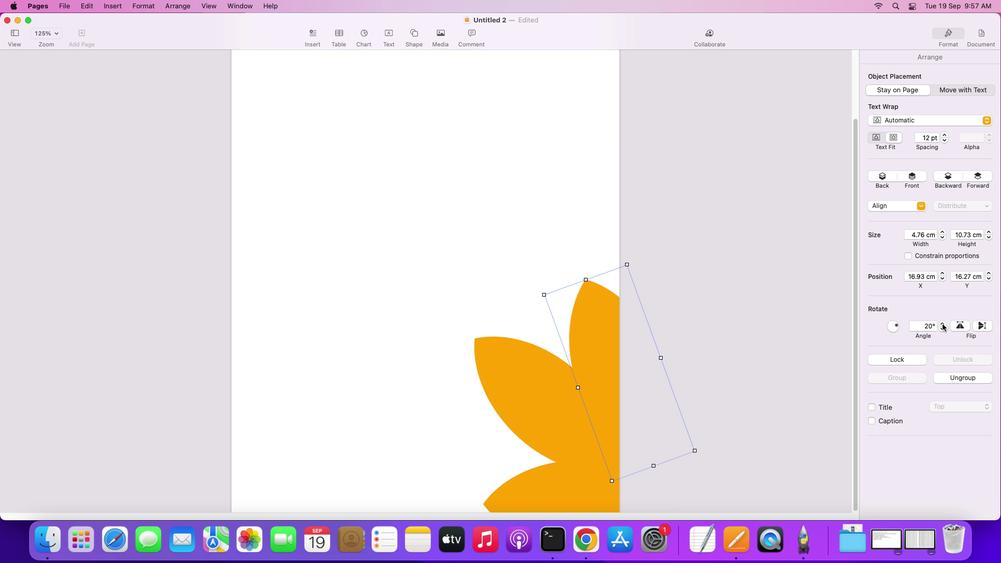 
Action: Mouse moved to (587, 229)
Screenshot: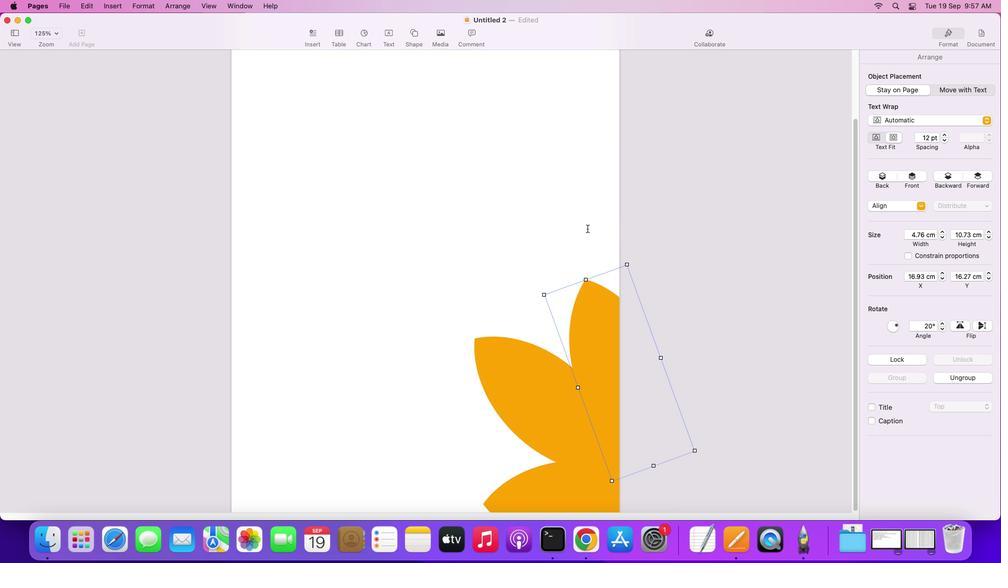
Action: Mouse pressed left at (587, 229)
Screenshot: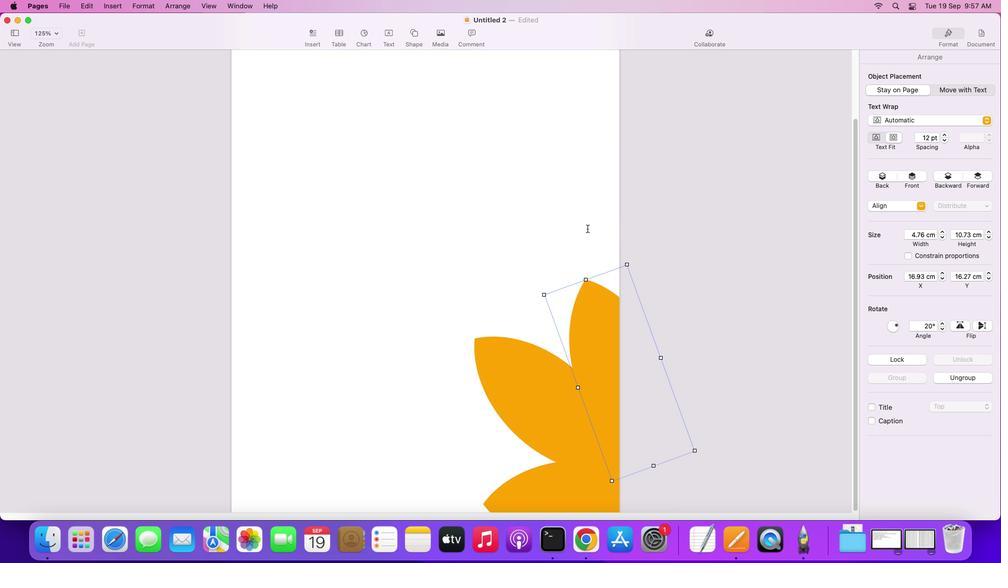 
Action: Mouse moved to (556, 410)
Screenshot: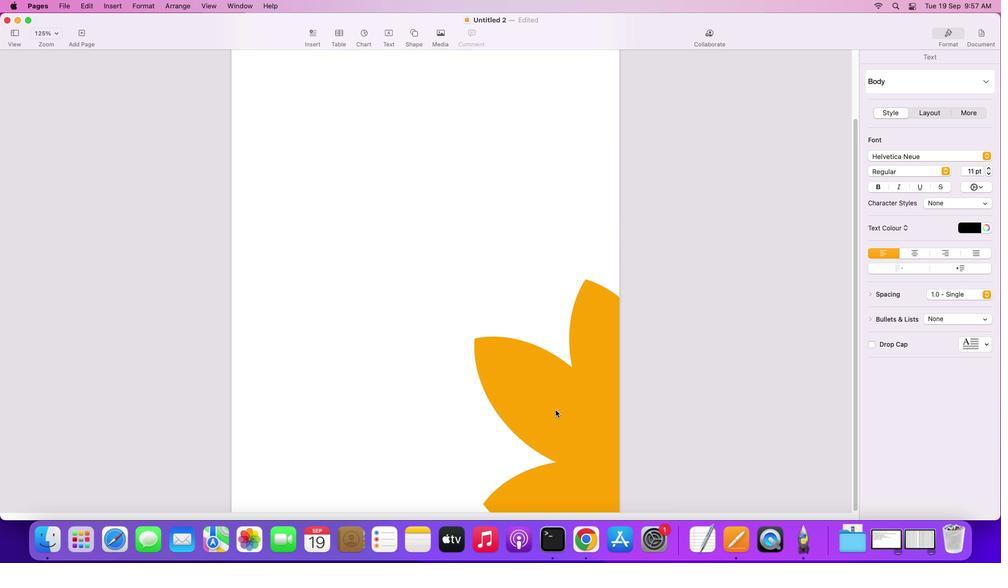 
Action: Mouse pressed left at (556, 410)
Screenshot: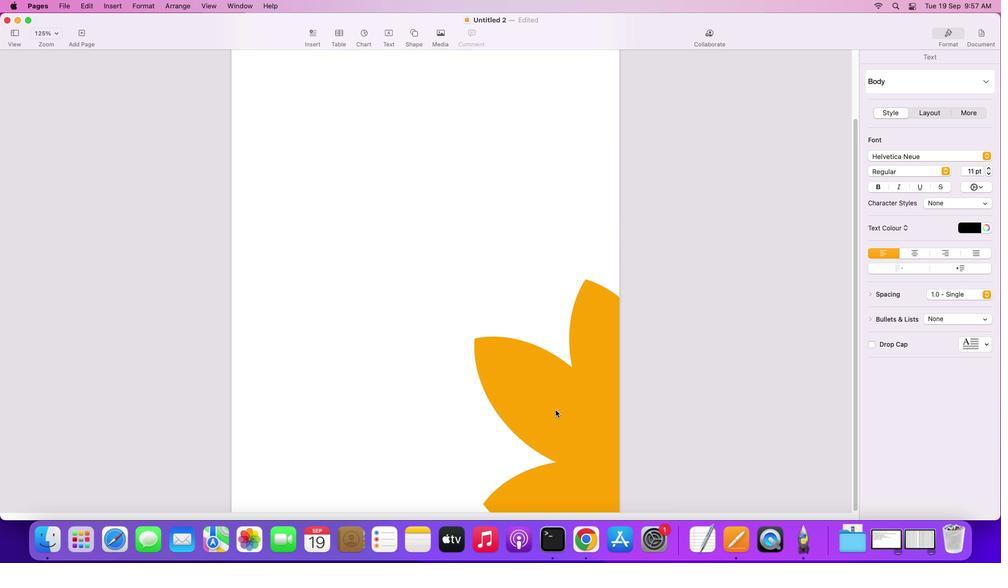 
Action: Key pressed Key.alt
Screenshot: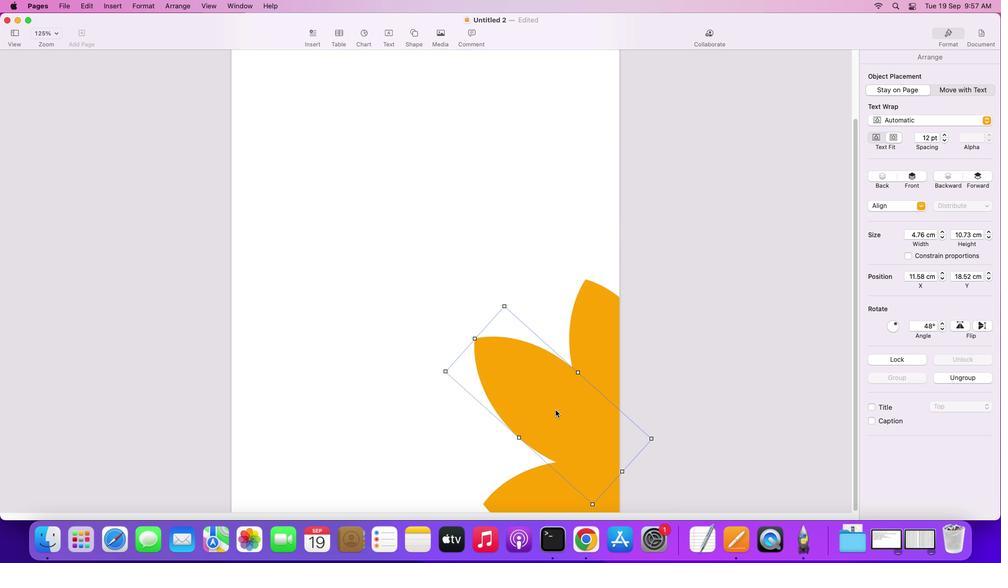 
Action: Mouse pressed left at (556, 410)
Screenshot: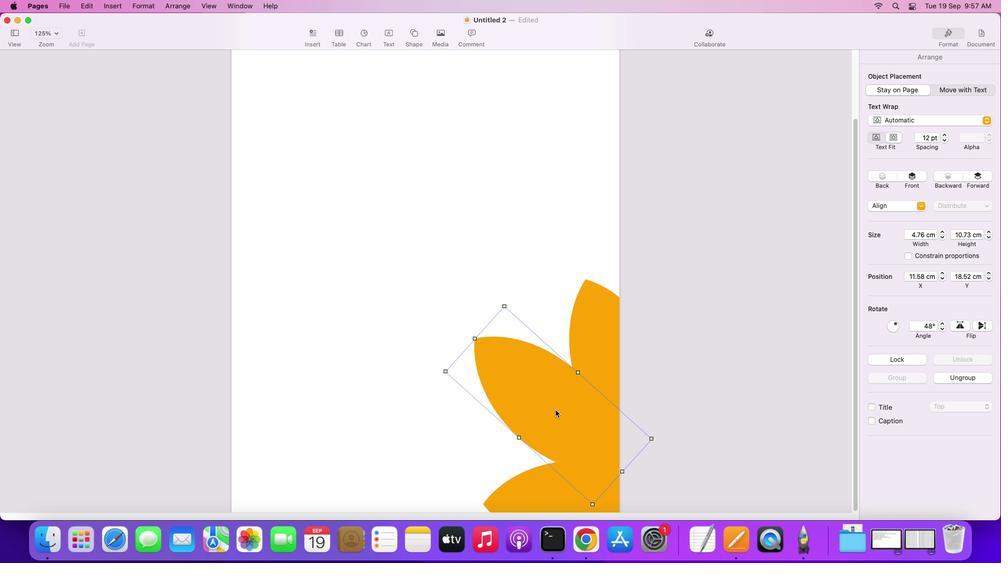 
Action: Mouse moved to (597, 385)
Screenshot: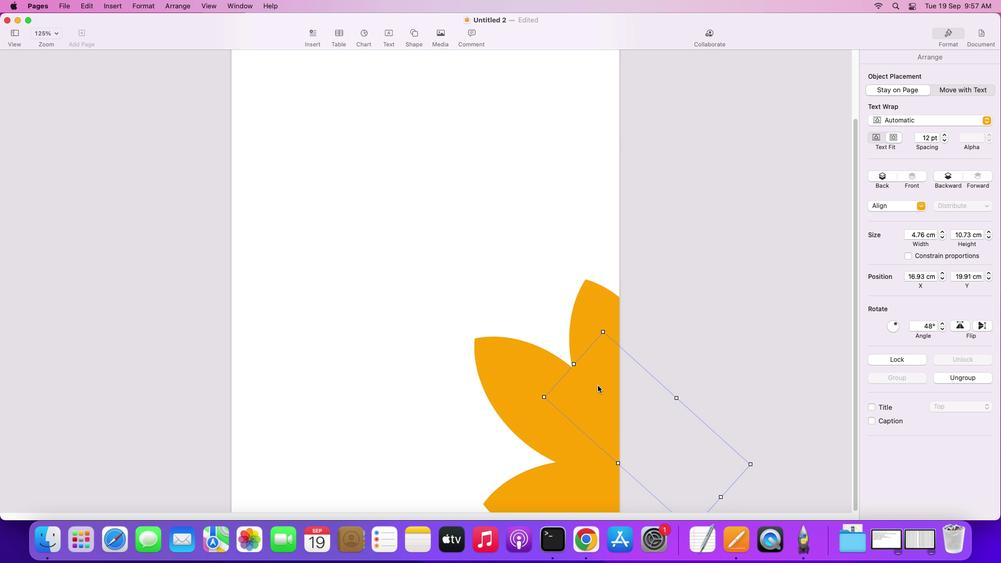 
Action: Mouse pressed left at (597, 385)
Screenshot: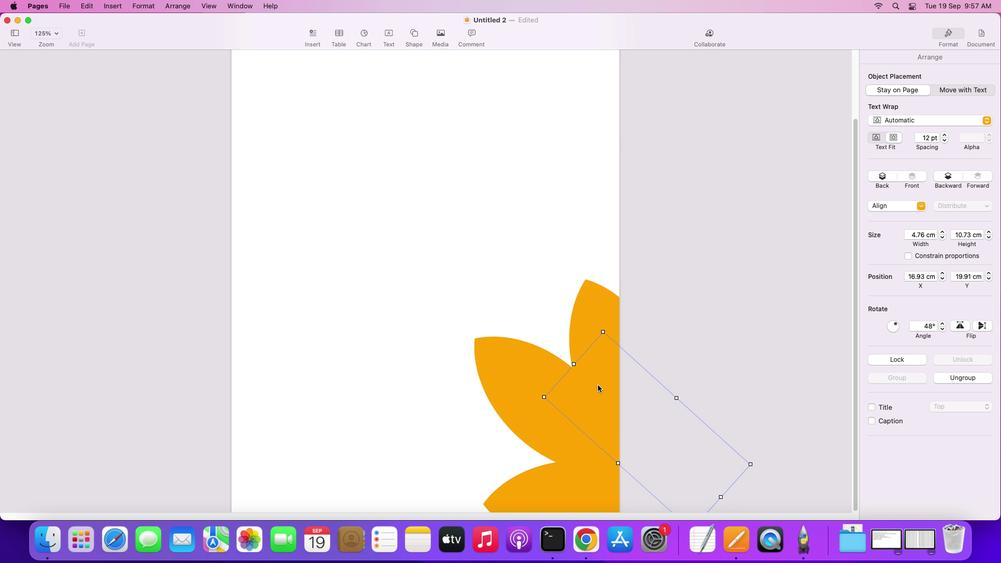 
Action: Mouse moved to (576, 365)
Screenshot: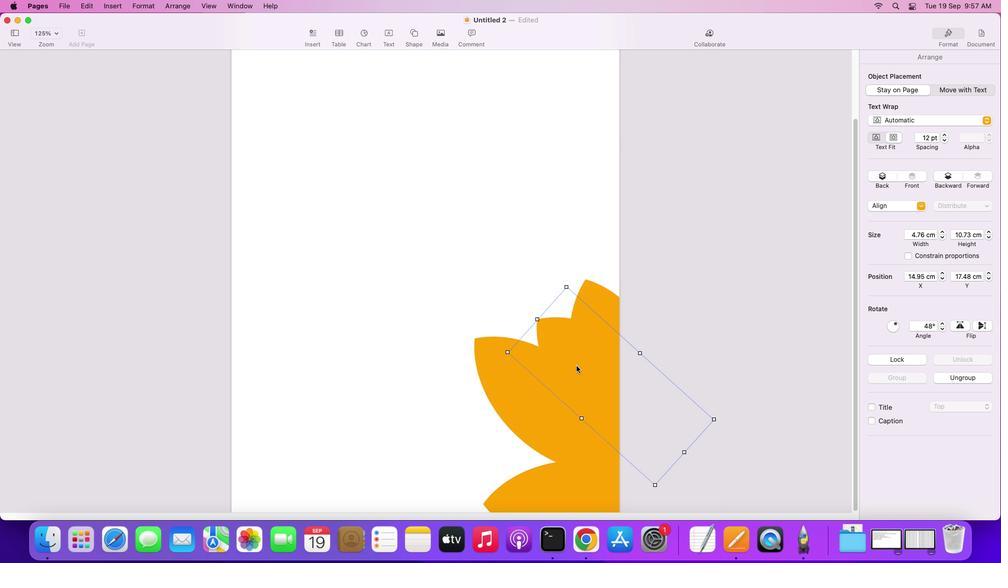 
Action: Key pressed Key.alt
Screenshot: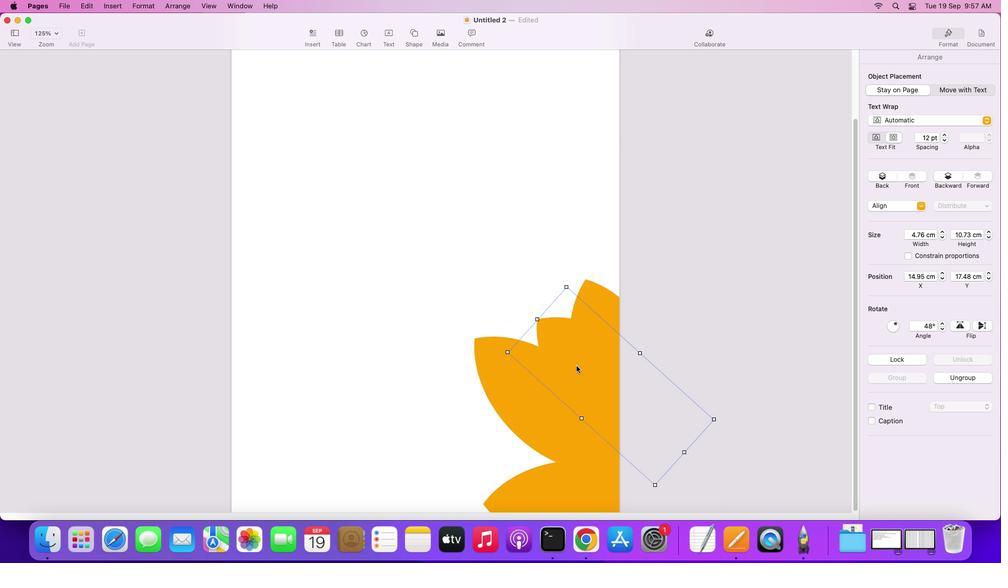 
Action: Mouse moved to (576, 365)
Screenshot: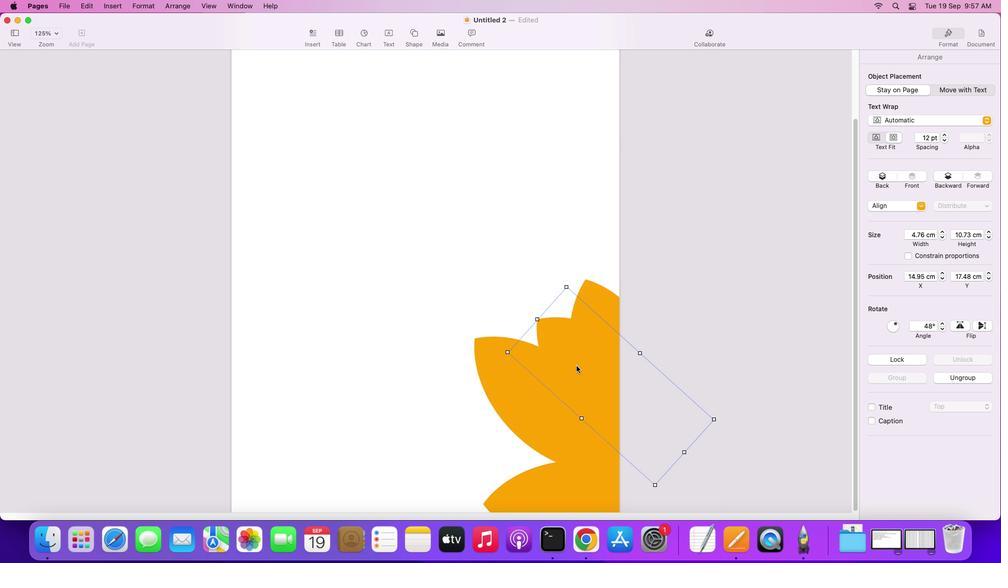 
Action: Mouse pressed left at (576, 365)
Screenshot: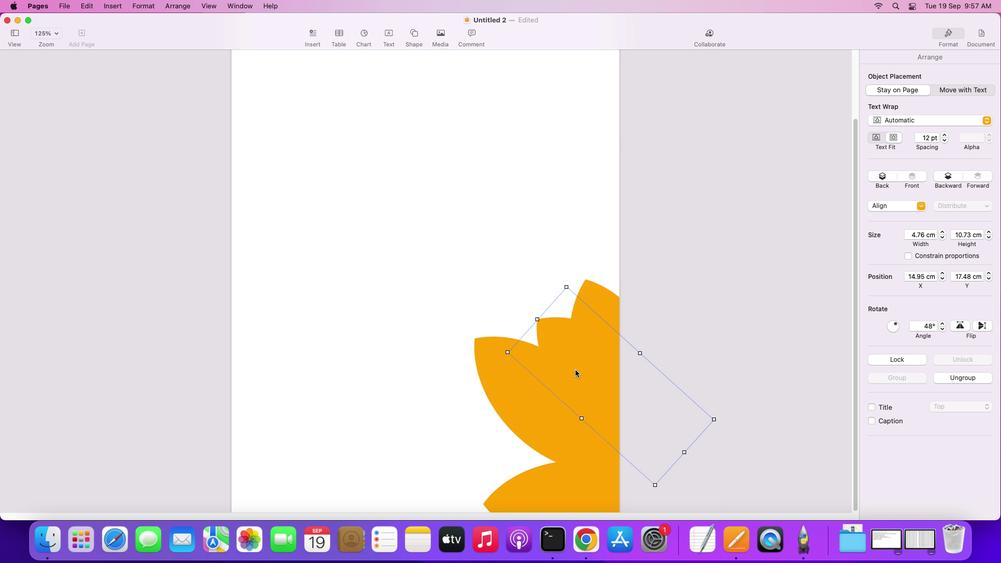 
Action: Mouse moved to (941, 321)
Screenshot: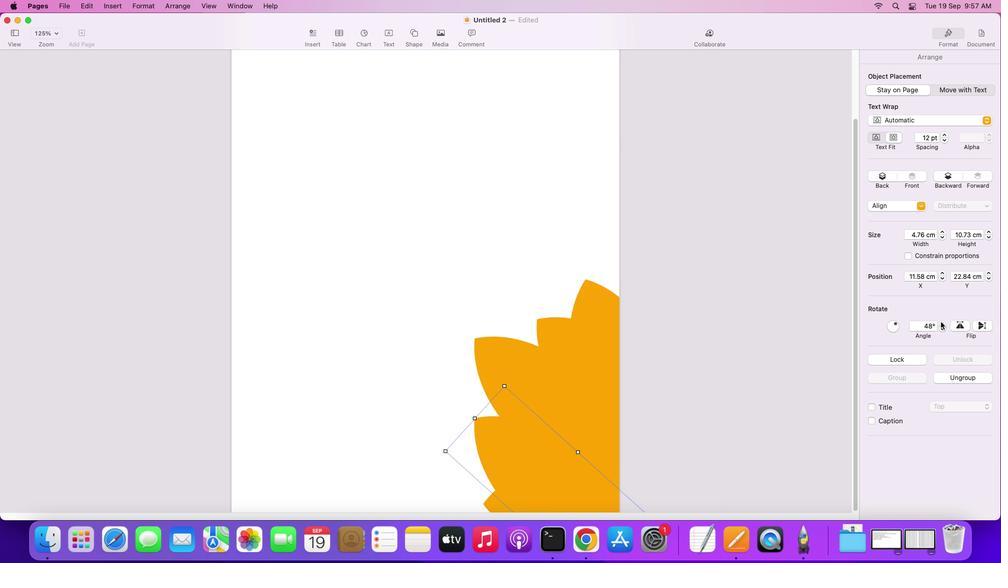 
Action: Mouse pressed left at (941, 321)
Screenshot: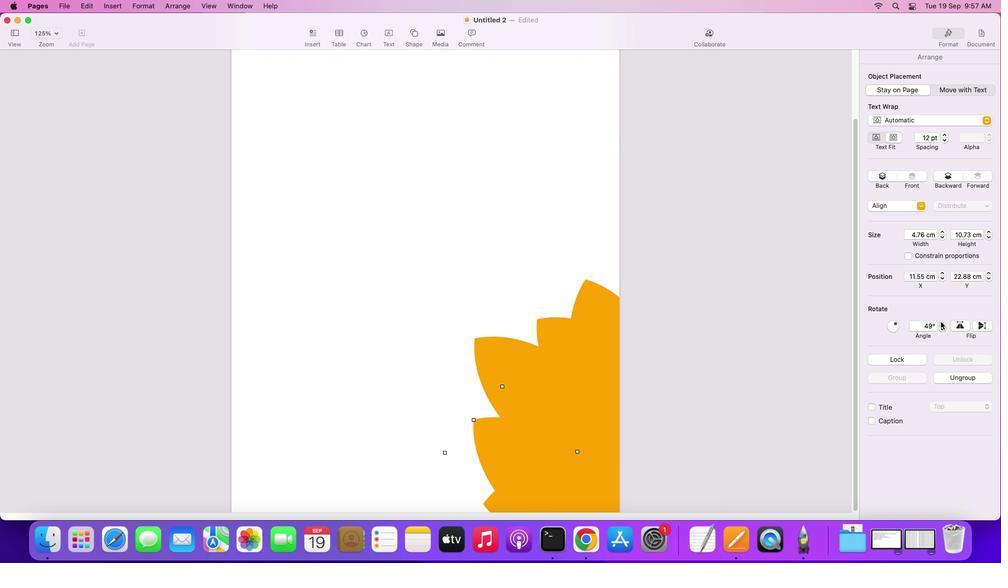 
Action: Mouse pressed left at (941, 321)
Screenshot: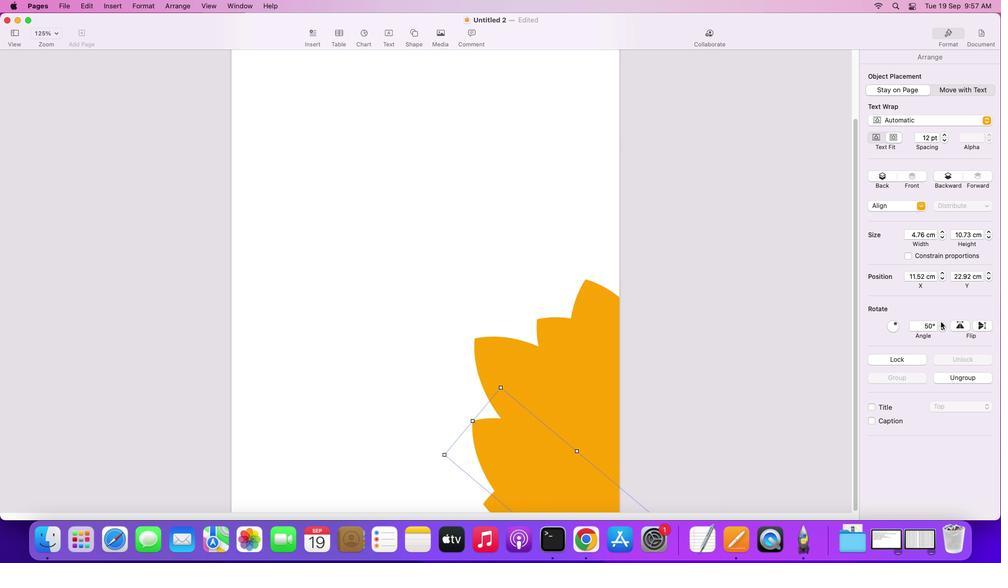 
Action: Mouse pressed left at (941, 321)
Screenshot: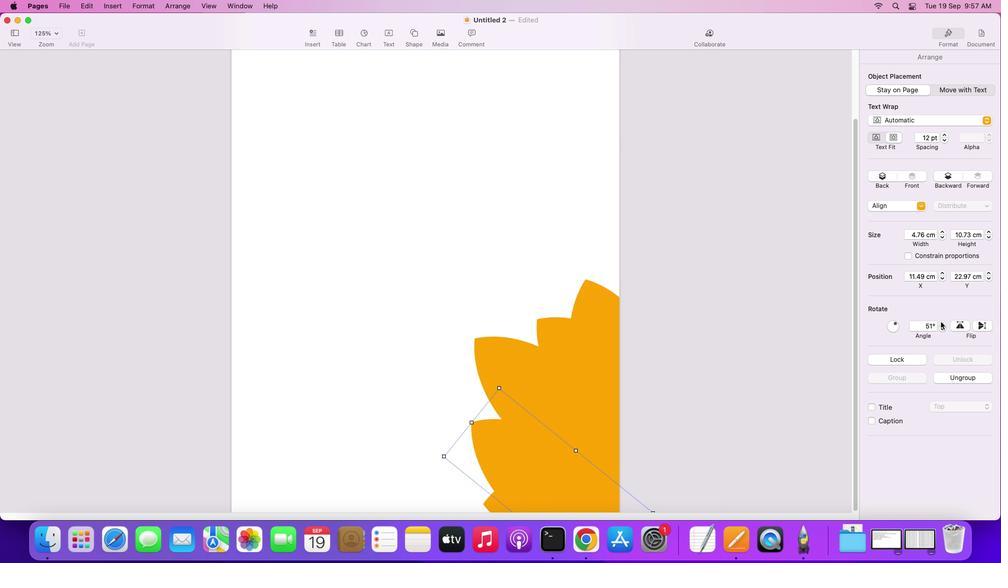 
Action: Mouse pressed left at (941, 321)
Screenshot: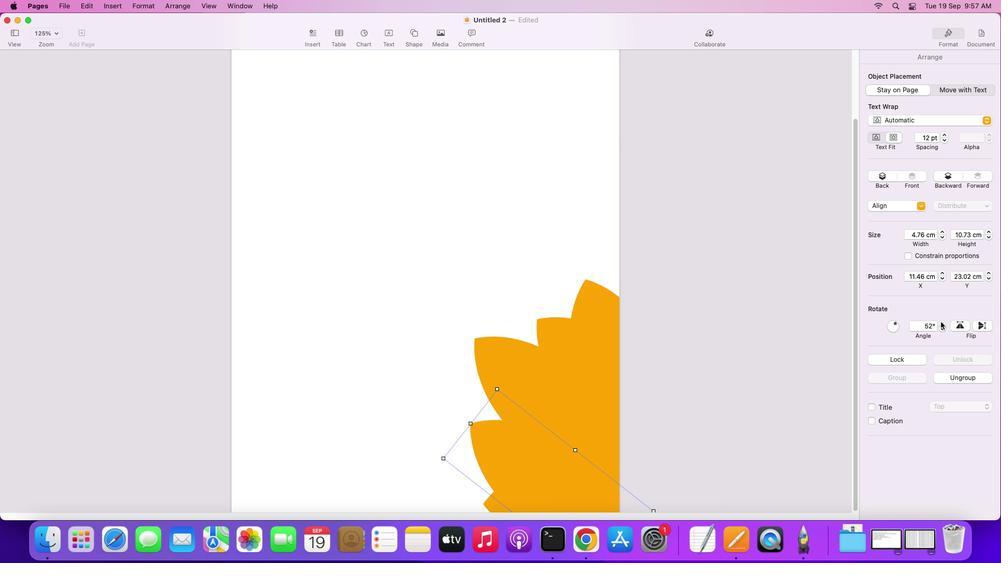 
Action: Mouse pressed left at (941, 321)
Screenshot: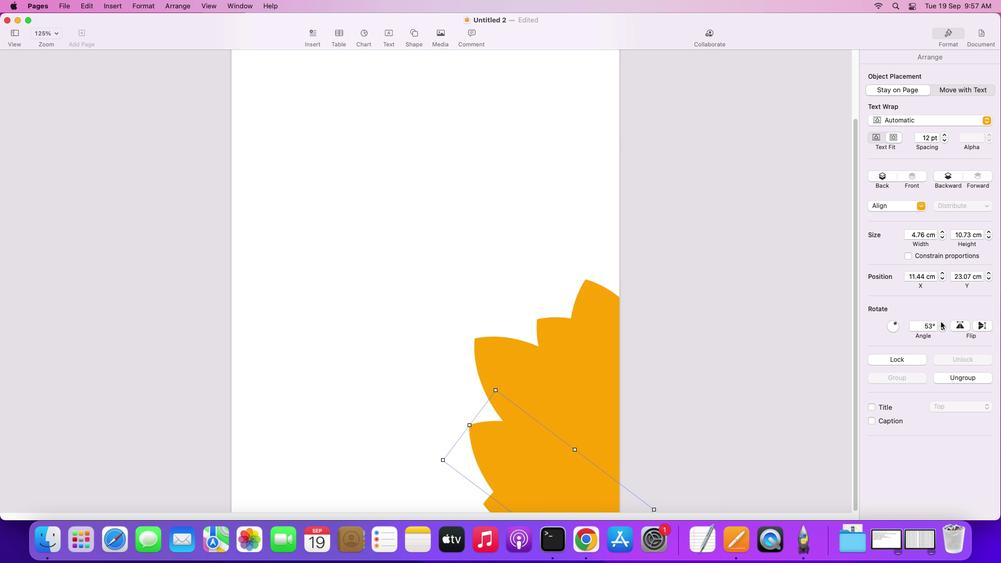 
Action: Mouse pressed left at (941, 321)
